 Task: Invoices tracker purple modern simple.
Action: Mouse moved to (393, 525)
Screenshot: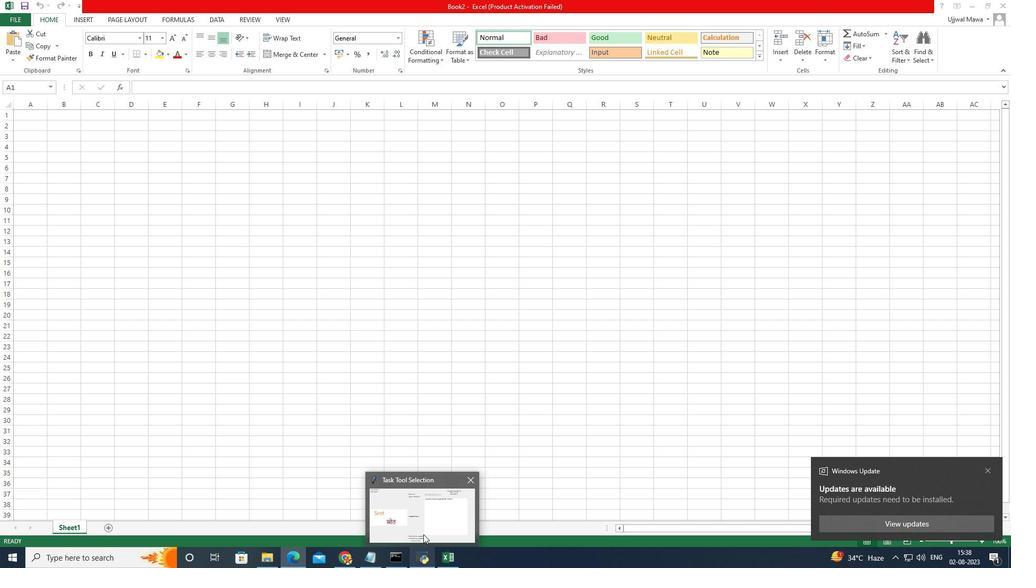 
Action: Mouse pressed left at (393, 525)
Screenshot: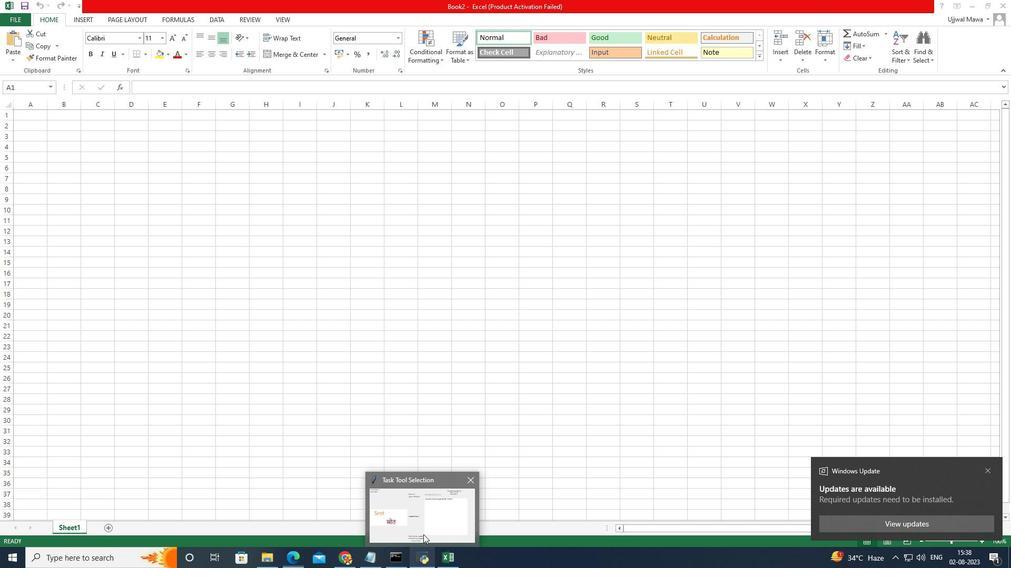 
Action: Mouse moved to (318, 545)
Screenshot: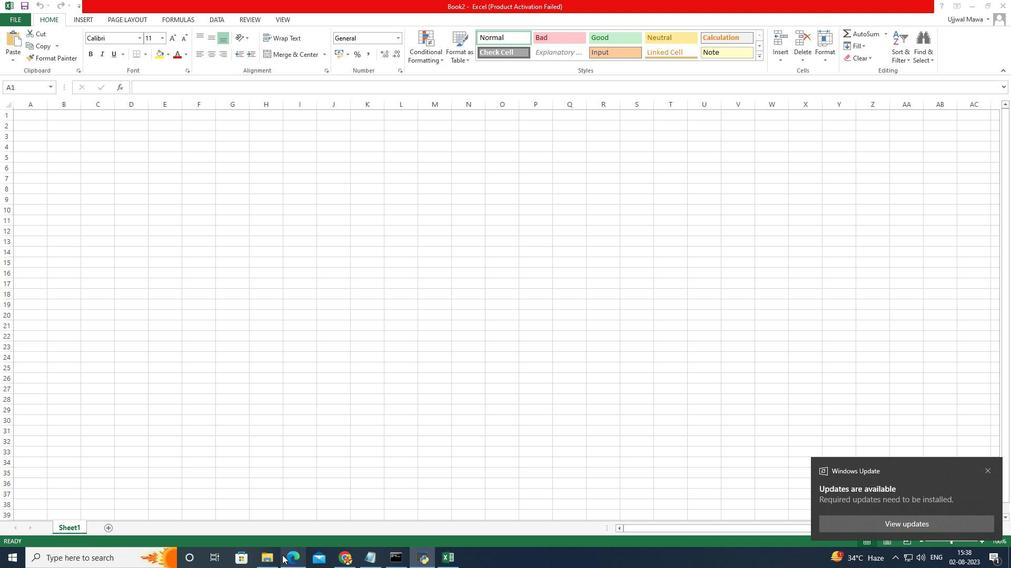 
Action: Mouse pressed left at (318, 545)
Screenshot: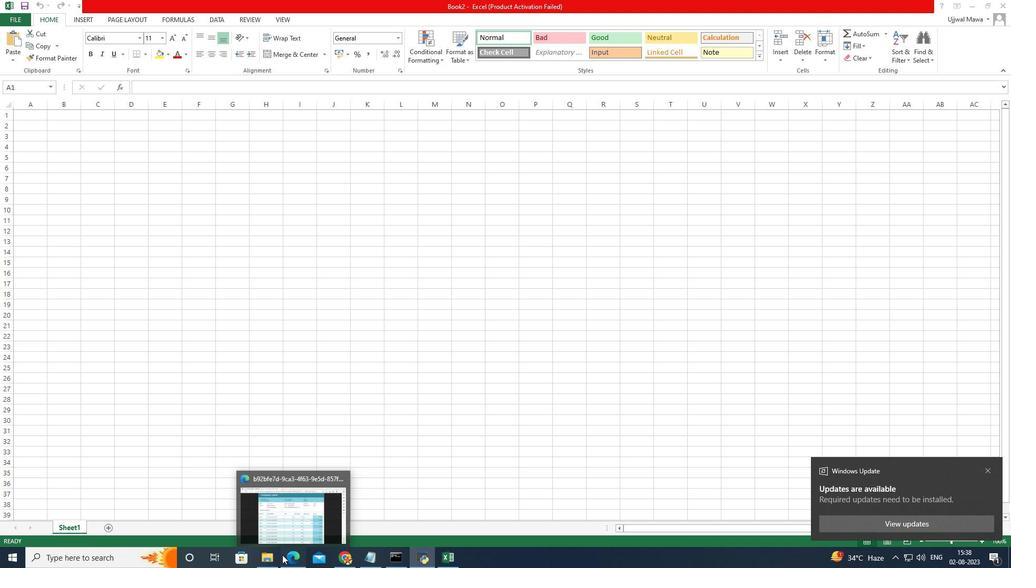 
Action: Mouse moved to (347, 364)
Screenshot: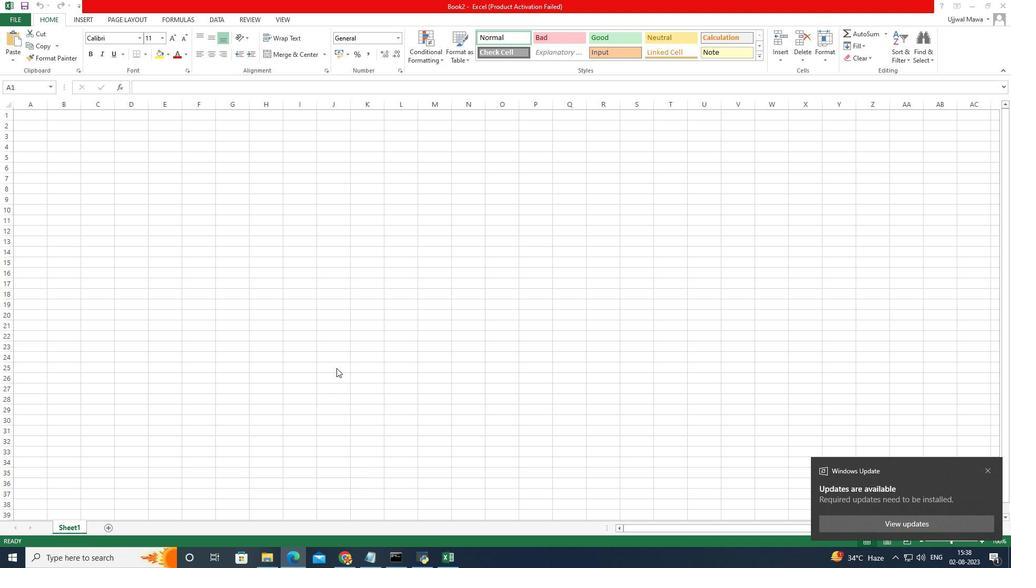 
Action: Mouse pressed left at (347, 364)
Screenshot: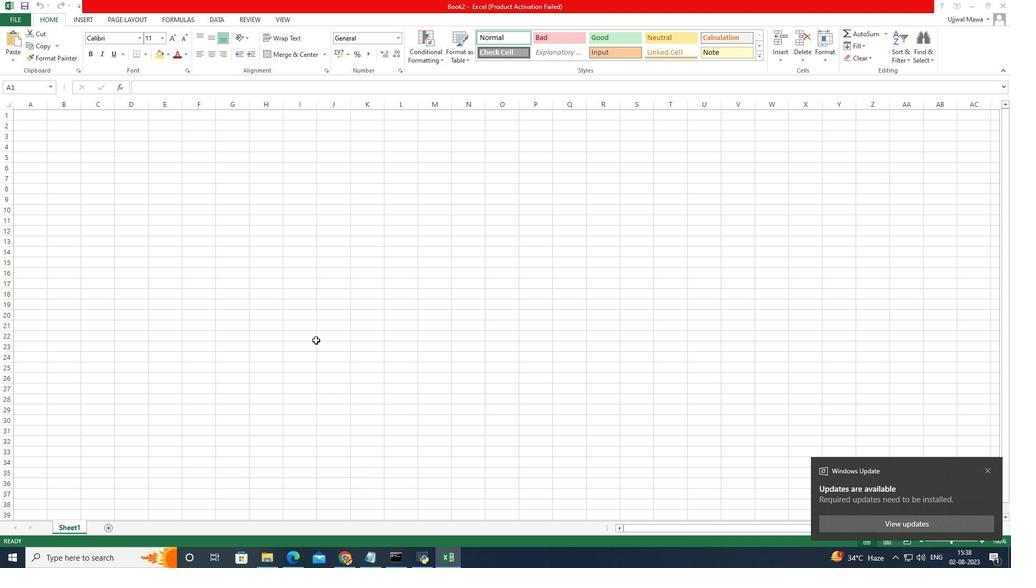 
Action: Mouse moved to (236, 136)
Screenshot: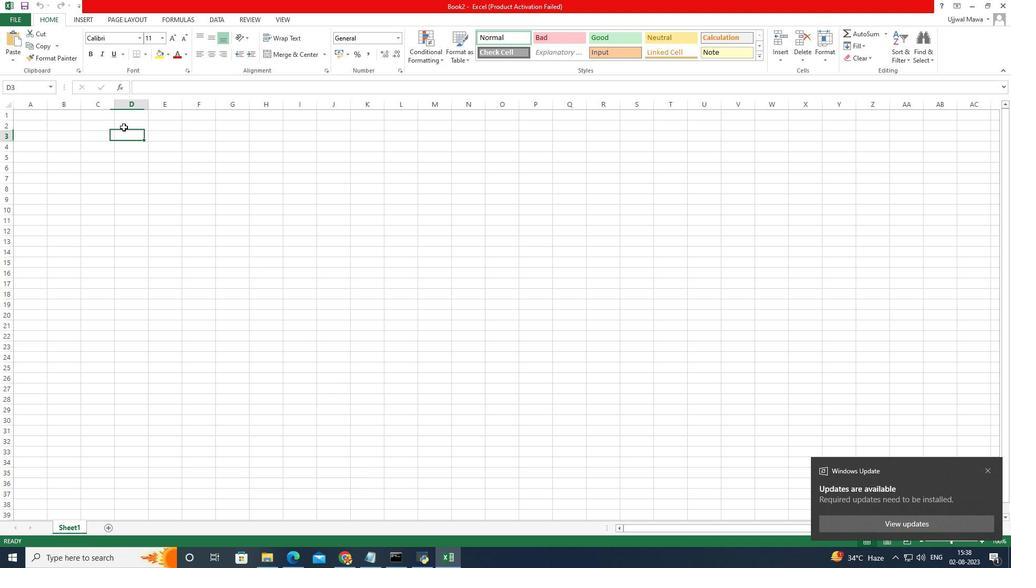 
Action: Mouse pressed left at (236, 136)
Screenshot: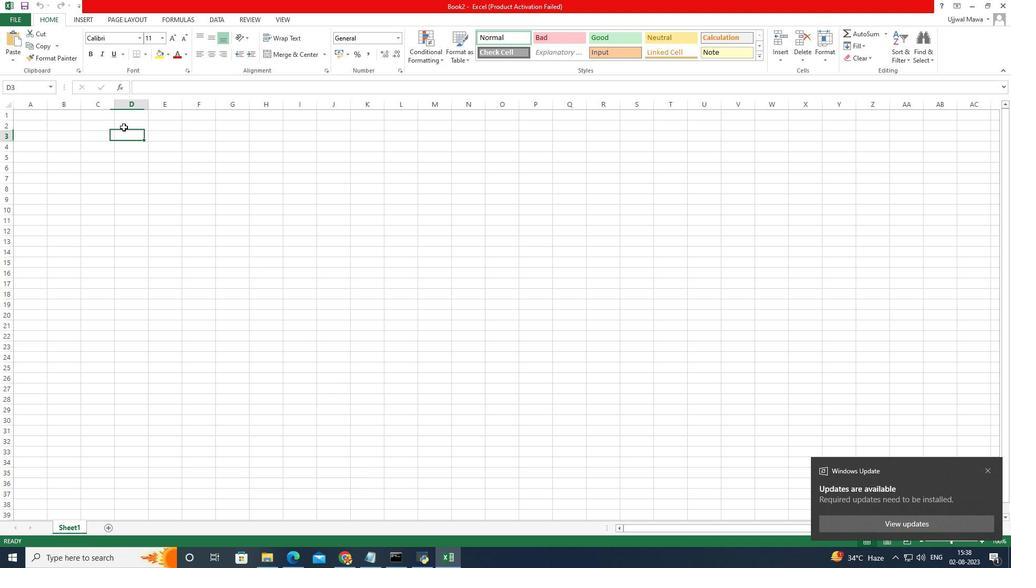 
Action: Mouse moved to (218, 123)
Screenshot: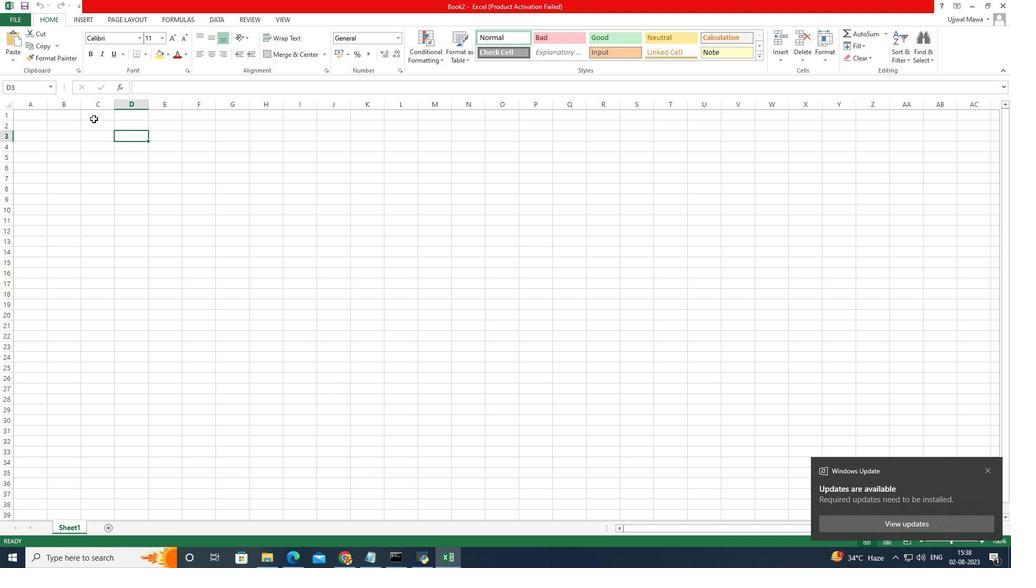
Action: Mouse pressed left at (218, 123)
Screenshot: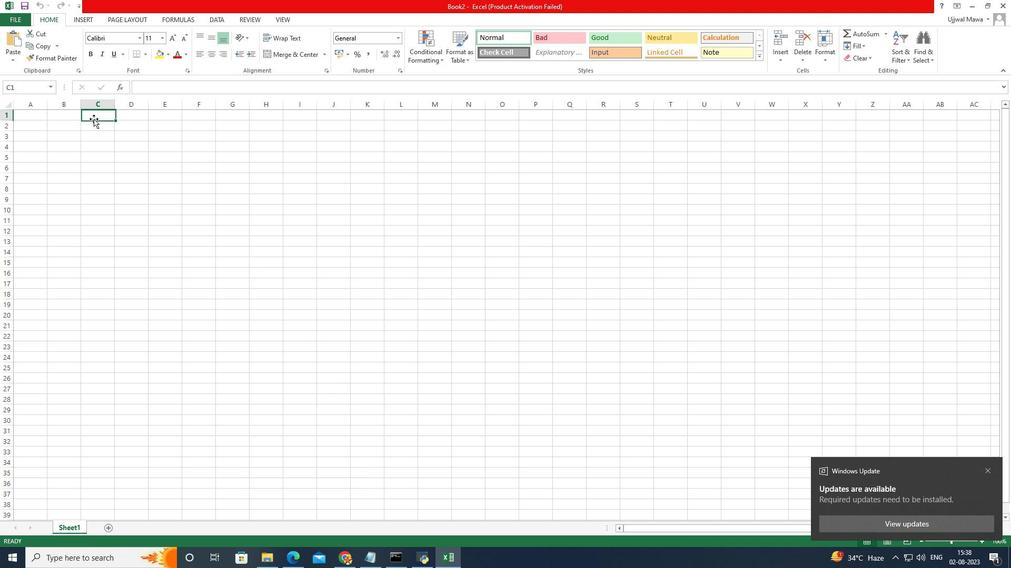 
Action: Mouse pressed left at (218, 123)
Screenshot: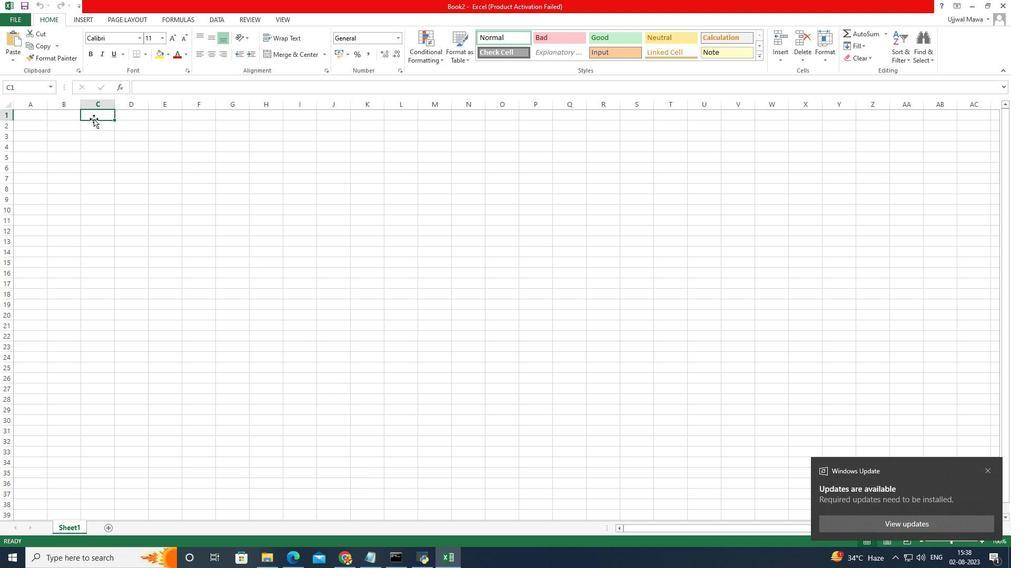 
Action: Mouse moved to (217, 133)
Screenshot: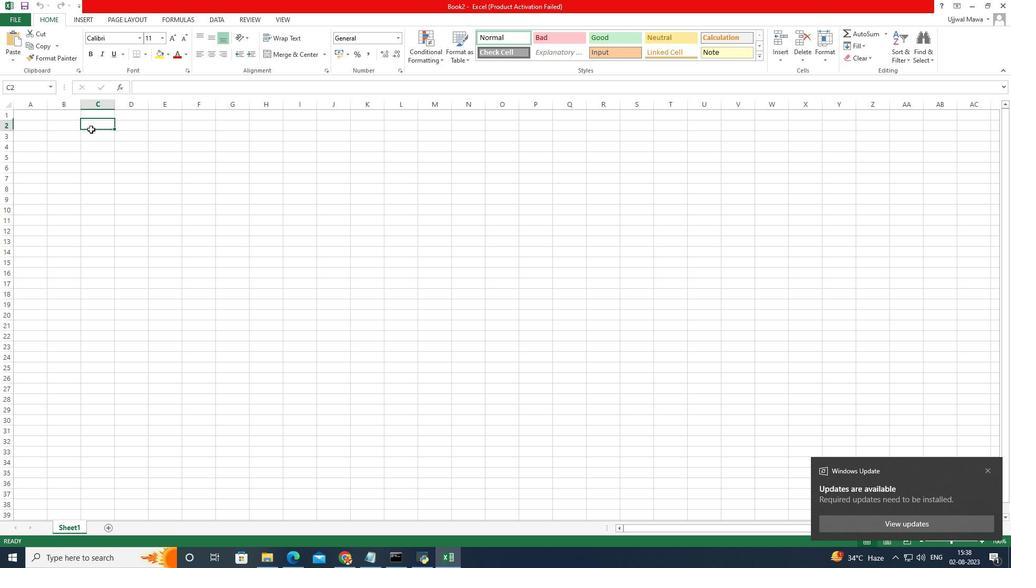 
Action: Mouse pressed left at (217, 133)
Screenshot: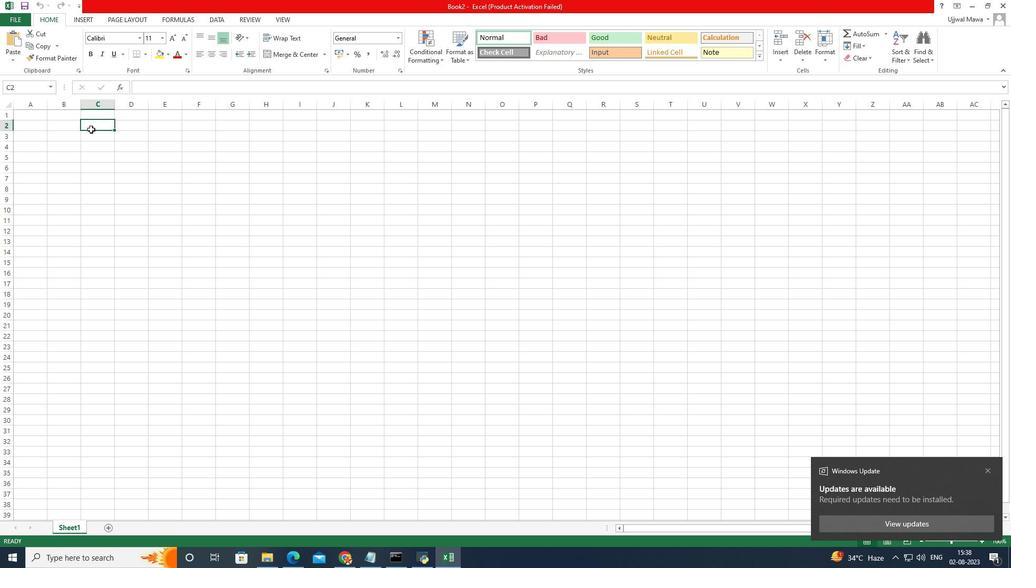 
Action: Mouse pressed left at (217, 133)
Screenshot: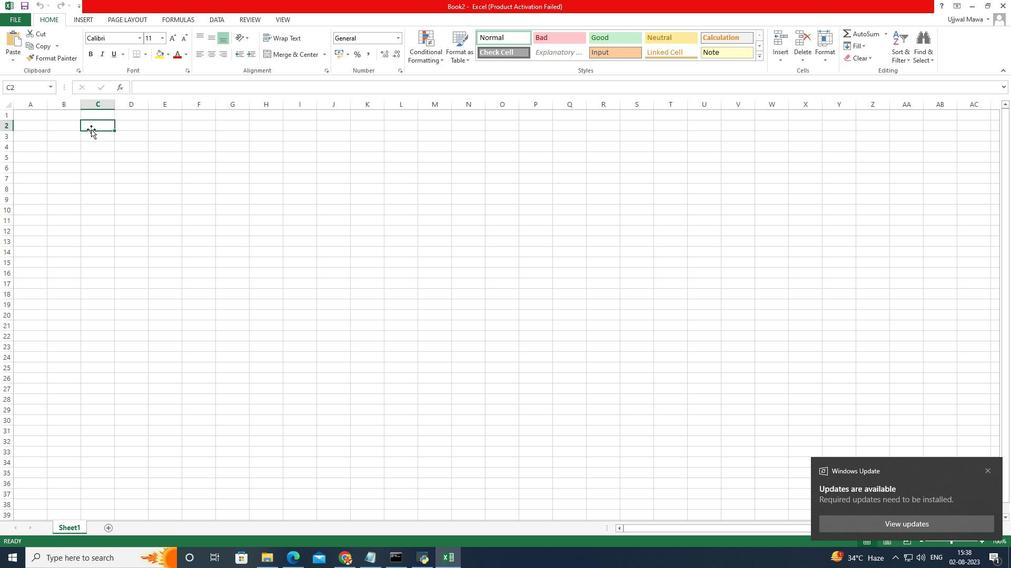 
Action: Mouse moved to (224, 127)
Screenshot: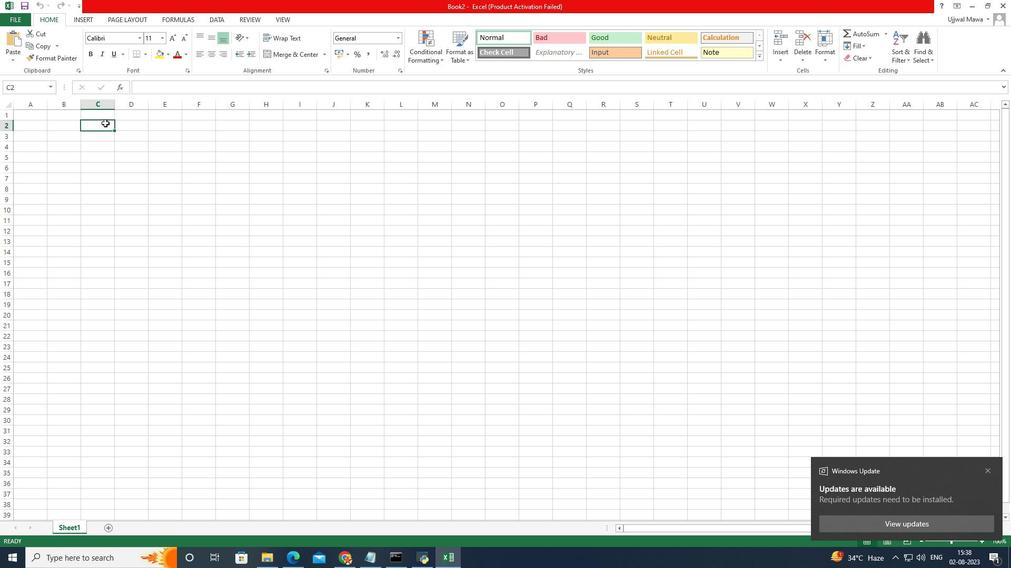 
Action: Mouse pressed left at (224, 127)
Screenshot: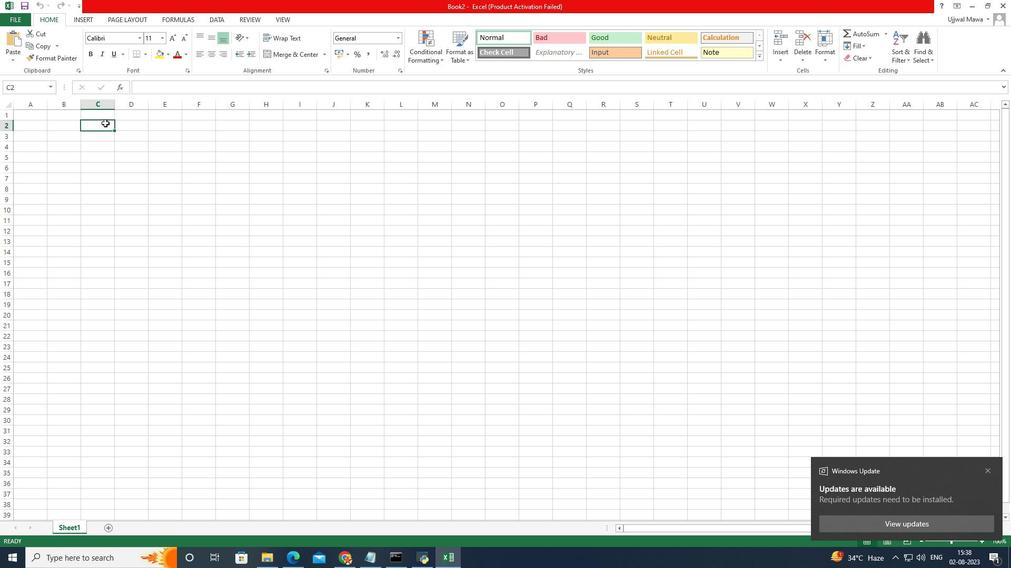 
Action: Mouse moved to (205, 131)
Screenshot: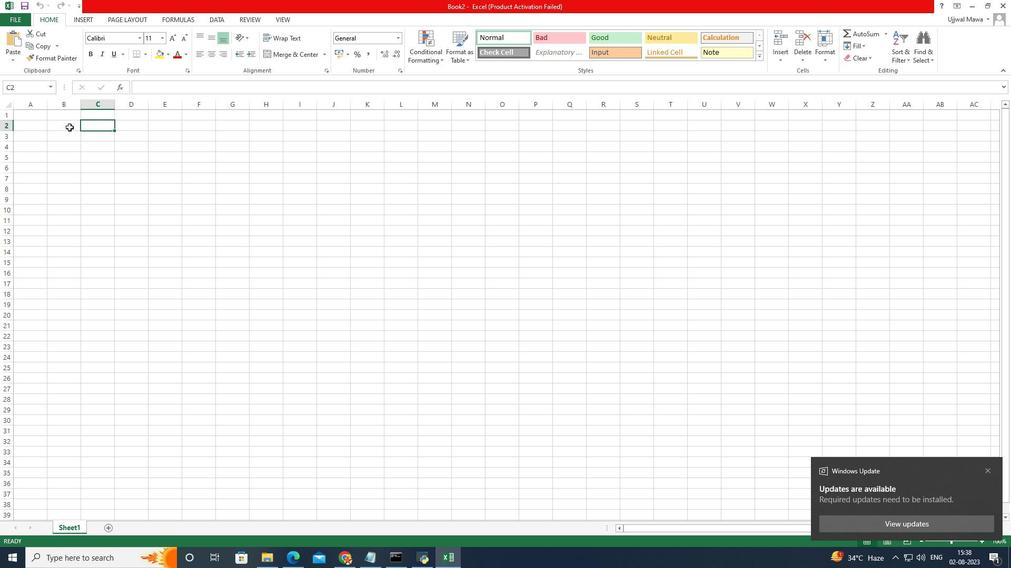 
Action: Mouse pressed left at (205, 131)
Screenshot: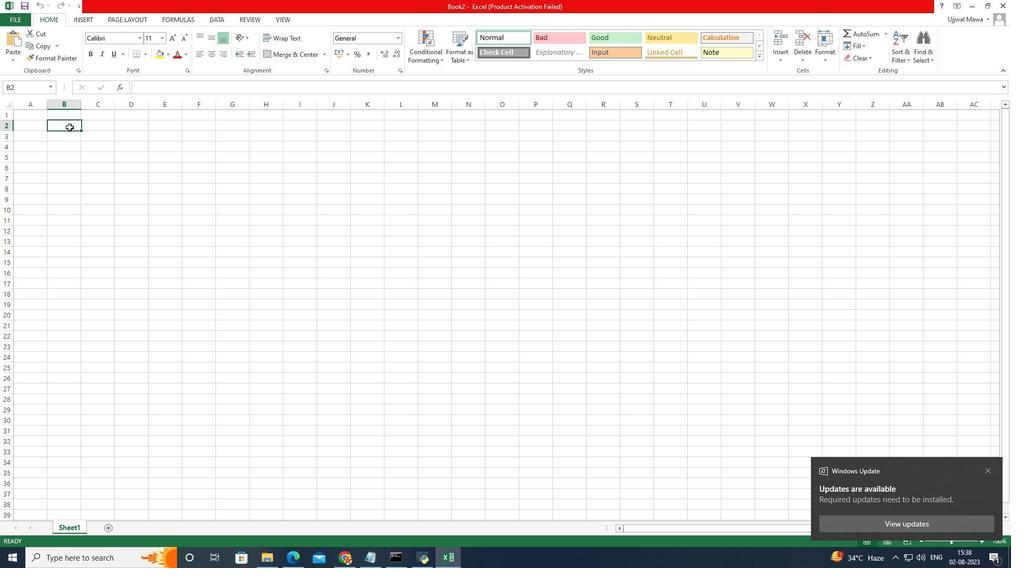 
Action: Mouse pressed left at (205, 131)
Screenshot: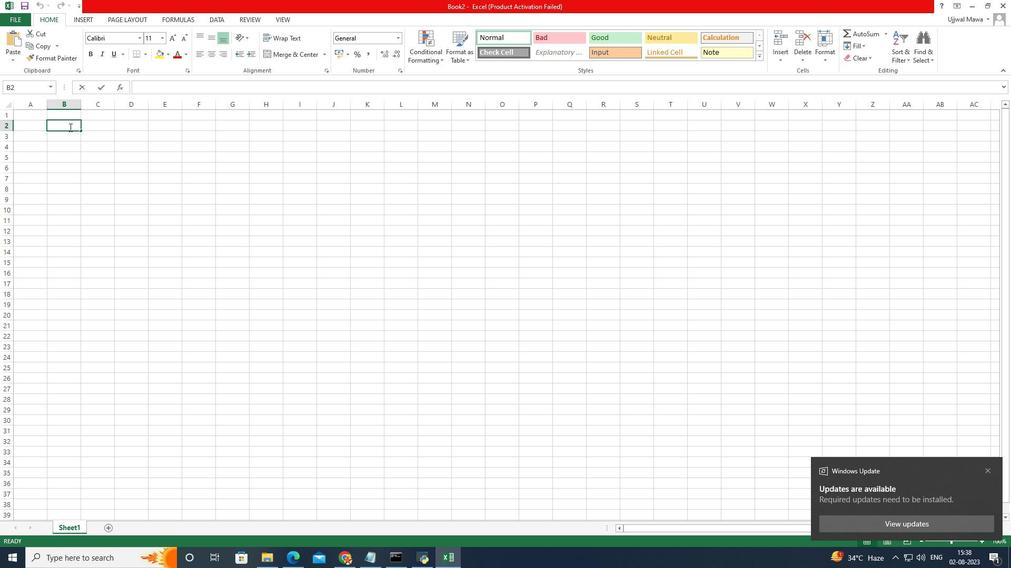 
Action: Mouse moved to (205, 127)
Screenshot: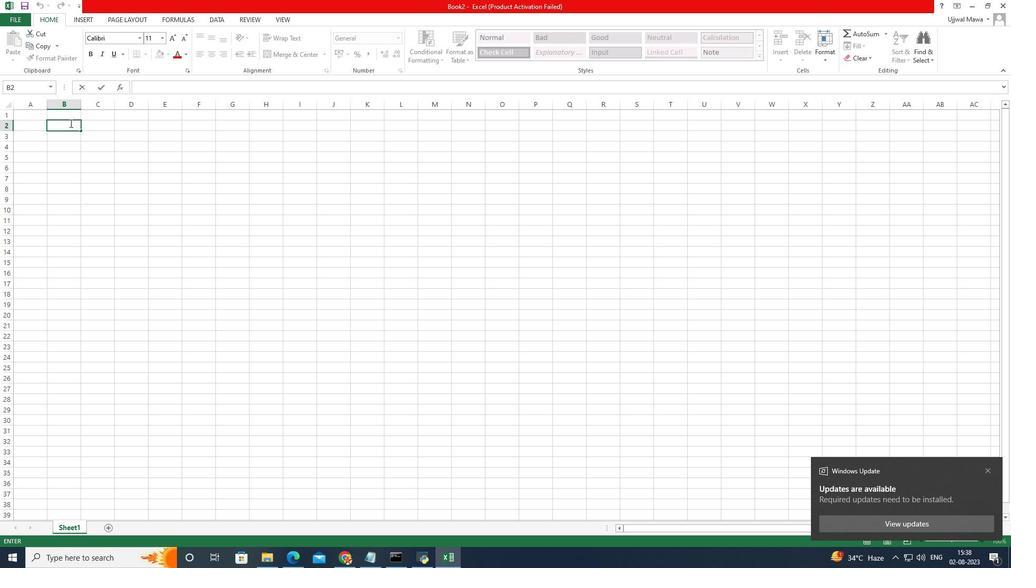 
Action: Key pressed <Key.caps_lock><Key.caps_lock>street<Key.space>address
Screenshot: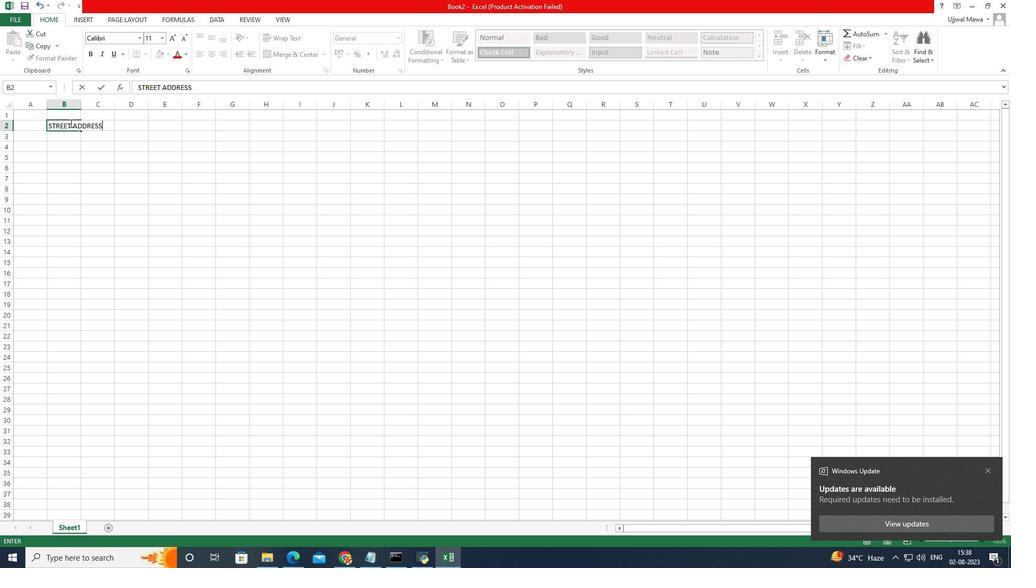 
Action: Mouse moved to (242, 250)
Screenshot: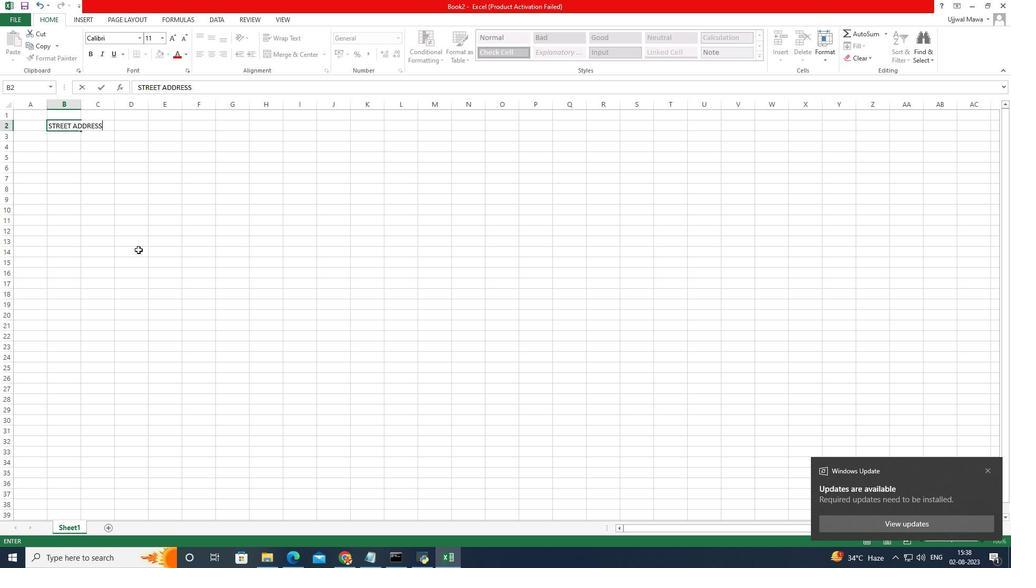 
Action: Mouse pressed left at (242, 250)
Screenshot: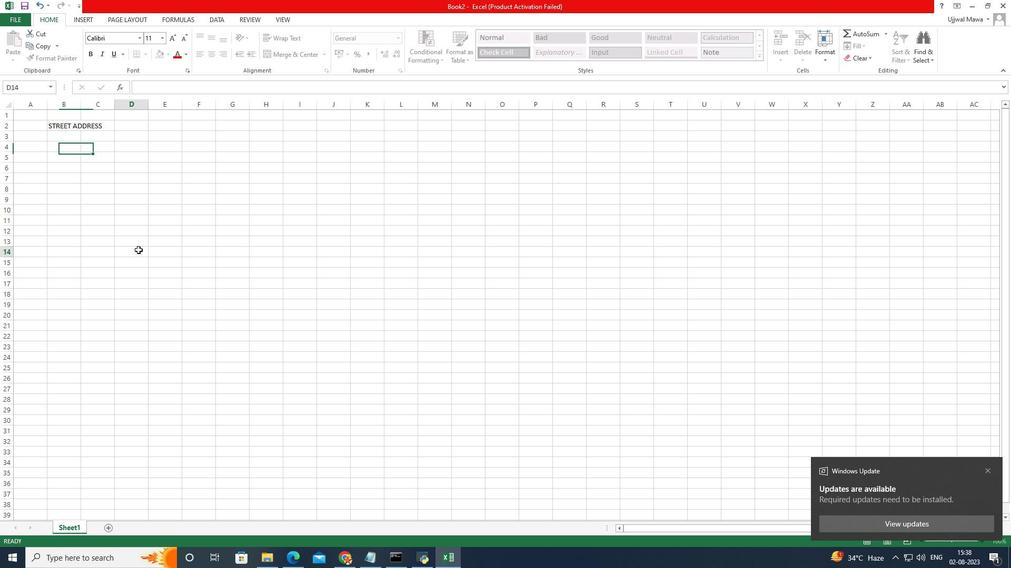 
Action: Mouse moved to (204, 140)
Screenshot: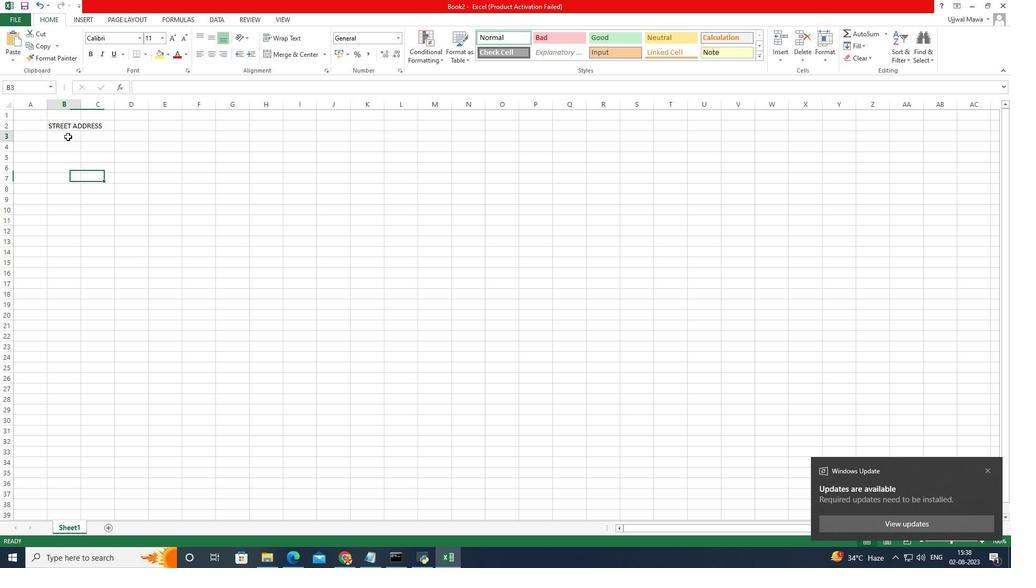 
Action: Mouse pressed left at (204, 140)
Screenshot: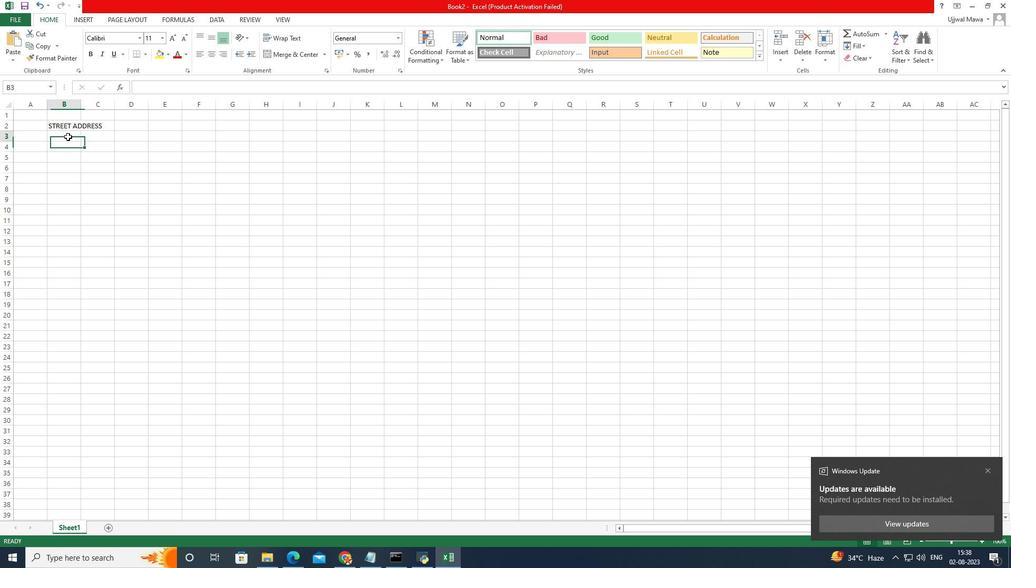 
Action: Mouse pressed left at (204, 140)
Screenshot: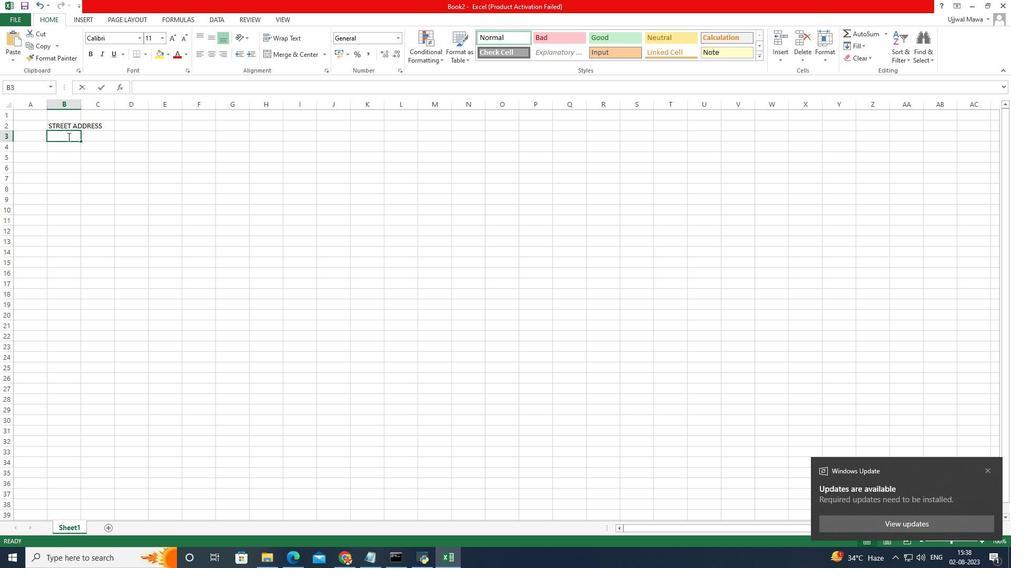 
Action: Mouse moved to (210, 137)
Screenshot: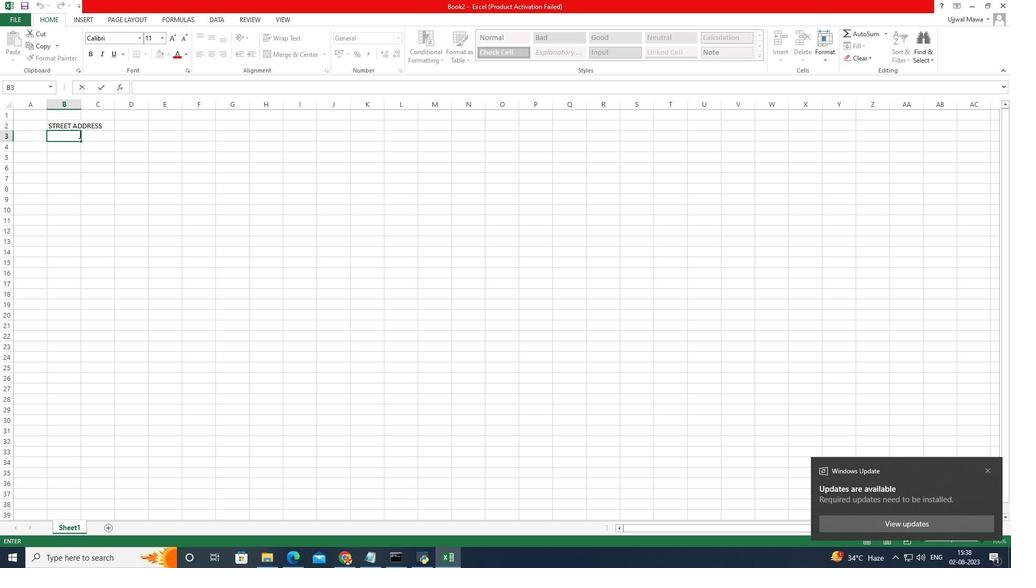
Action: Key pressed city,<Key.space>state<Key.space>zi
Screenshot: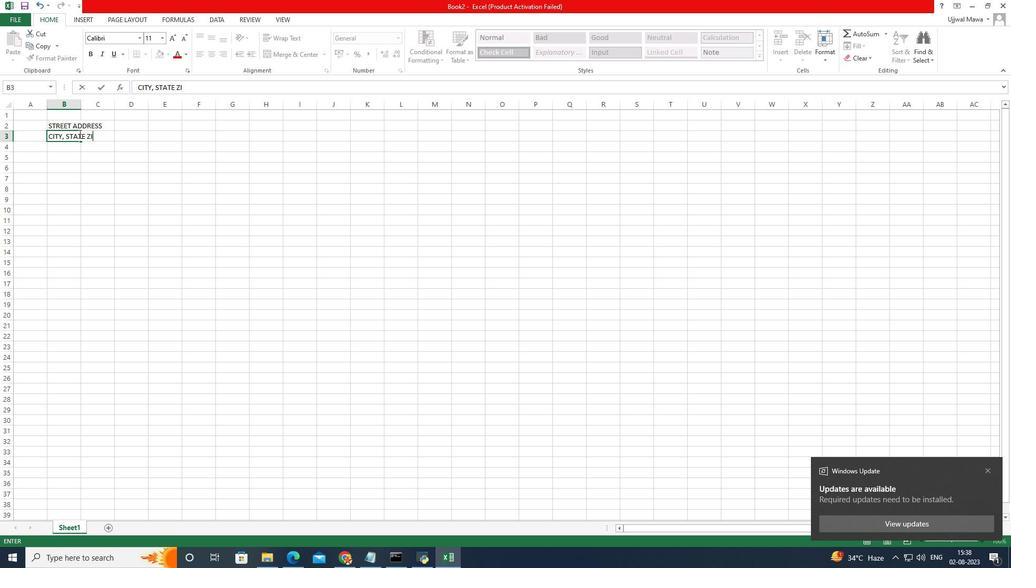
Action: Mouse moved to (695, 459)
Screenshot: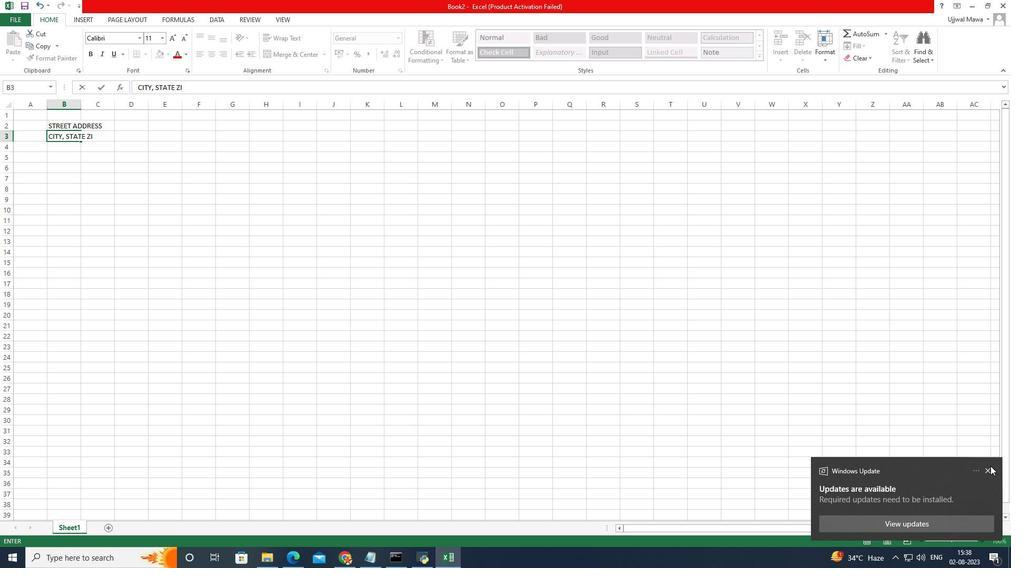 
Action: Mouse pressed left at (695, 459)
Screenshot: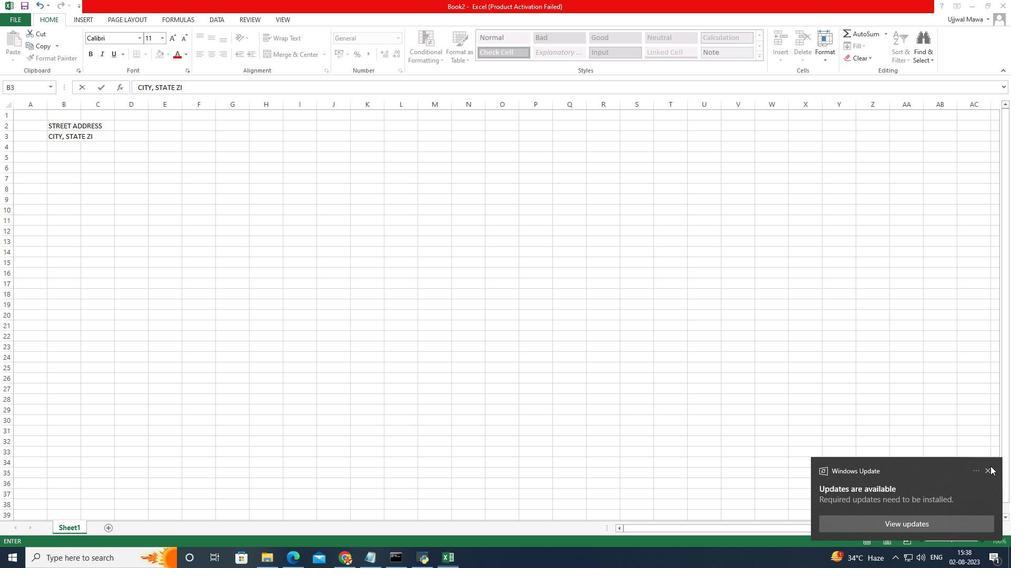 
Action: Mouse moved to (201, 184)
Screenshot: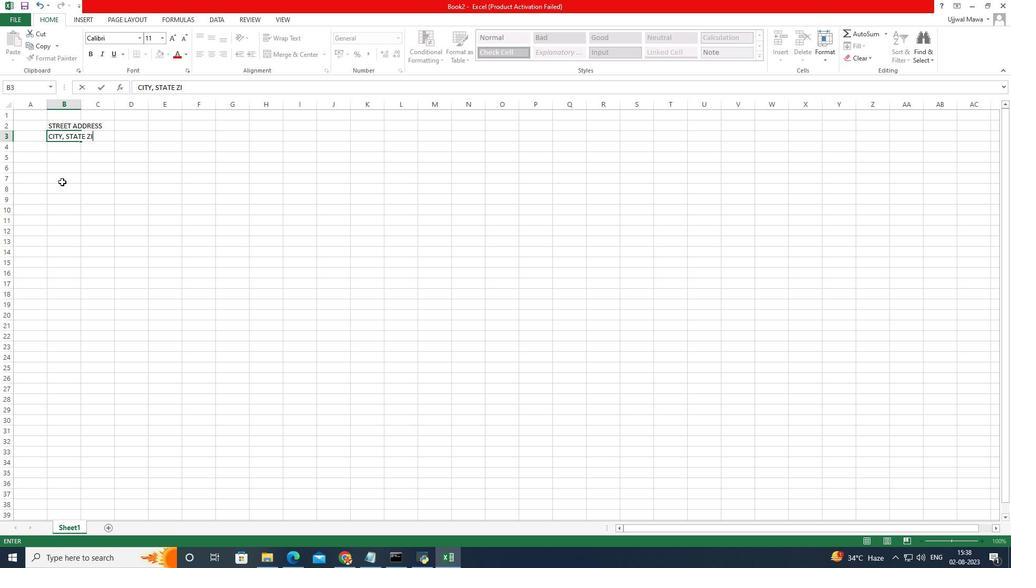 
Action: Key pressed p
Screenshot: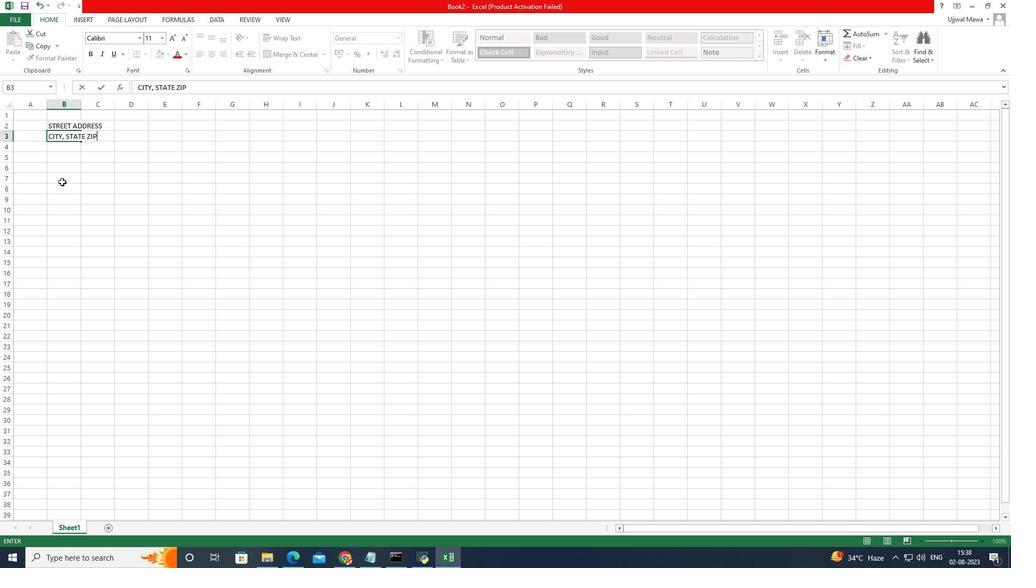 
Action: Mouse moved to (196, 198)
Screenshot: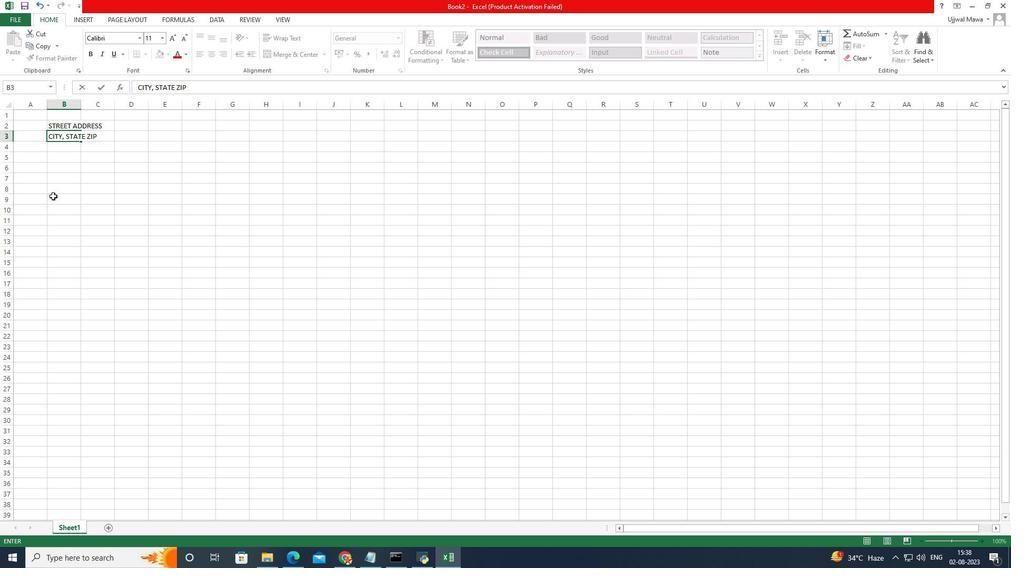 
Action: Mouse pressed left at (196, 198)
Screenshot: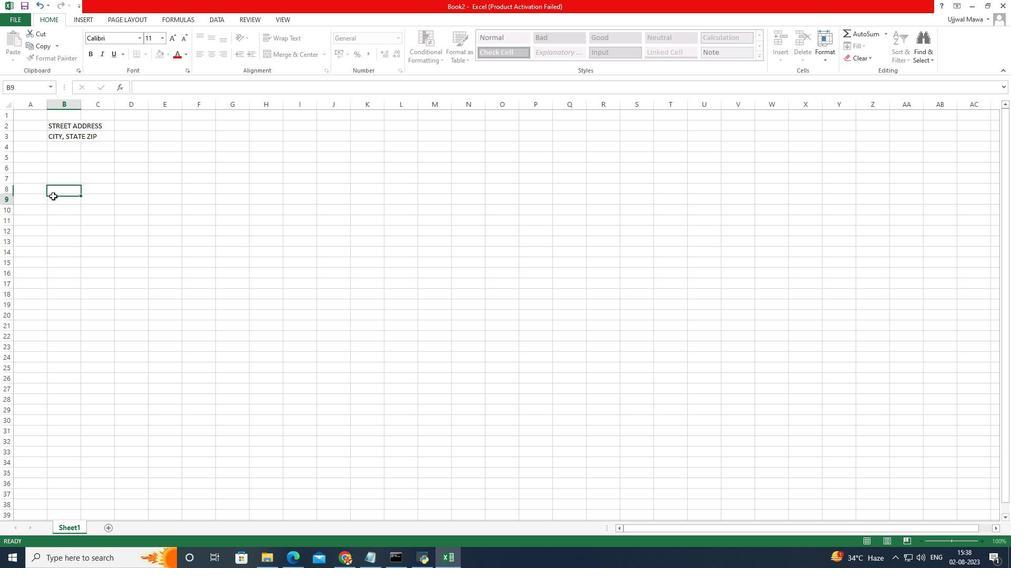 
Action: Mouse moved to (254, 132)
Screenshot: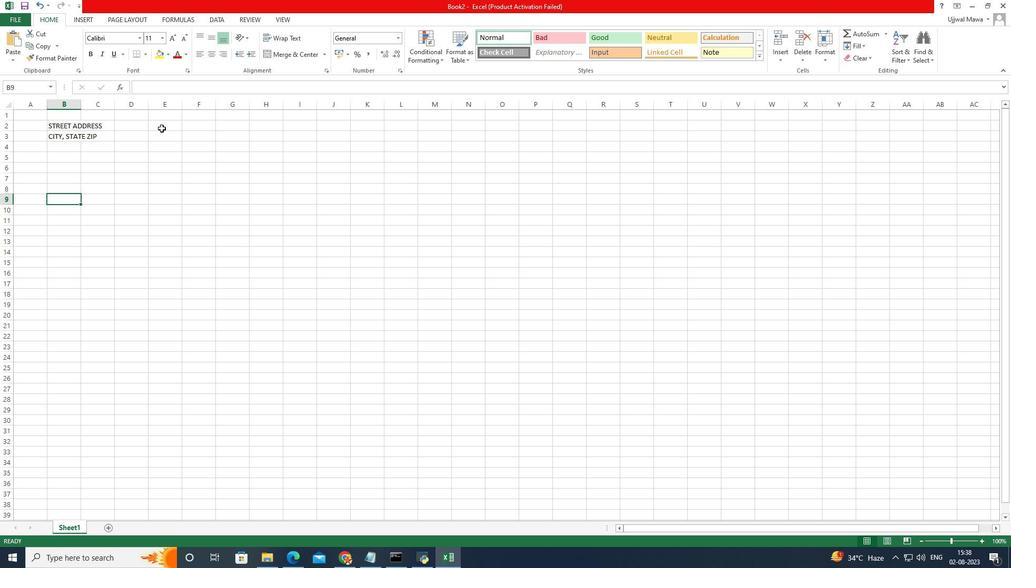 
Action: Mouse pressed left at (254, 132)
Screenshot: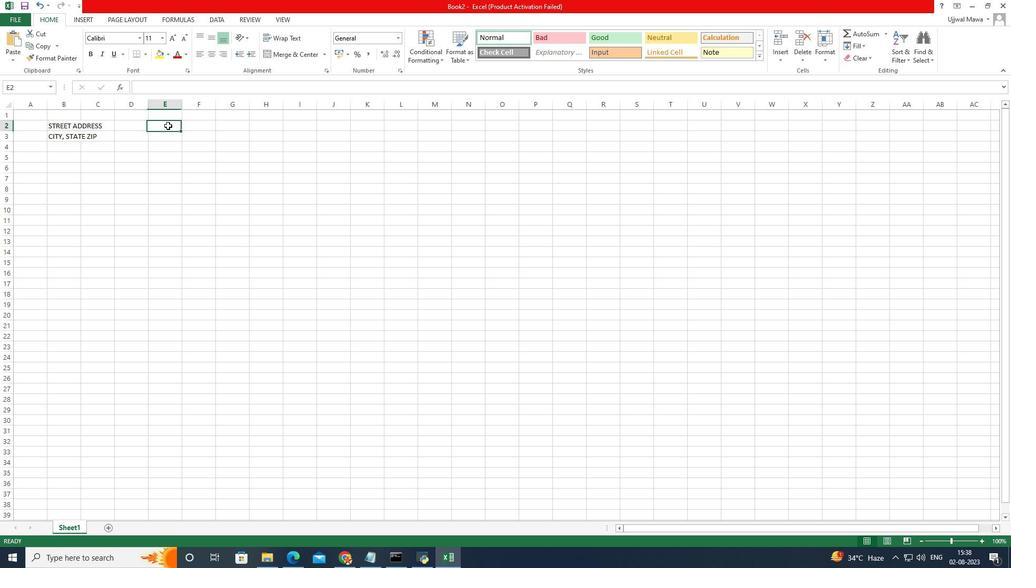 
Action: Mouse moved to (261, 127)
Screenshot: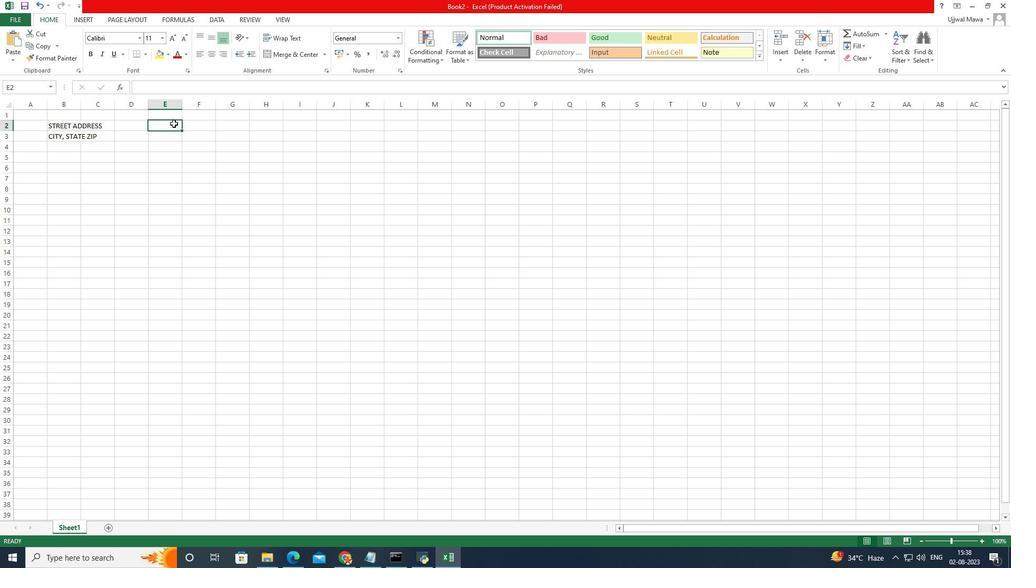 
Action: Mouse pressed left at (261, 127)
Screenshot: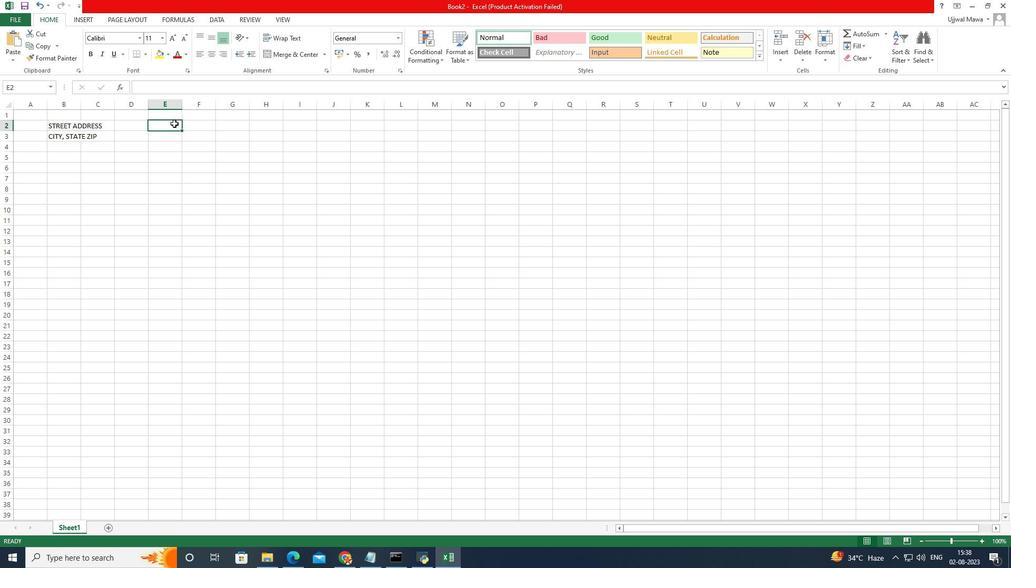 
Action: Mouse pressed left at (261, 127)
Screenshot: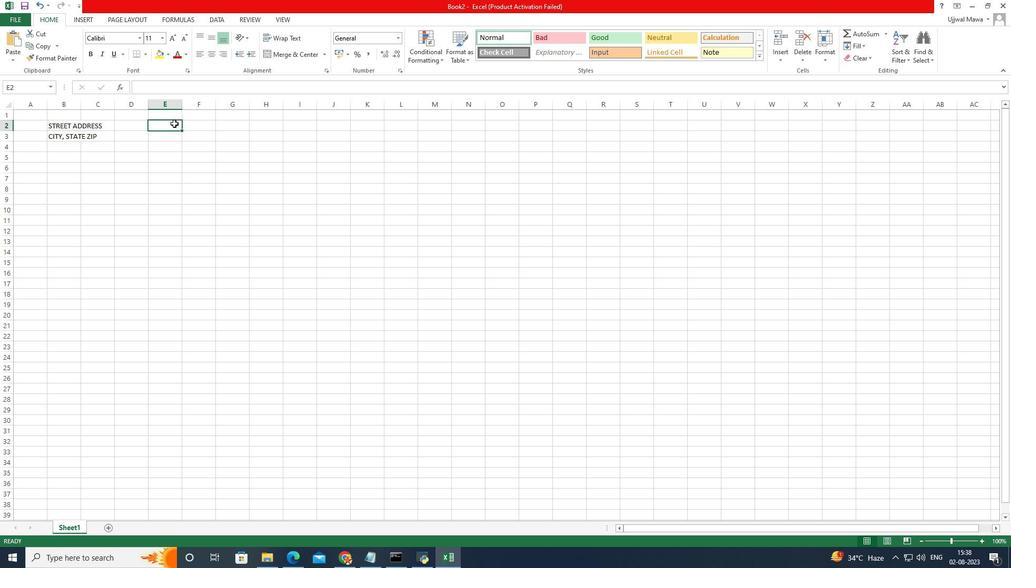 
Action: Mouse pressed left at (261, 127)
Screenshot: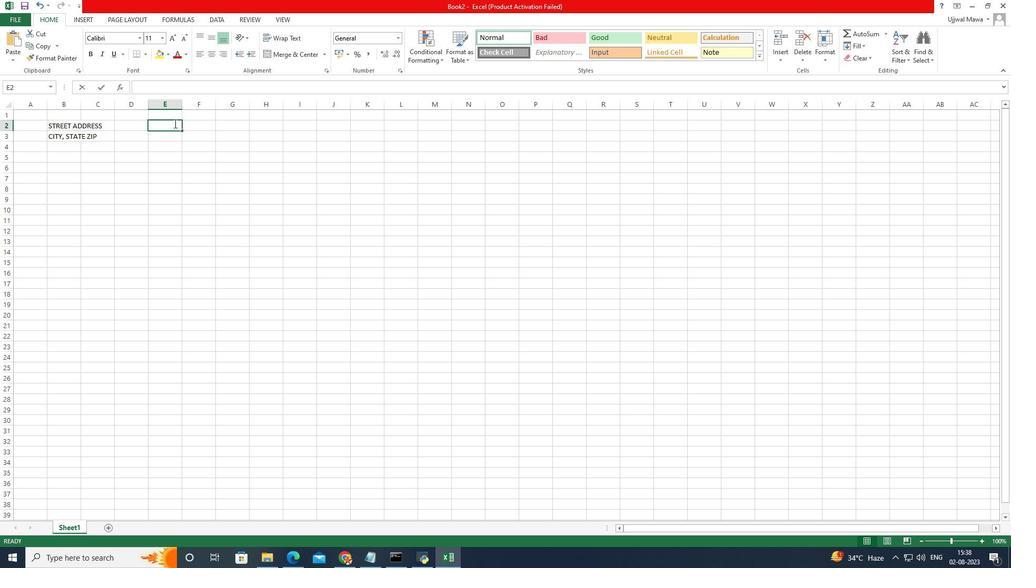 
Action: Mouse moved to (261, 128)
Screenshot: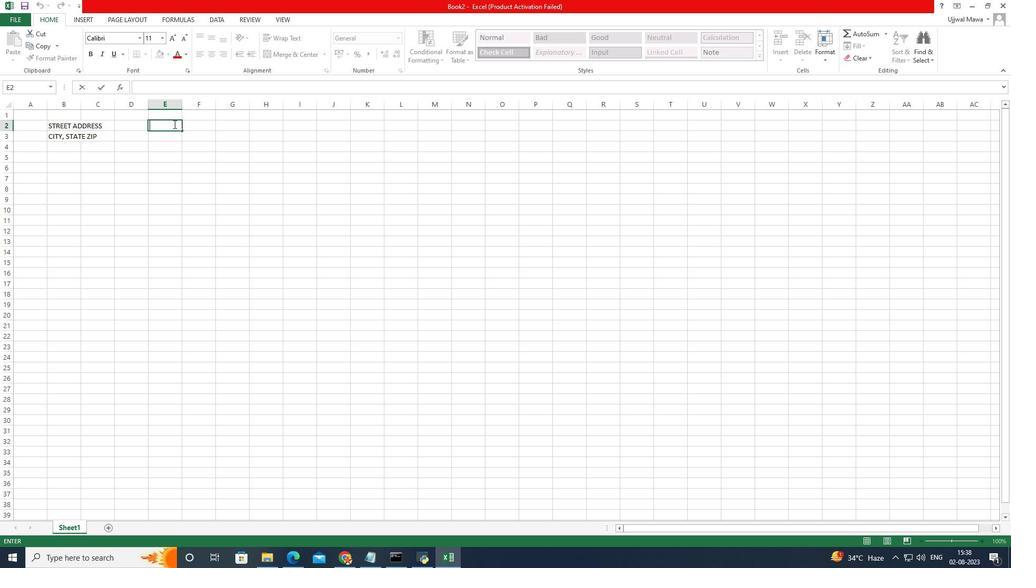 
Action: Key pressed phone
Screenshot: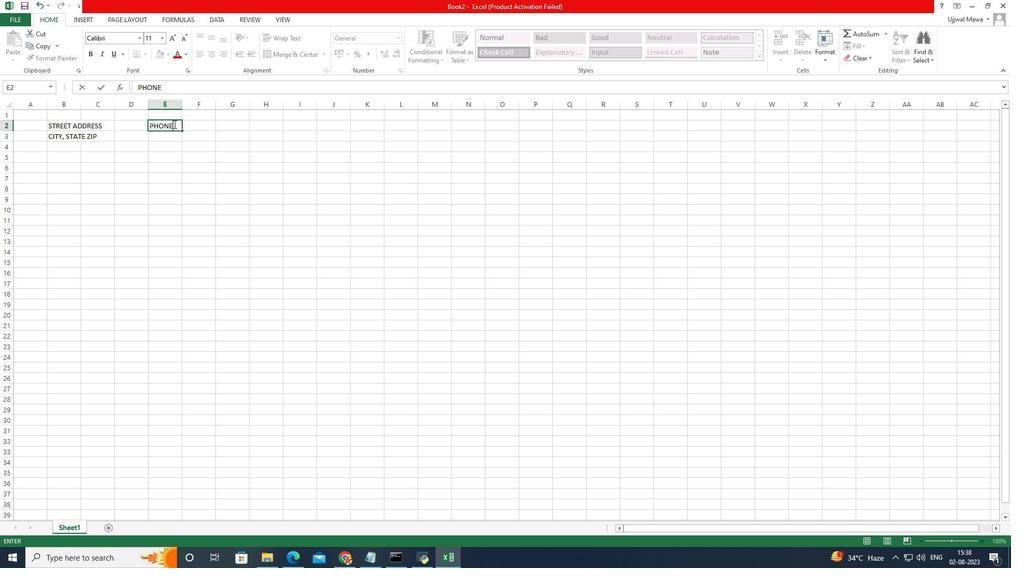 
Action: Mouse moved to (263, 141)
Screenshot: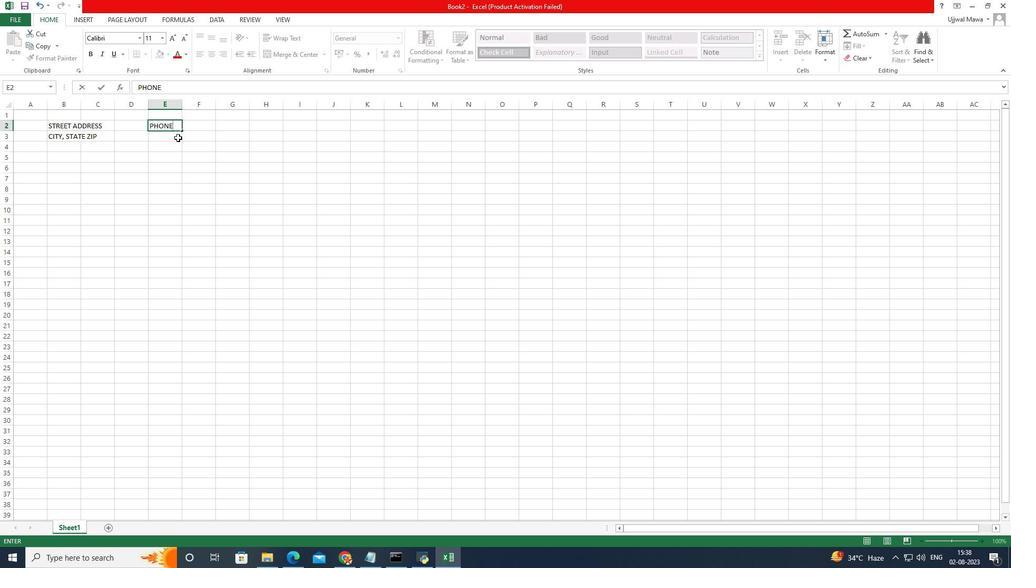 
Action: Mouse pressed left at (263, 141)
Screenshot: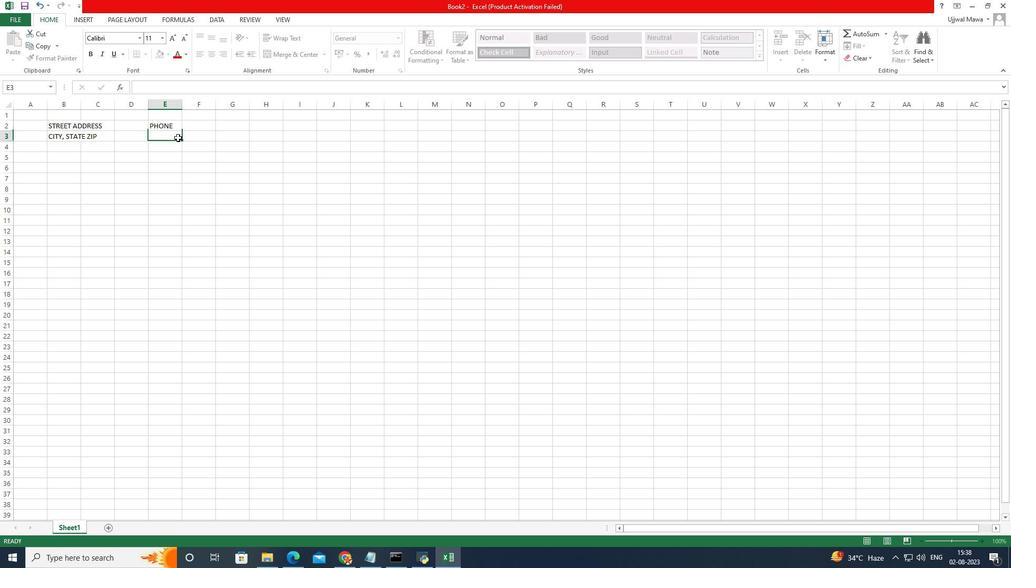 
Action: Mouse moved to (263, 141)
Screenshot: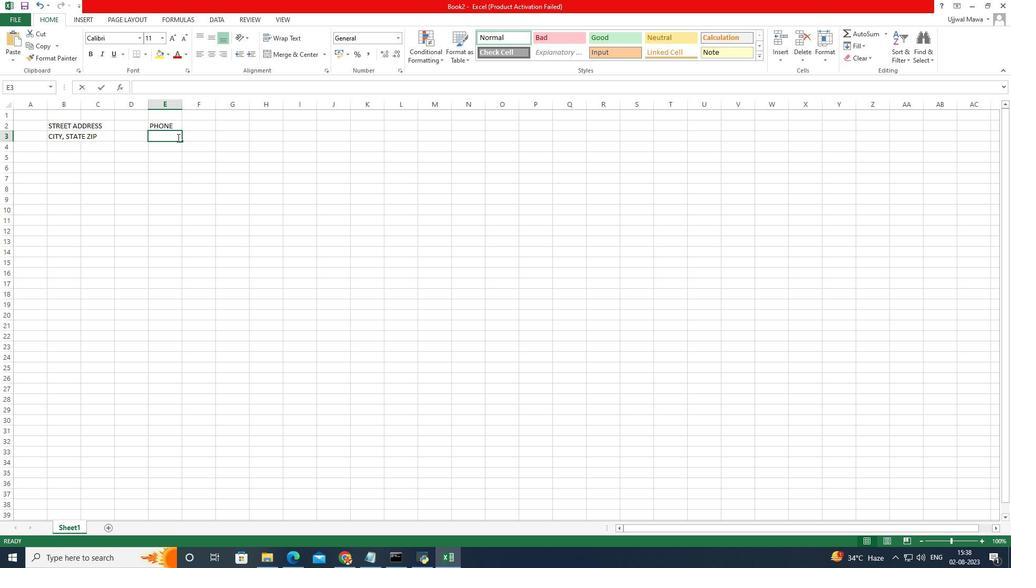 
Action: Mouse pressed left at (263, 141)
Screenshot: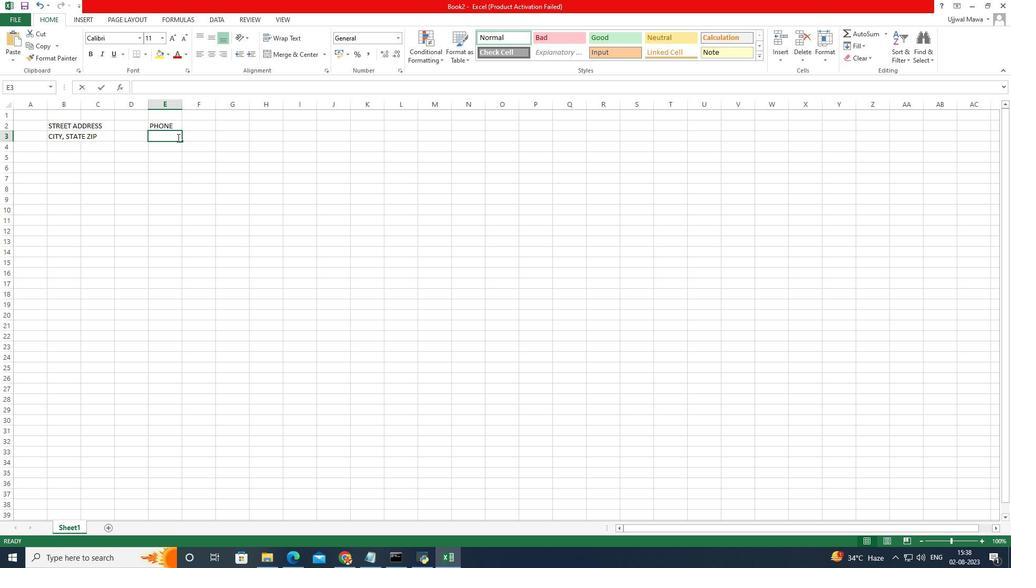 
Action: Mouse moved to (260, 121)
Screenshot: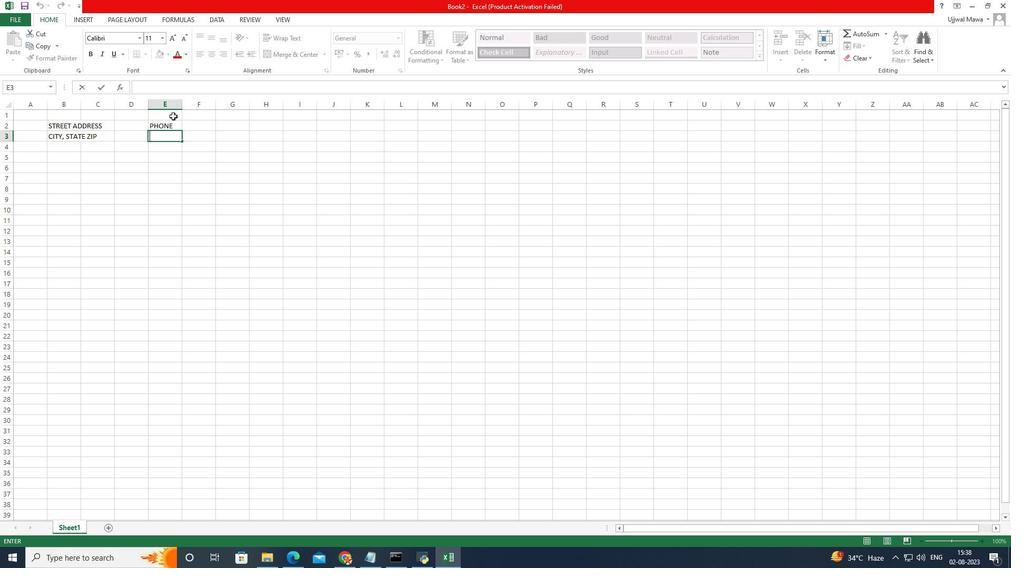 
Action: Key pressed fax
Screenshot: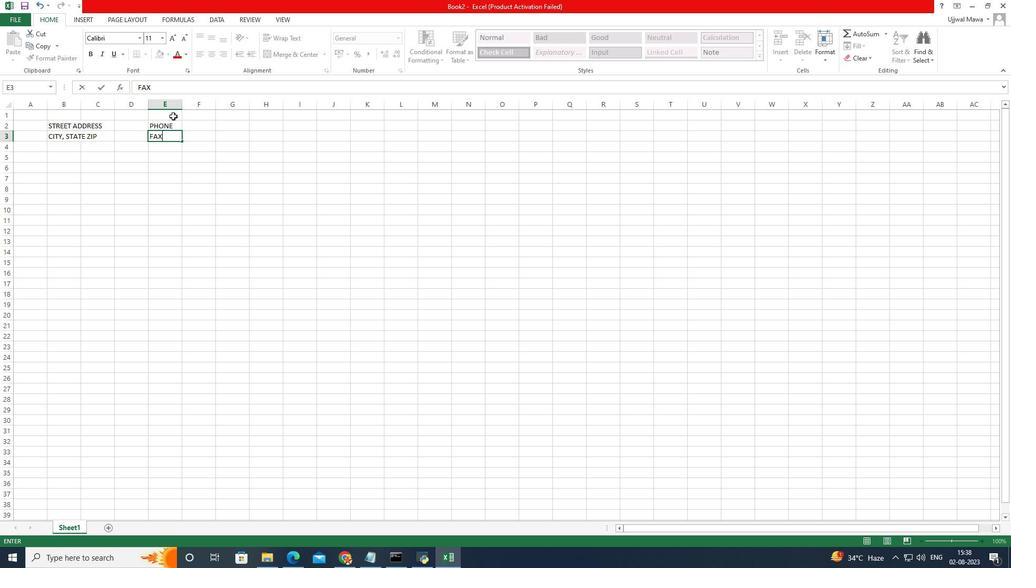 
Action: Mouse moved to (313, 131)
Screenshot: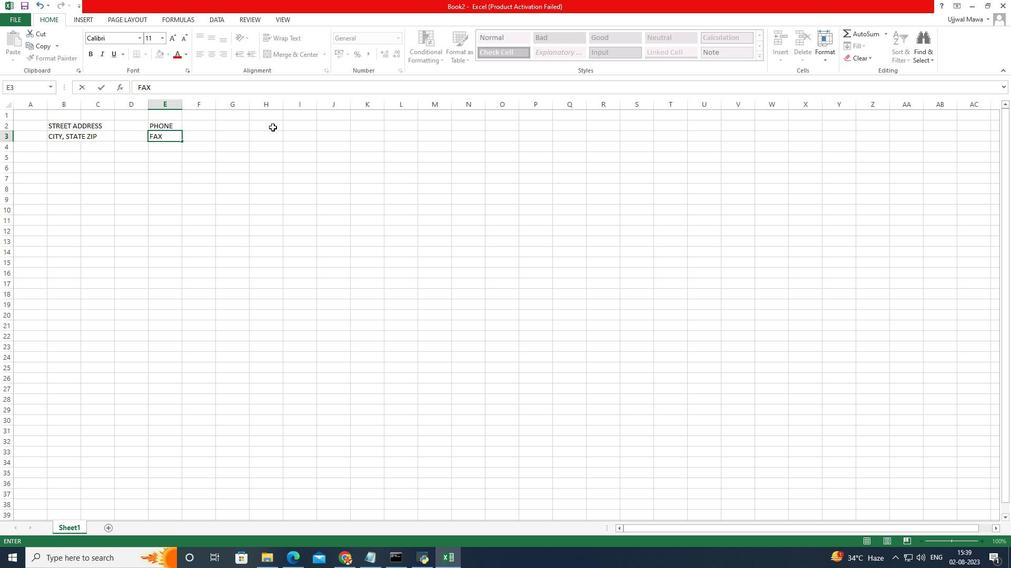 
Action: Mouse pressed left at (313, 131)
Screenshot: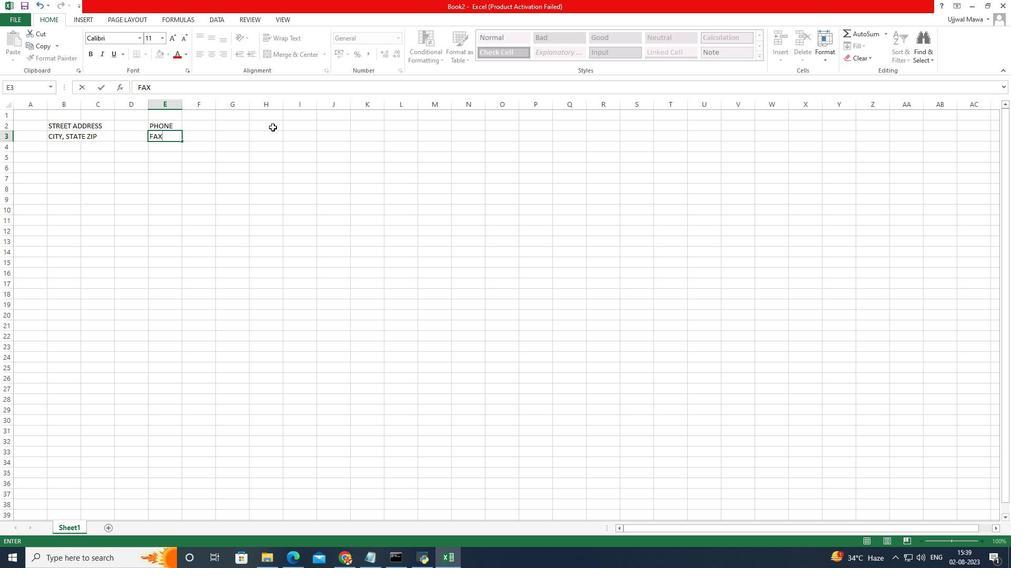 
Action: Mouse moved to (310, 130)
Screenshot: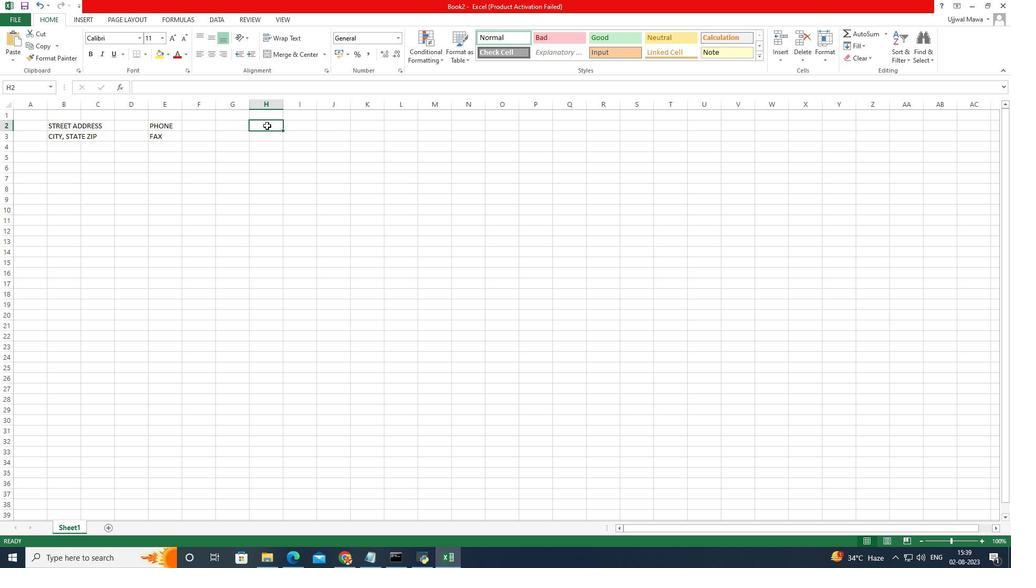 
Action: Mouse pressed left at (310, 130)
Screenshot: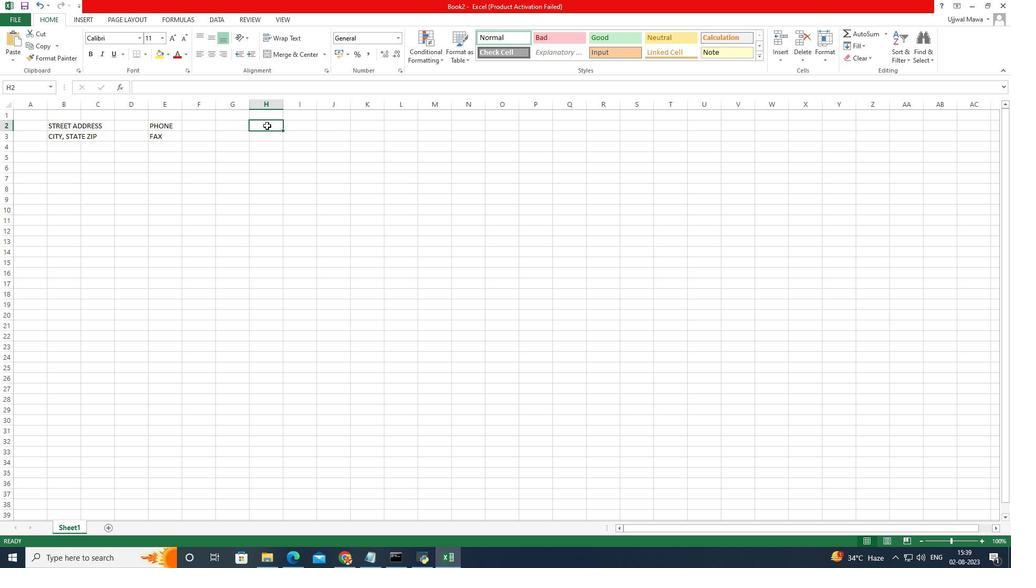 
Action: Mouse pressed left at (310, 130)
Screenshot: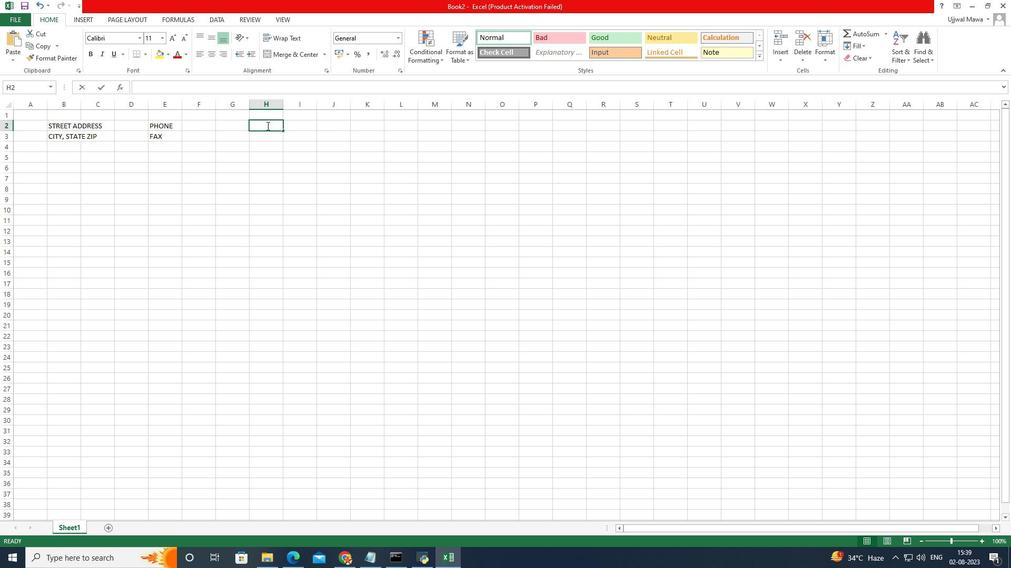 
Action: Key pressed e
Screenshot: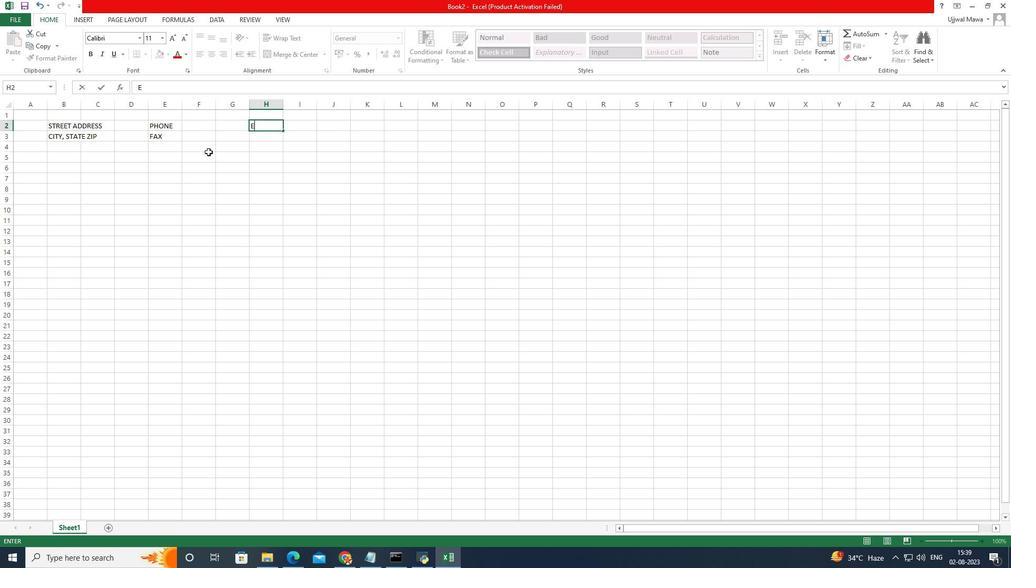 
Action: Mouse moved to (264, 167)
Screenshot: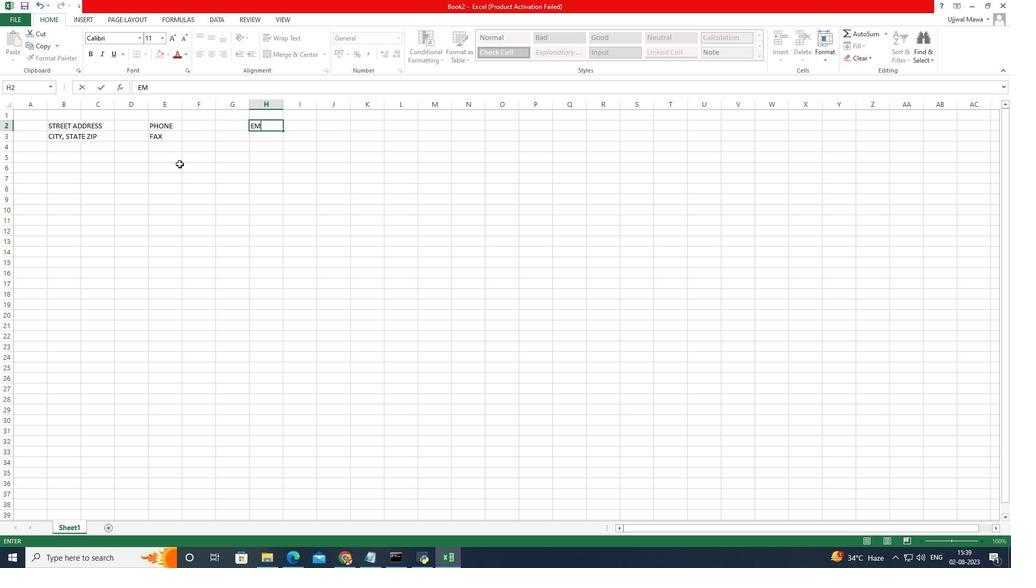 
Action: Key pressed mail<Key.space>
Screenshot: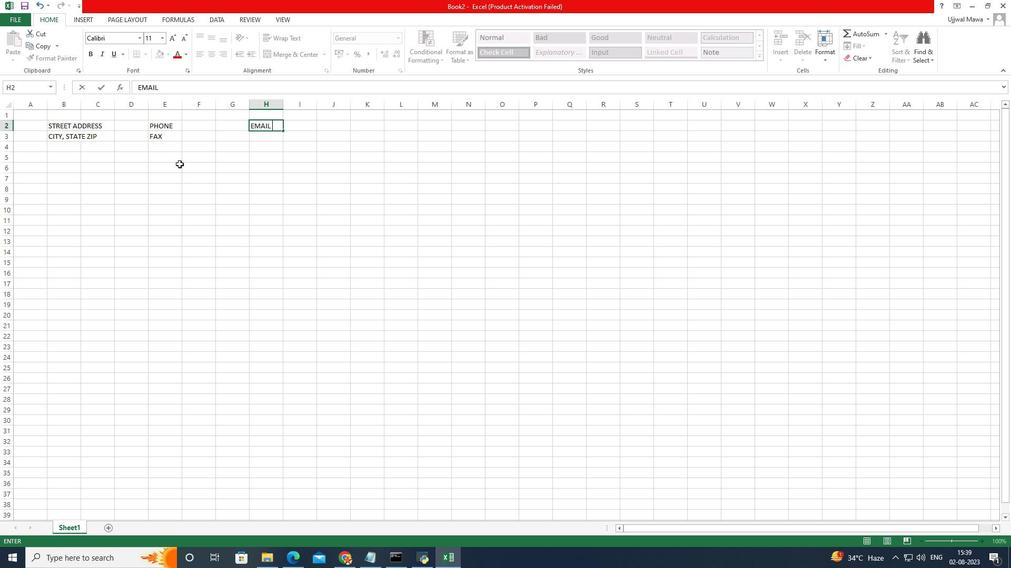 
Action: Mouse moved to (310, 141)
Screenshot: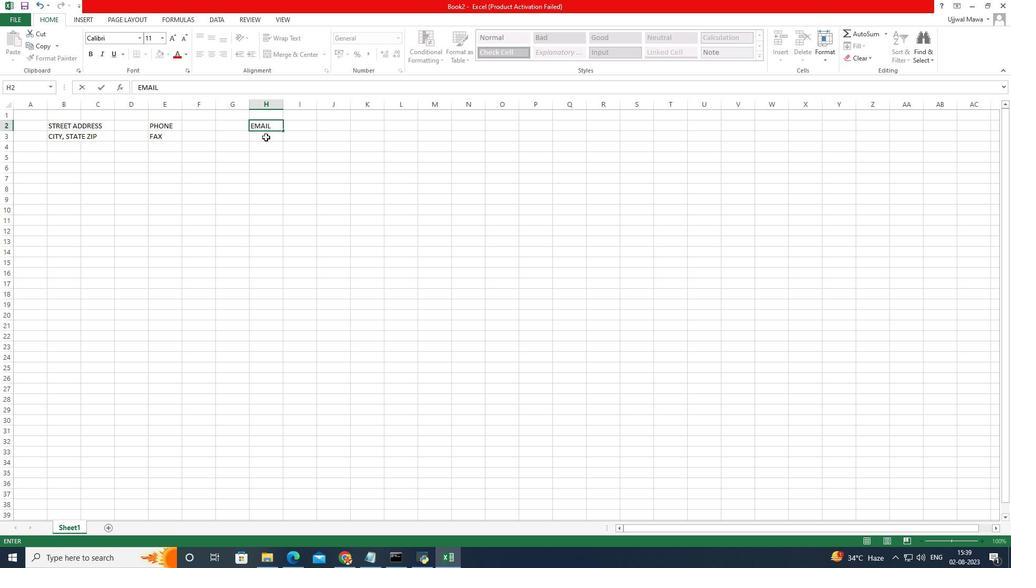 
Action: Mouse pressed left at (310, 141)
Screenshot: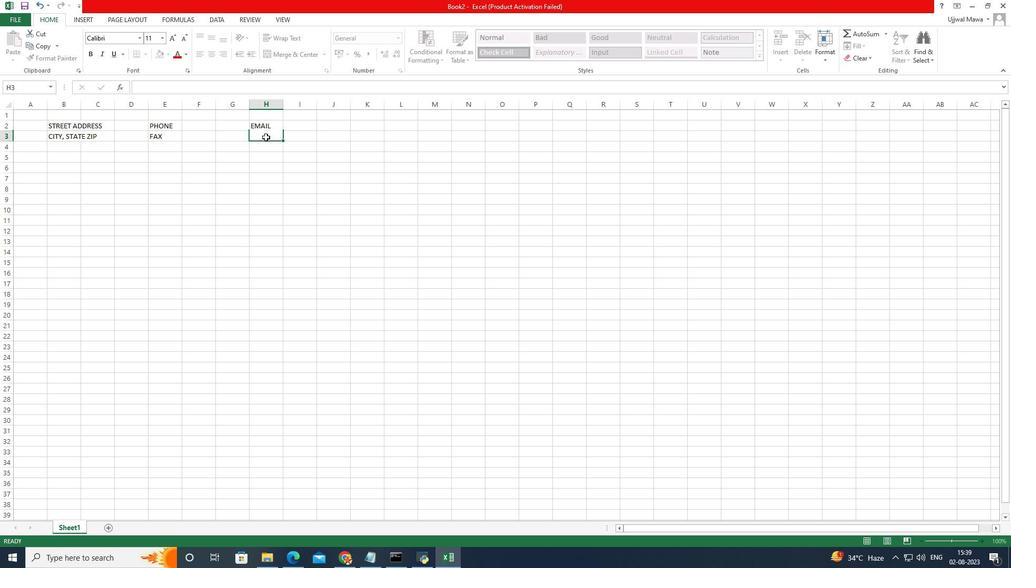 
Action: Key pressed w
Screenshot: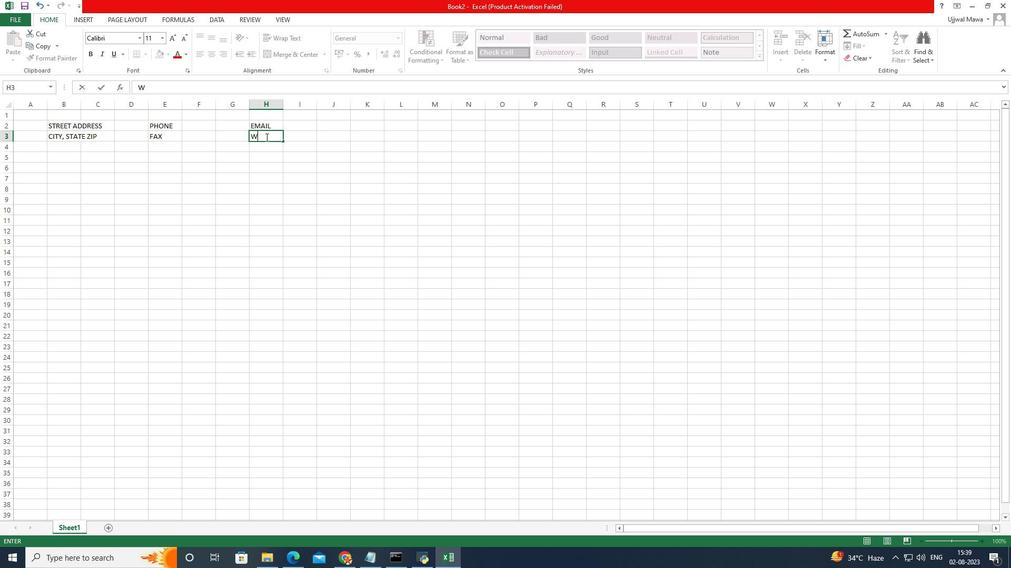 
Action: Mouse moved to (309, 142)
Screenshot: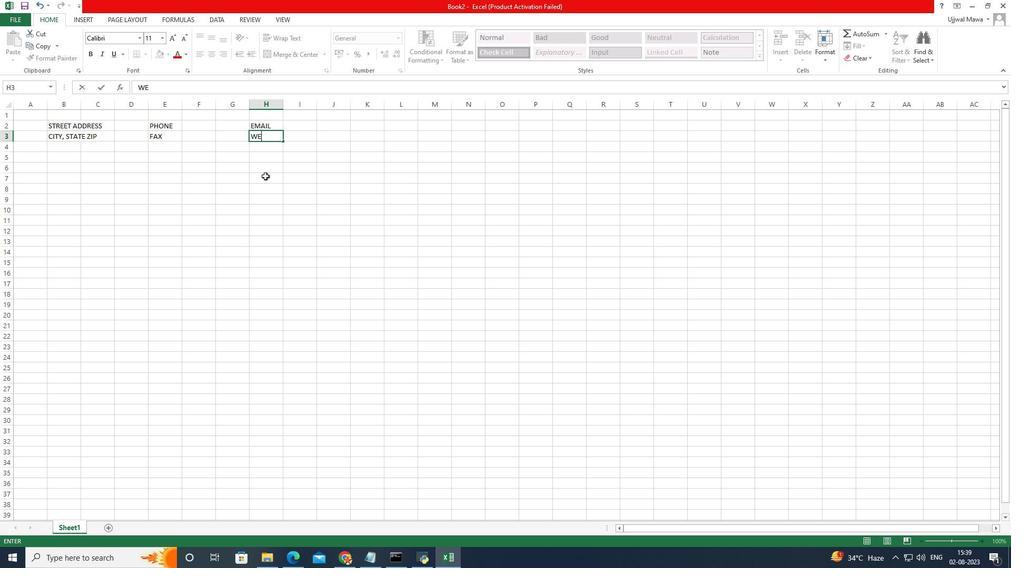 
Action: Key pressed e 504, 267)
Screenshot: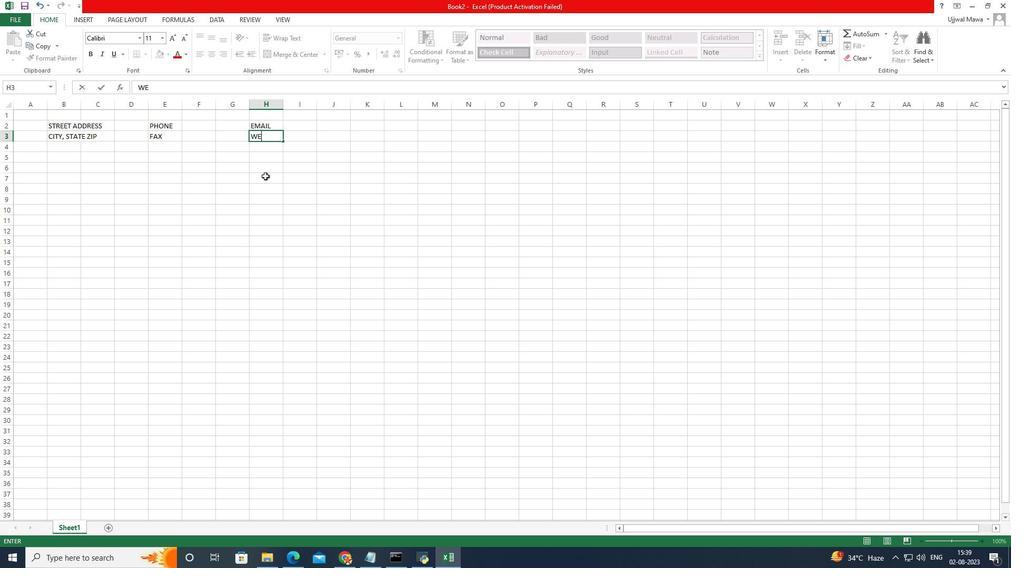 
Action: Mouse moved to (309, 179)
Screenshot: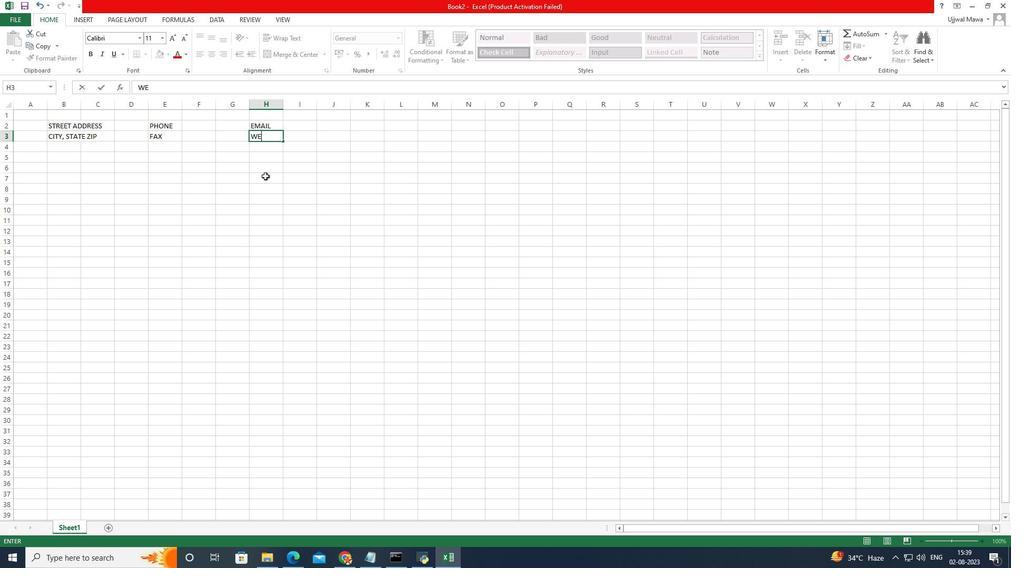 
Action: Key pressed bsit
Screenshot: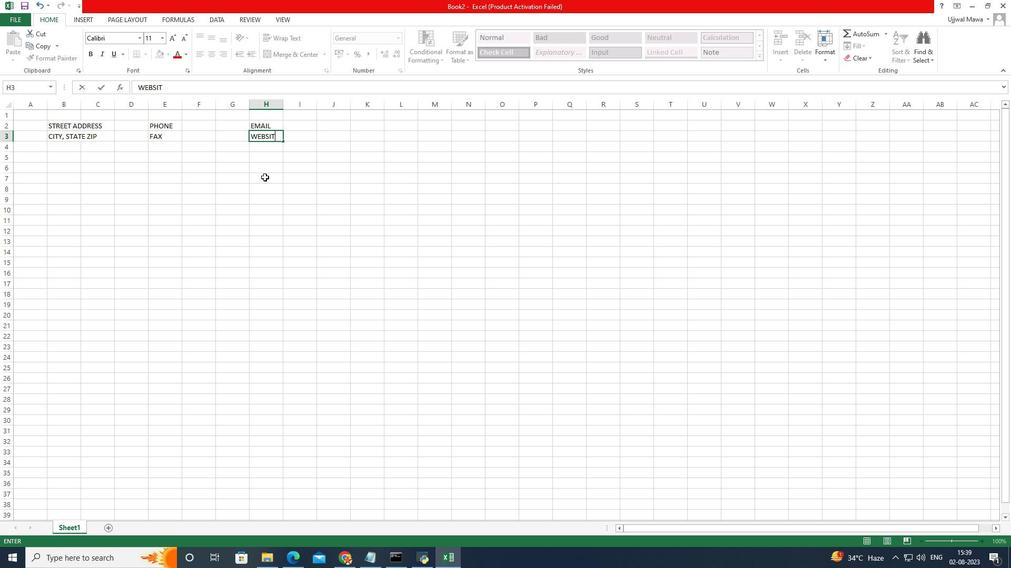 
Action: Mouse moved to (309, 180)
Screenshot: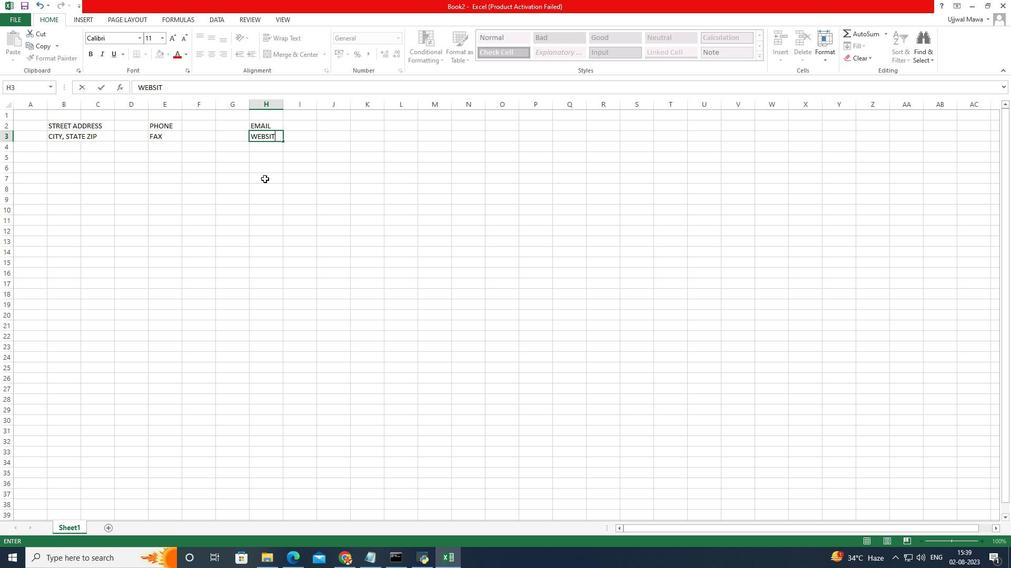 
Action: Key pressed e
Screenshot: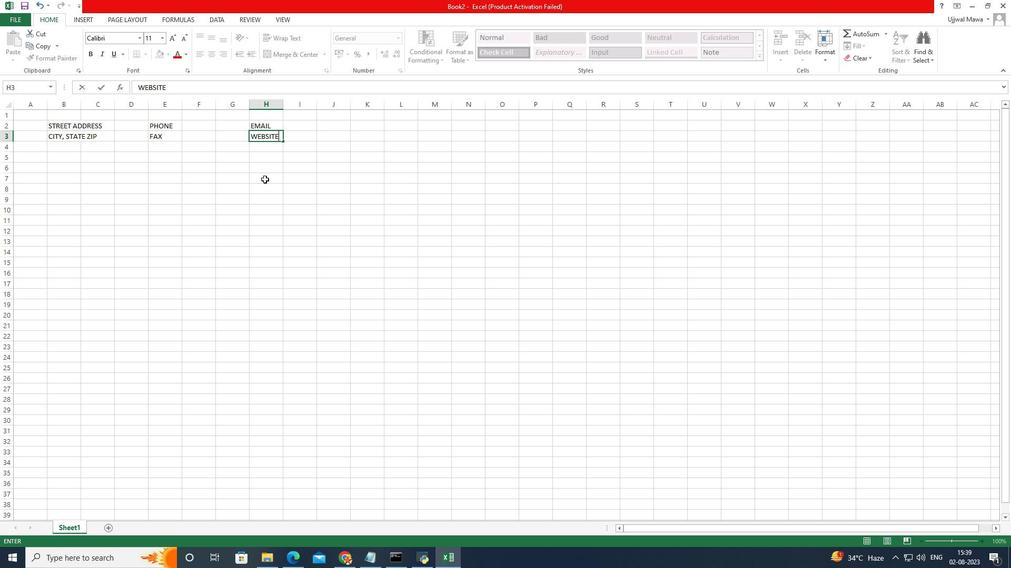 
Action: Mouse moved to (316, 218)
Screenshot: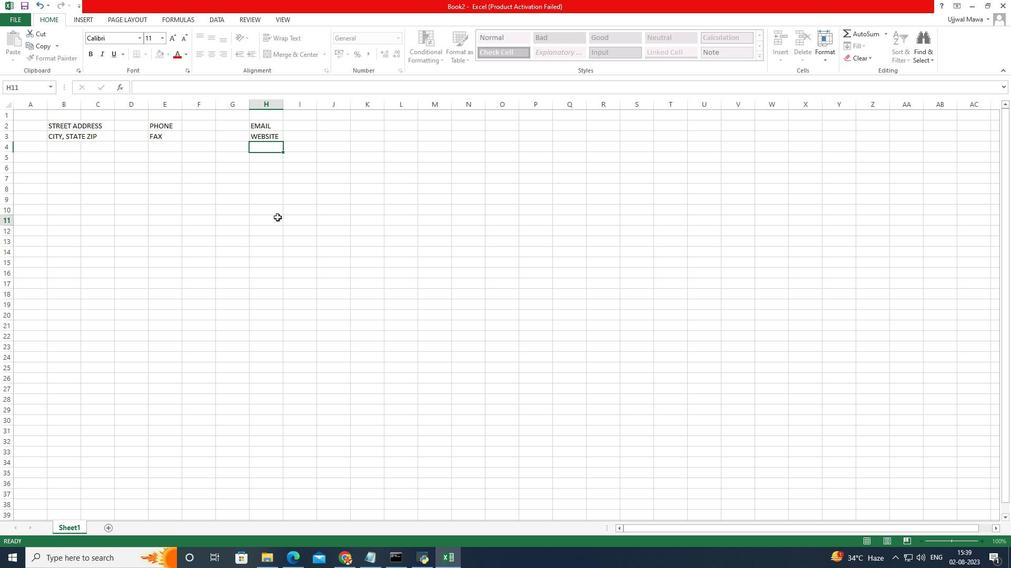 
Action: Mouse pressed left at (316, 218)
Screenshot: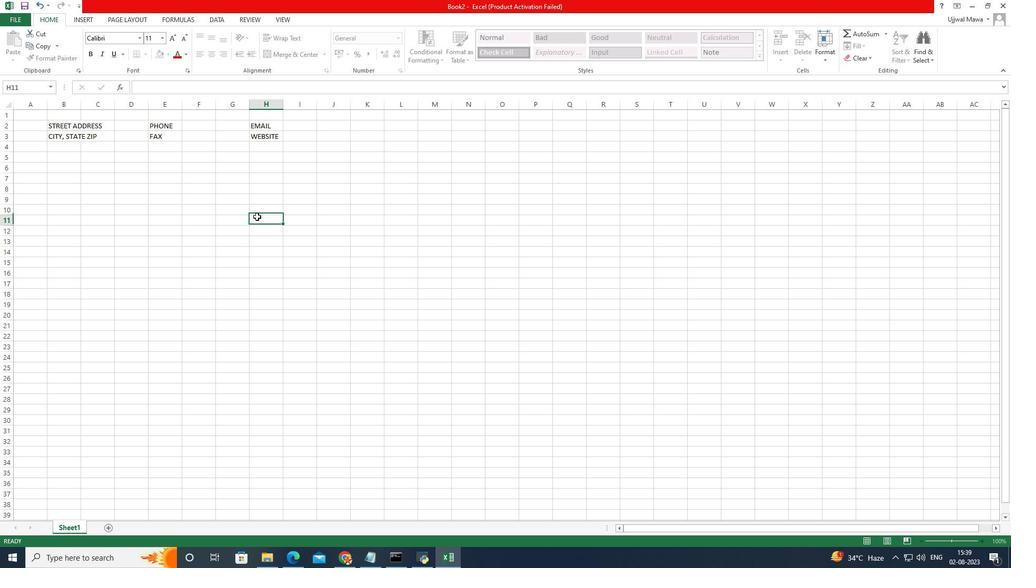 
Action: Mouse moved to (212, 111)
Screenshot: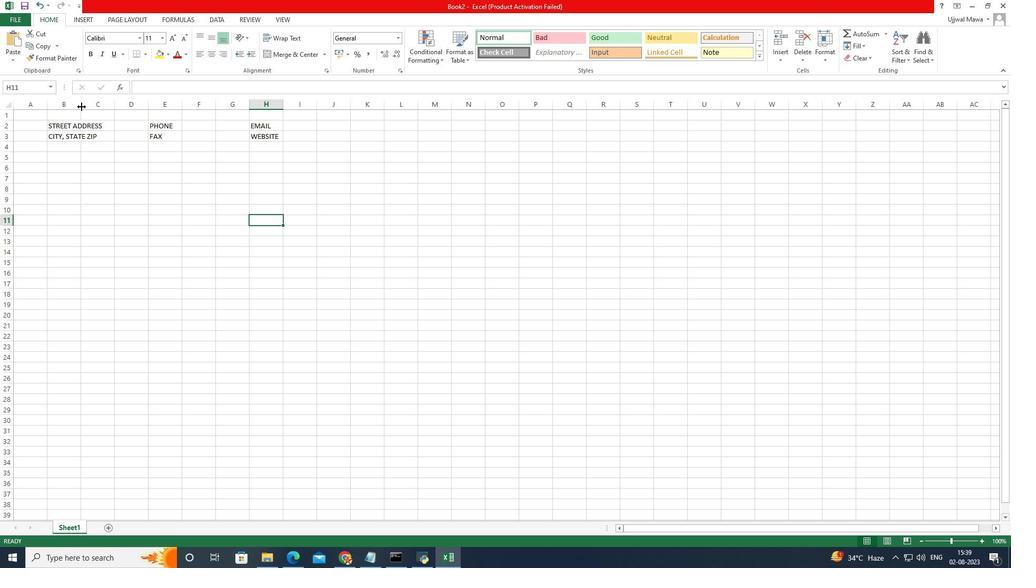 
Action: Mouse pressed left at (212, 111)
Screenshot: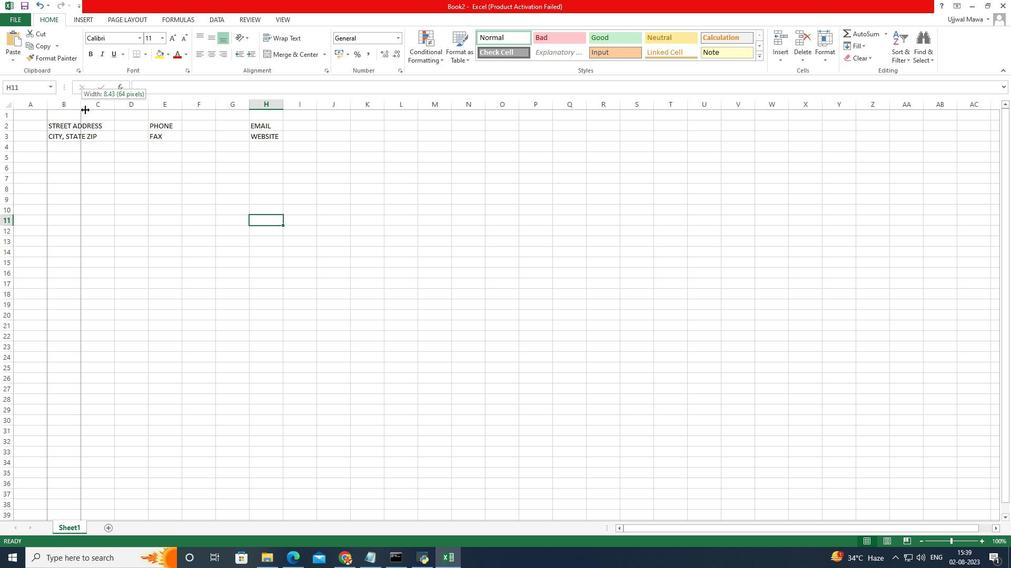 
Action: Mouse moved to (290, 143)
Screenshot: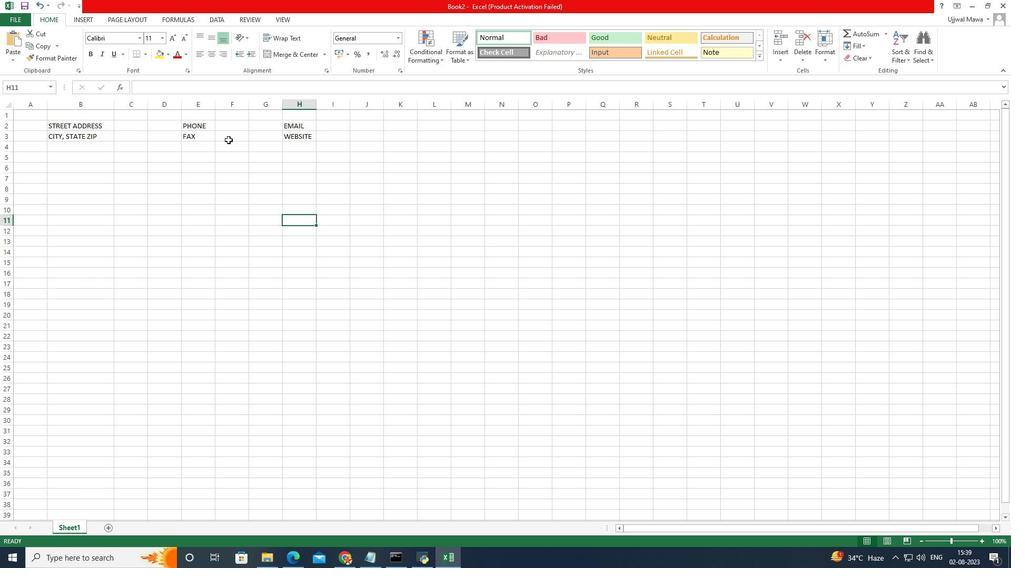 
Action: Mouse pressed left at (290, 143)
Screenshot: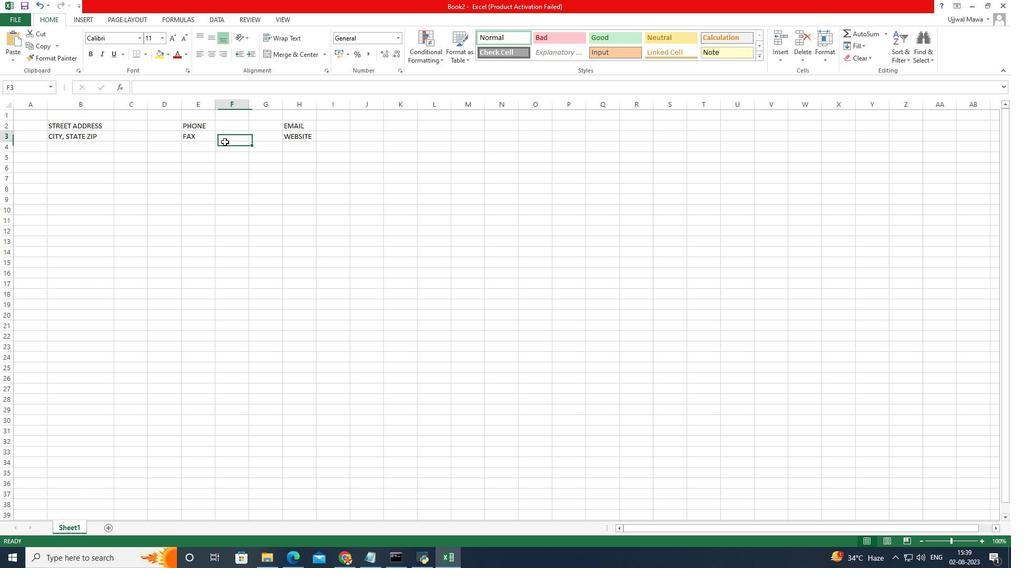
Action: Mouse moved to (201, 164)
Screenshot: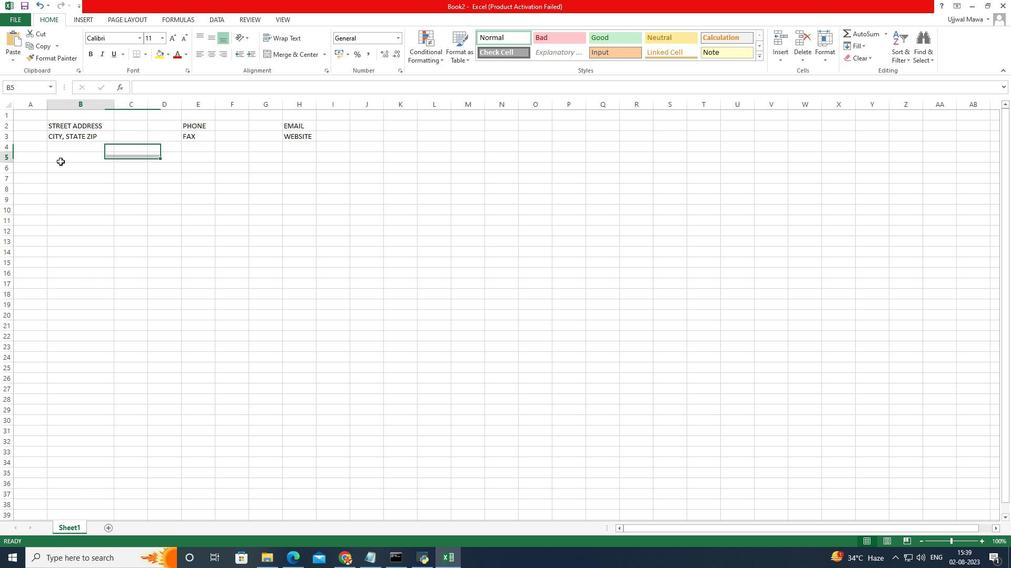 
Action: Mouse pressed left at (201, 164)
Screenshot: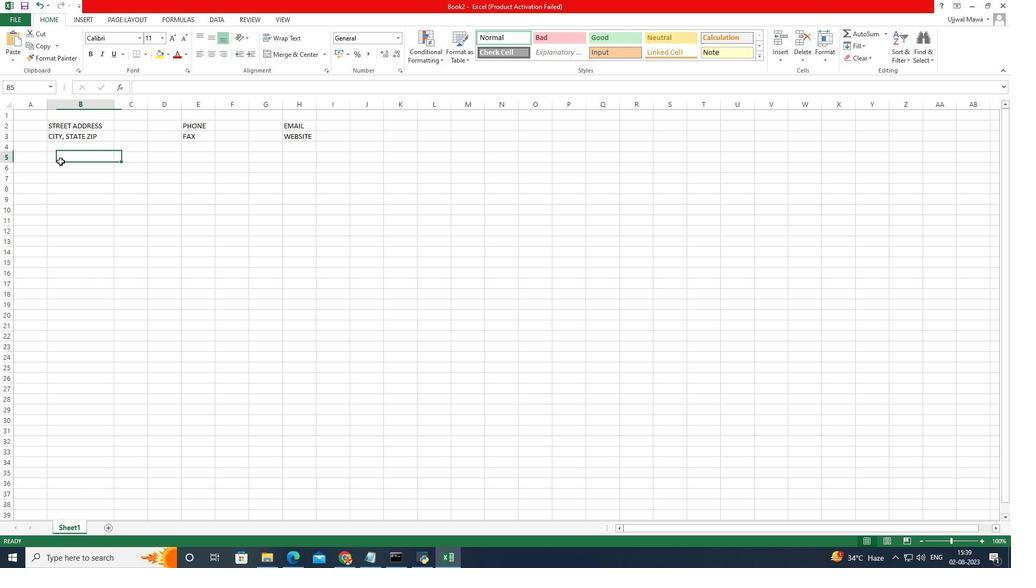 
Action: Mouse moved to (226, 190)
Screenshot: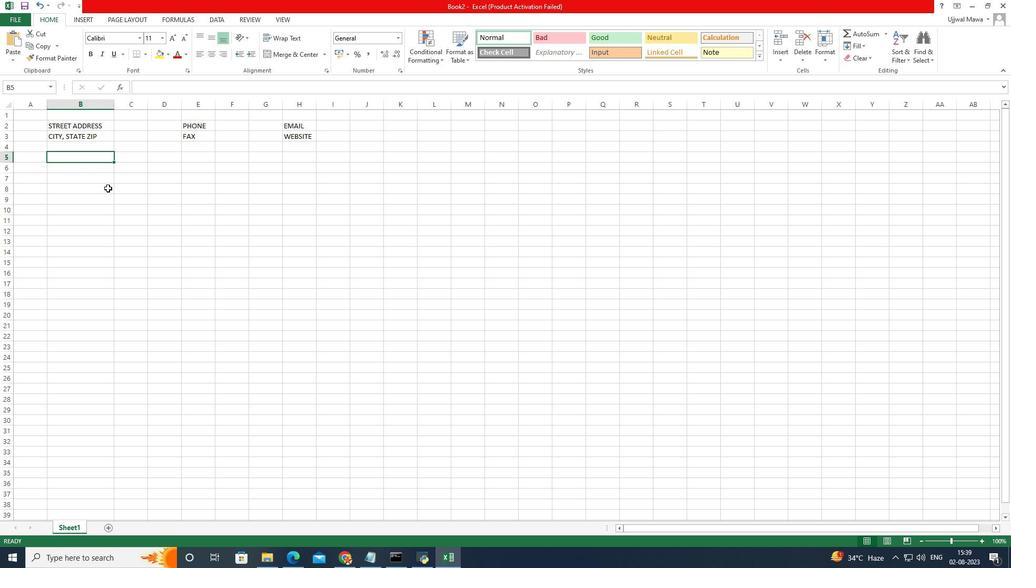 
Action: Key pressed bill<Key.space>to
Screenshot: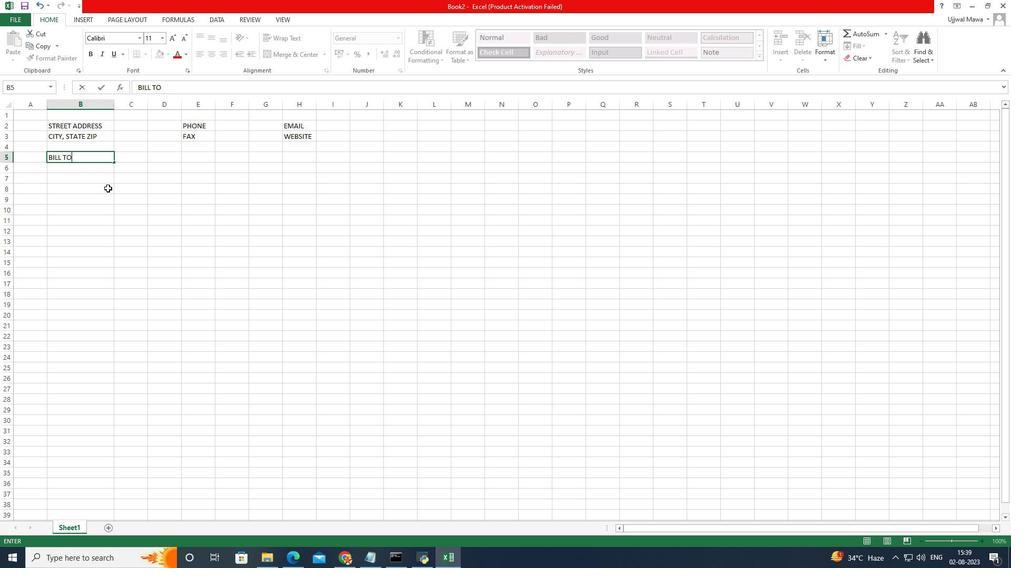 
Action: Mouse moved to (240, 158)
Screenshot: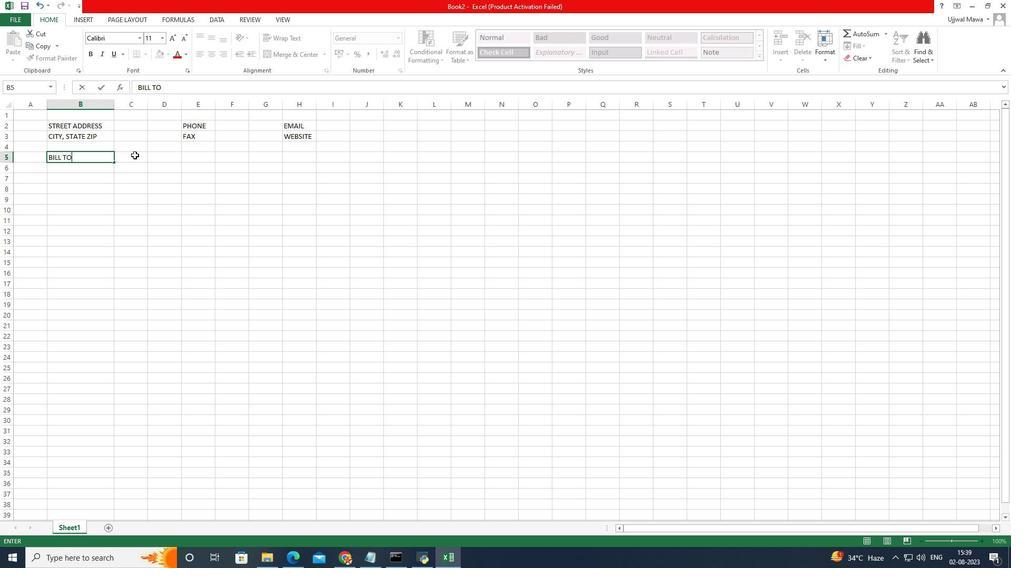 
Action: Mouse pressed left at (240, 158)
Screenshot: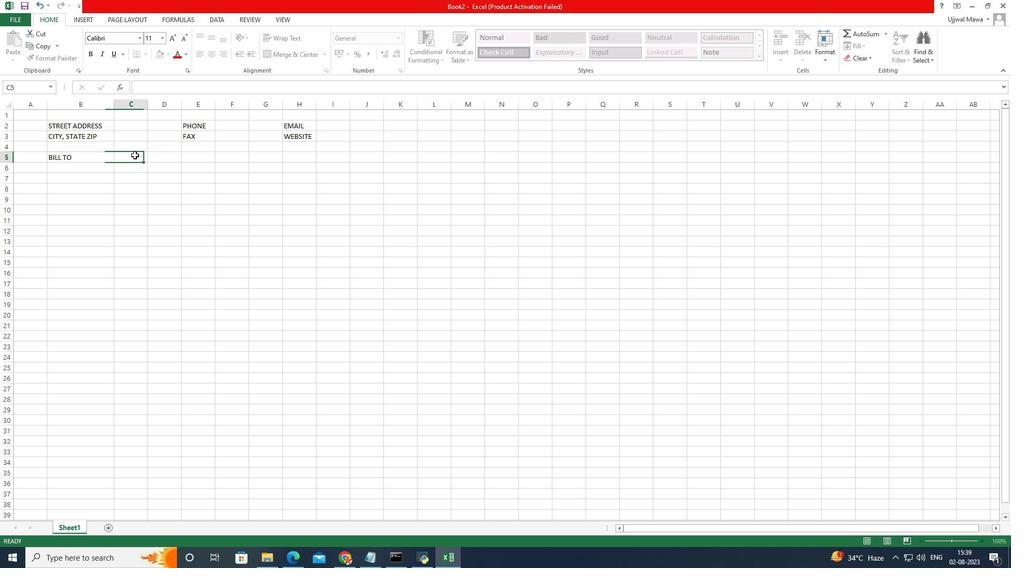 
Action: Mouse pressed left at (240, 158)
Screenshot: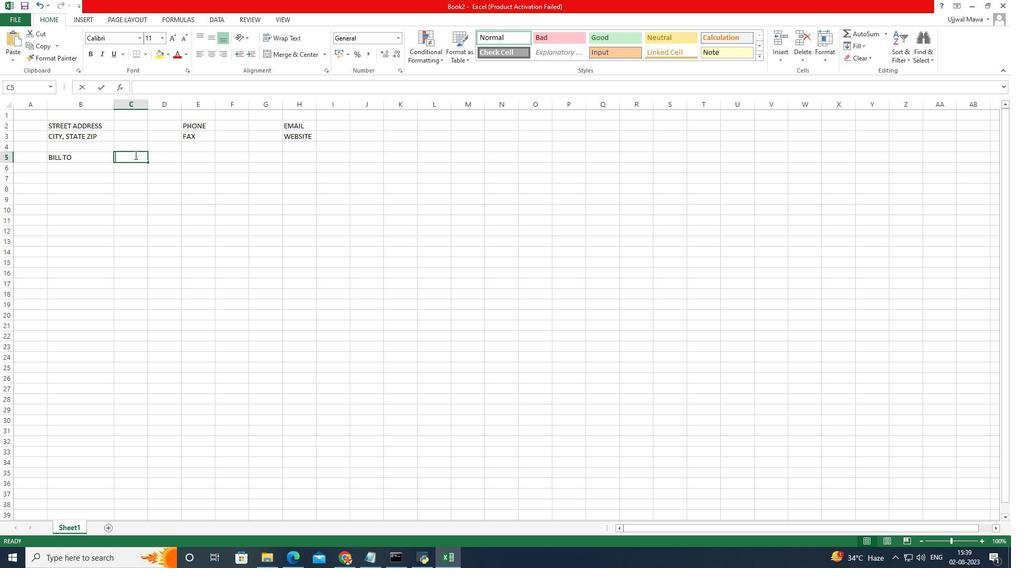 
Action: Key pressed com<Key.backspace>ntoso<Key.space>ltd.
Screenshot: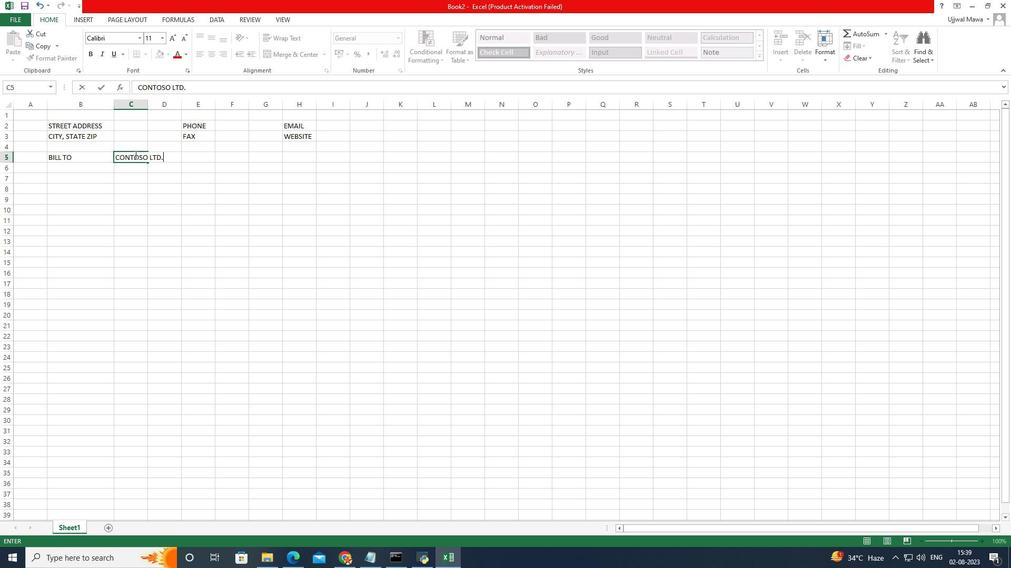 
Action: Mouse moved to (226, 181)
Screenshot: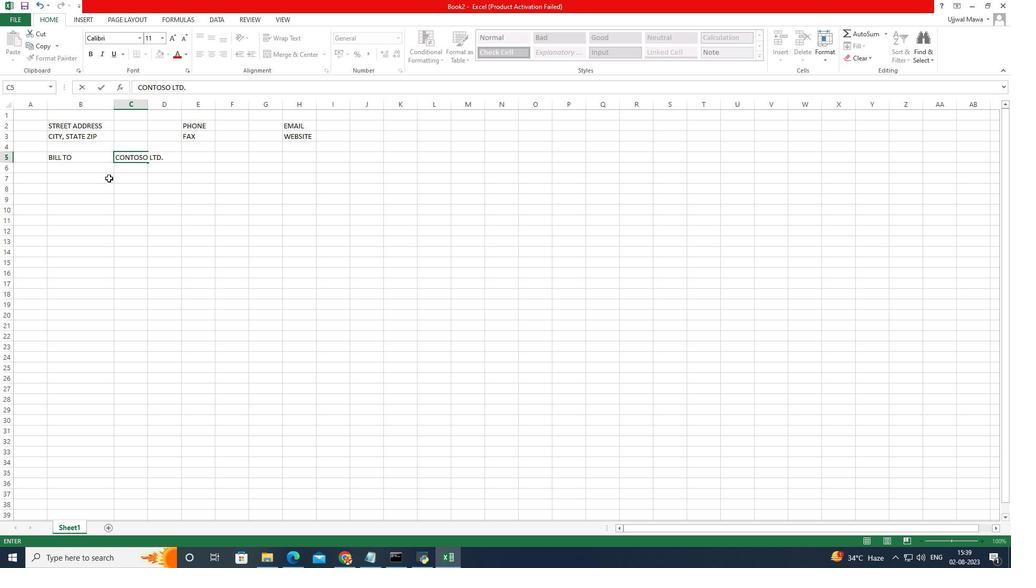 
Action: Mouse pressed left at (226, 181)
Screenshot: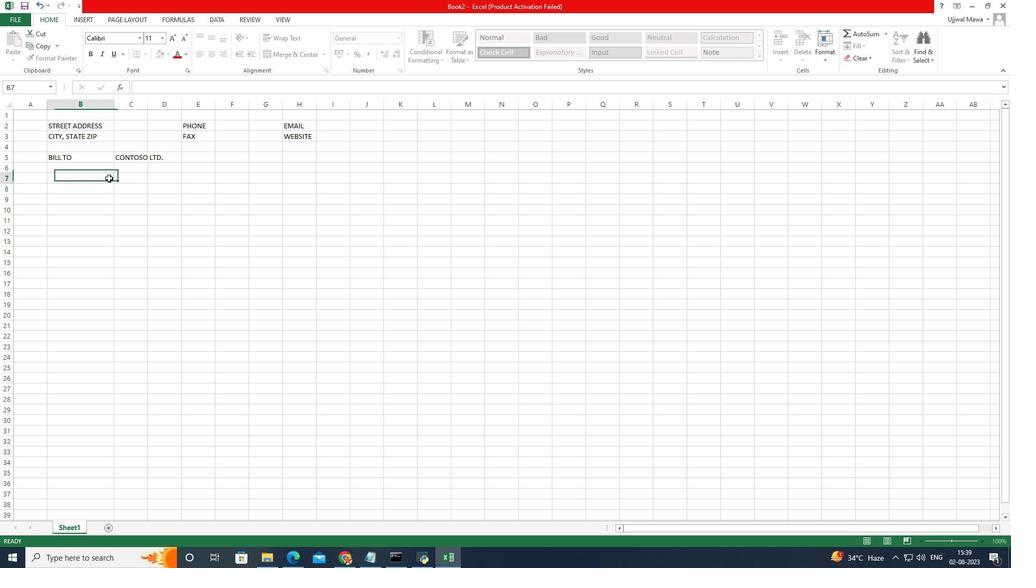 
Action: Mouse moved to (209, 169)
Screenshot: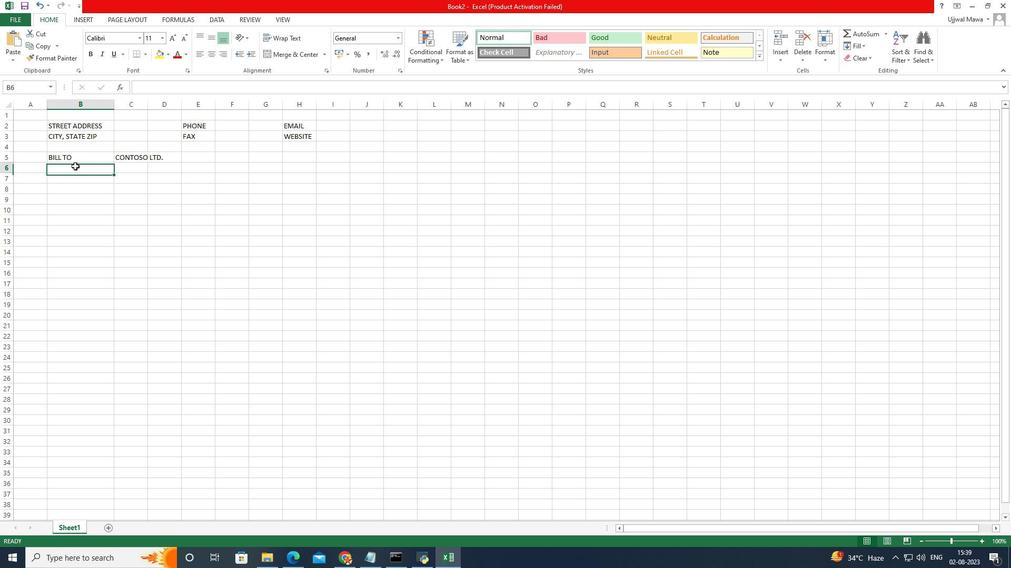 
Action: Mouse pressed left at (209, 169)
Screenshot: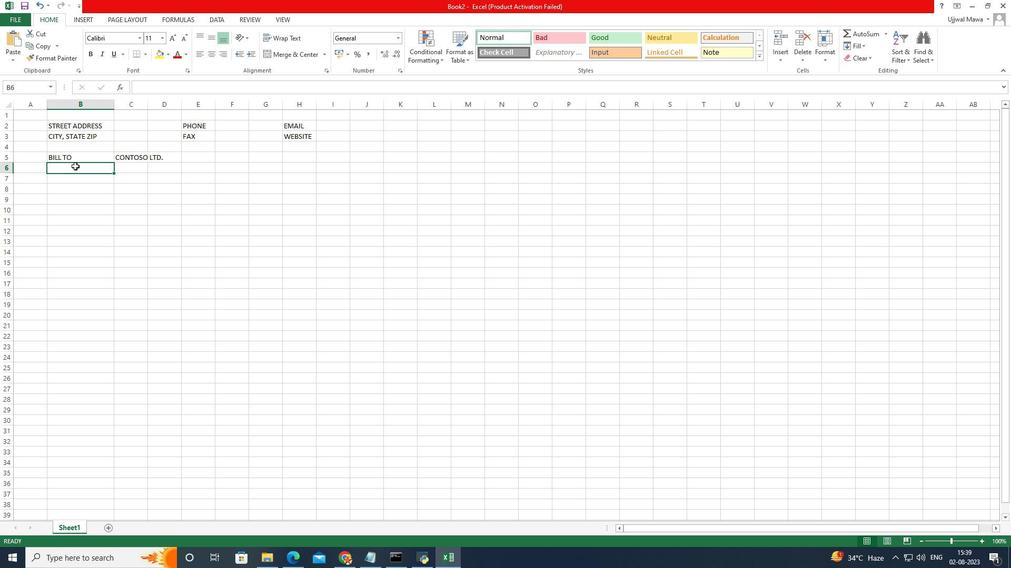 
Action: Mouse moved to (208, 169)
Screenshot: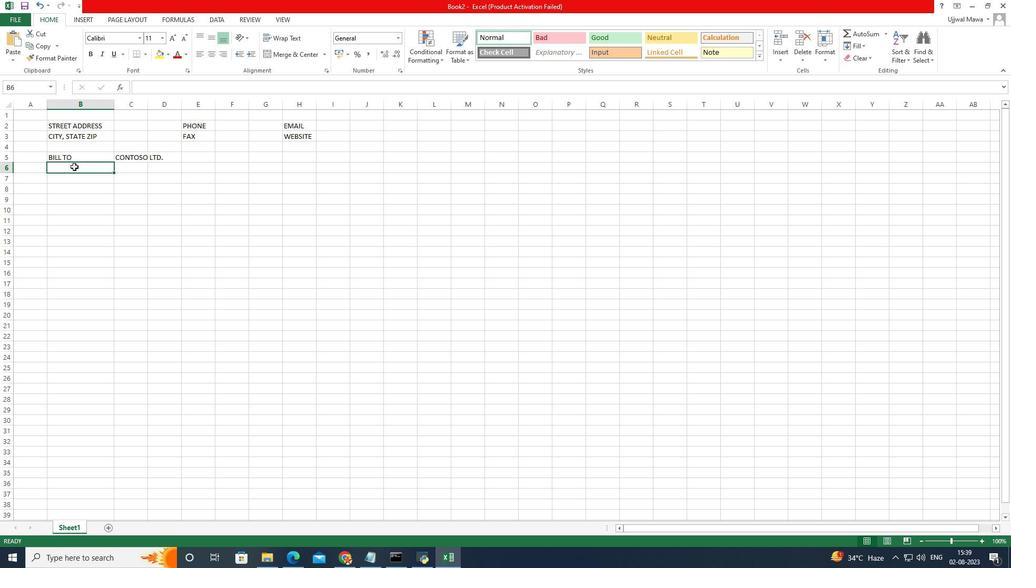 
Action: Key pressed address
Screenshot: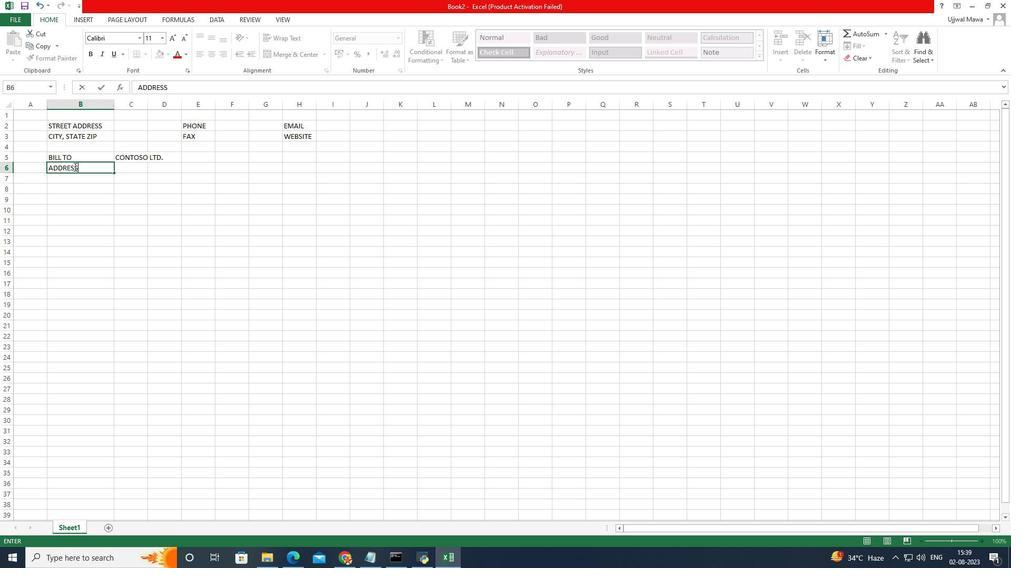 
Action: Mouse moved to (243, 173)
Screenshot: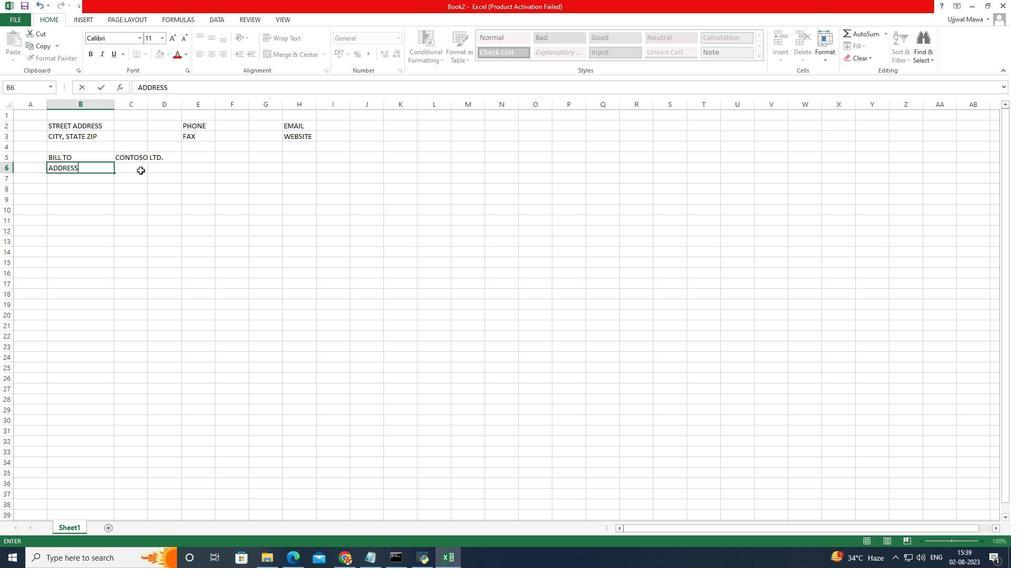 
Action: Mouse pressed left at (243, 173)
Screenshot: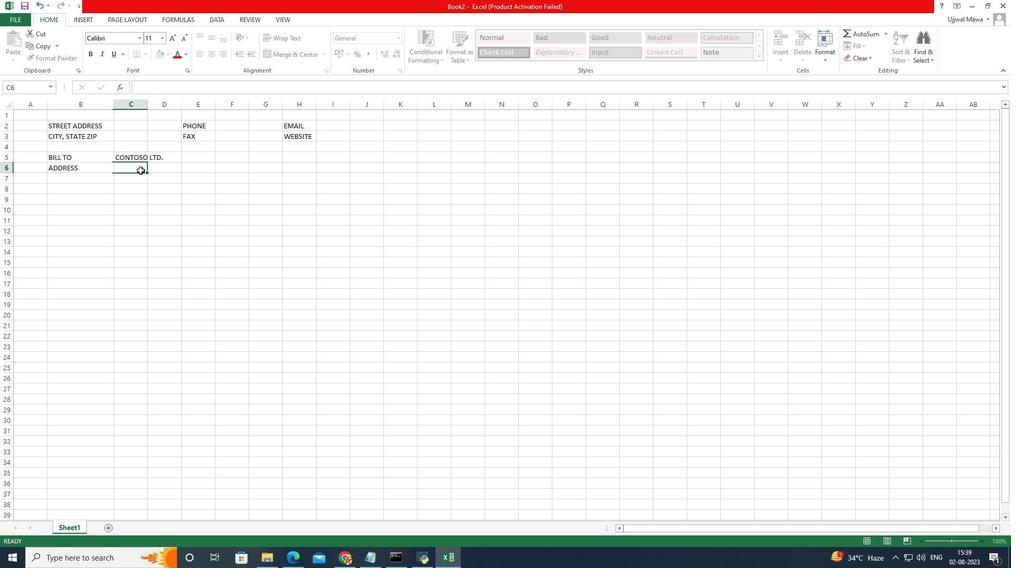 
Action: Mouse moved to (249, 167)
Screenshot: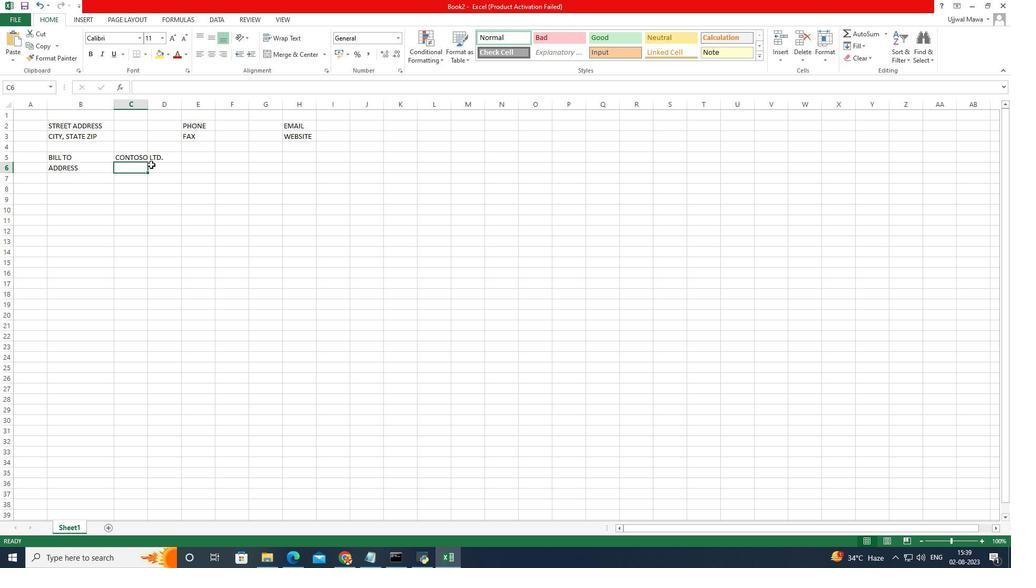 
Action: Key pressed 567<Key.space>walnut<Key.space>lane<Key.enter>molln<Key.space>,mo<Key.space>098765
Screenshot: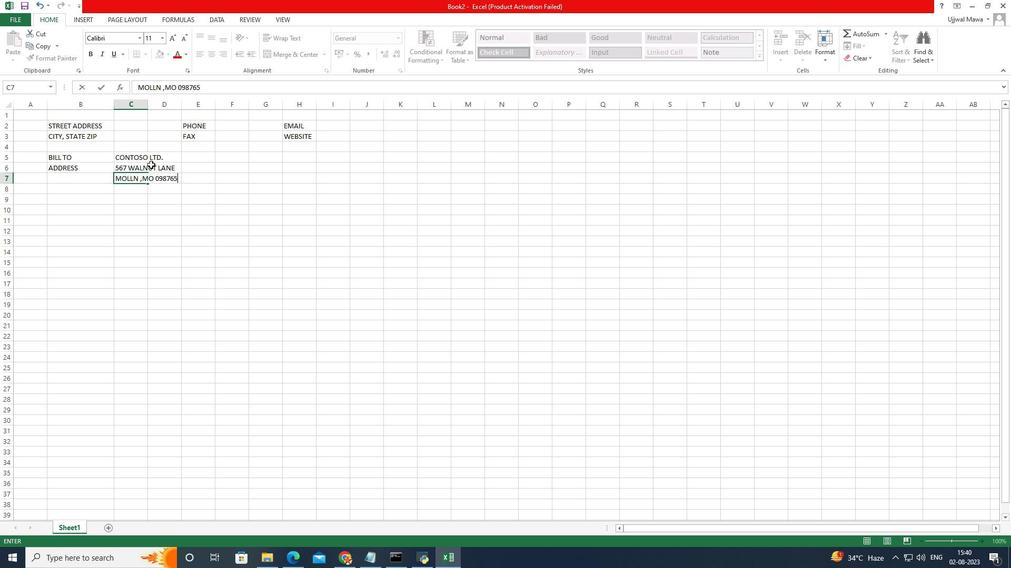 
Action: Mouse moved to (360, 265)
Screenshot: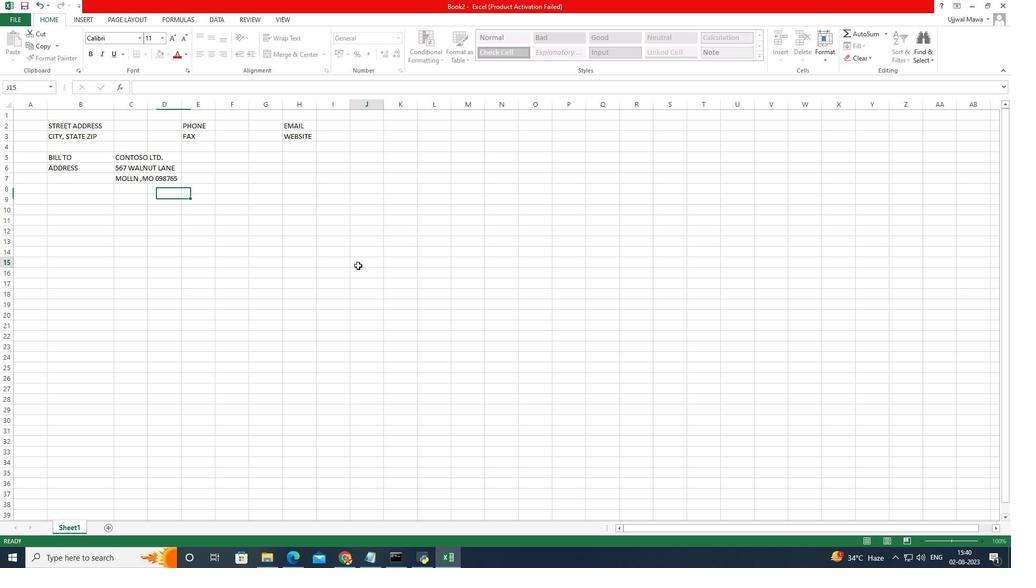 
Action: Mouse pressed left at (360, 265)
Screenshot: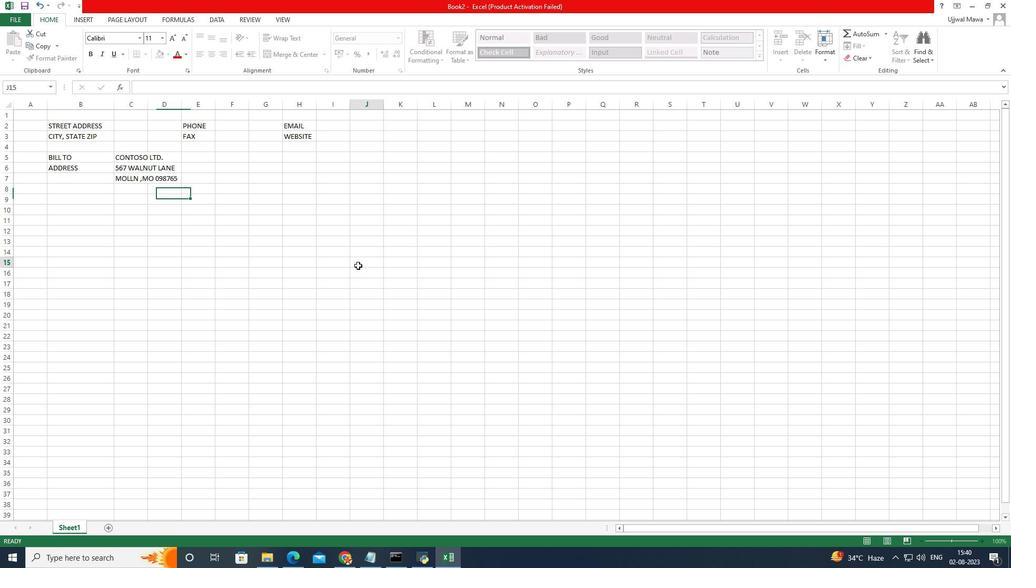 
Action: Mouse moved to (275, 156)
Screenshot: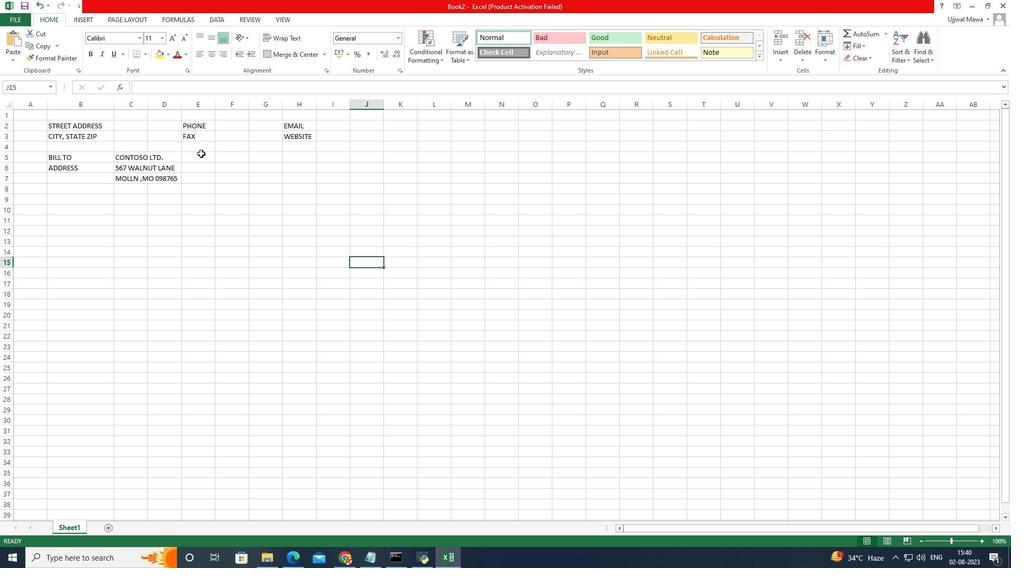 
Action: Mouse pressed left at (275, 156)
Screenshot: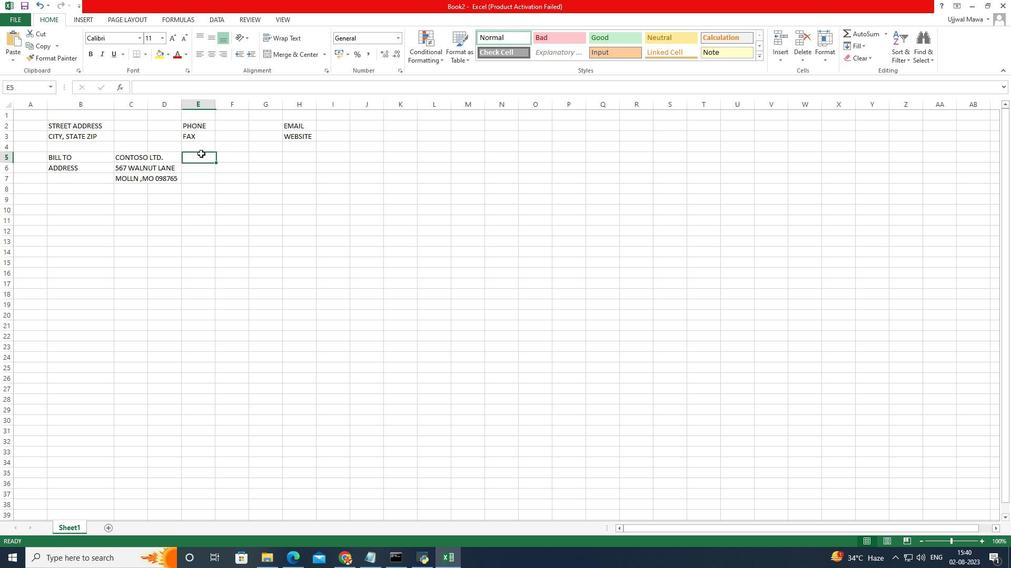 
Action: Mouse pressed left at (275, 156)
Screenshot: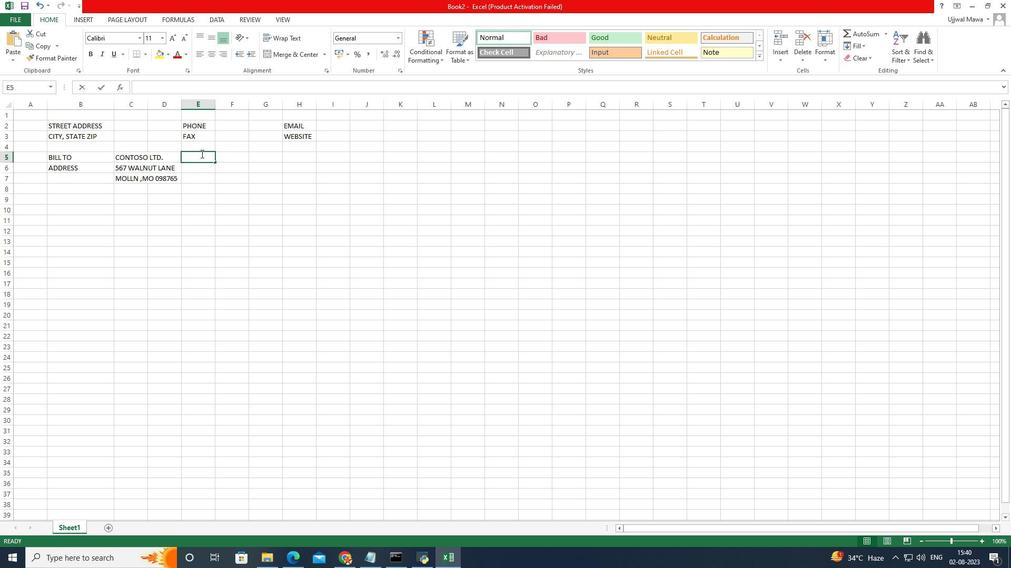 
Action: Mouse moved to (274, 157)
Screenshot: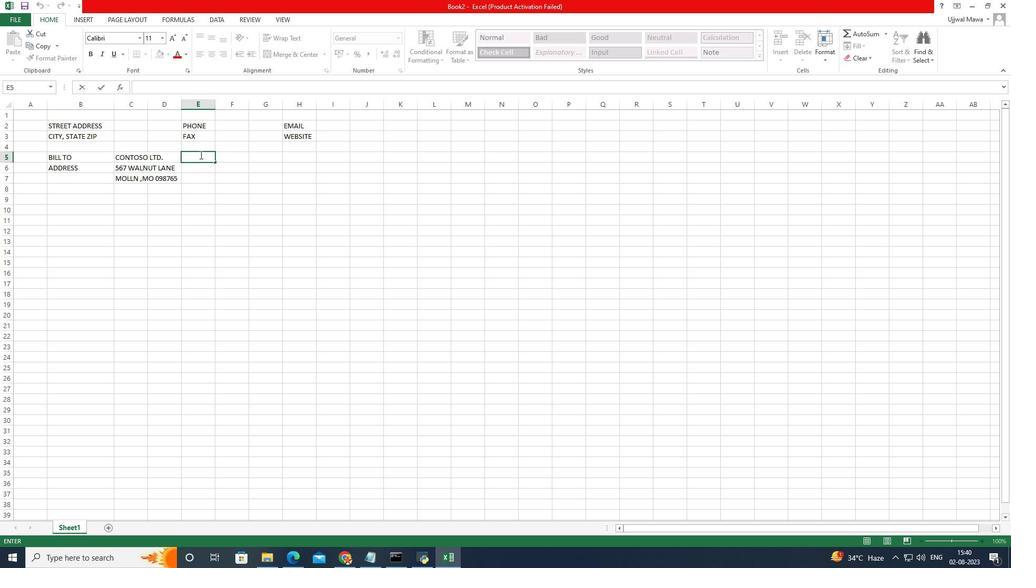 
Action: Key pressed pj<Key.backspace>h<Key.shift_r>
Screenshot: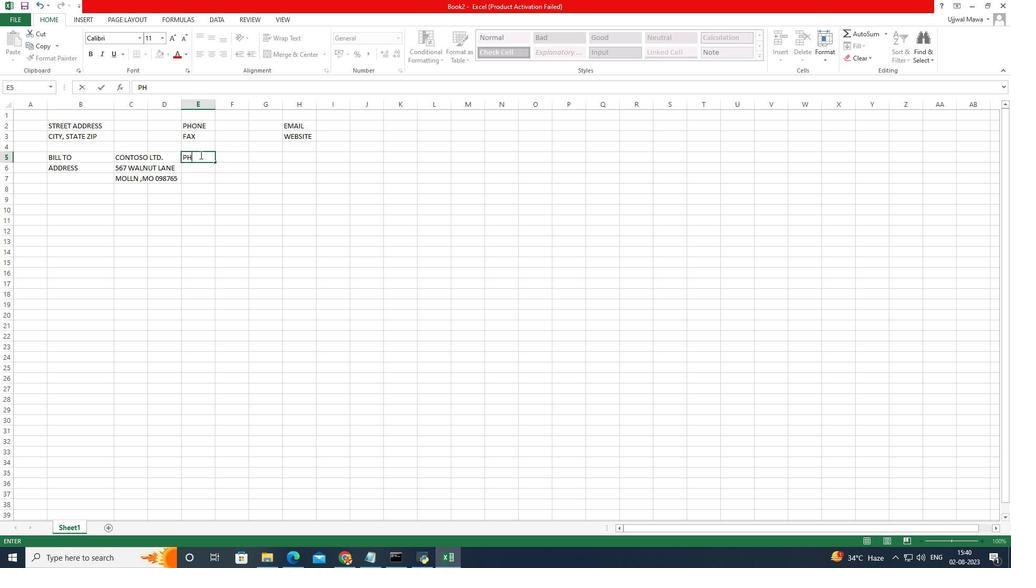 
Action: Mouse moved to (271, 160)
Screenshot: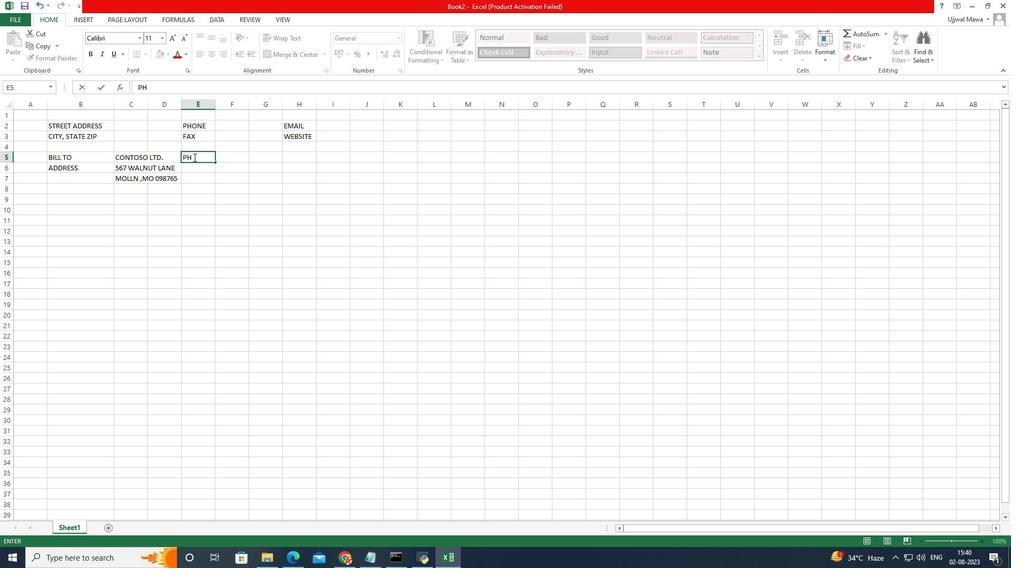 
Action: Key pressed <Key.space>
Screenshot: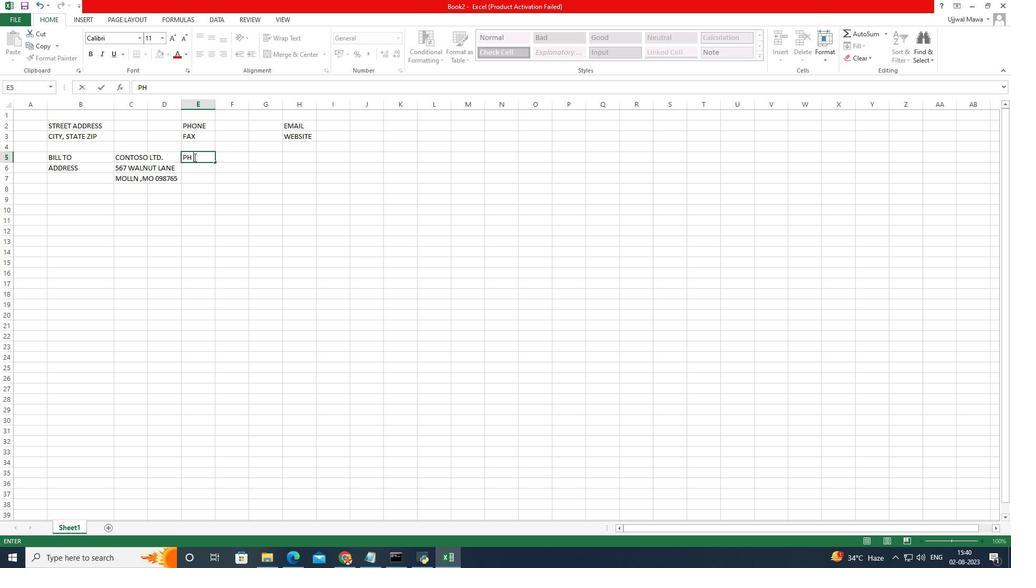 
Action: Mouse moved to (280, 182)
Screenshot: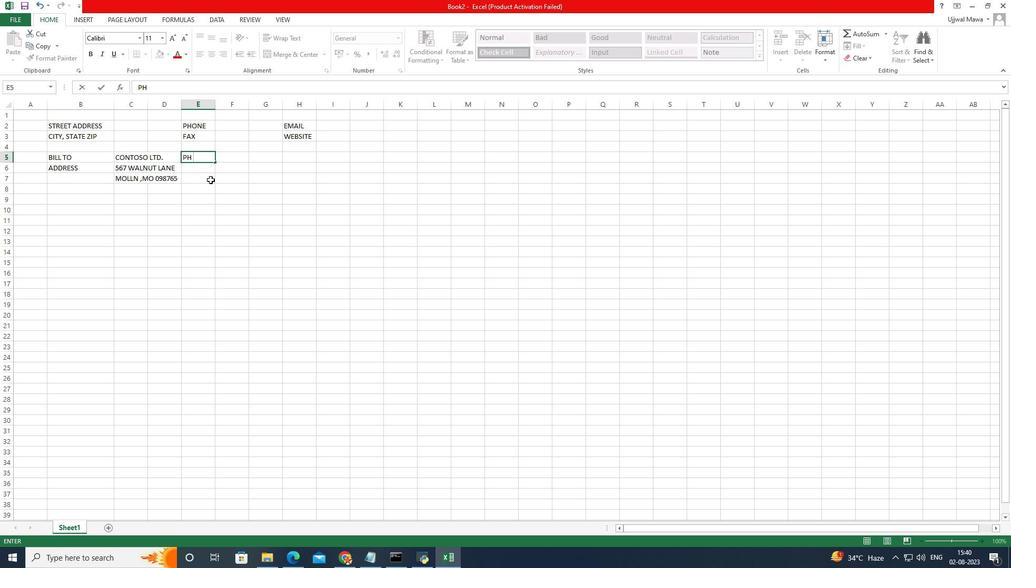 
Action: Mouse pressed left at (280, 182)
Screenshot: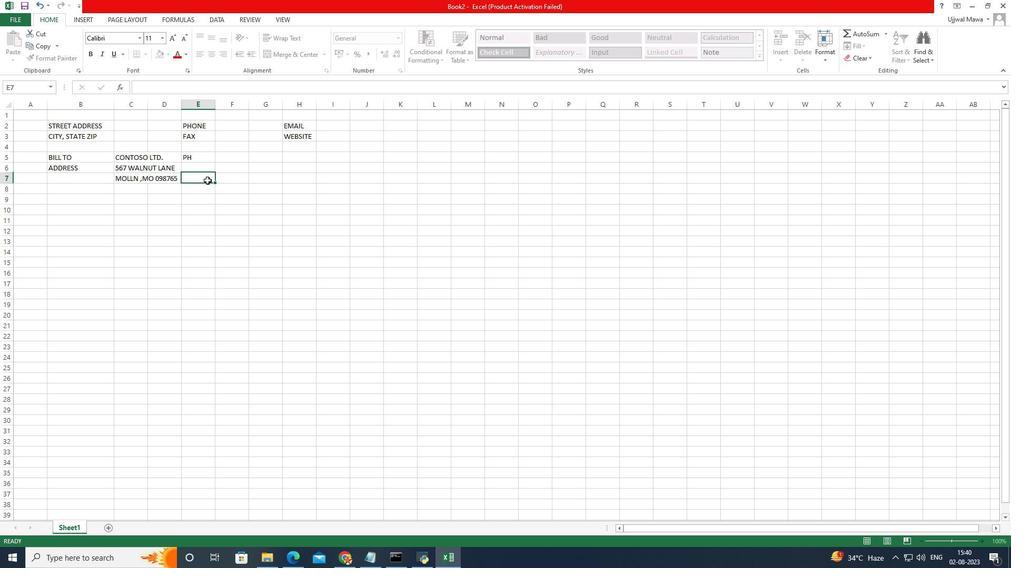 
Action: Mouse moved to (288, 161)
Screenshot: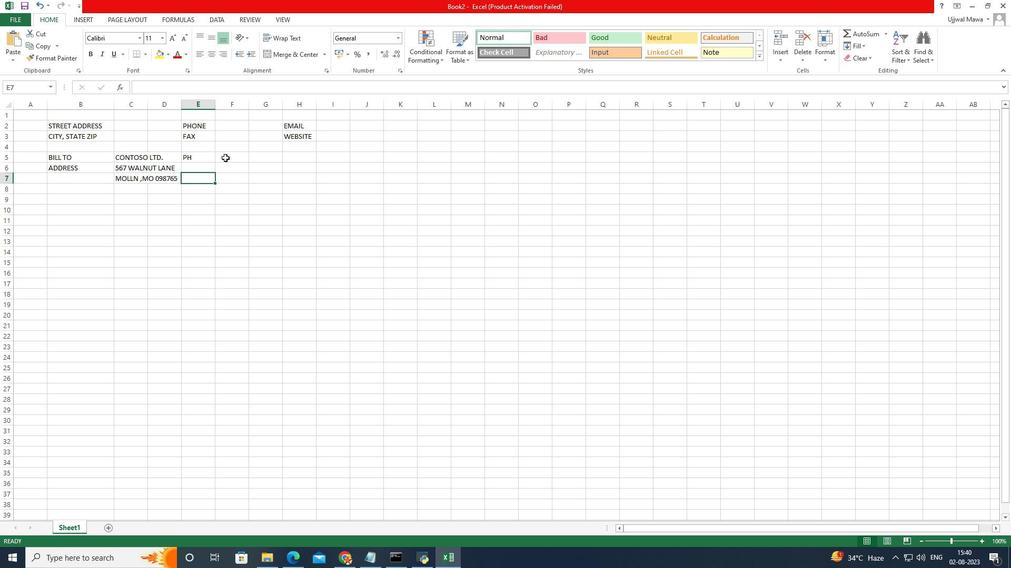 
Action: Mouse pressed left at (288, 161)
Screenshot: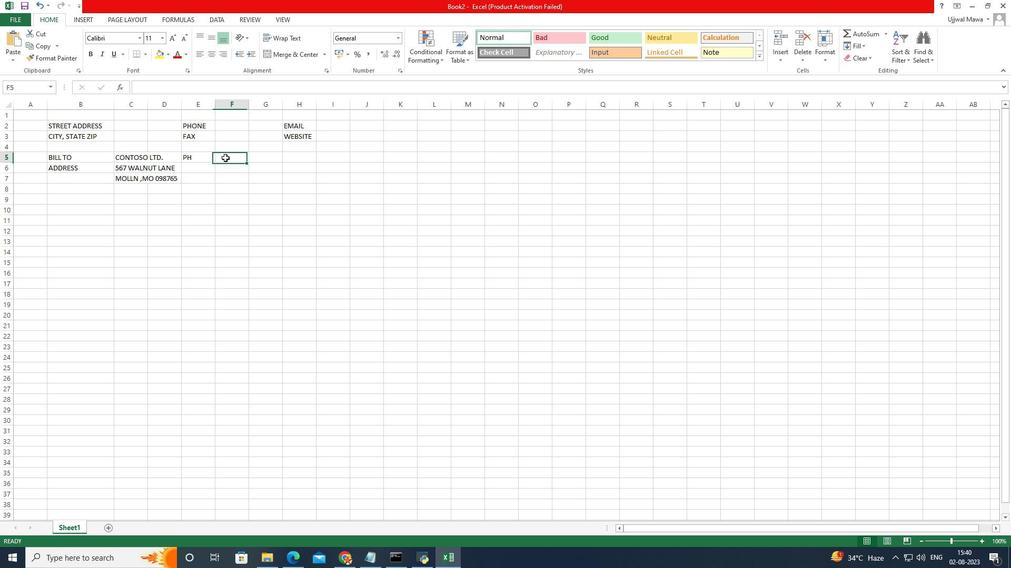
Action: Mouse pressed left at (288, 161)
Screenshot: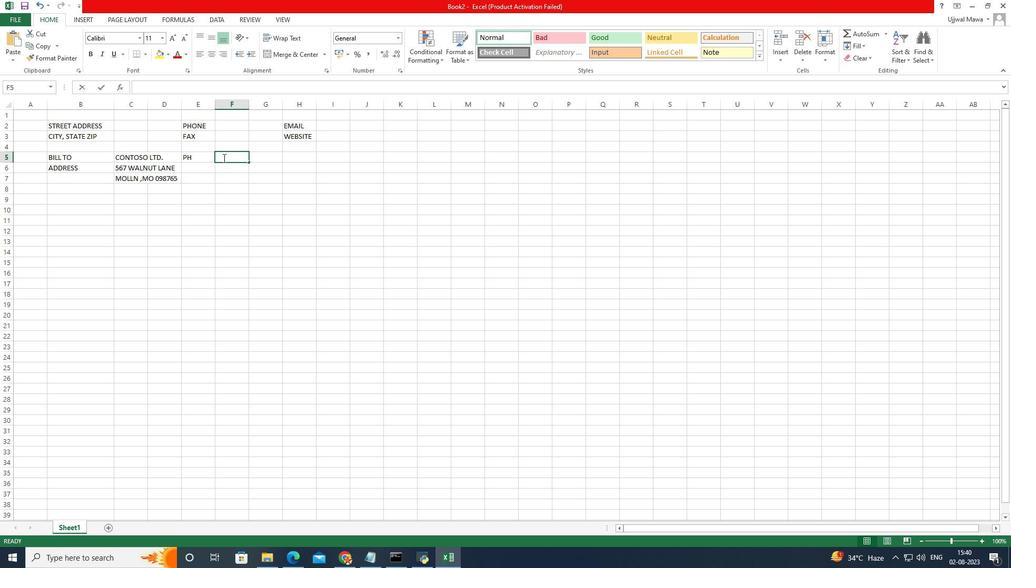 
Action: Mouse moved to (293, 152)
Screenshot: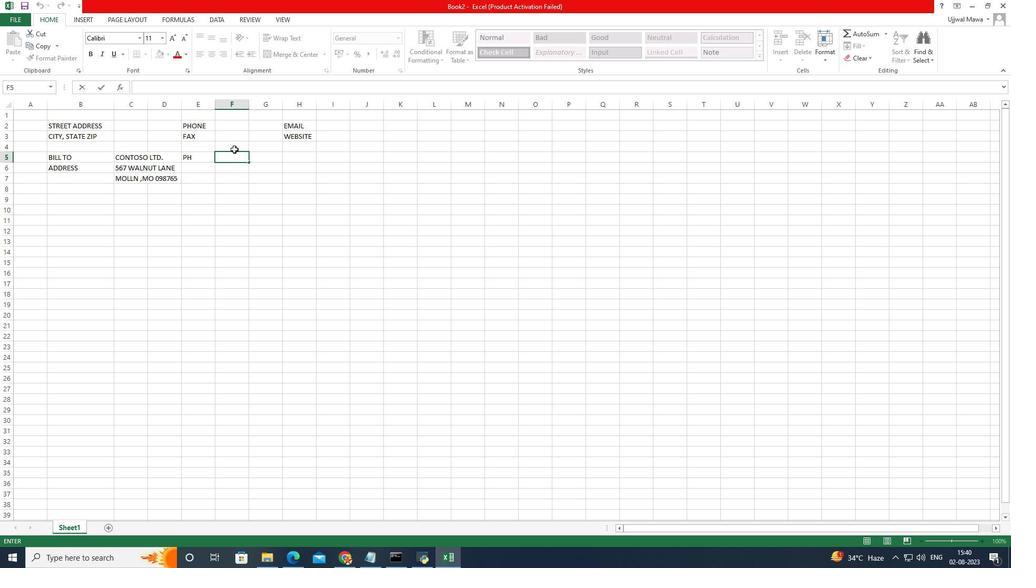 
Action: Key pressed 432-
Screenshot: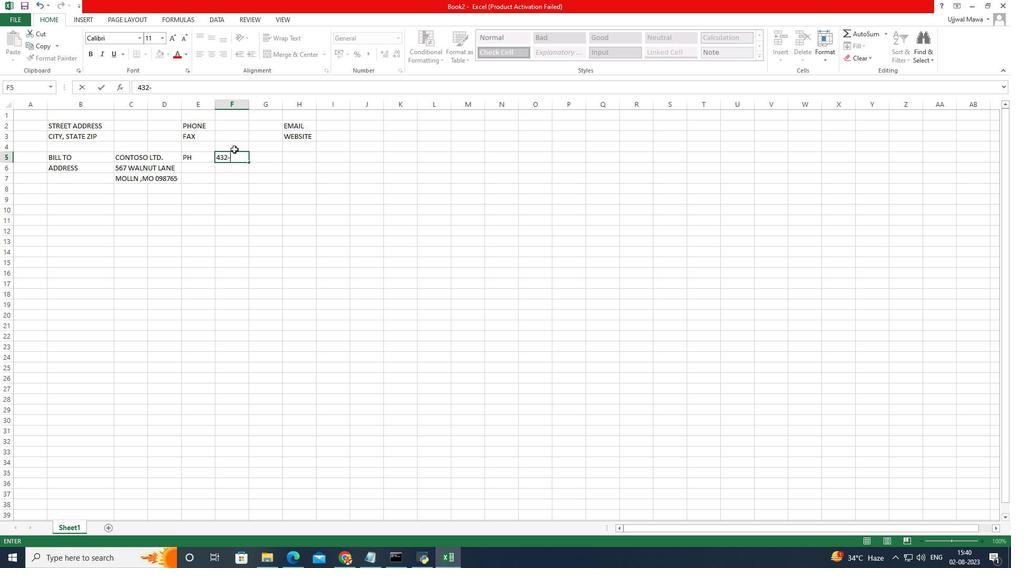 
Action: Mouse moved to (293, 193)
Screenshot: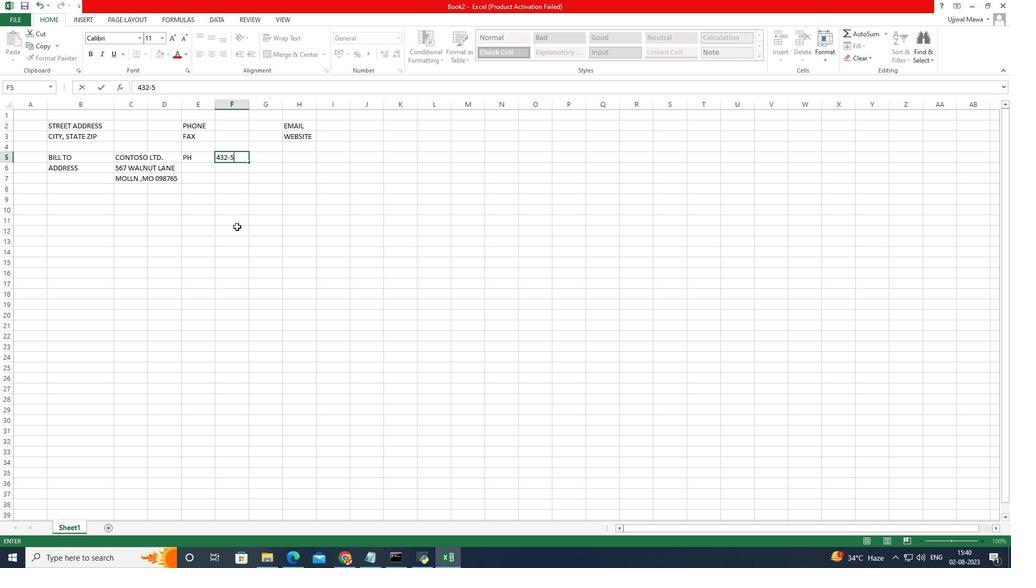 
Action: Key pressed 5
Screenshot: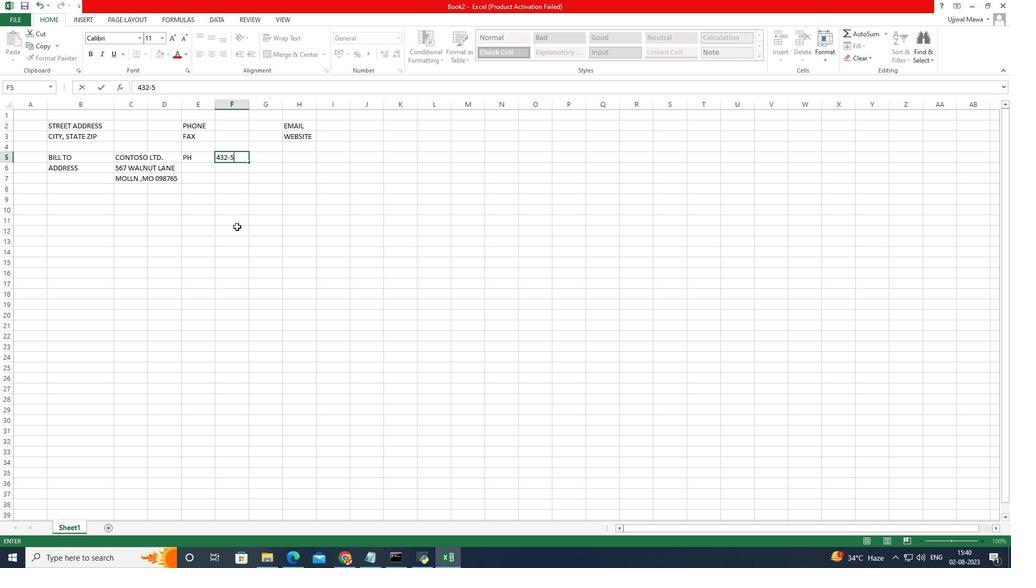 
Action: Mouse moved to (294, 227)
Screenshot: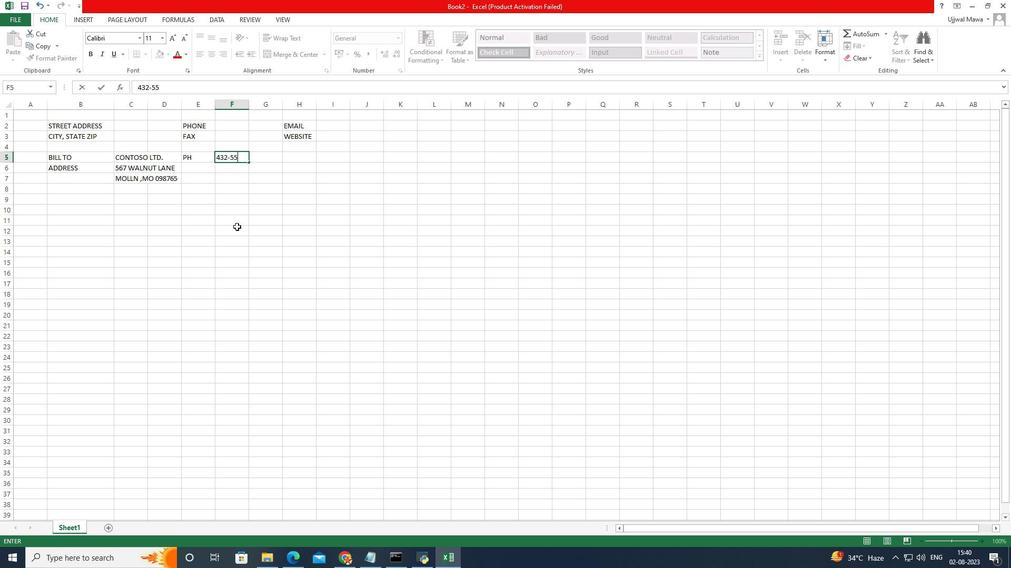 
Action: Key pressed 55-0189
Screenshot: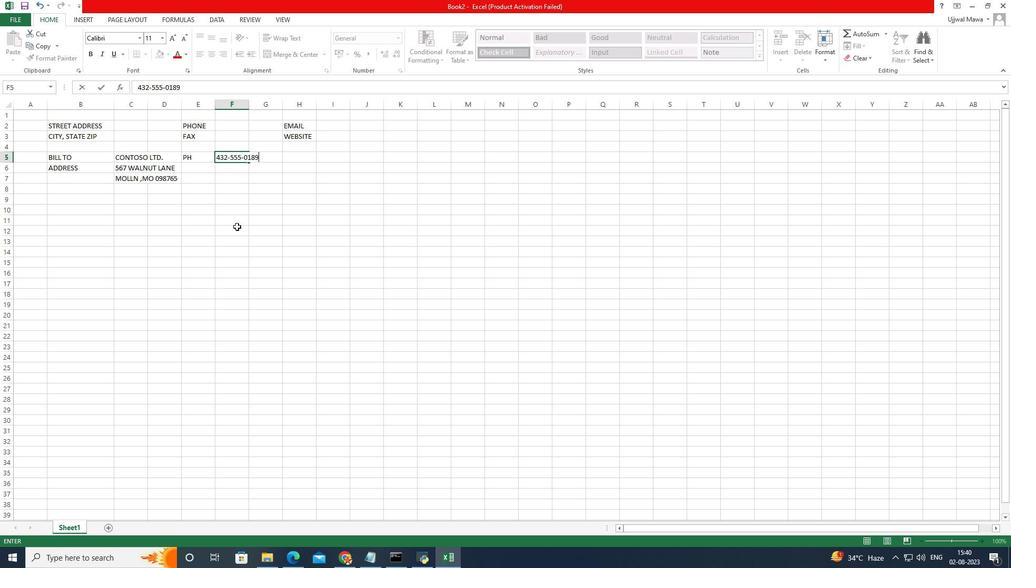 
Action: Mouse moved to (312, 187)
Screenshot: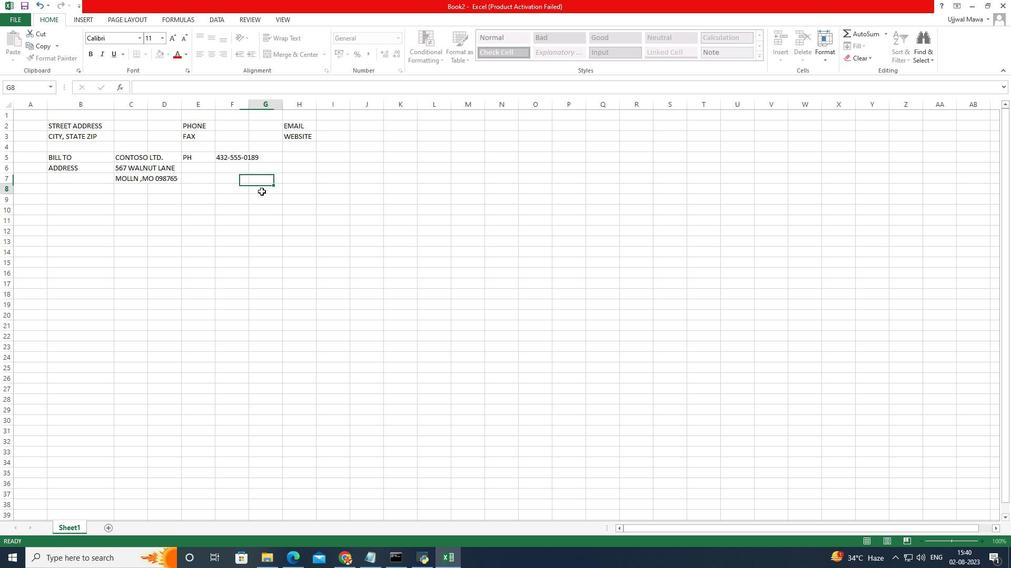 
Action: Mouse pressed left at (312, 187)
Screenshot: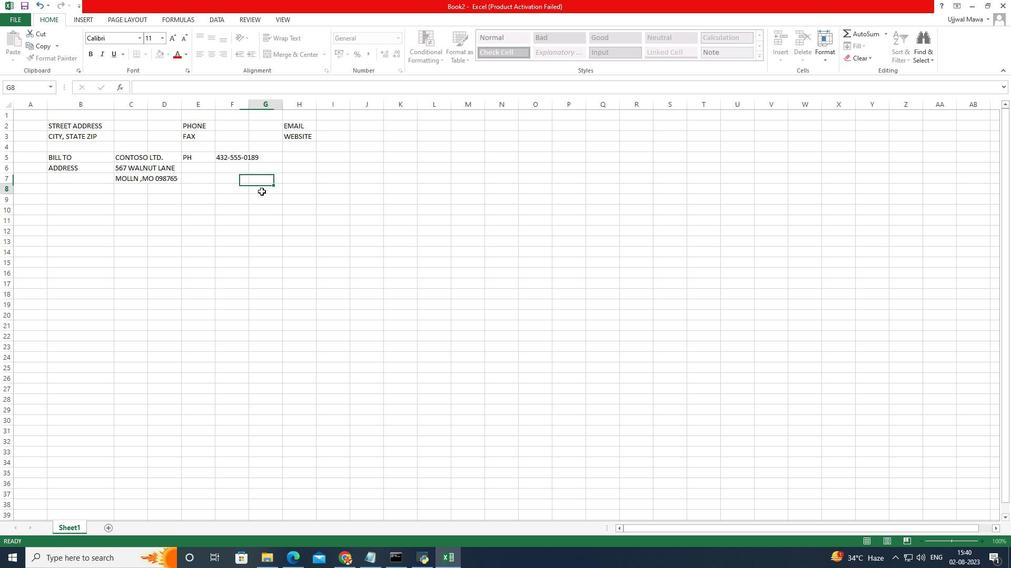 
Action: Mouse moved to (274, 167)
Screenshot: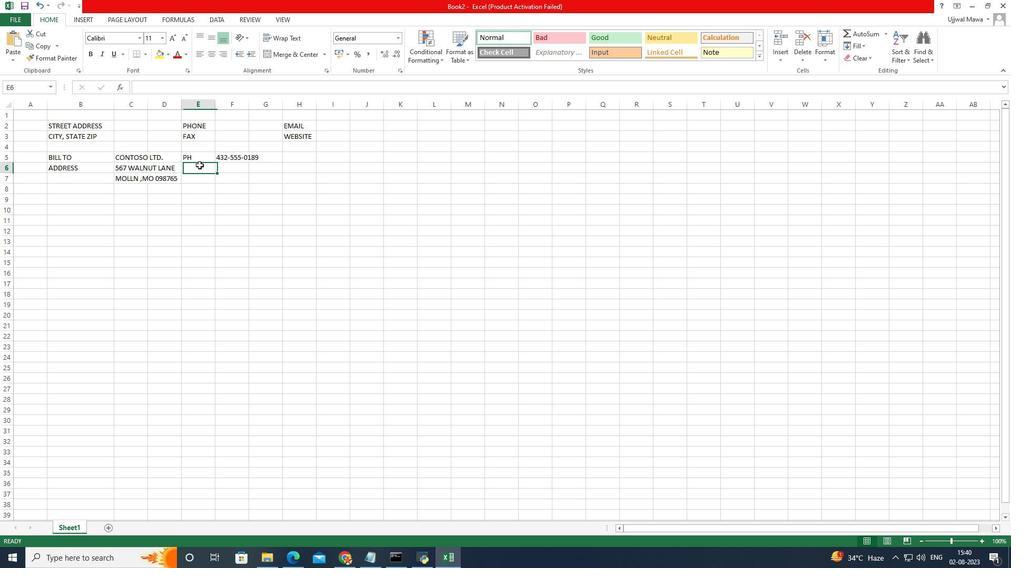 
Action: Mouse pressed left at (274, 167)
Screenshot: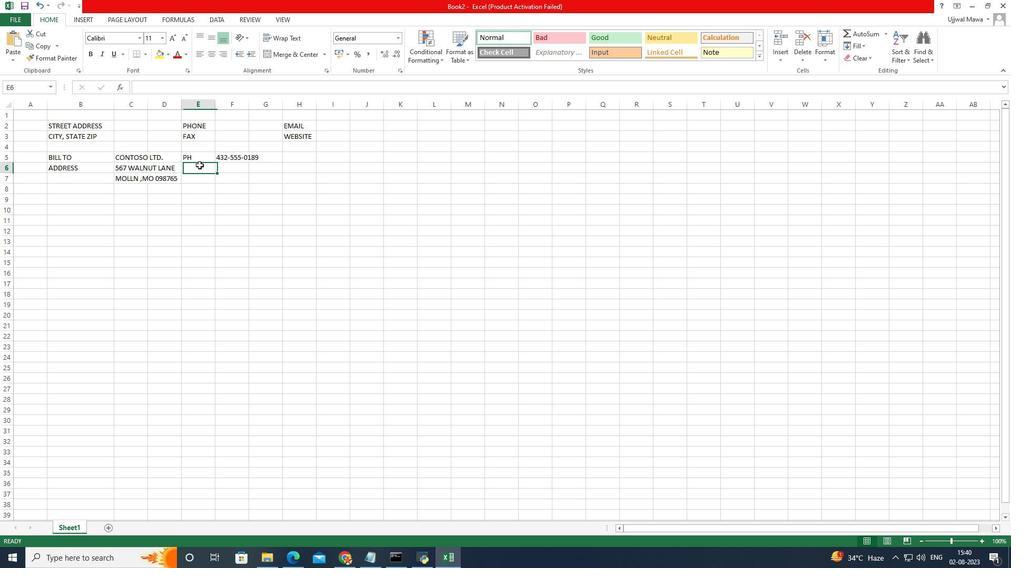 
Action: Mouse pressed left at (274, 167)
Screenshot: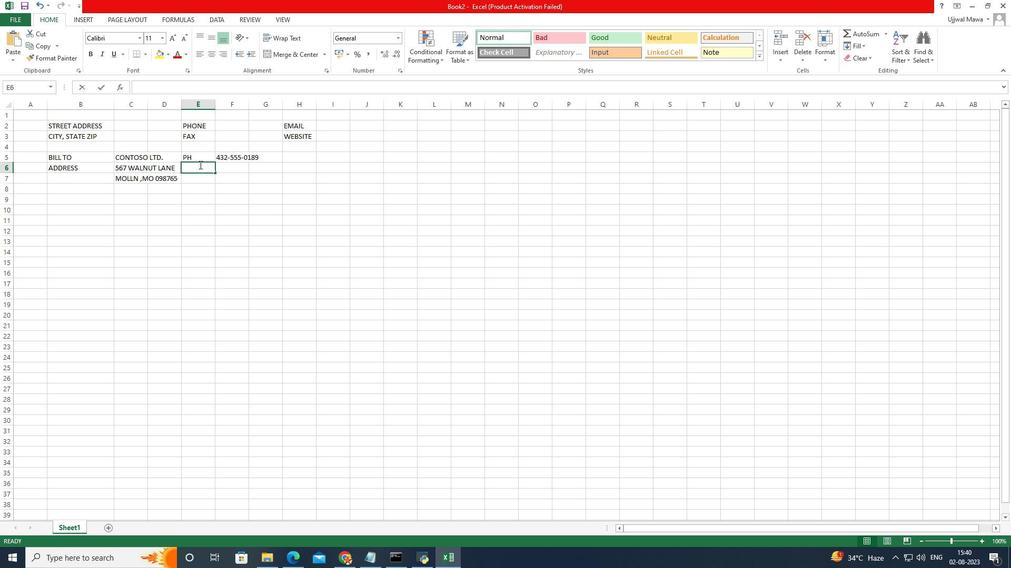 
Action: Mouse moved to (273, 171)
Screenshot: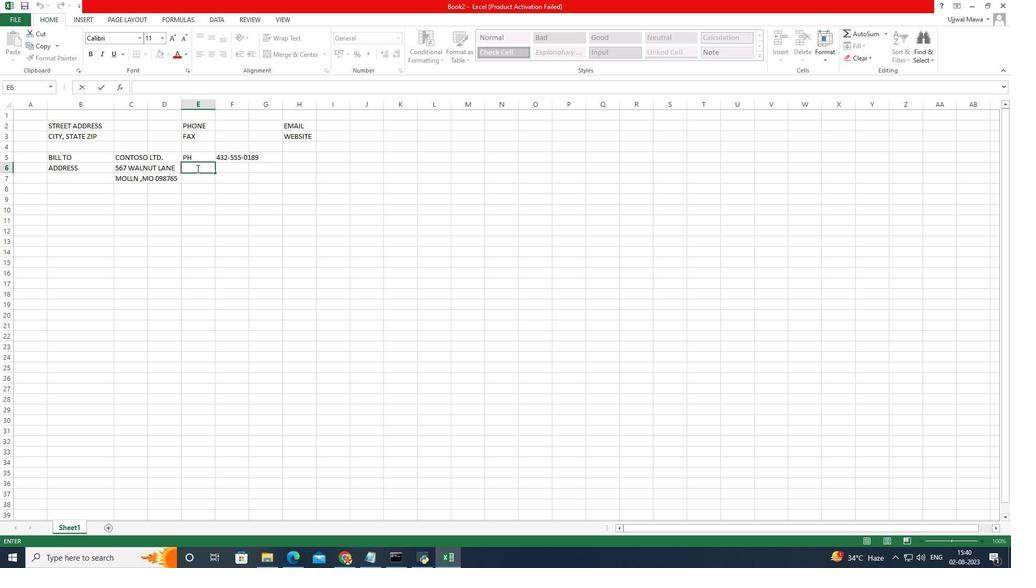 
Action: Key pressed fax
Screenshot: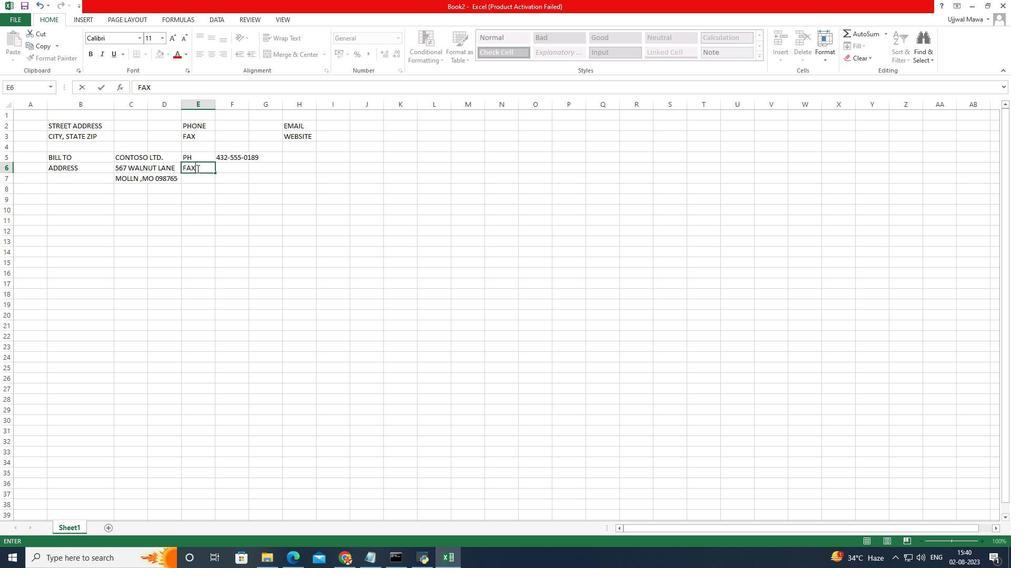 
Action: Mouse moved to (297, 171)
Screenshot: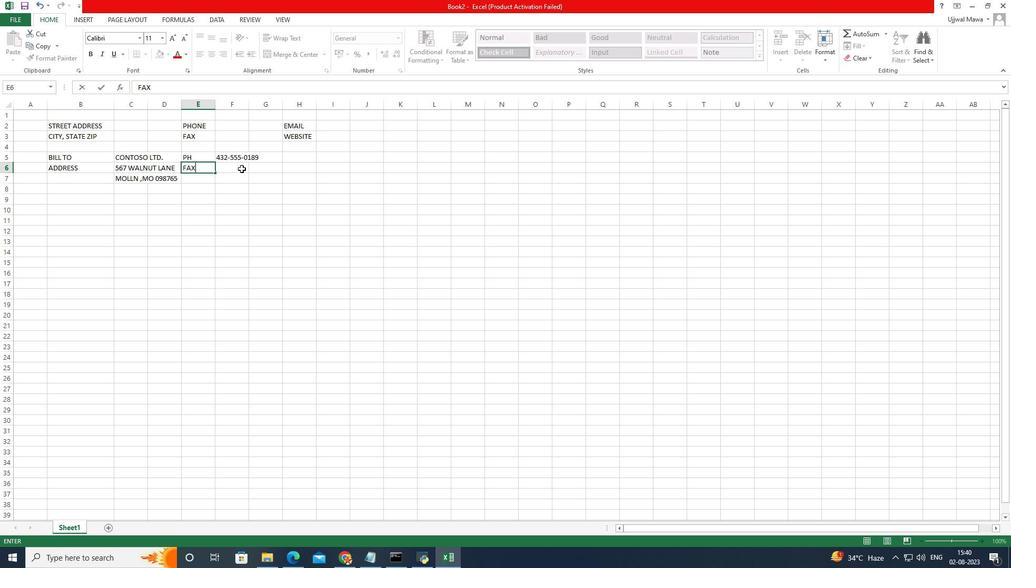 
Action: Mouse pressed left at (297, 171)
Screenshot: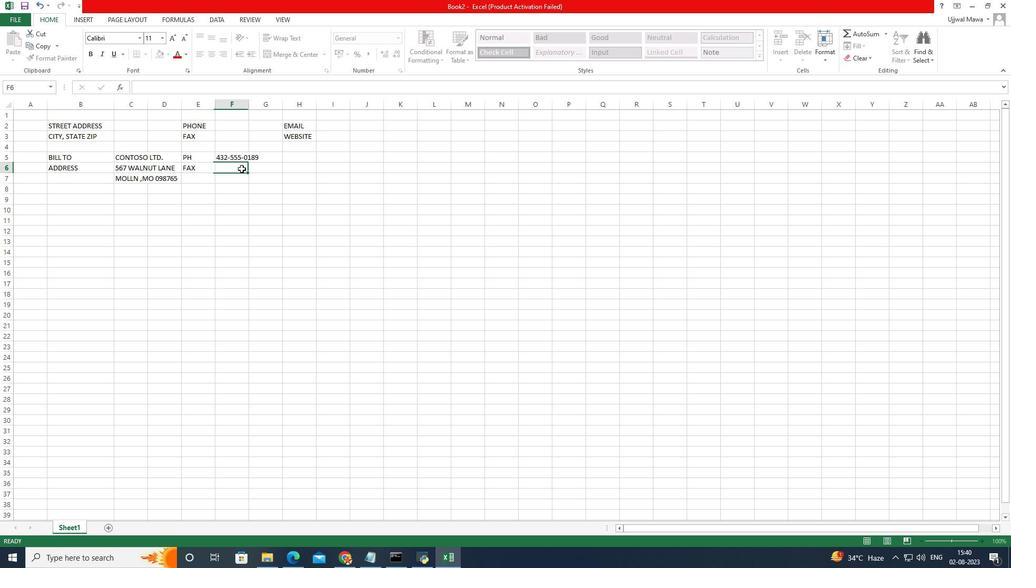 
Action: Mouse pressed left at (297, 171)
Screenshot: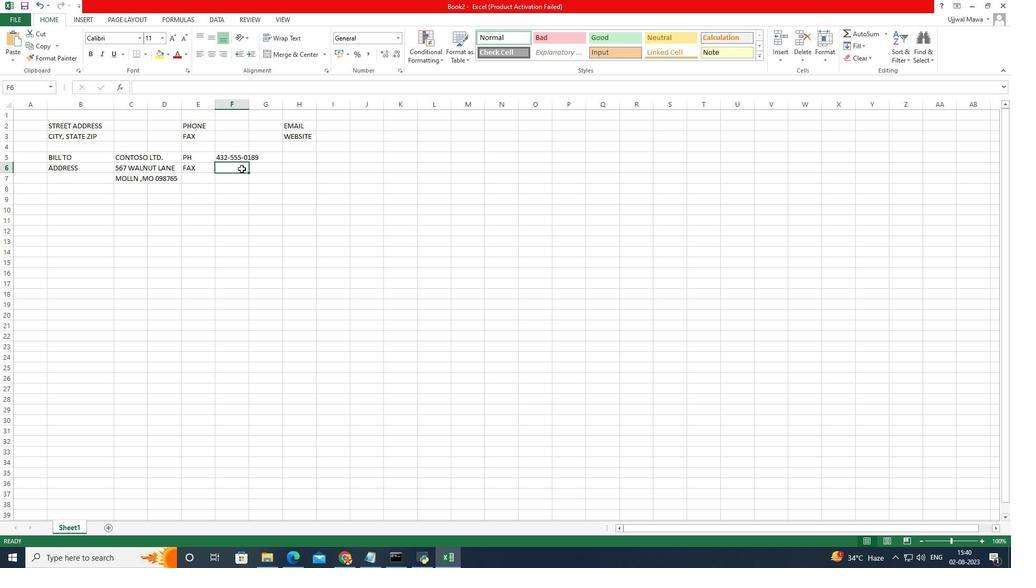 
Action: Mouse moved to (297, 171)
Screenshot: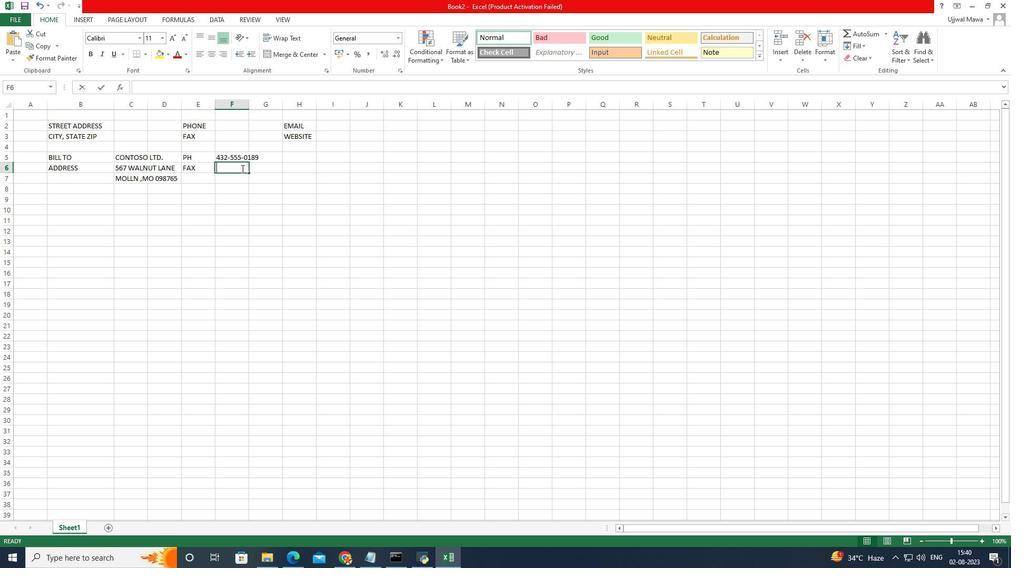 
Action: Mouse pressed left at (297, 171)
Screenshot: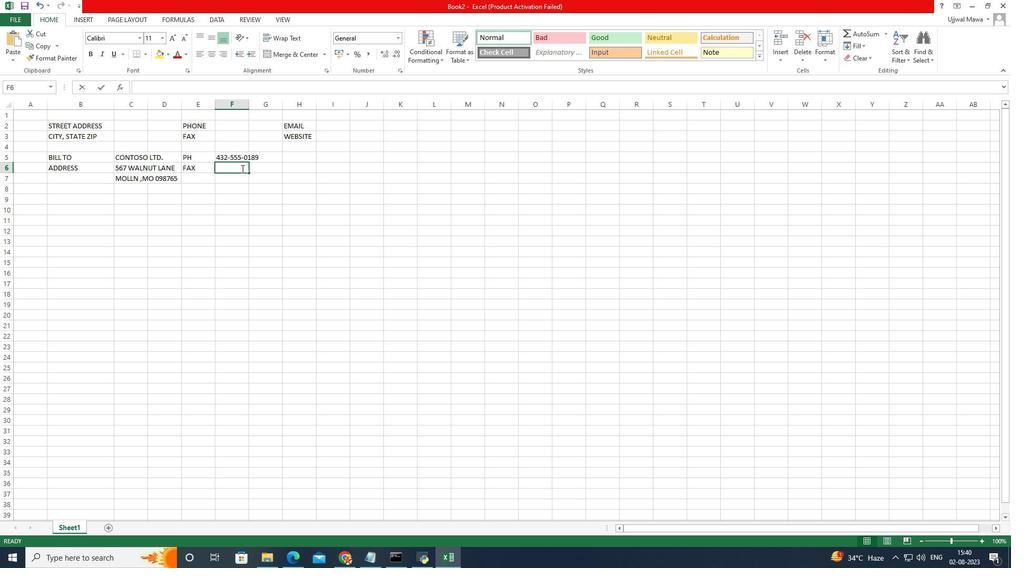 
Action: Mouse moved to (296, 156)
Screenshot: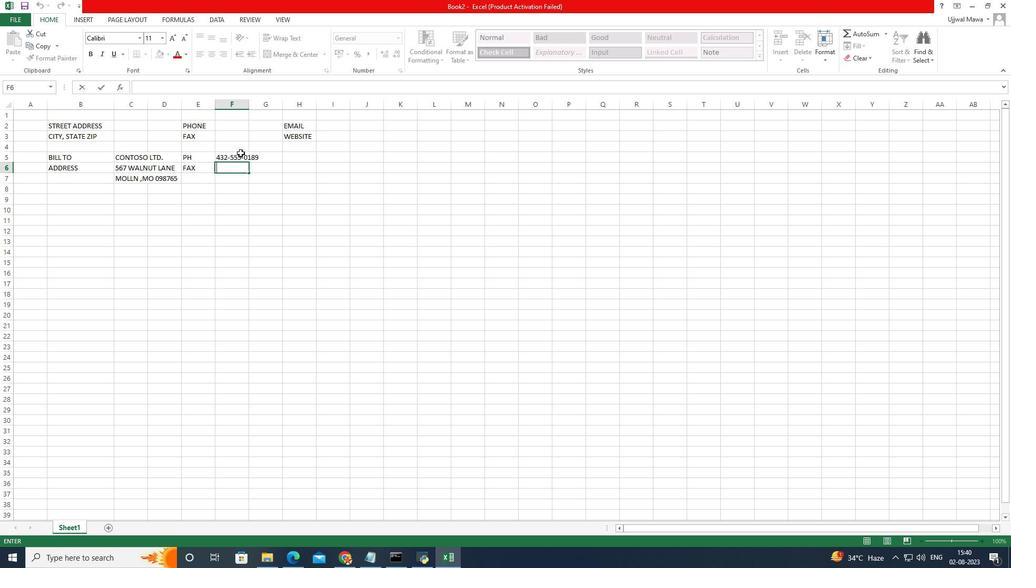 
Action: Mouse pressed left at (296, 156)
Screenshot: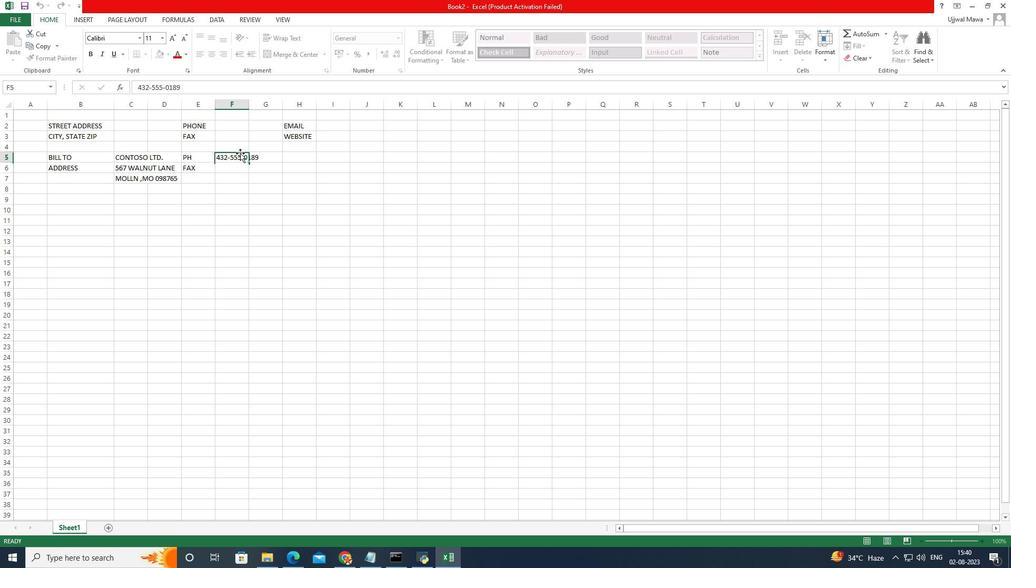 
Action: Mouse moved to (295, 172)
Screenshot: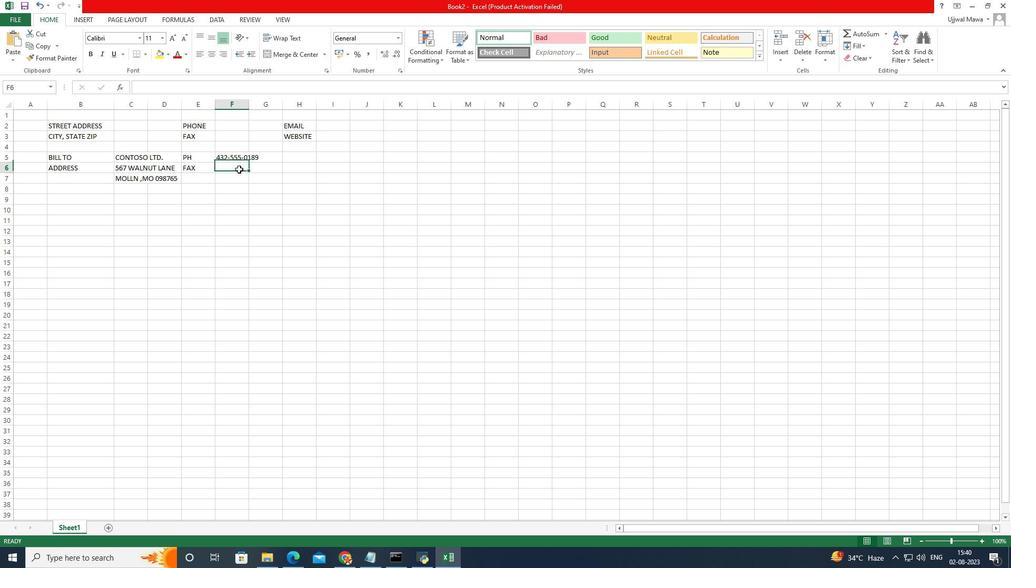 
Action: Mouse pressed left at (295, 172)
Screenshot: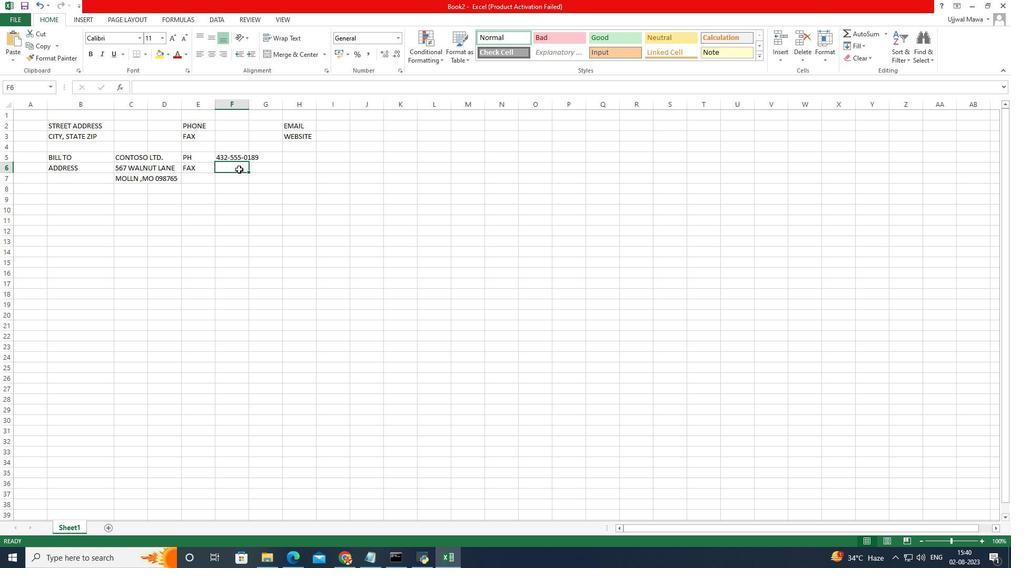 
Action: Mouse moved to (295, 172)
Screenshot: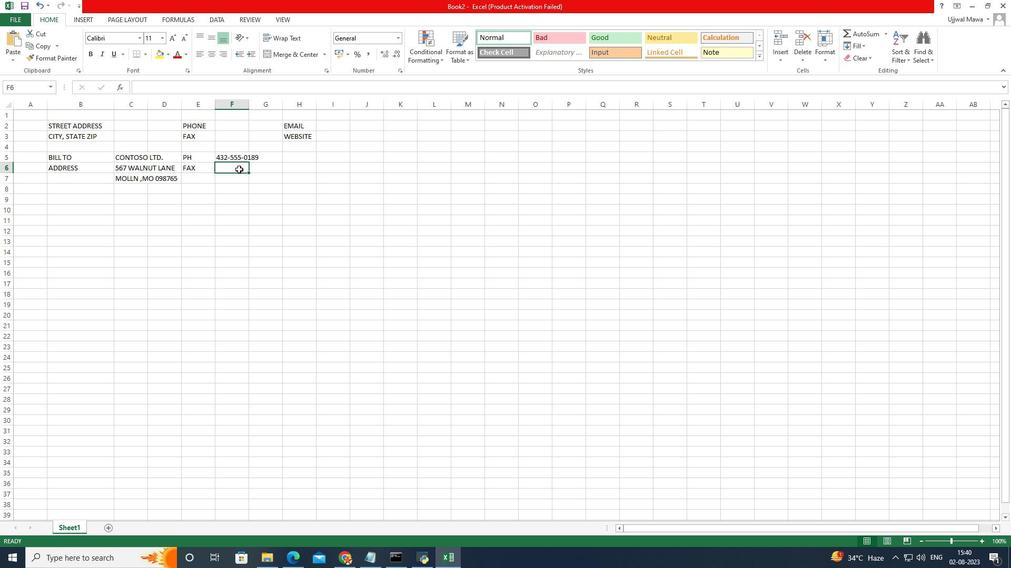 
Action: Mouse pressed left at (295, 172)
Screenshot: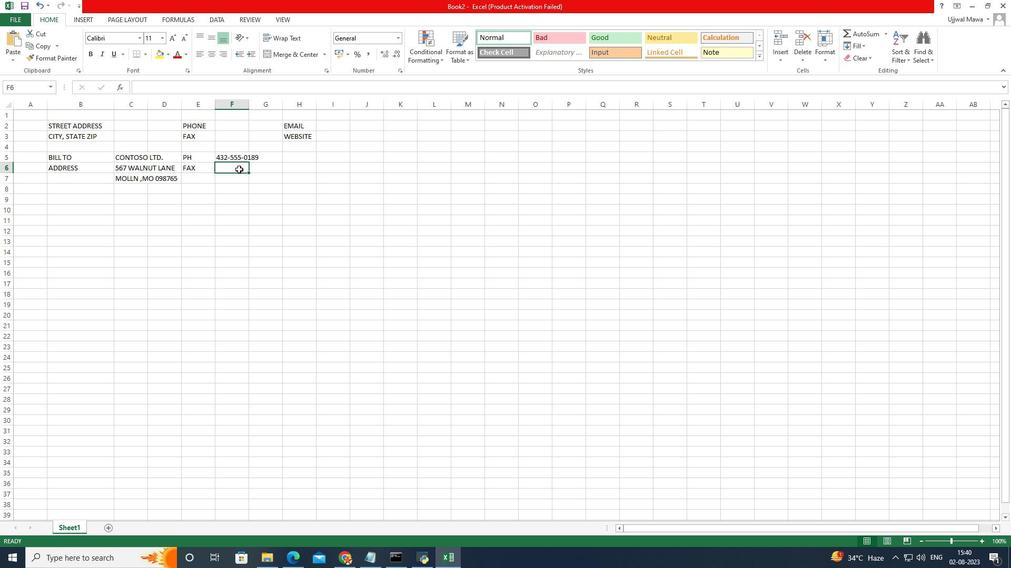
Action: Mouse pressed left at (295, 172)
Screenshot: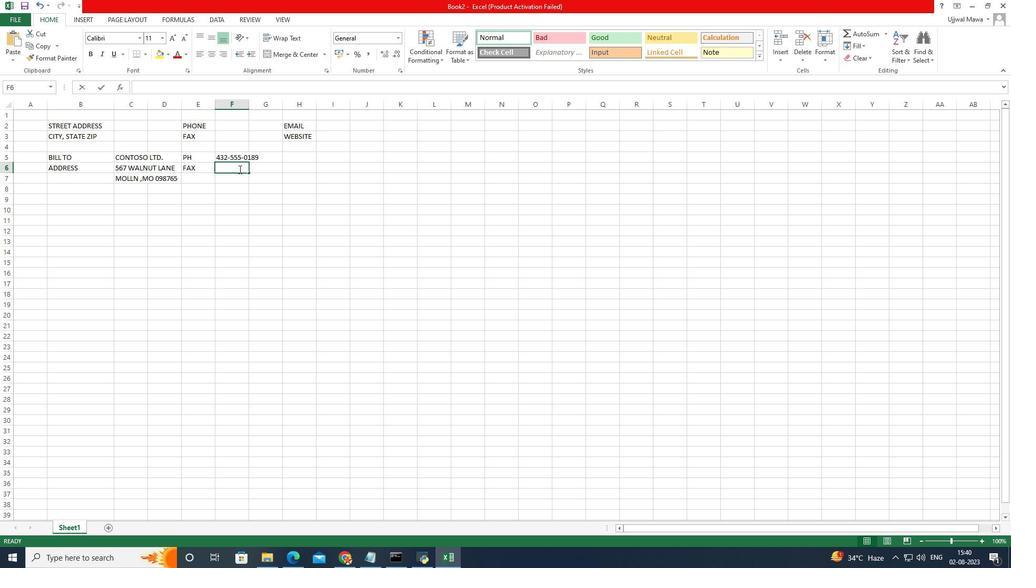 
Action: Mouse moved to (295, 172)
Screenshot: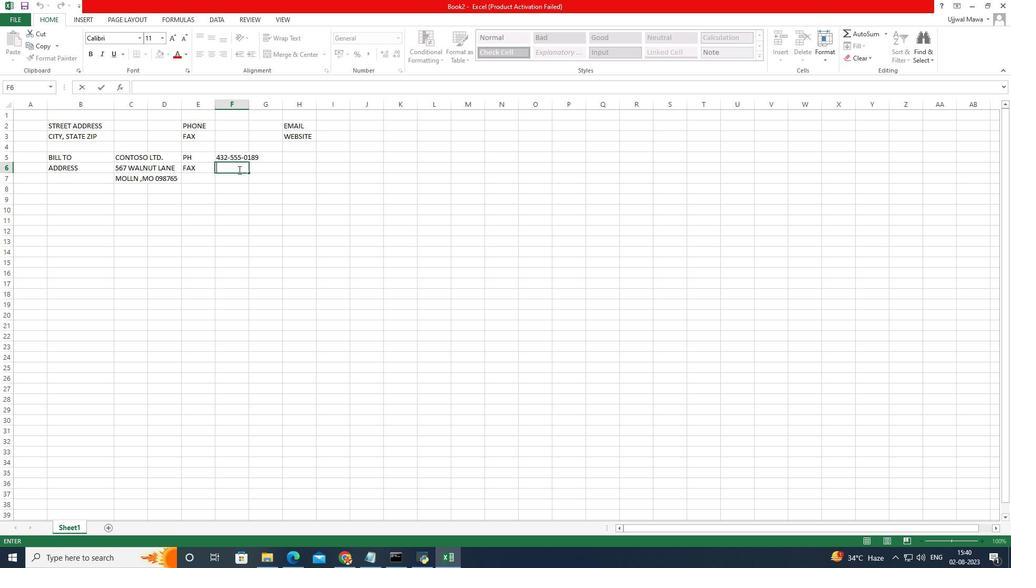 
Action: Key pressed 432-555-123
Screenshot: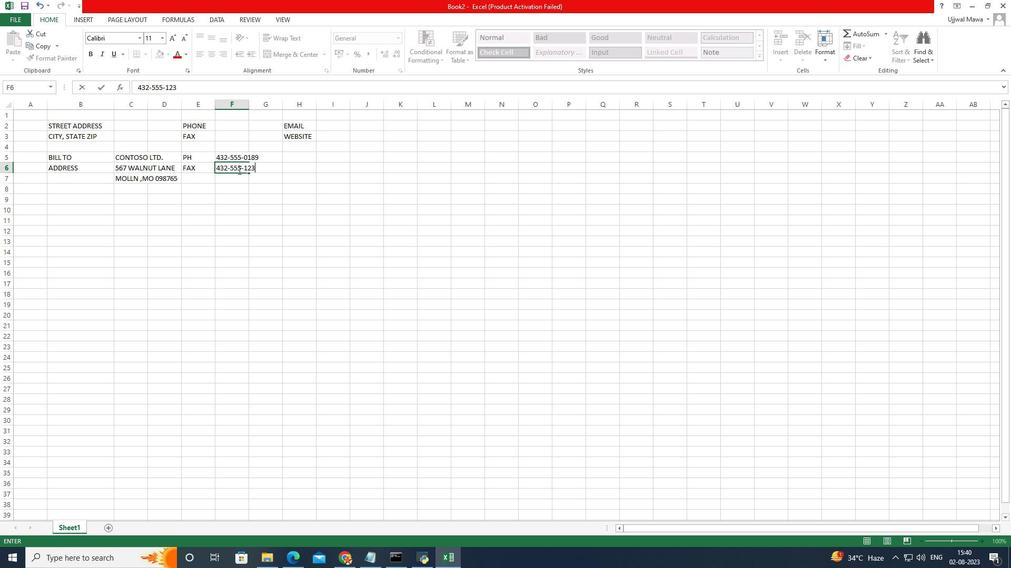 
Action: Mouse moved to (294, 174)
Screenshot: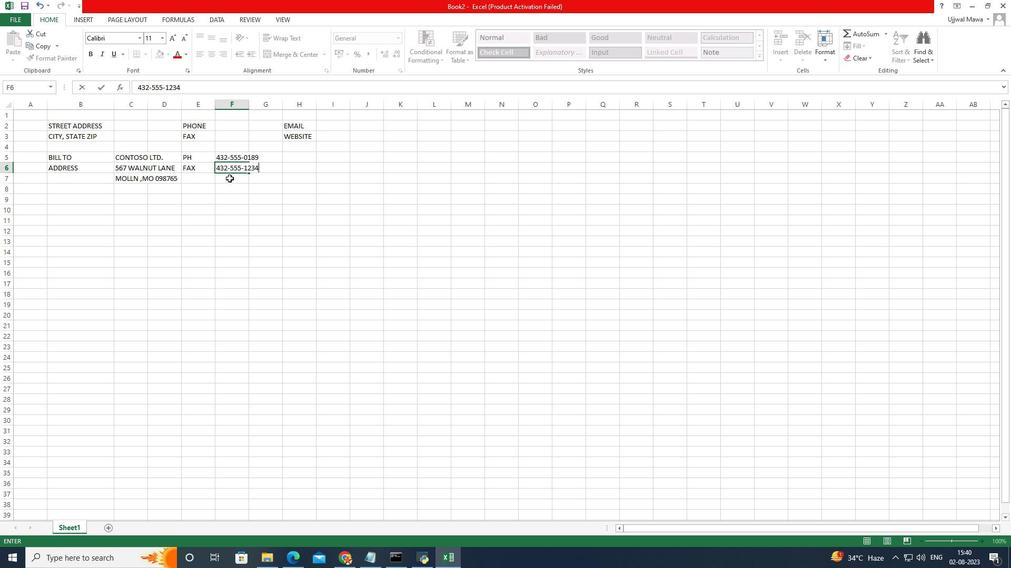 
Action: Key pressed 4
Screenshot: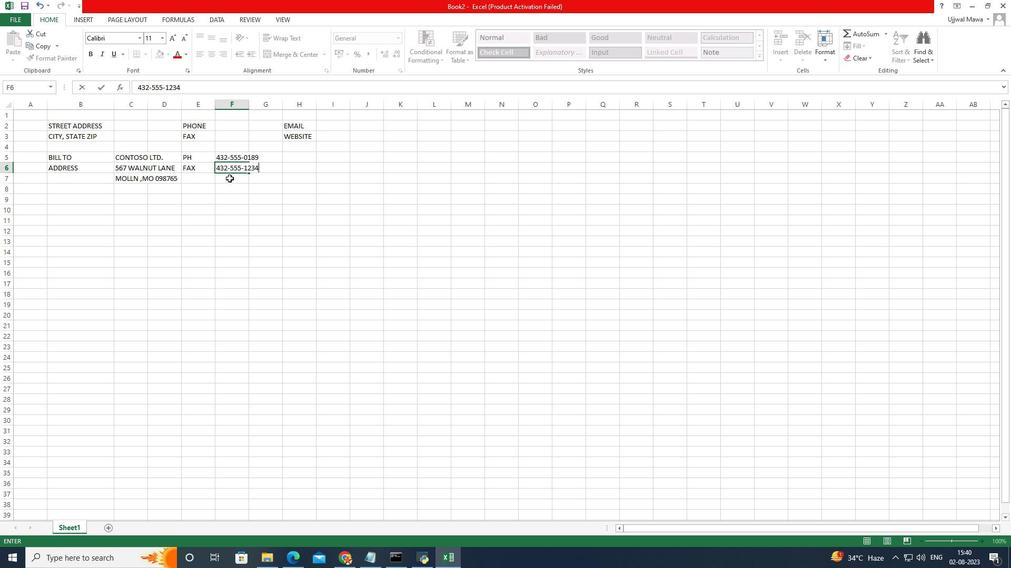 
Action: Mouse moved to (371, 262)
Screenshot: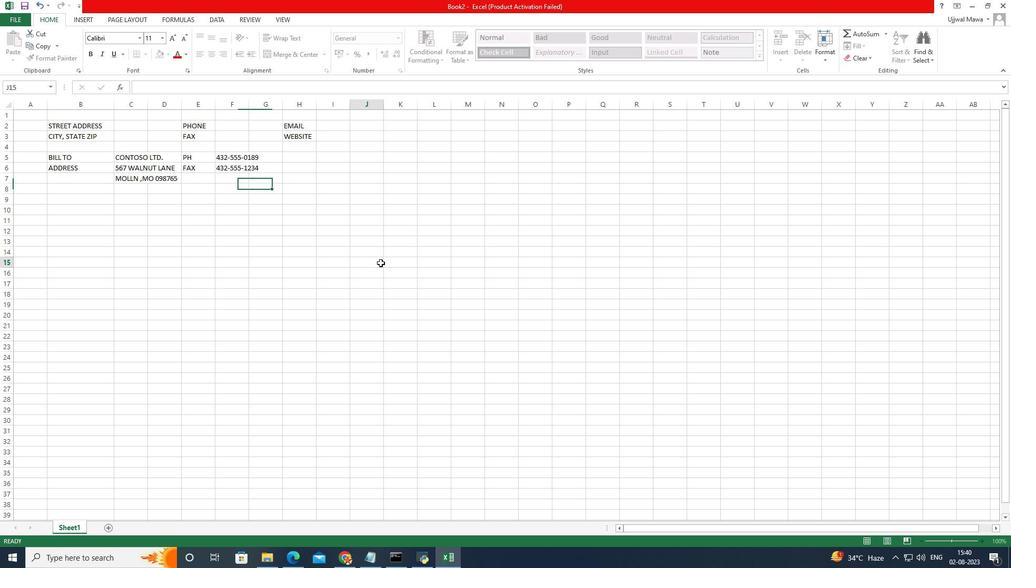 
Action: Mouse pressed left at (371, 262)
Screenshot: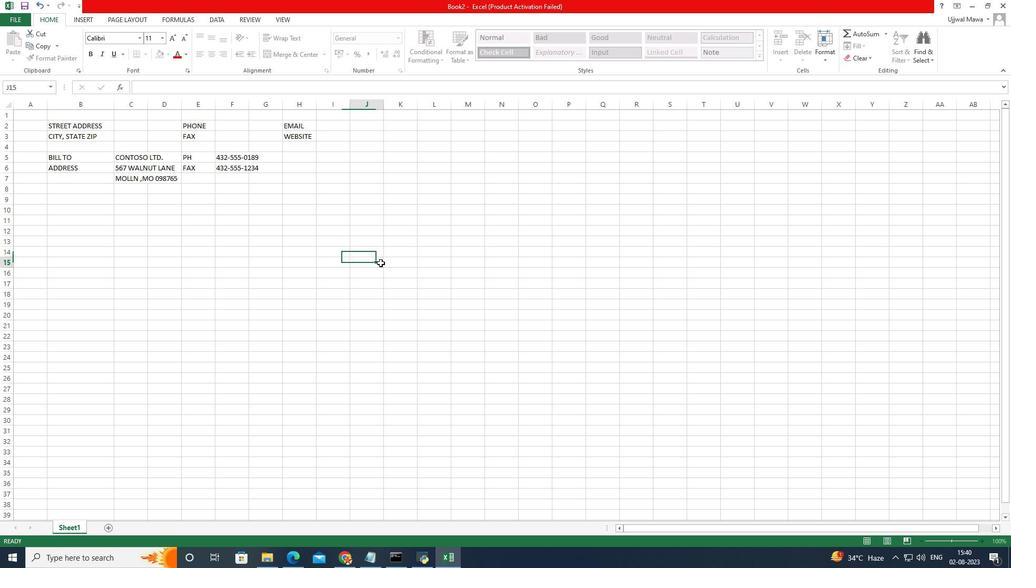 
Action: Mouse moved to (326, 159)
Screenshot: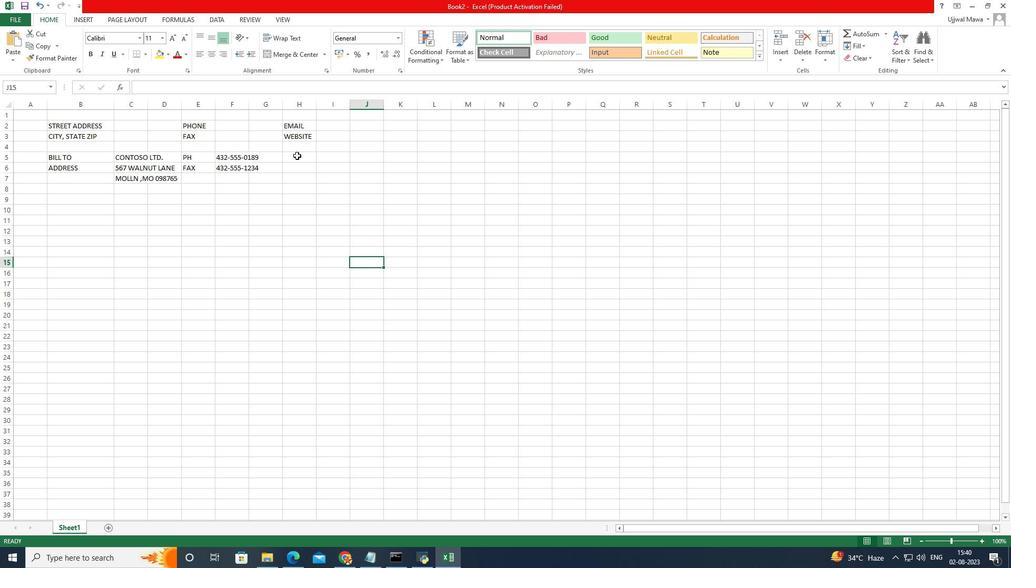 
Action: Mouse pressed left at (326, 159)
Screenshot: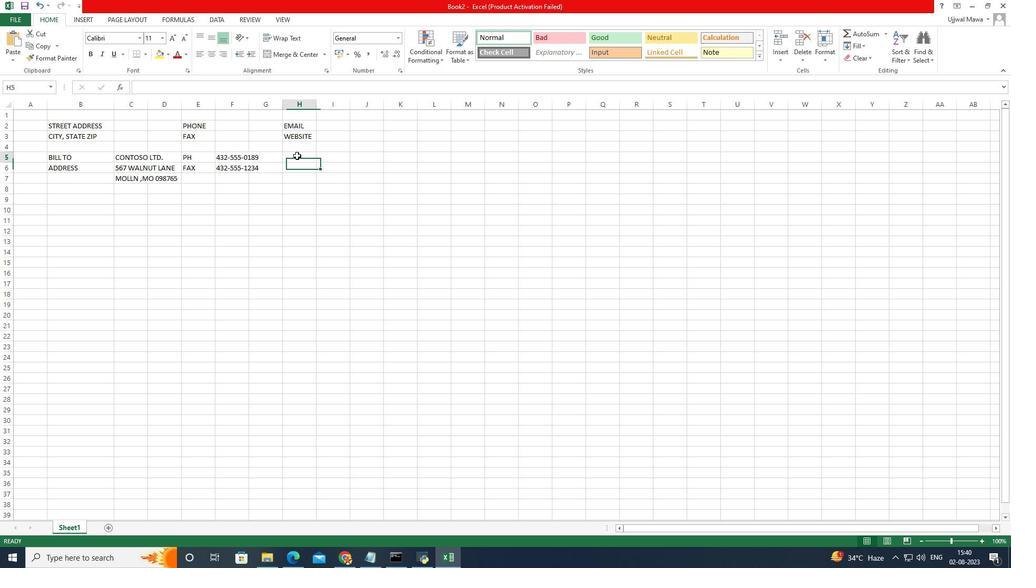 
Action: Mouse pressed left at (326, 159)
Screenshot: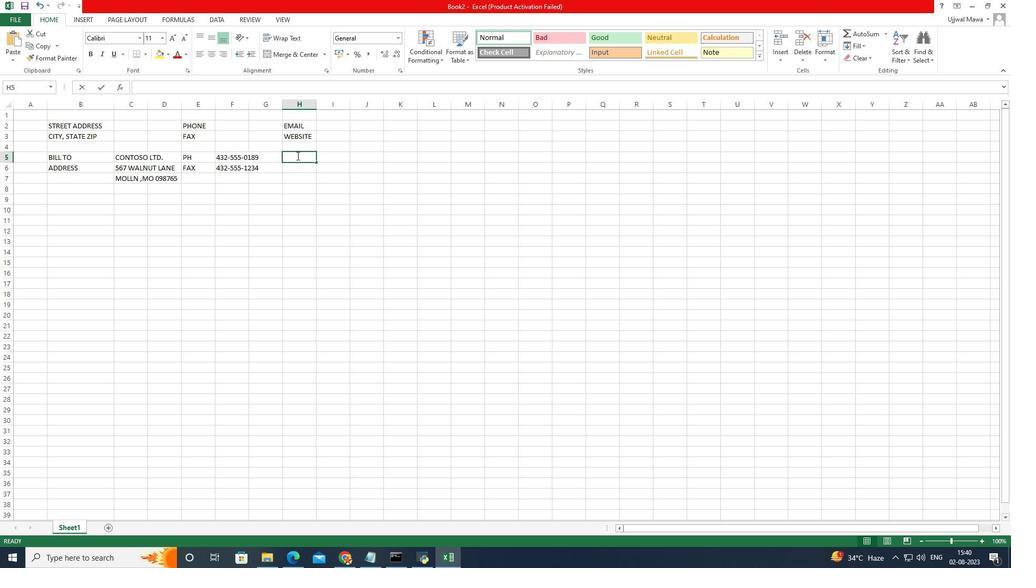
Action: Mouse moved to (270, 182)
Screenshot: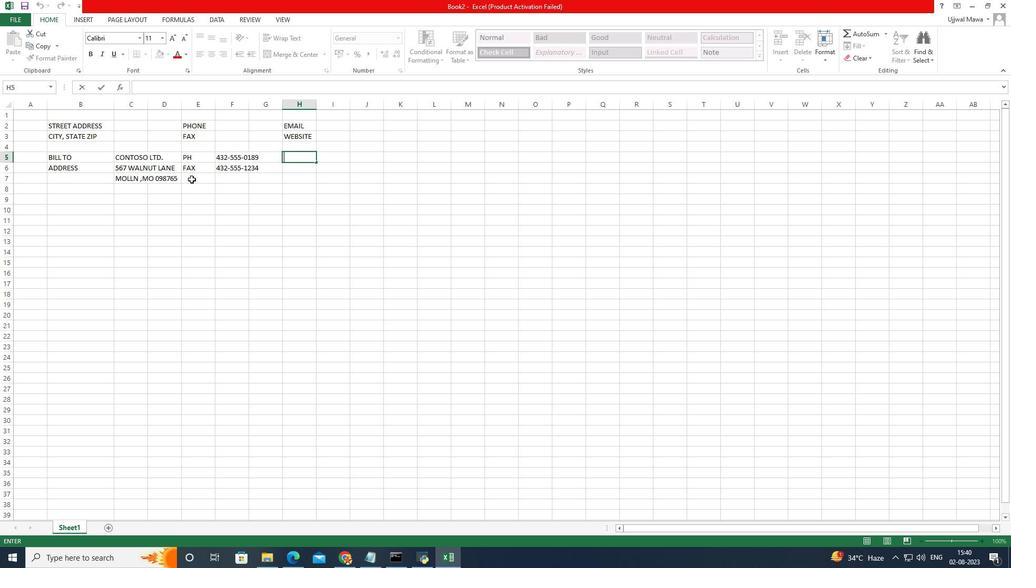 
Action: Mouse pressed left at (270, 182)
Screenshot: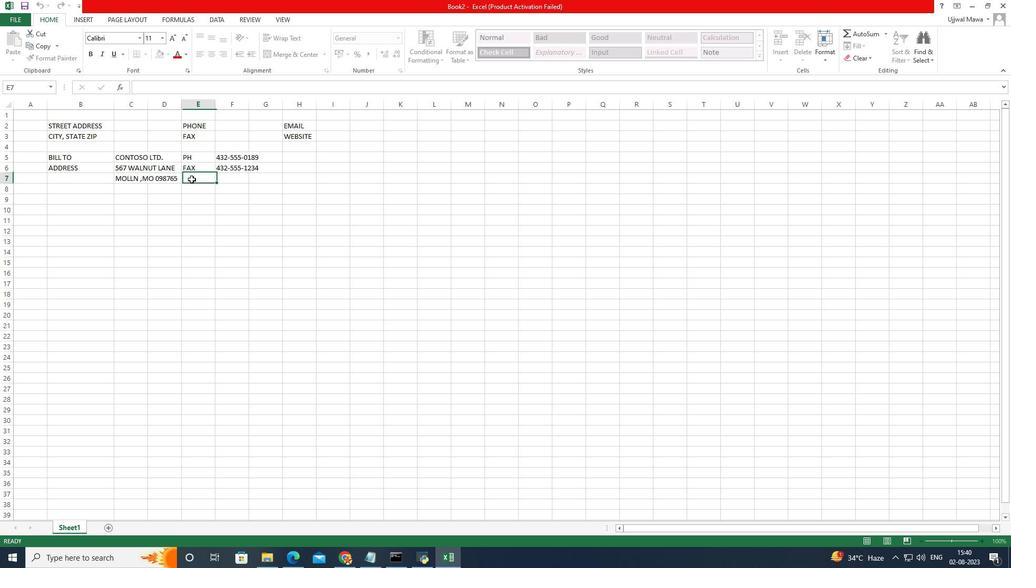
Action: Mouse pressed left at (270, 182)
Screenshot: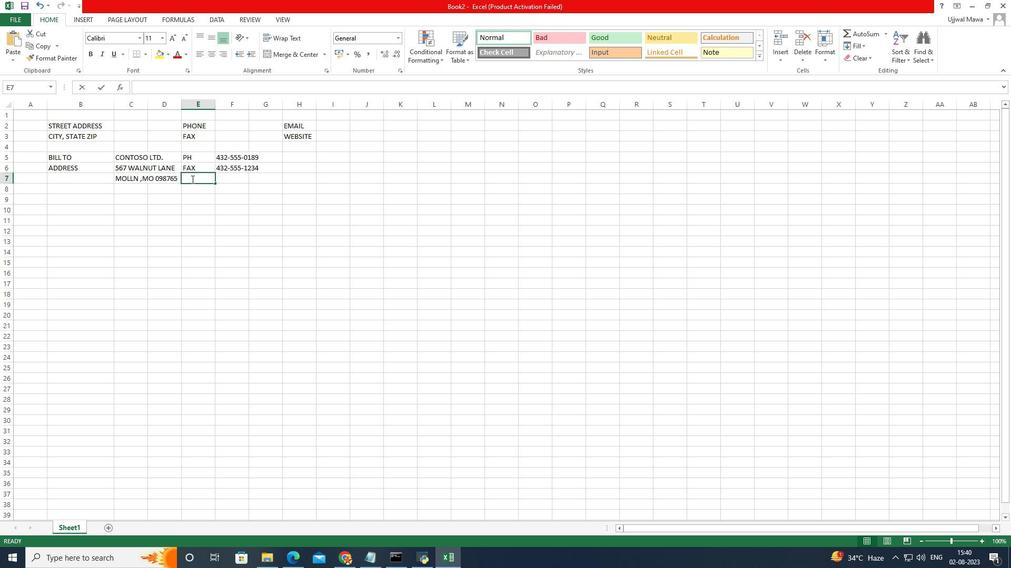 
Action: Mouse moved to (284, 188)
Screenshot: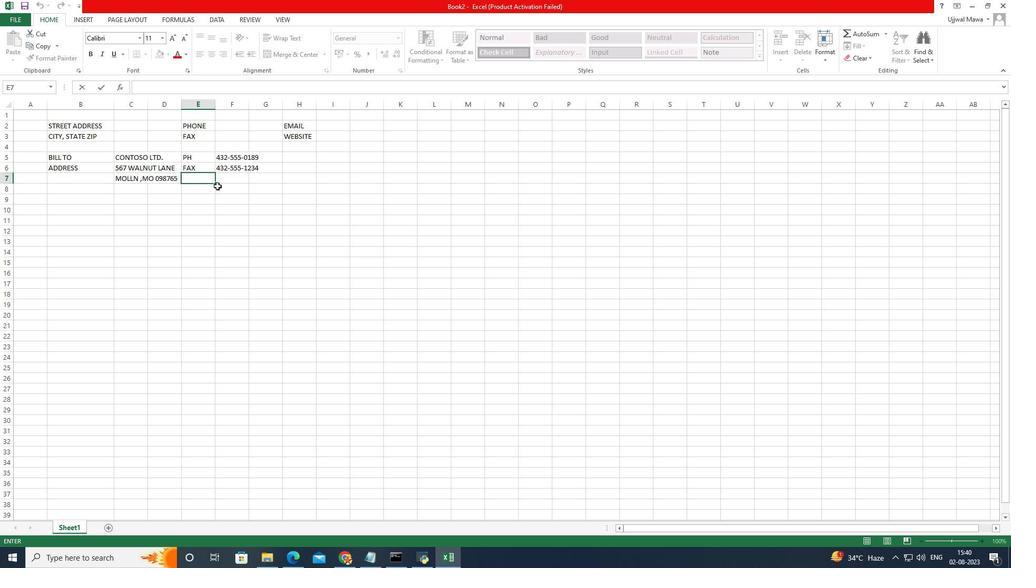 
Action: Key pressed e<Key.caps_lock>MAI
Screenshot: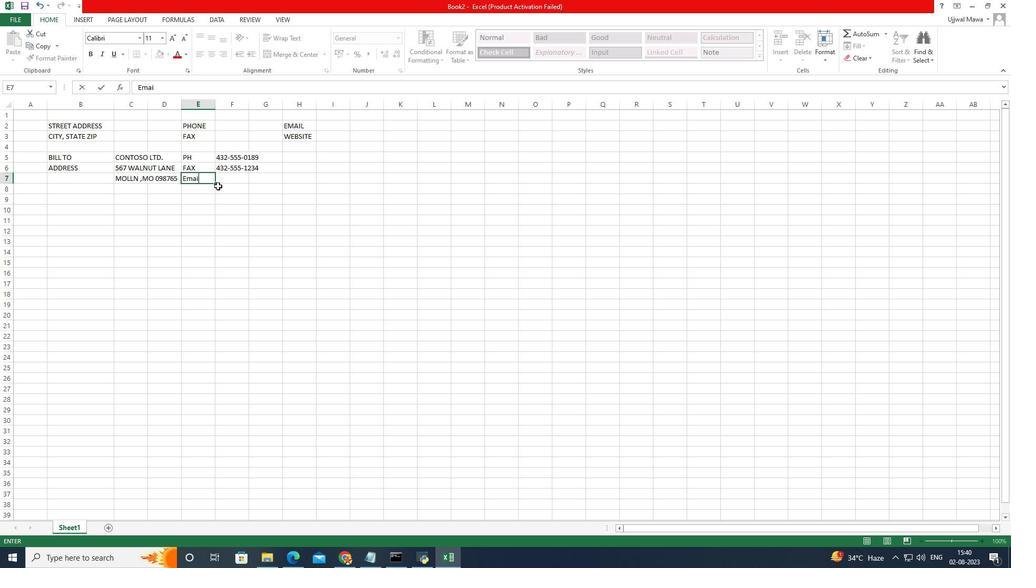 
Action: Mouse moved to (284, 188)
Screenshot: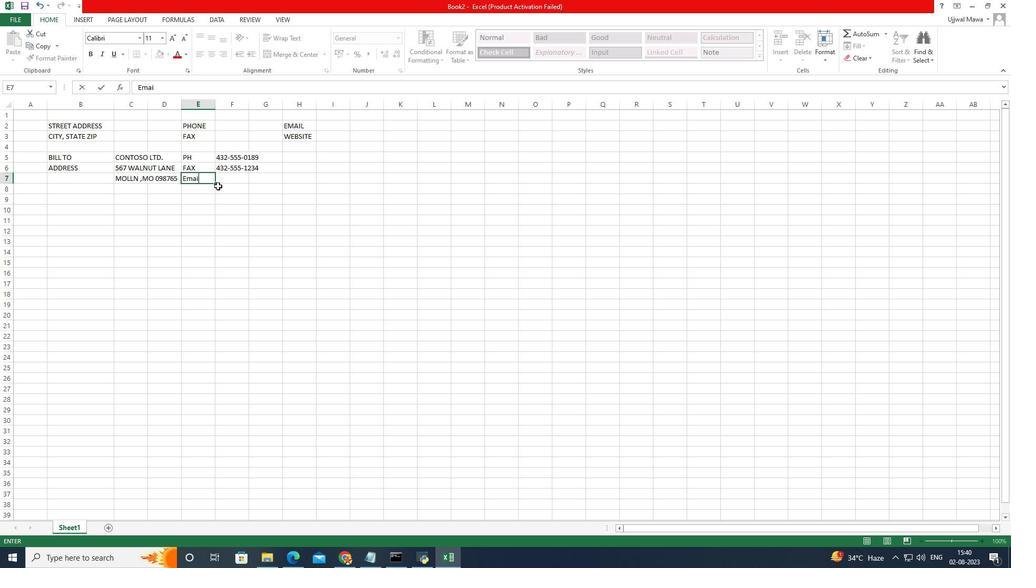 
Action: Key pressed L
Screenshot: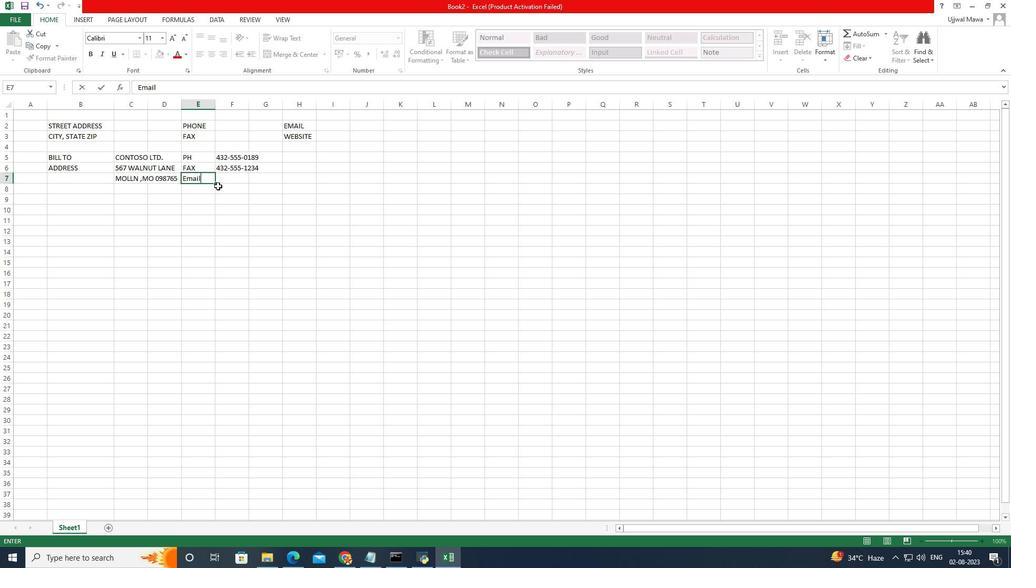 
Action: Mouse moved to (291, 179)
Screenshot: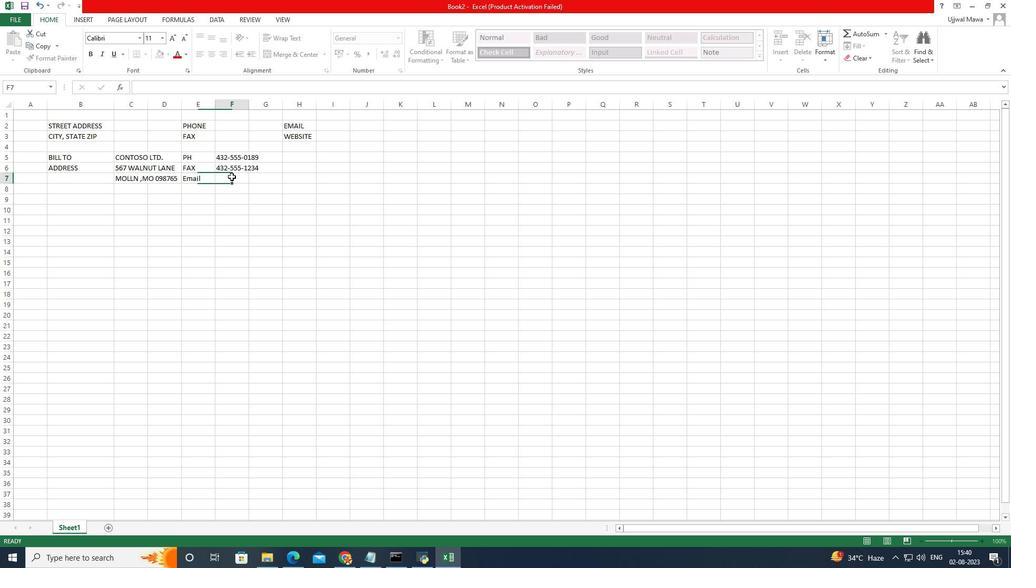 
Action: Mouse pressed left at (291, 179)
Screenshot: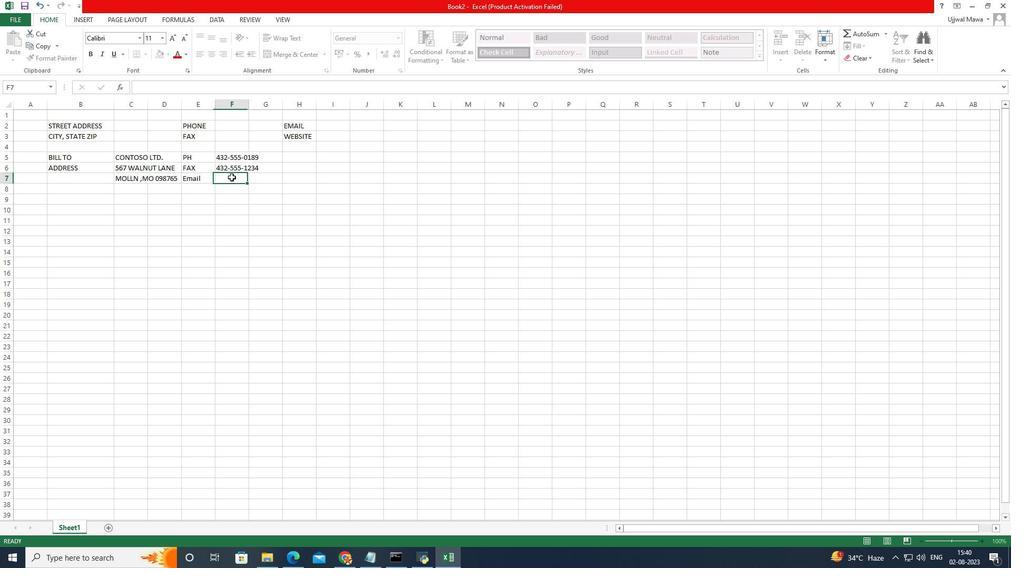 
Action: Mouse moved to (291, 180)
Screenshot: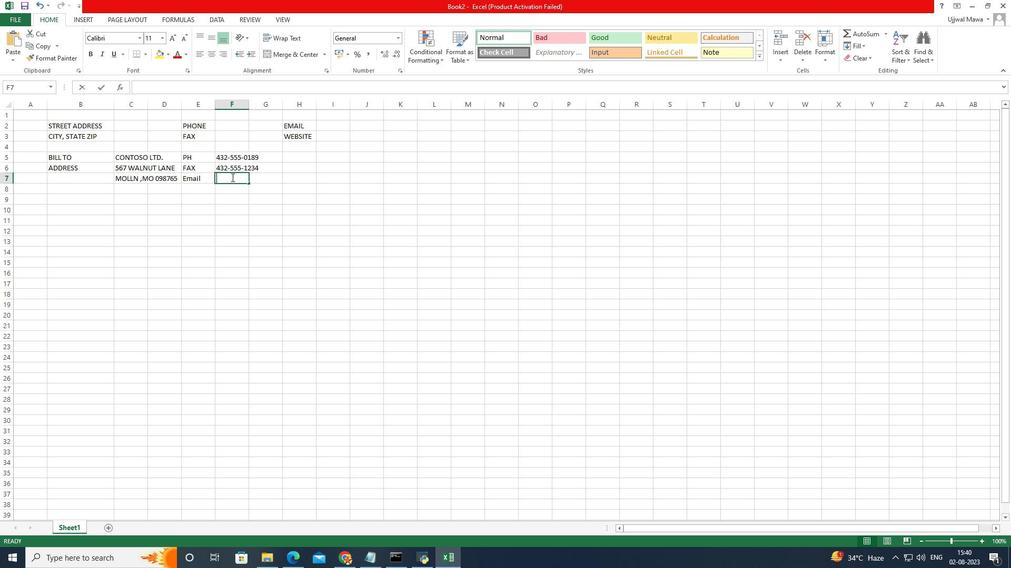 
Action: Mouse pressed left at (291, 180)
Screenshot: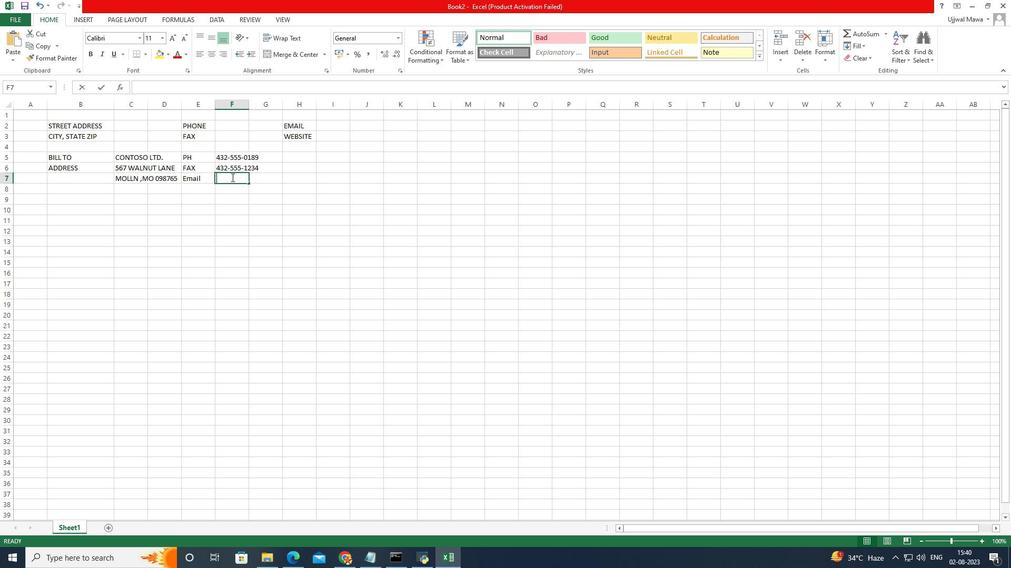 
Action: Mouse moved to (291, 180)
Screenshot: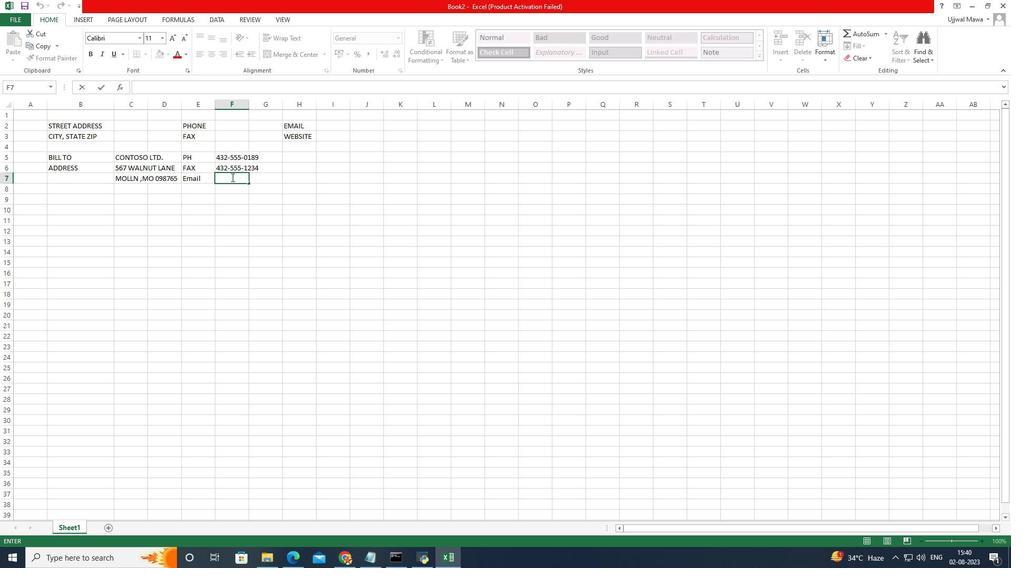 
Action: Key pressed SOMEONE<Key.shift_r><Key.shift_r><Key.shift_r><Key.shift_r><Key.shift_r><Key.shift_r>@EC<Key.backspace>XAMPLE.COM
Screenshot: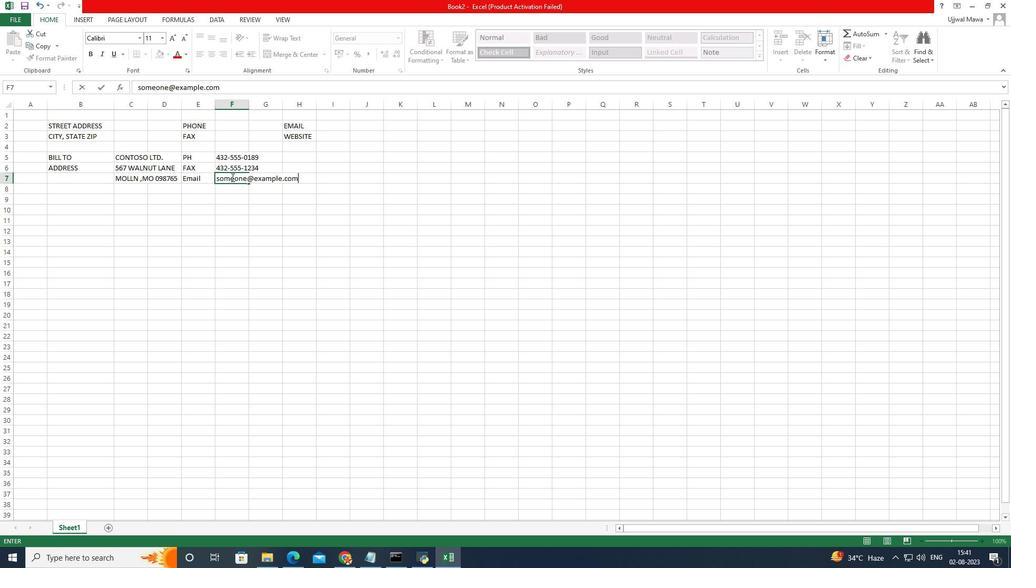 
Action: Mouse moved to (325, 218)
Screenshot: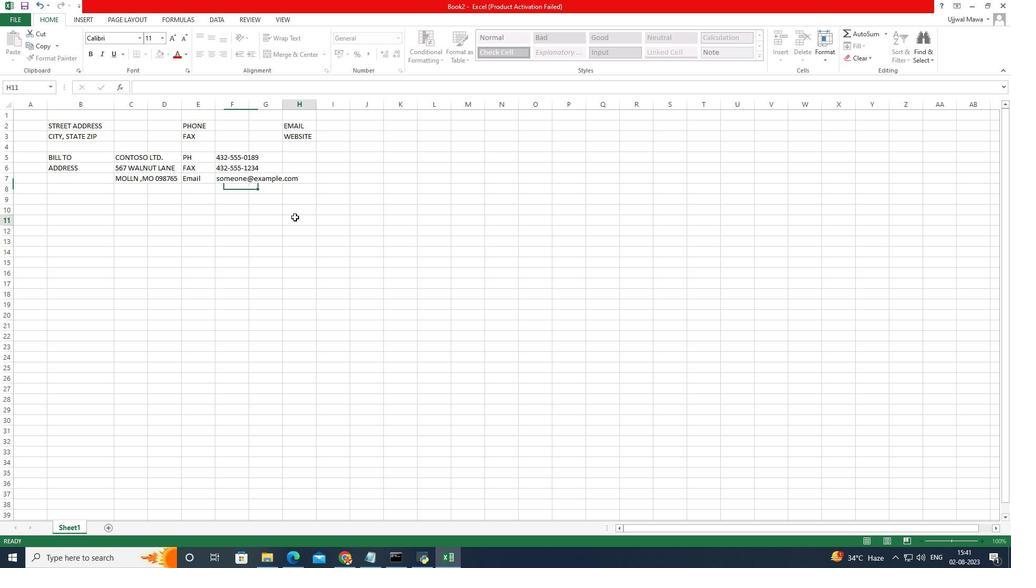 
Action: Mouse pressed left at (325, 218)
Screenshot: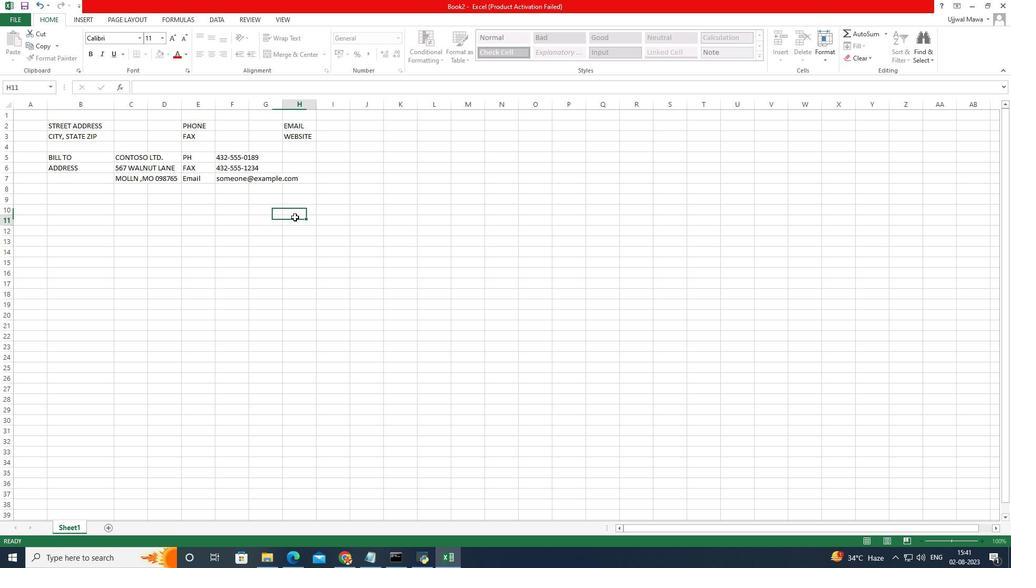 
Action: Mouse moved to (299, 183)
Screenshot: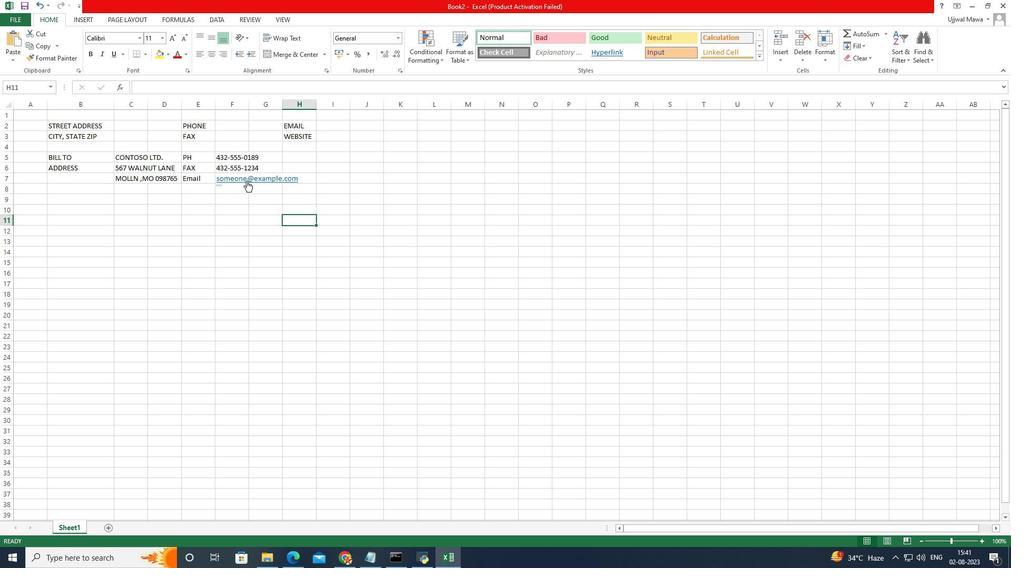 
Action: Mouse pressed left at (299, 183)
Screenshot: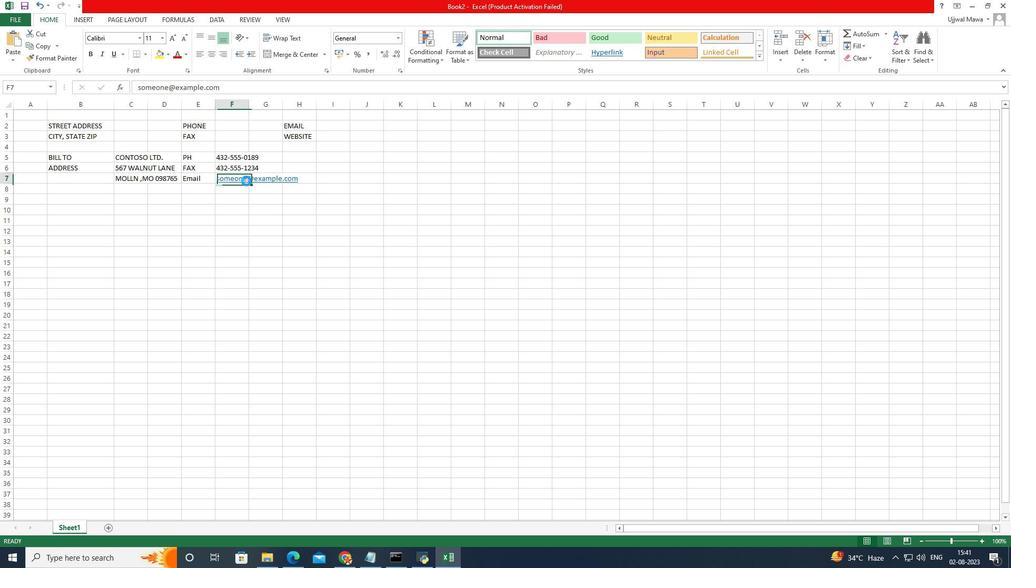 
Action: Mouse moved to (300, 182)
Screenshot: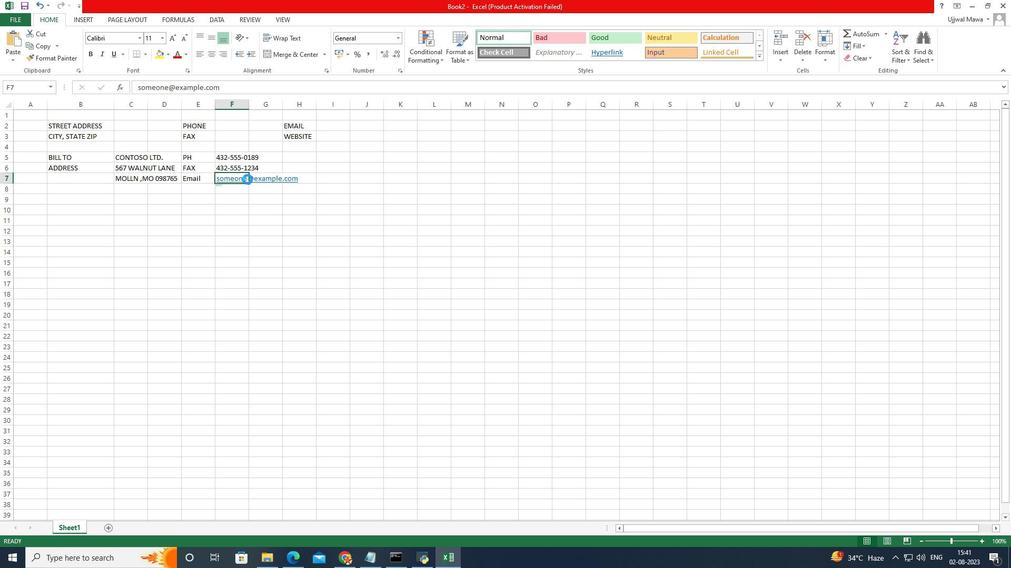 
Action: Mouse pressed right at (300, 182)
Screenshot: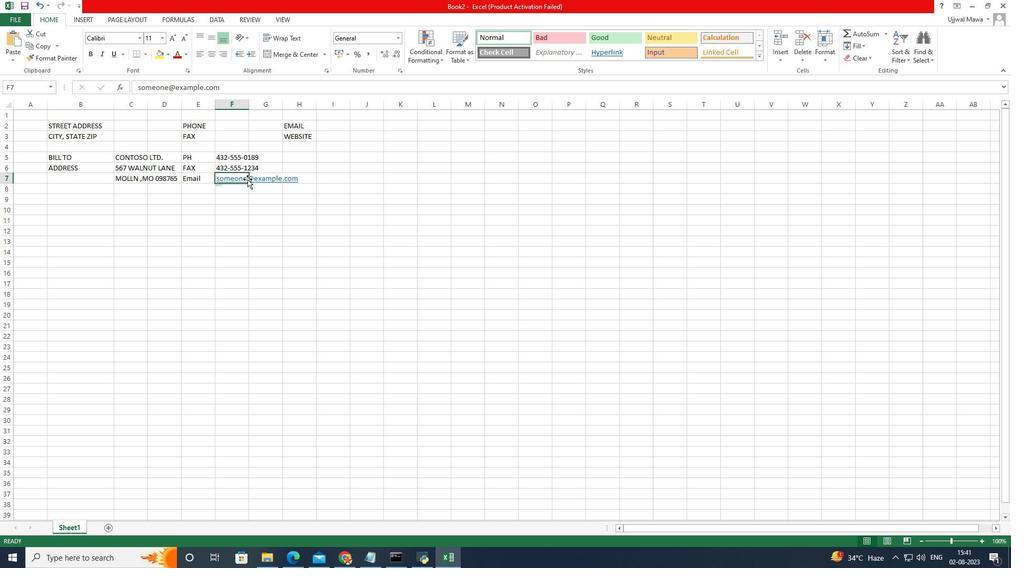 
Action: Mouse pressed right at (300, 182)
Screenshot: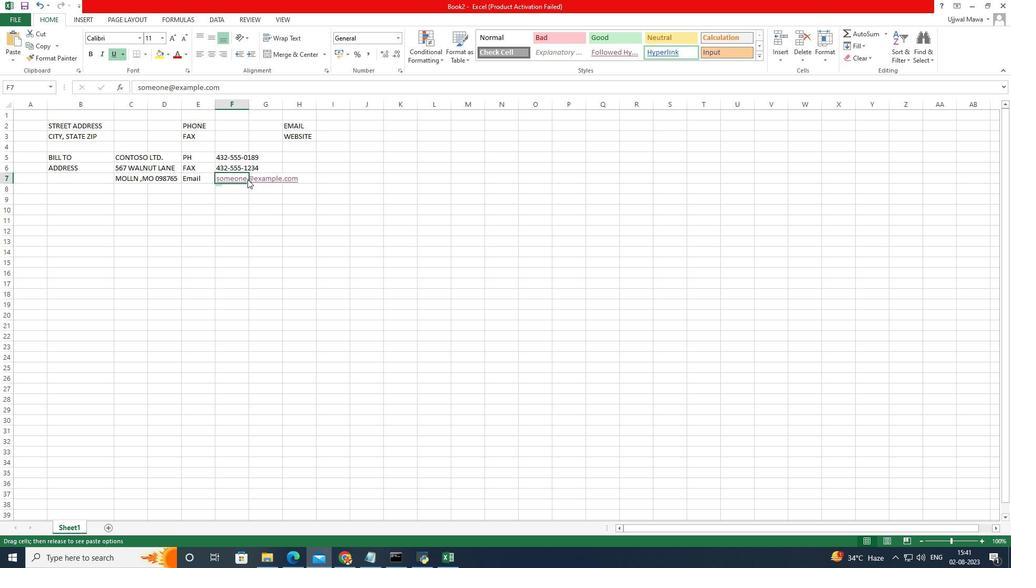 
Action: Mouse moved to (308, 184)
Screenshot: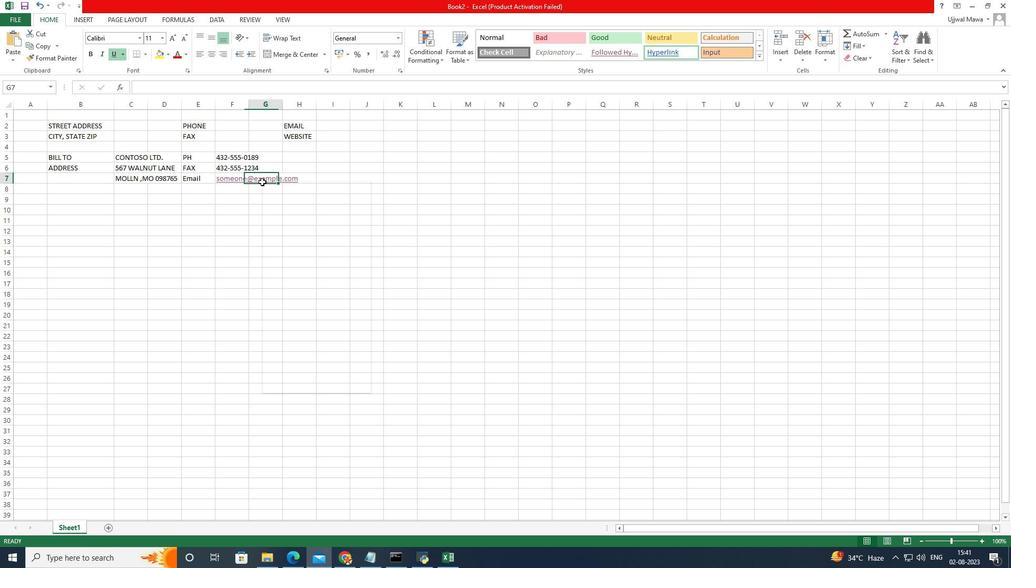 
Action: Mouse pressed right at (308, 184)
Screenshot: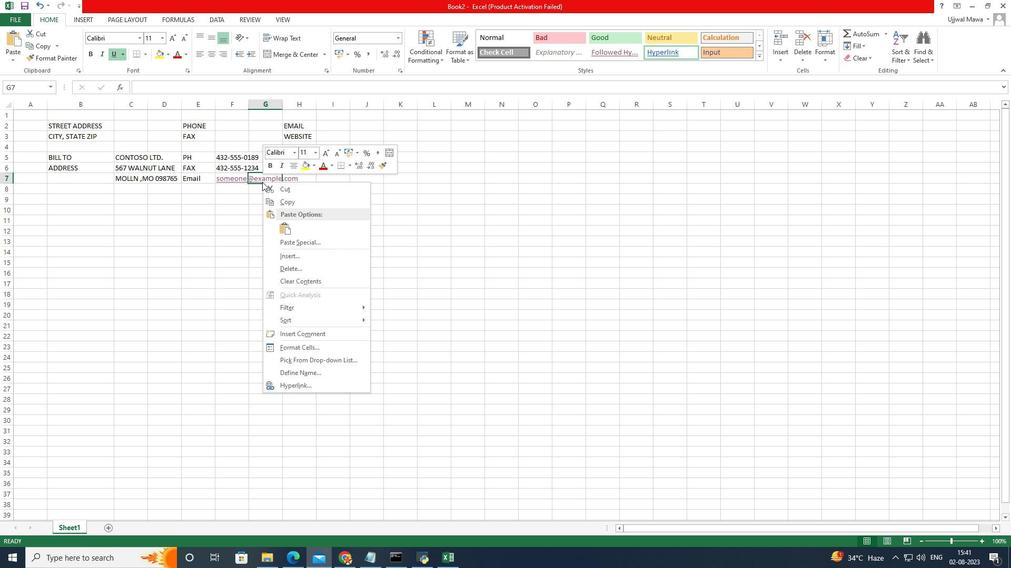
Action: Mouse moved to (286, 294)
Screenshot: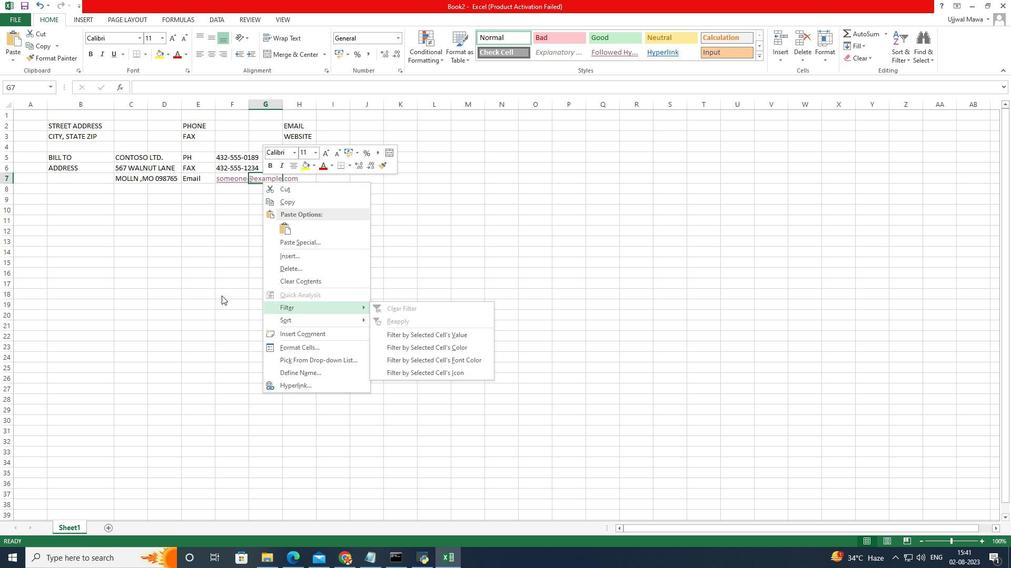 
Action: Mouse pressed left at (286, 294)
Screenshot: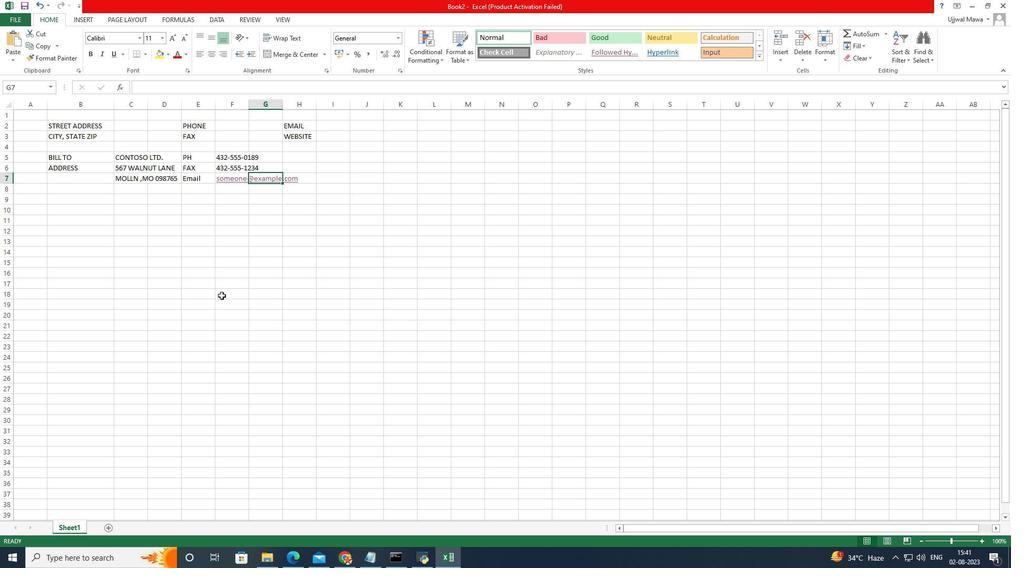 
Action: Mouse moved to (292, 181)
Screenshot: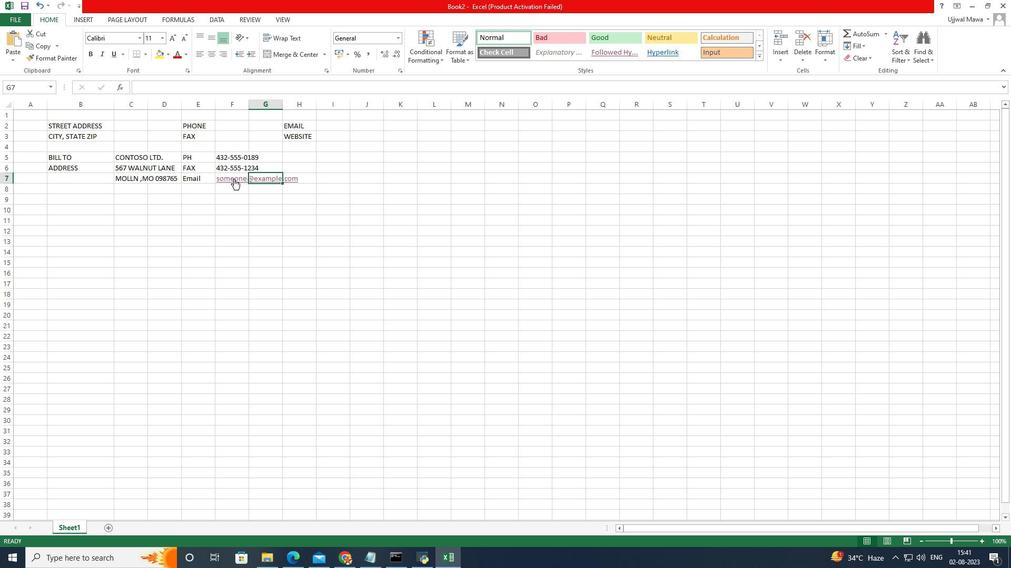 
Action: Mouse pressed left at (292, 181)
Screenshot: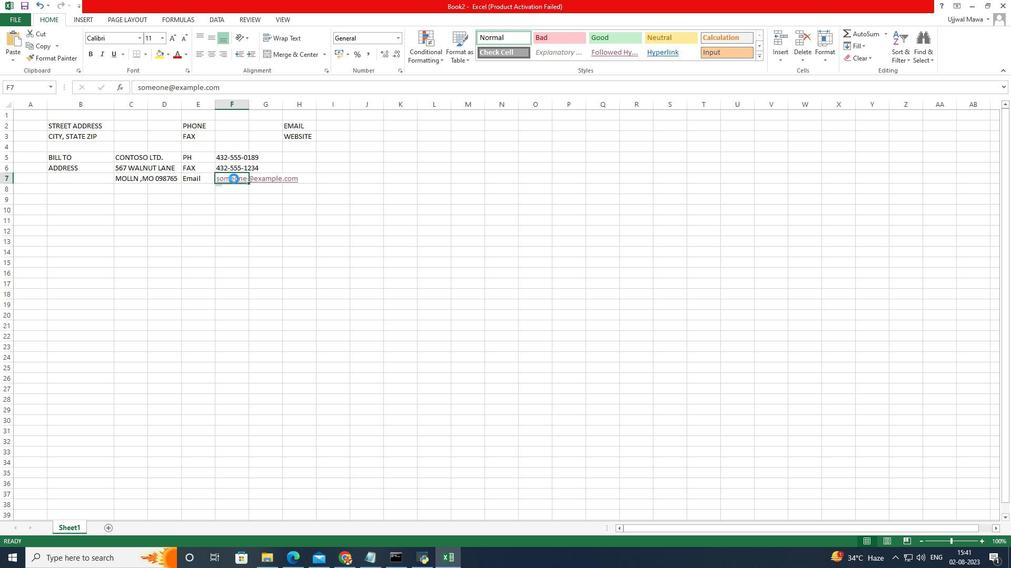 
Action: Mouse moved to (508, 31)
Screenshot: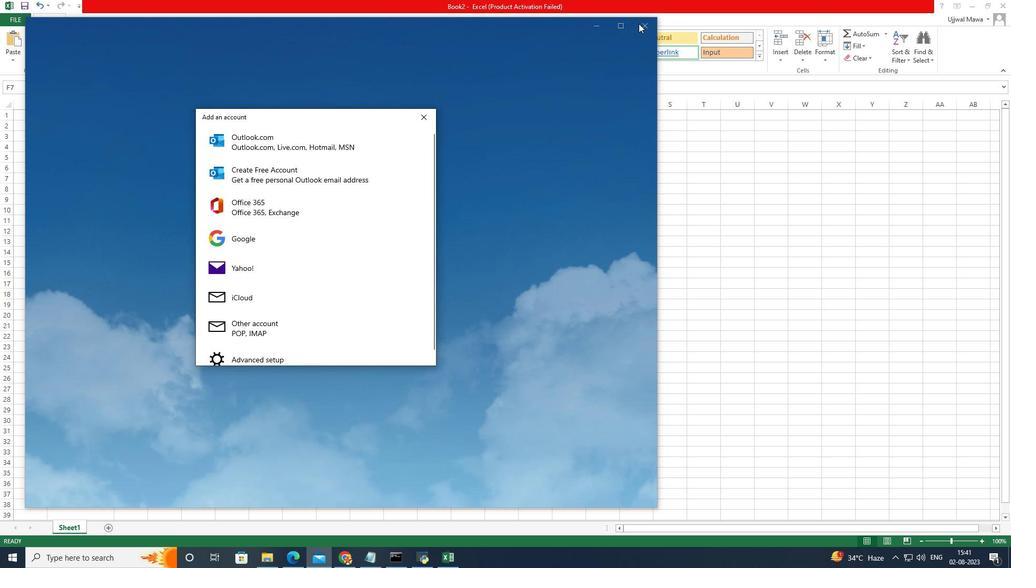 
Action: Mouse pressed left at (508, 31)
Screenshot: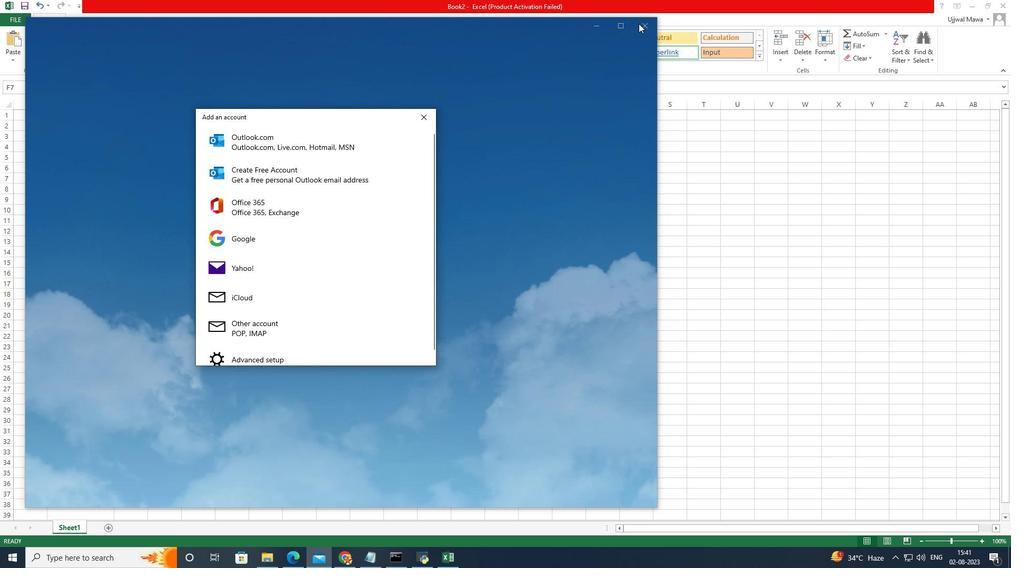 
Action: Mouse moved to (398, 119)
Screenshot: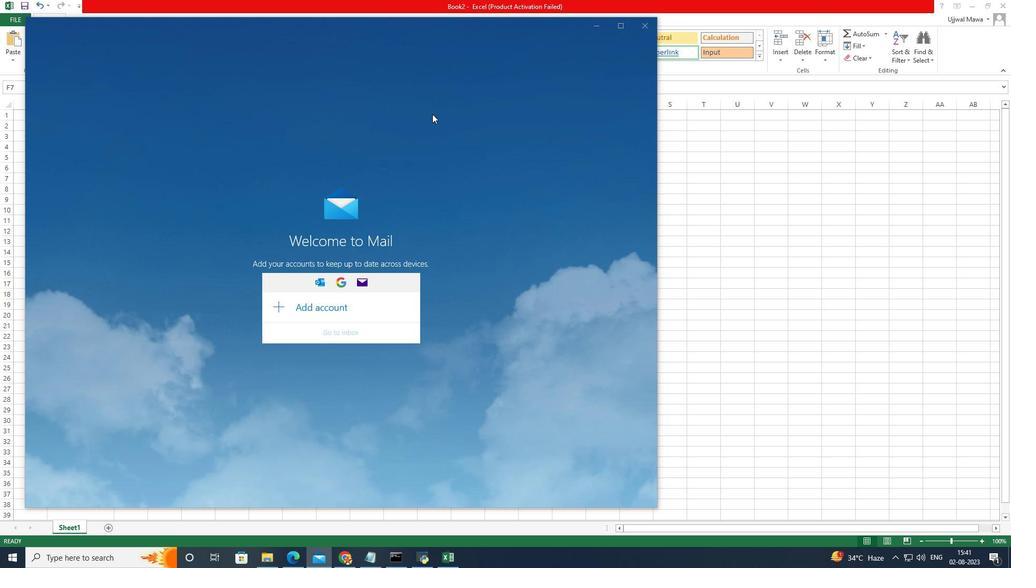 
Action: Mouse pressed left at (398, 119)
Screenshot: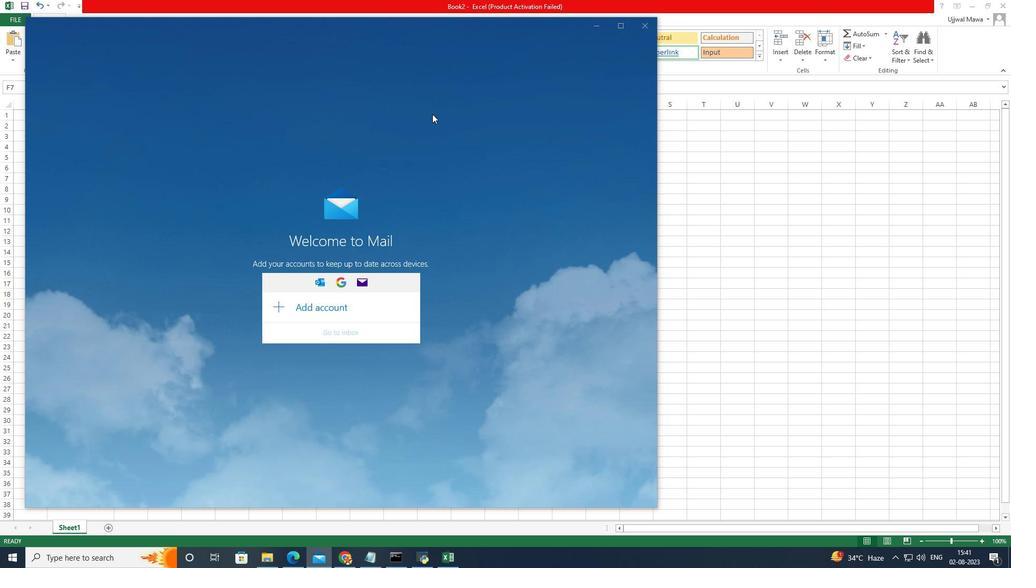 
Action: Mouse moved to (506, 40)
Screenshot: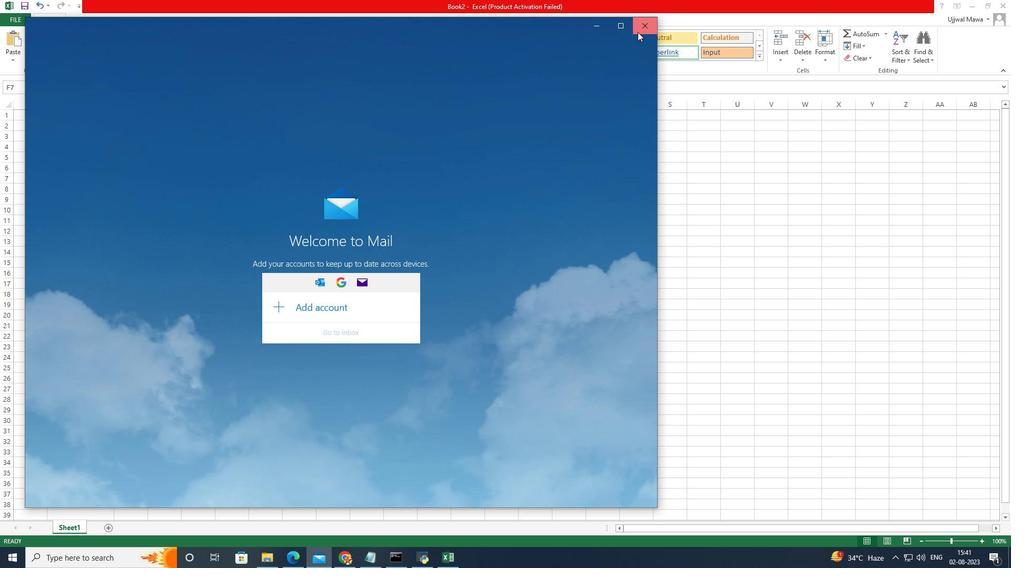 
Action: Mouse pressed left at (506, 40)
Screenshot: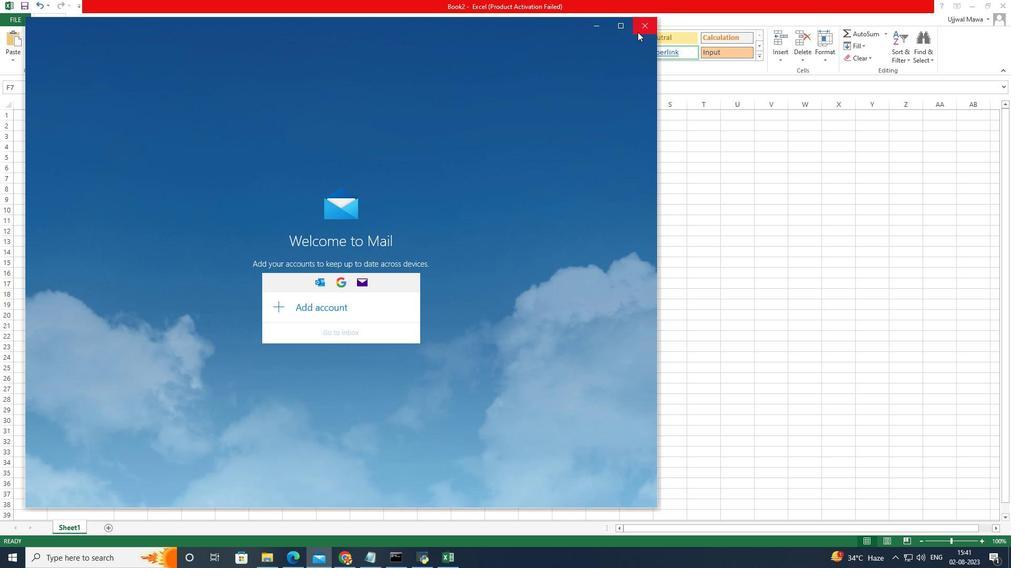 
Action: Mouse moved to (291, 176)
Screenshot: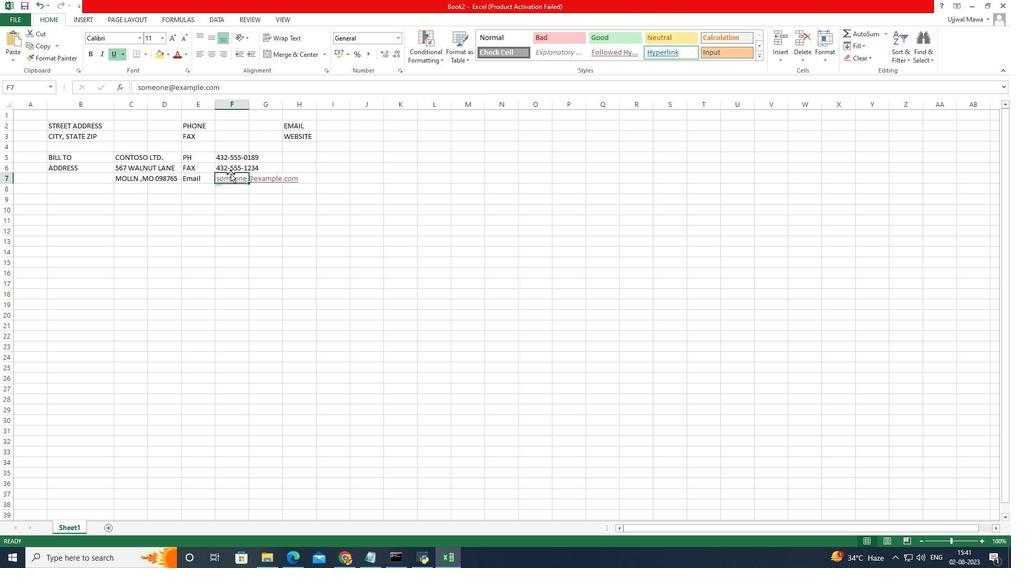 
Action: Mouse pressed right at (291, 176)
Screenshot: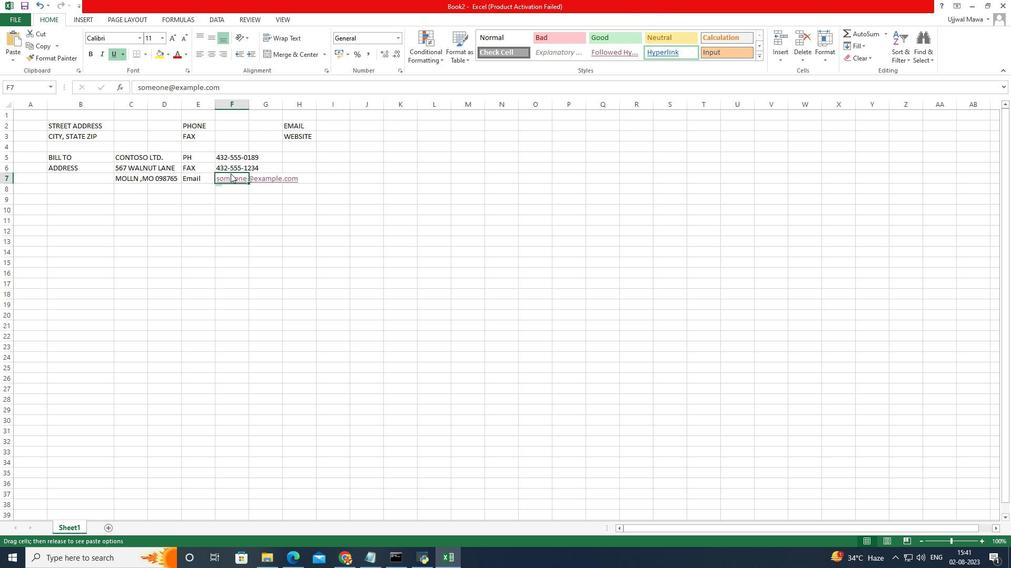 
Action: Mouse moved to (289, 203)
Screenshot: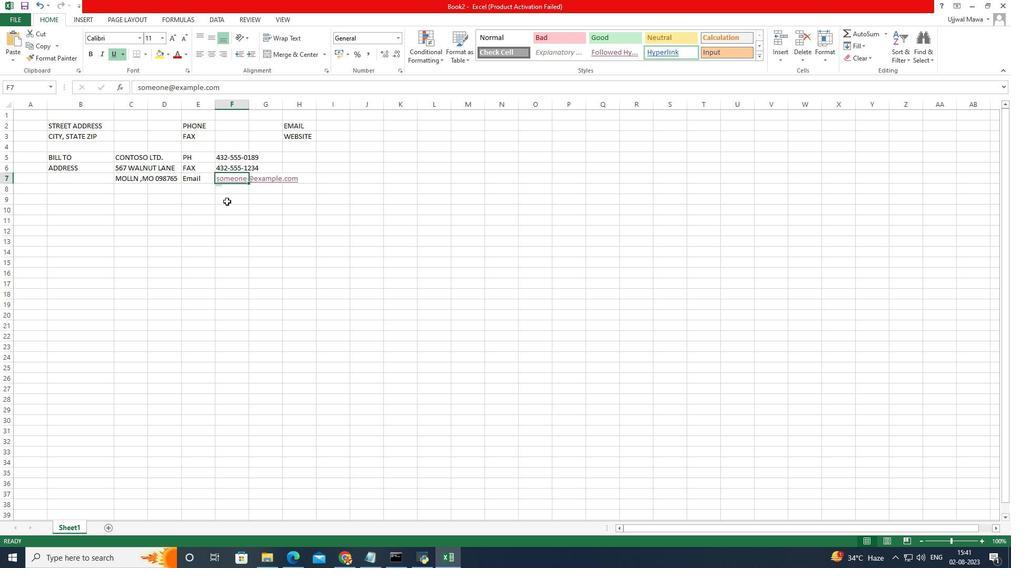 
Action: Mouse pressed left at (289, 203)
Screenshot: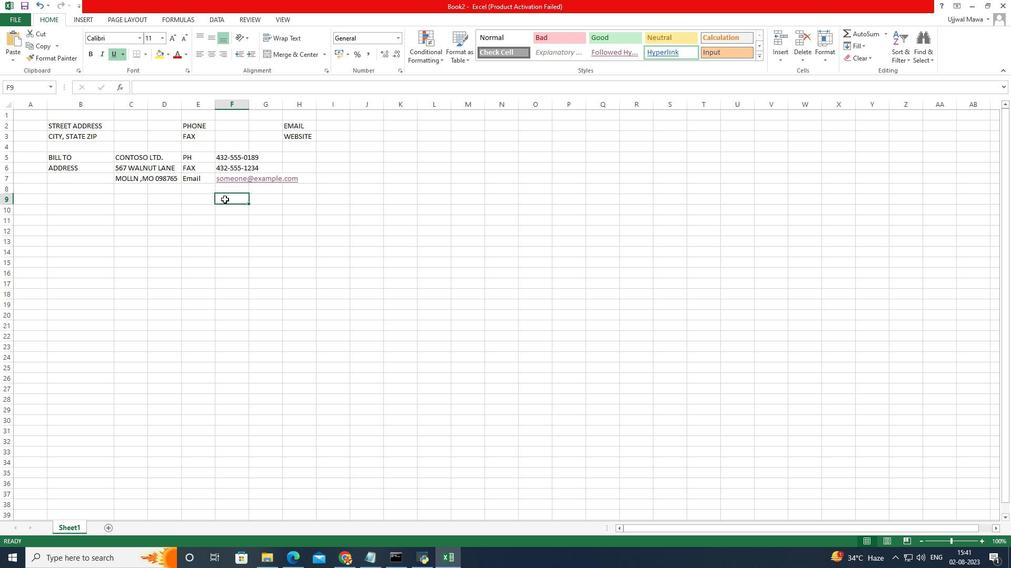
Action: Mouse moved to (283, 182)
Screenshot: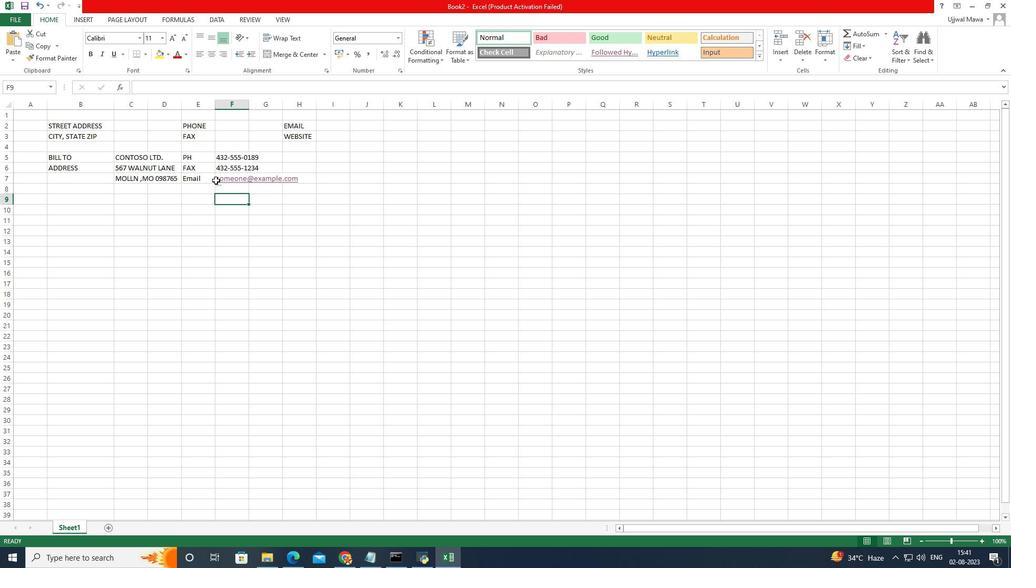 
Action: Mouse pressed left at (283, 182)
Screenshot: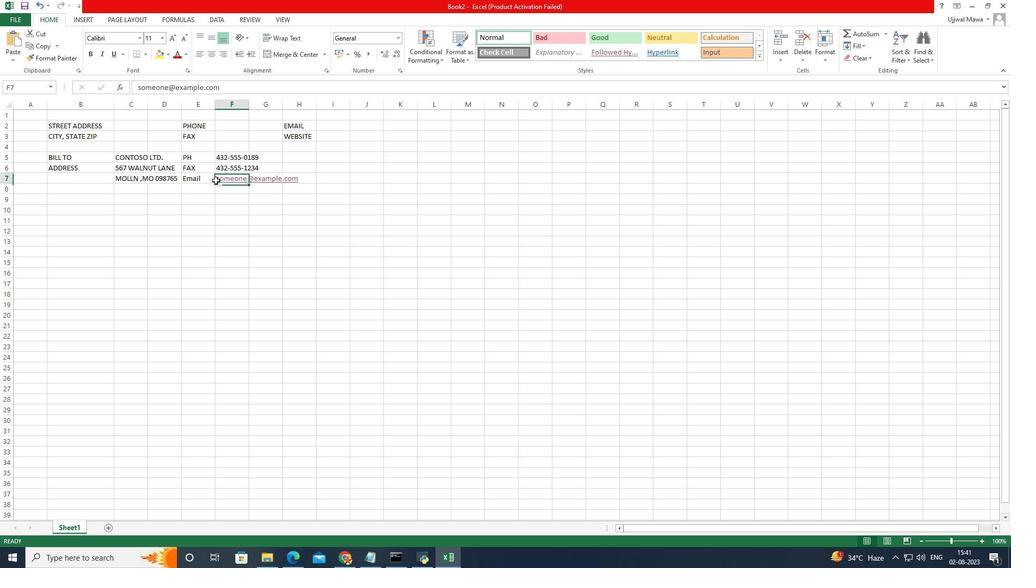 
Action: Mouse moved to (286, 182)
Screenshot: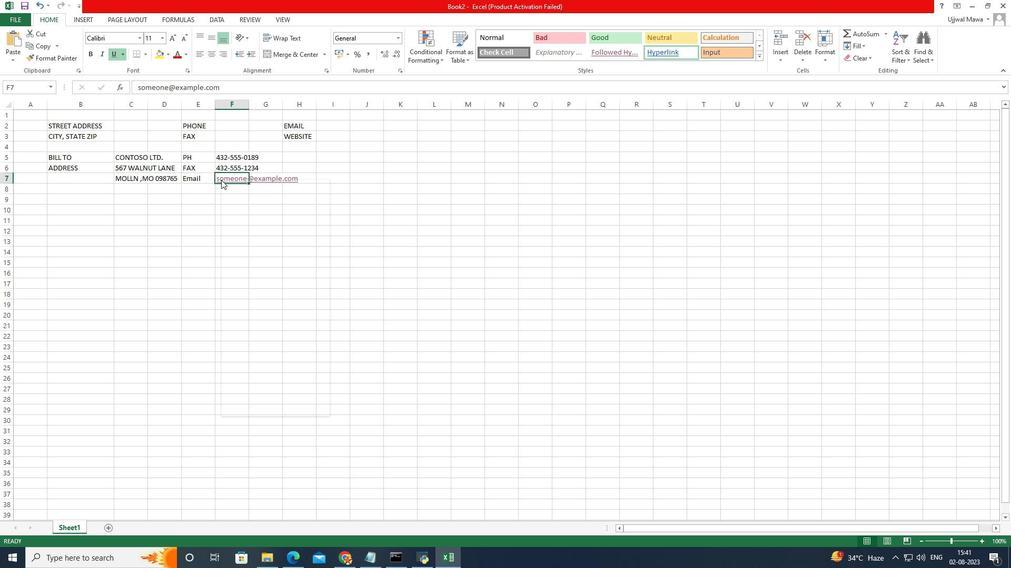 
Action: Mouse pressed right at (286, 182)
Screenshot: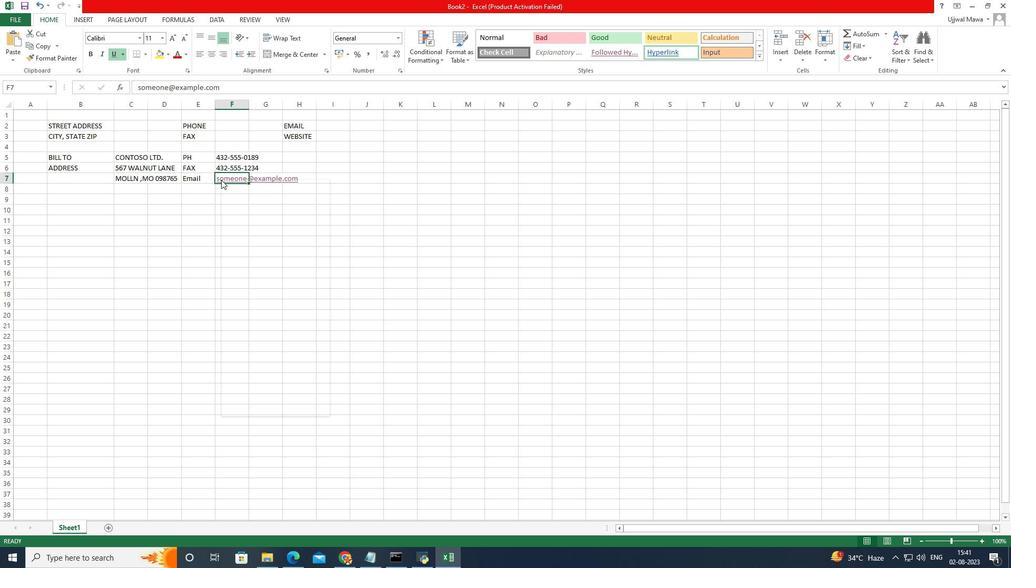 
Action: Mouse moved to (304, 405)
Screenshot: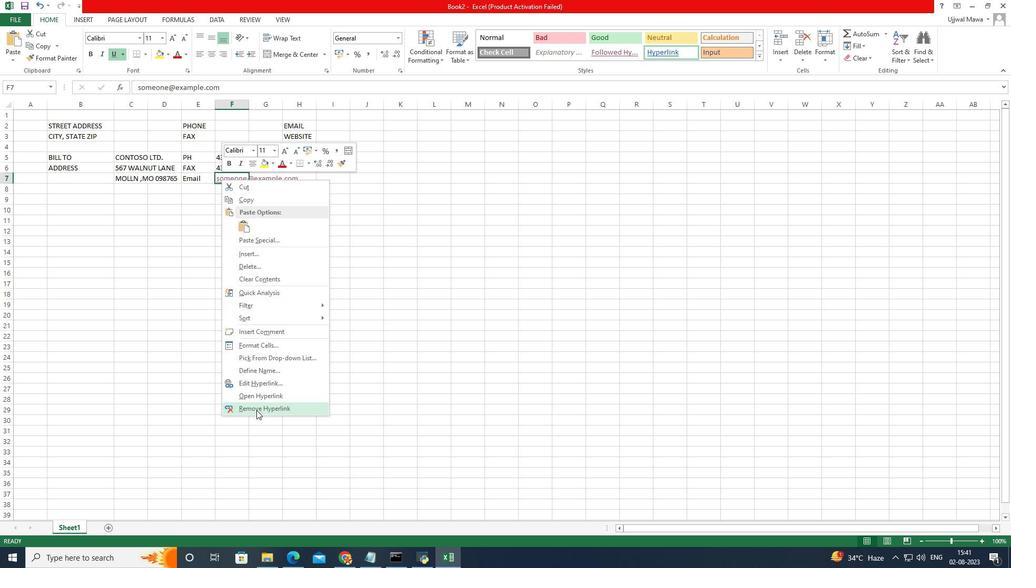 
Action: Mouse pressed left at (304, 405)
Screenshot: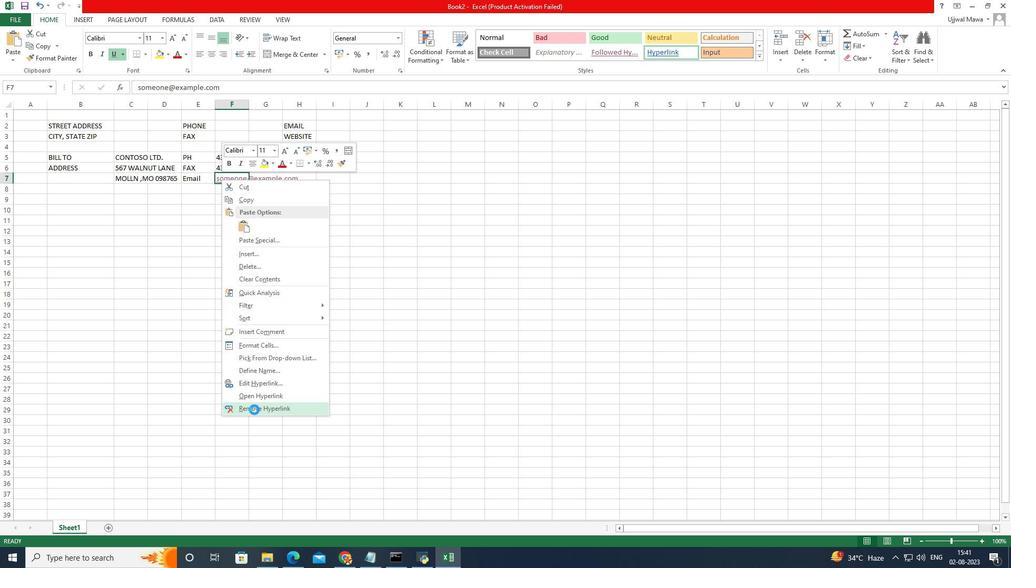 
Action: Mouse moved to (323, 294)
Screenshot: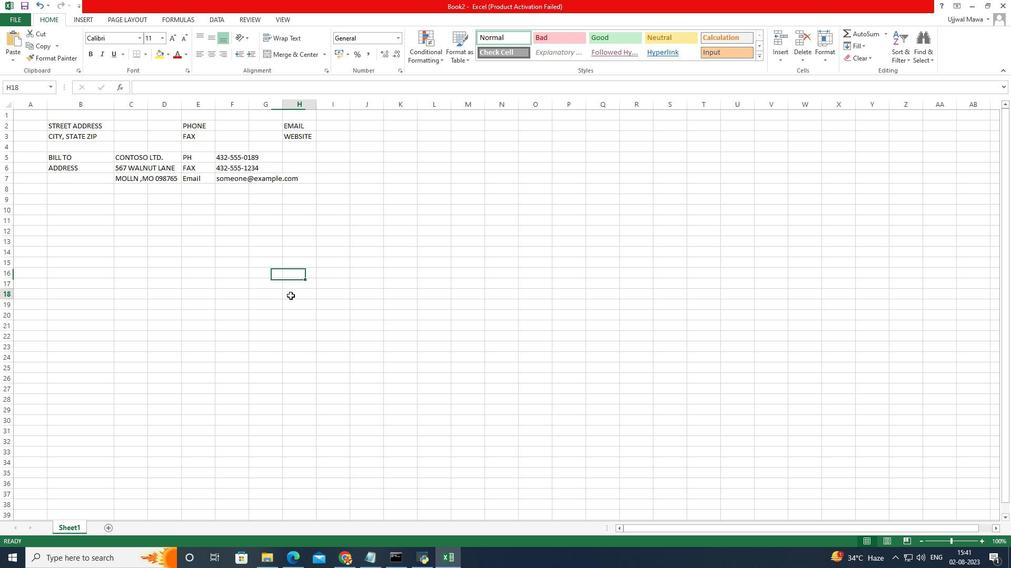 
Action: Mouse pressed left at (323, 294)
Screenshot: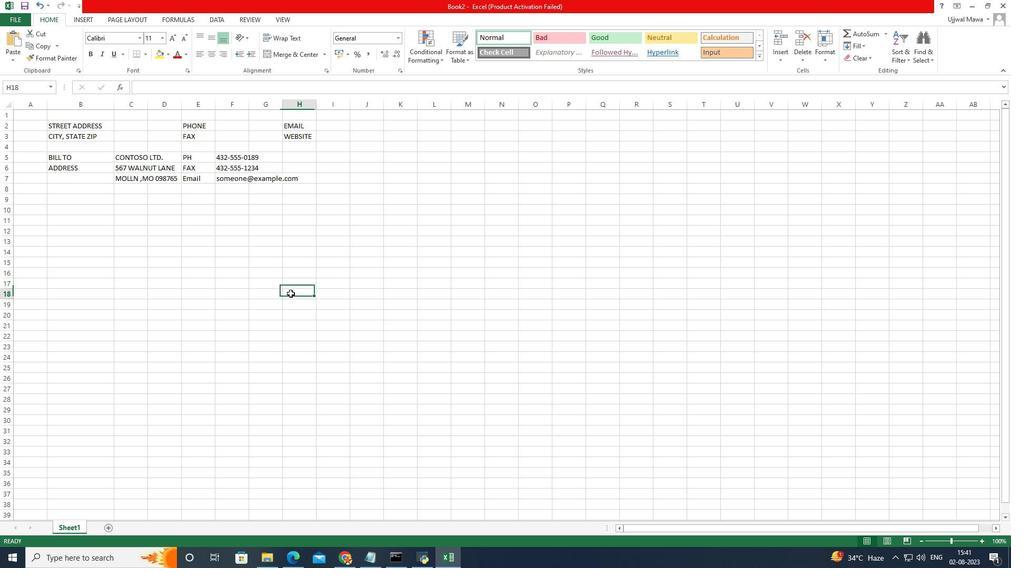 
Action: Mouse moved to (335, 160)
Screenshot: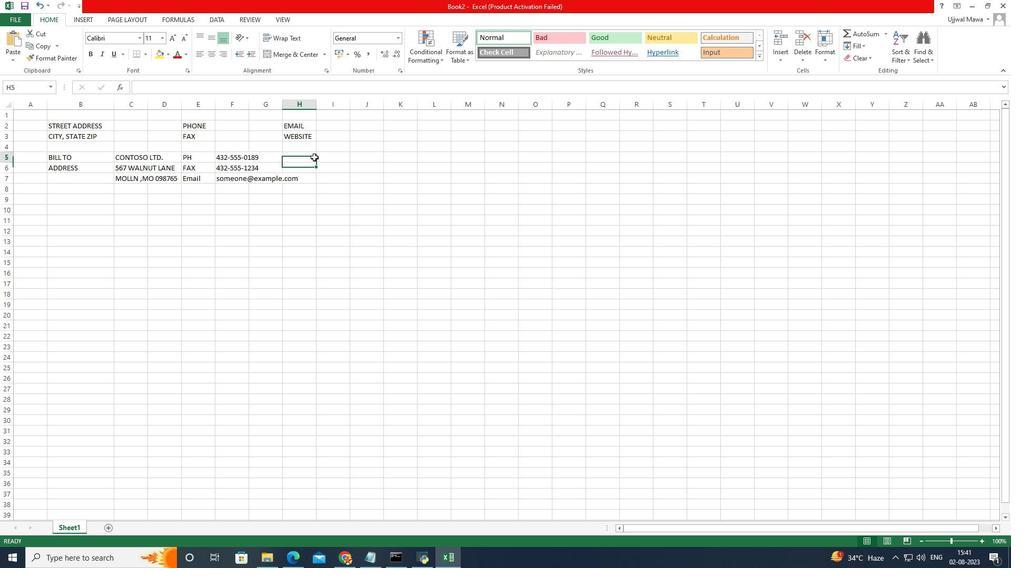 
Action: Mouse pressed left at (335, 160)
Screenshot: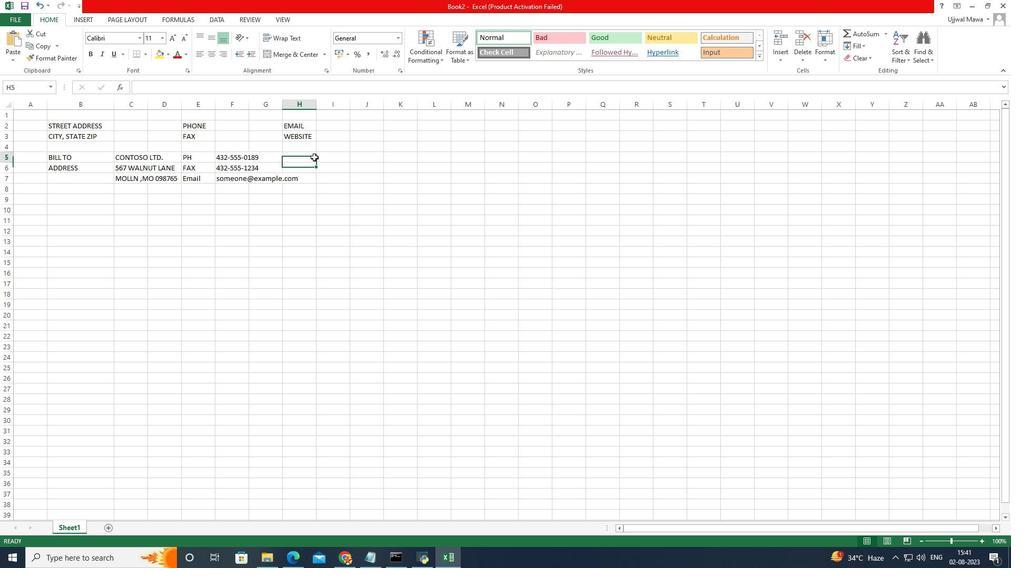 
Action: Mouse moved to (335, 160)
Screenshot: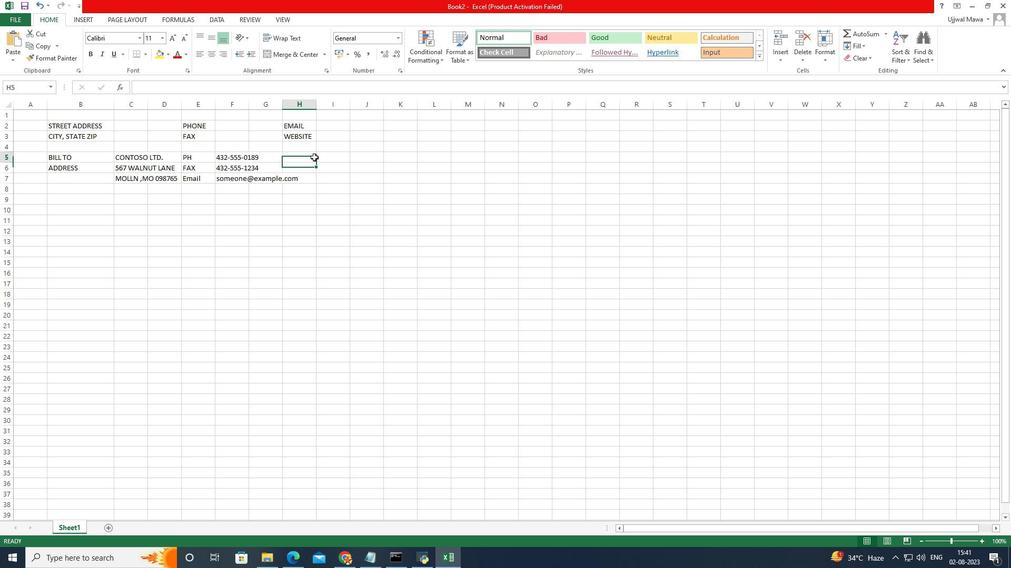 
Action: Mouse pressed left at (335, 160)
Screenshot: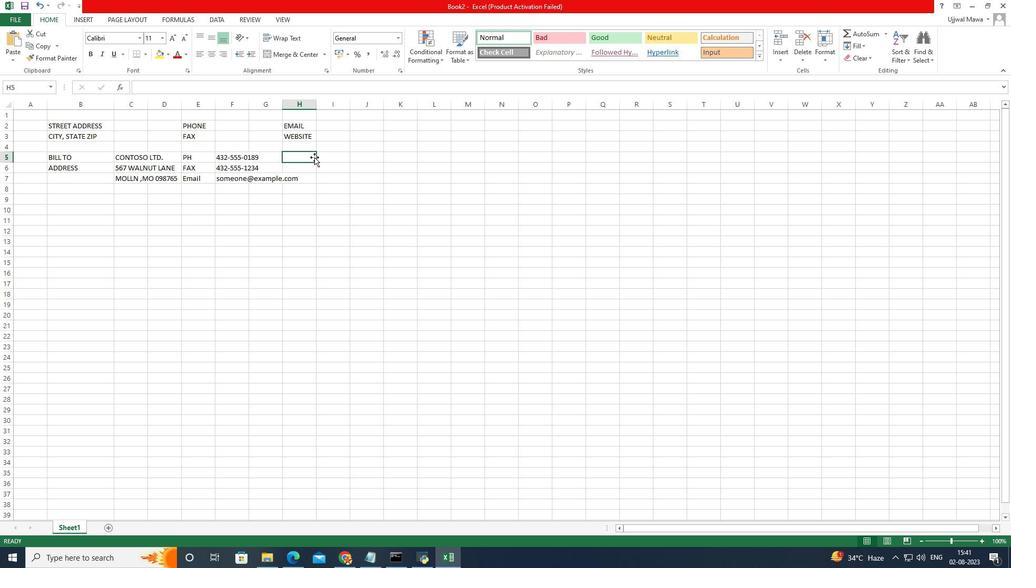
Action: Mouse moved to (344, 159)
Screenshot: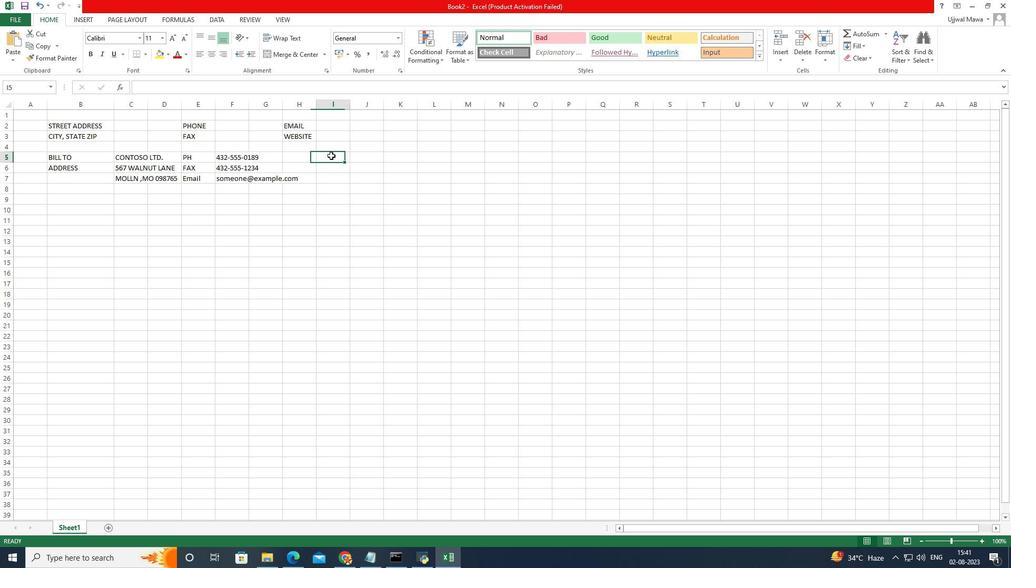 
Action: Mouse pressed left at (344, 159)
Screenshot: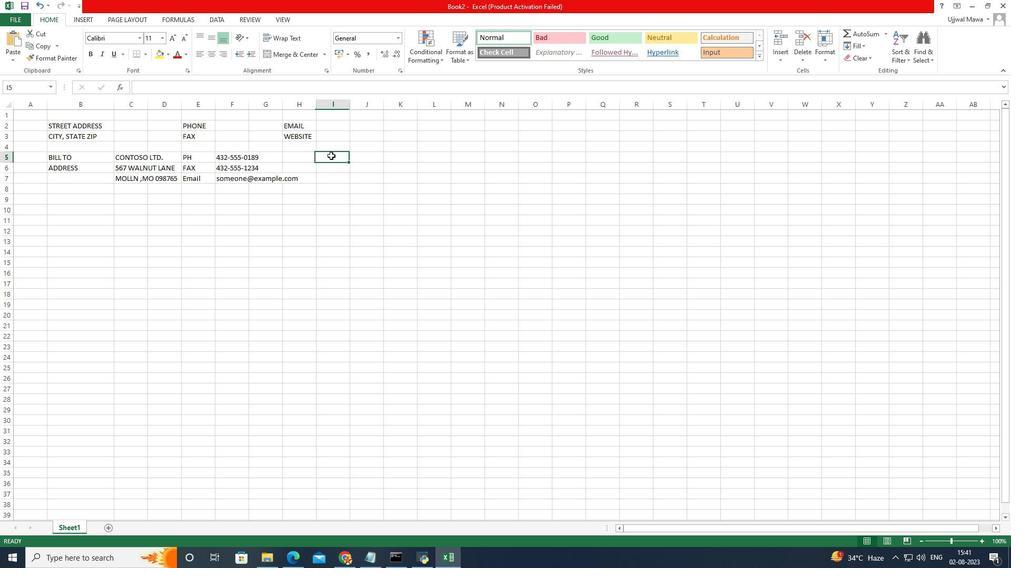 
Action: Mouse moved to (330, 130)
Screenshot: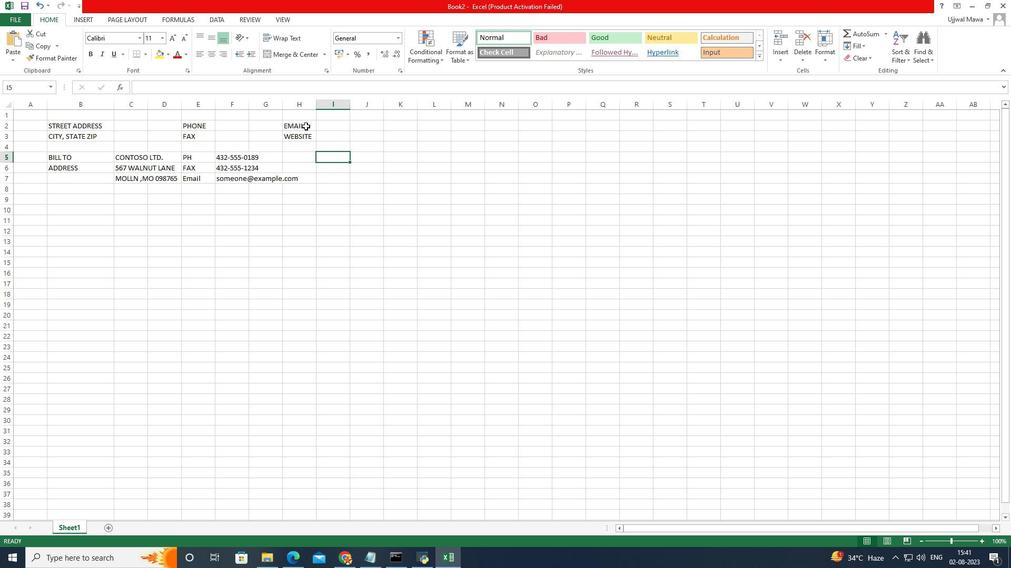 
Action: Mouse pressed left at (330, 130)
Screenshot: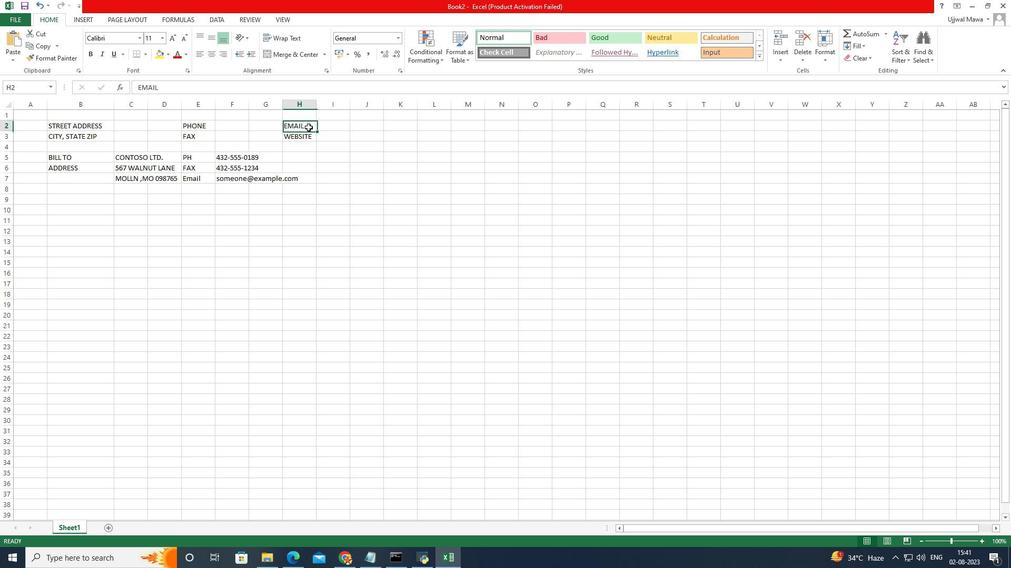 
Action: Mouse moved to (333, 139)
Screenshot: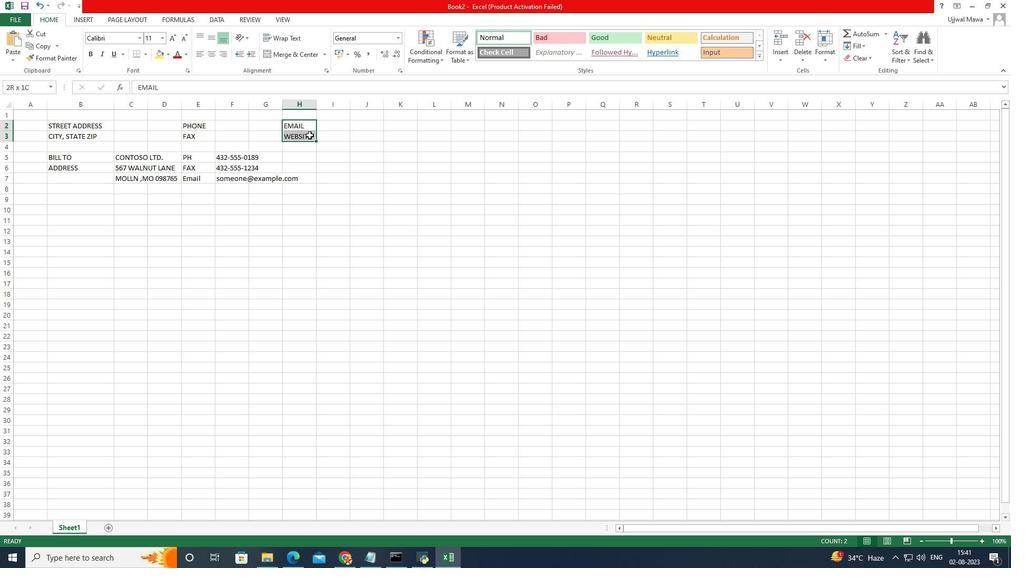 
Action: Mouse pressed right at (333, 139)
Screenshot: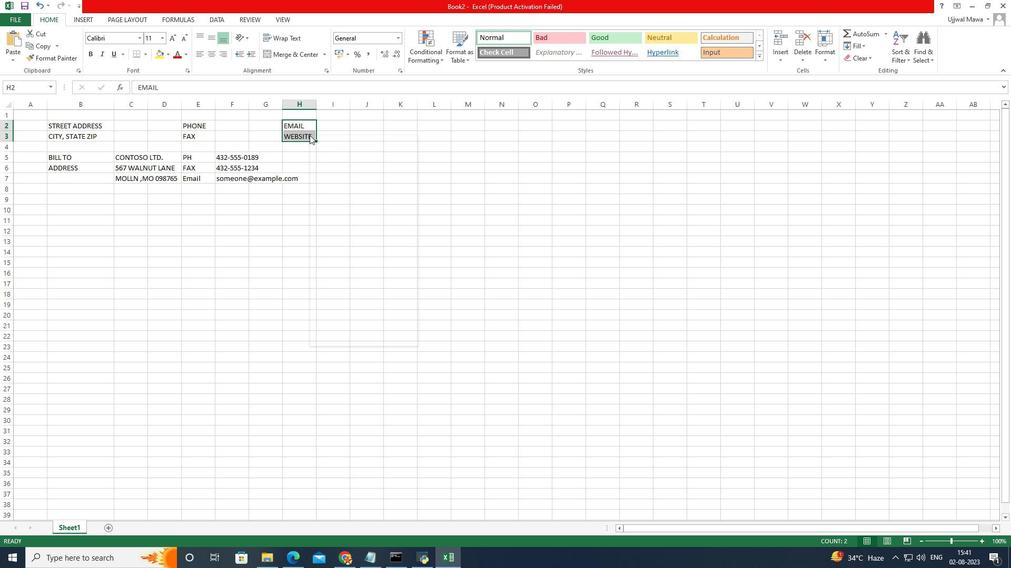 
Action: Mouse moved to (348, 146)
Screenshot: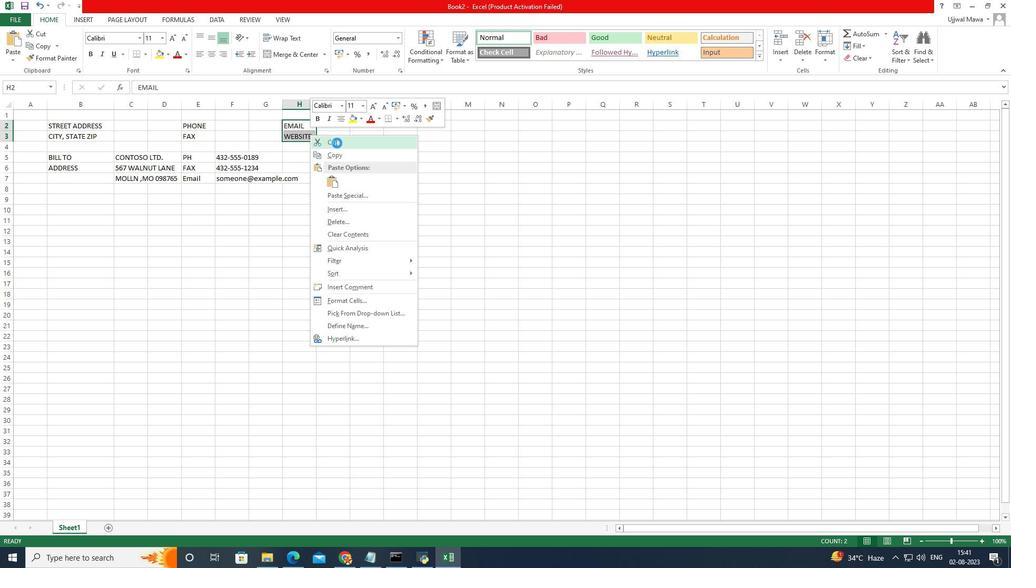 
Action: Mouse pressed left at (348, 146)
Screenshot: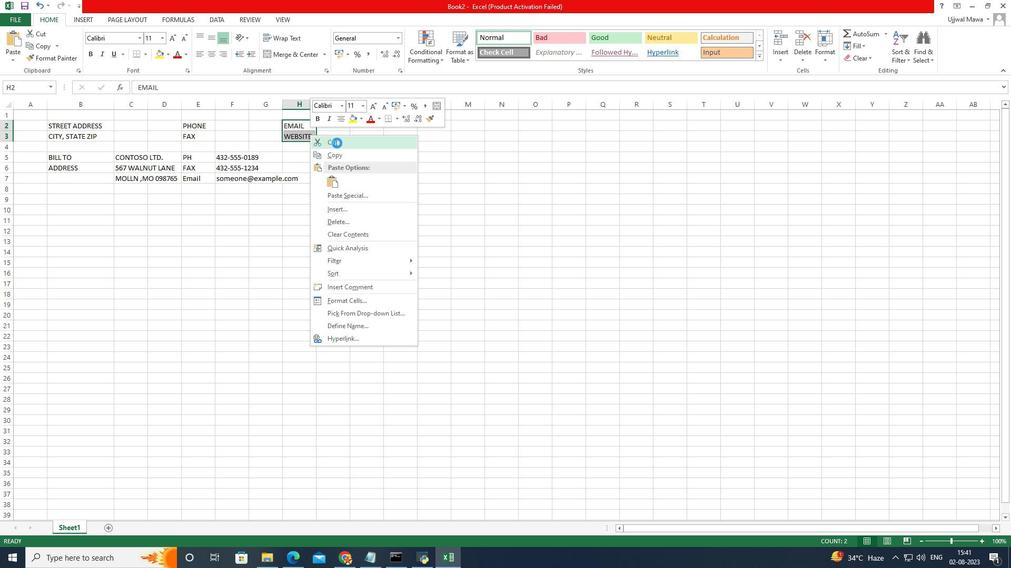 
Action: Mouse moved to (346, 130)
Screenshot: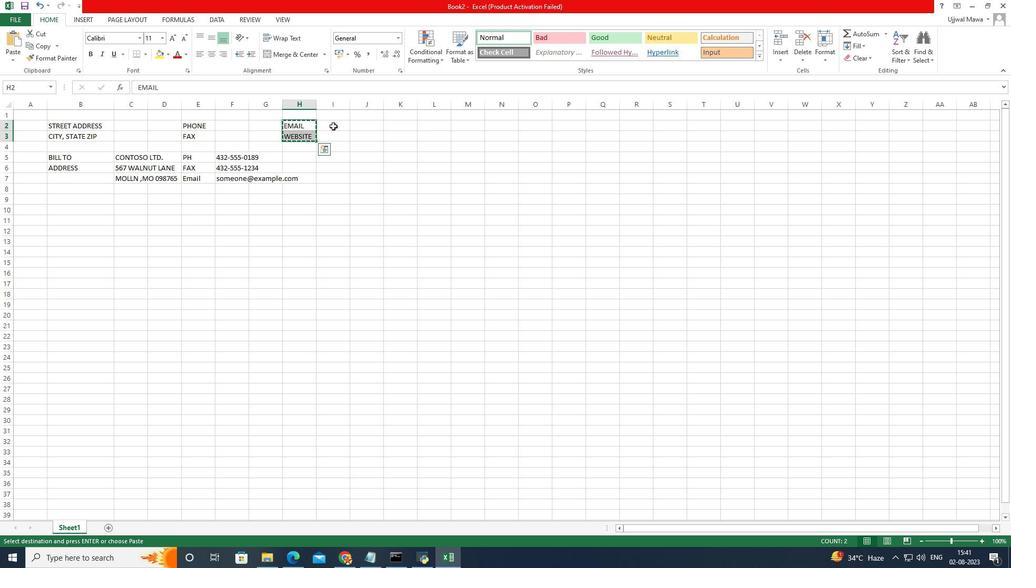 
Action: Mouse pressed left at (346, 130)
Screenshot: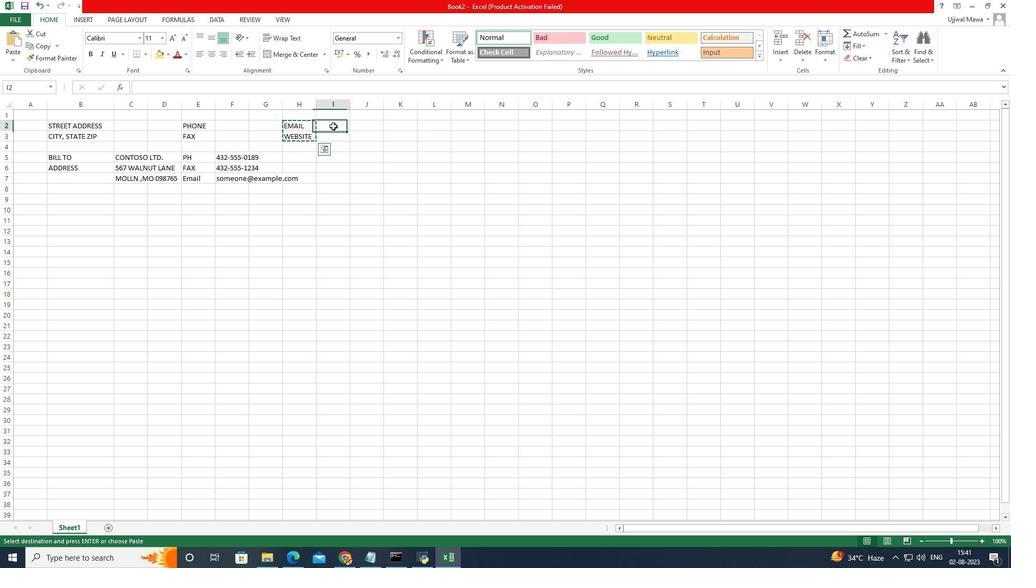 
Action: Key pressed ctrl+V
Screenshot: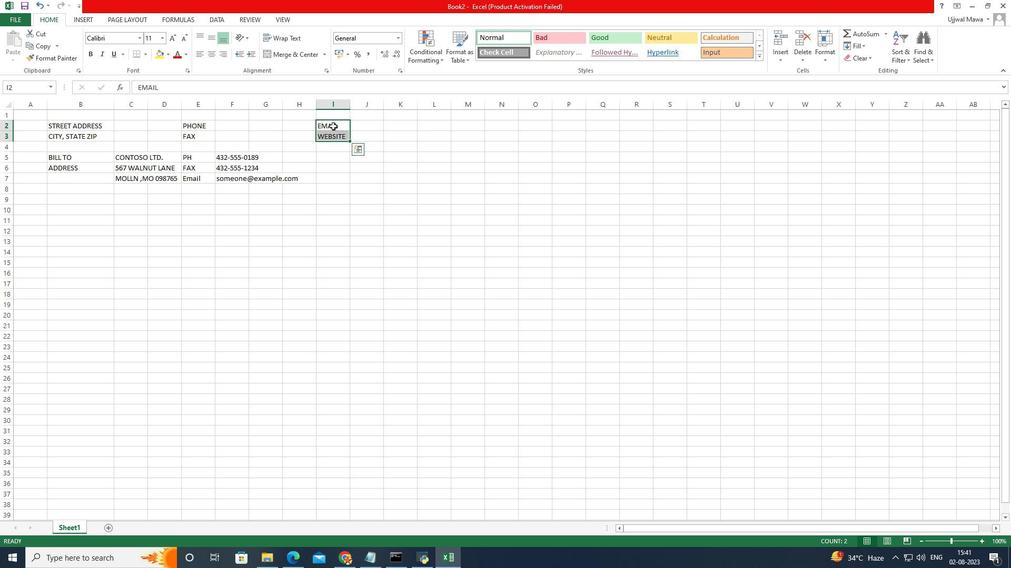 
Action: Mouse moved to (347, 159)
Screenshot: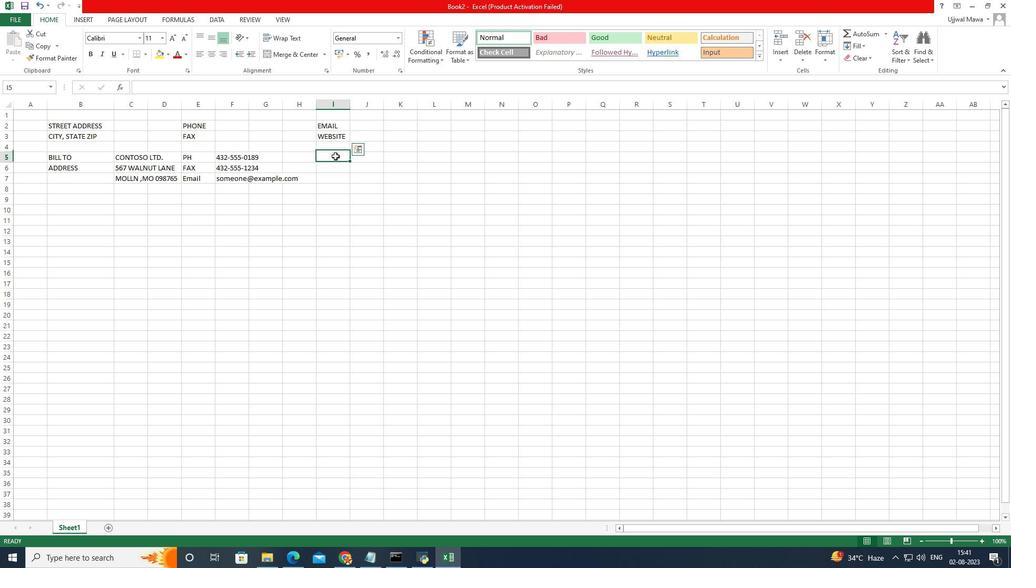 
Action: Mouse pressed left at (347, 159)
Screenshot: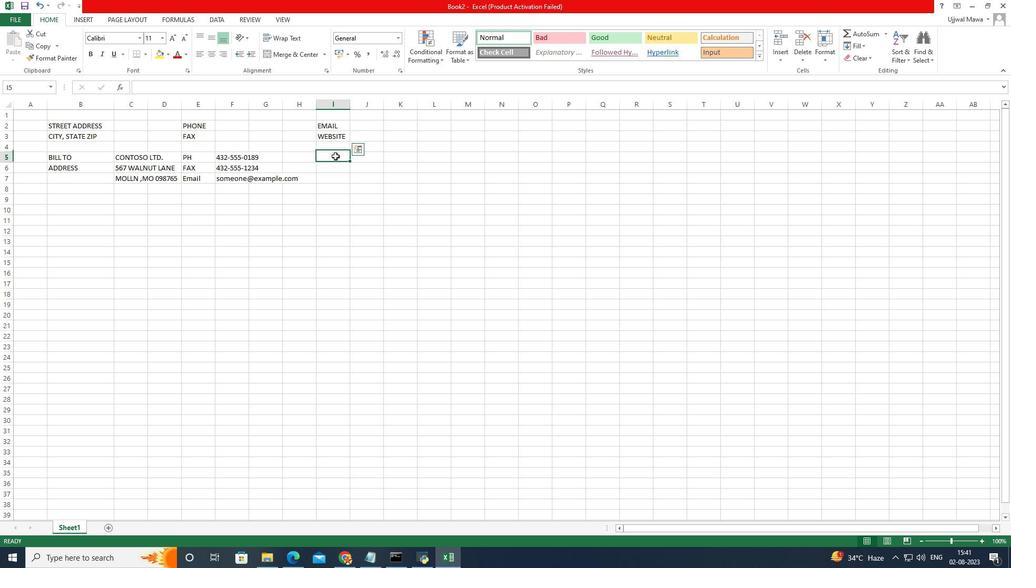 
Action: Mouse pressed left at (347, 159)
Screenshot: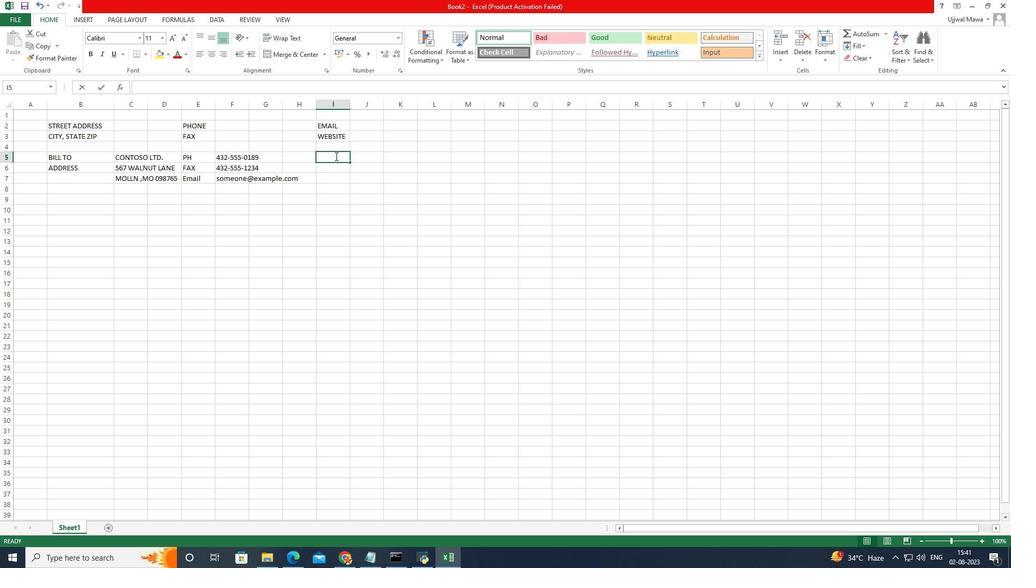 
Action: Mouse moved to (347, 160)
Screenshot: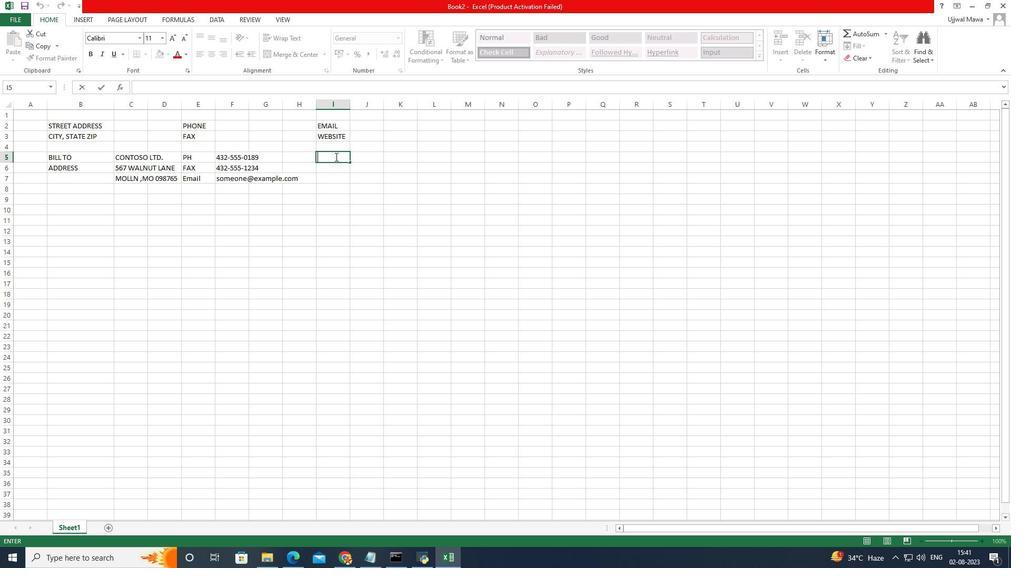 
Action: Key pressed <Key.caps_lock>i<Key.caps_lock>NVOIC
Screenshot: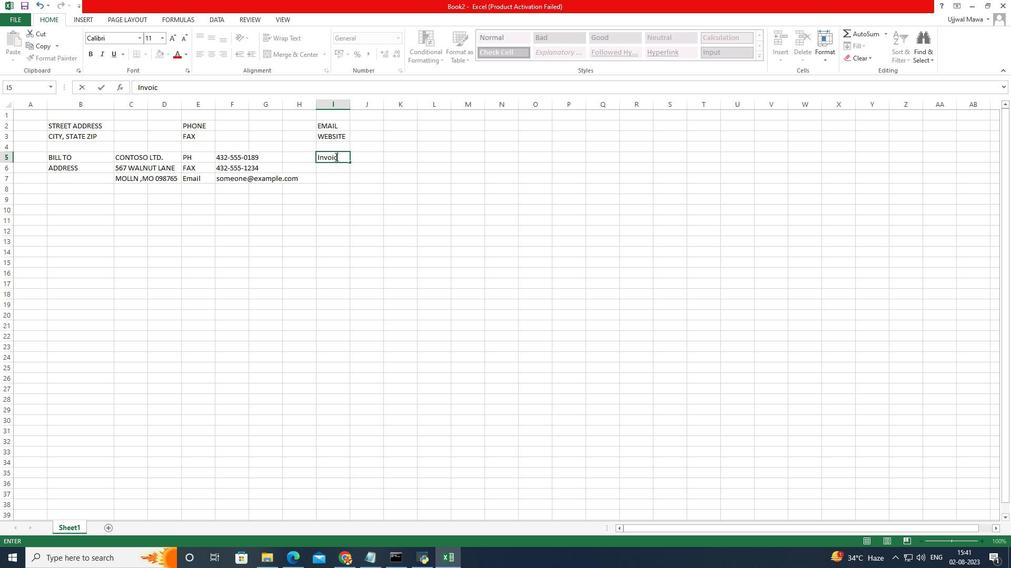 
Action: Mouse moved to (346, 163)
Screenshot: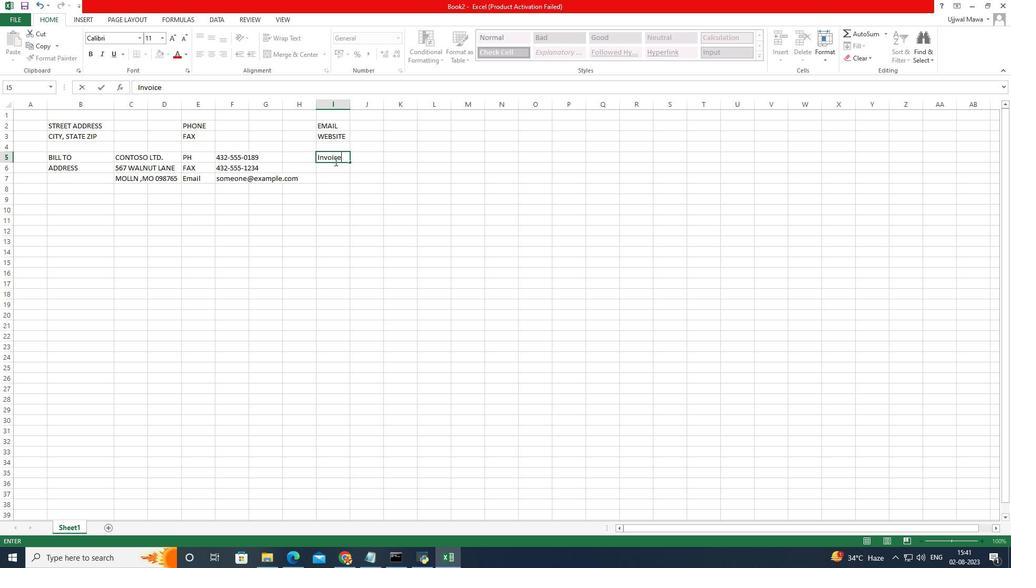 
Action: Key pressed E
Screenshot: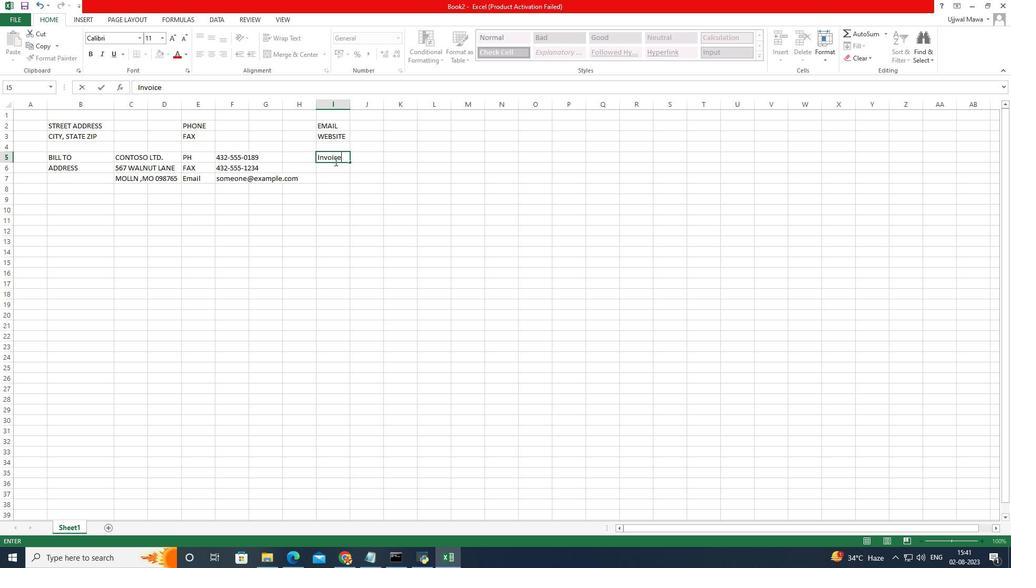 
Action: Mouse moved to (364, 160)
Screenshot: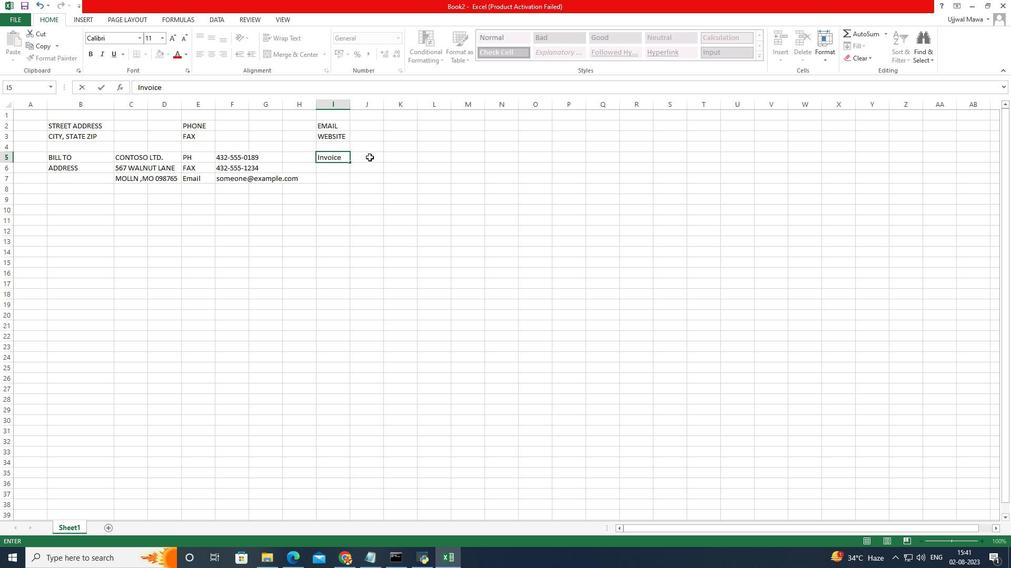 
Action: Mouse pressed left at (364, 160)
Screenshot: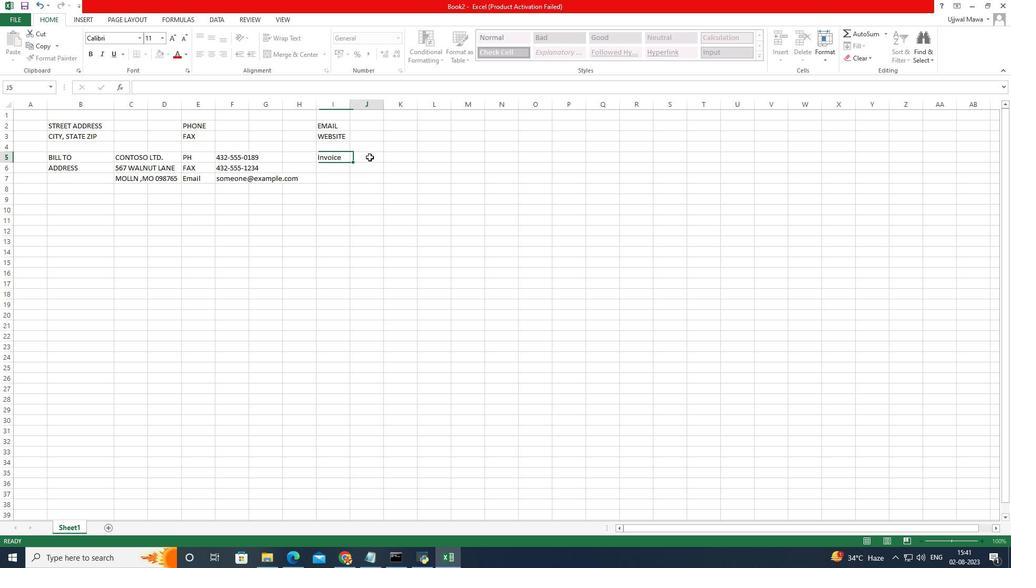 
Action: Mouse pressed left at (364, 160)
Screenshot: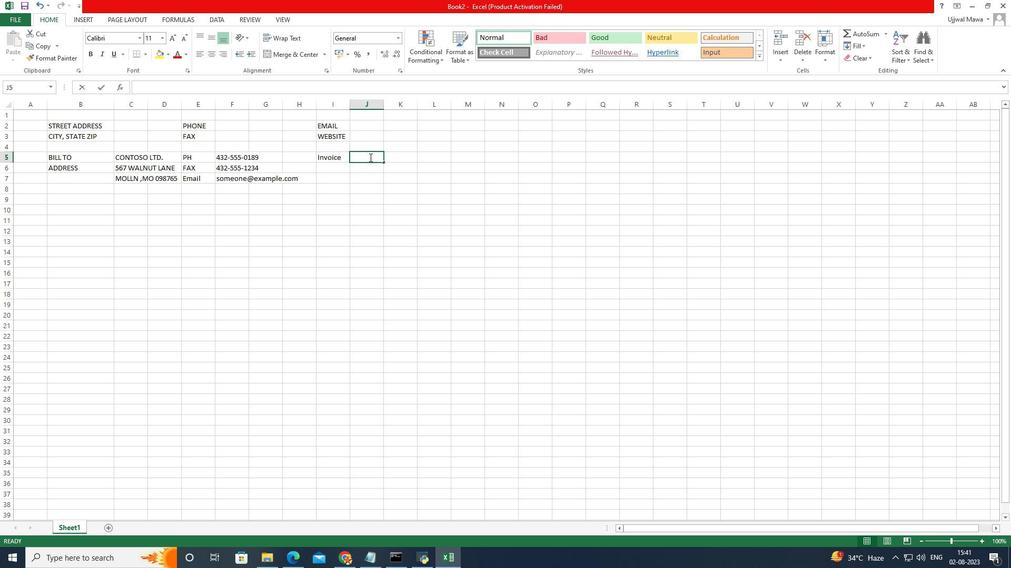 
Action: Key pressed <Key.shift_r><Key.shift_r><Key.shift_r><Key.shift_r>#34562
Screenshot: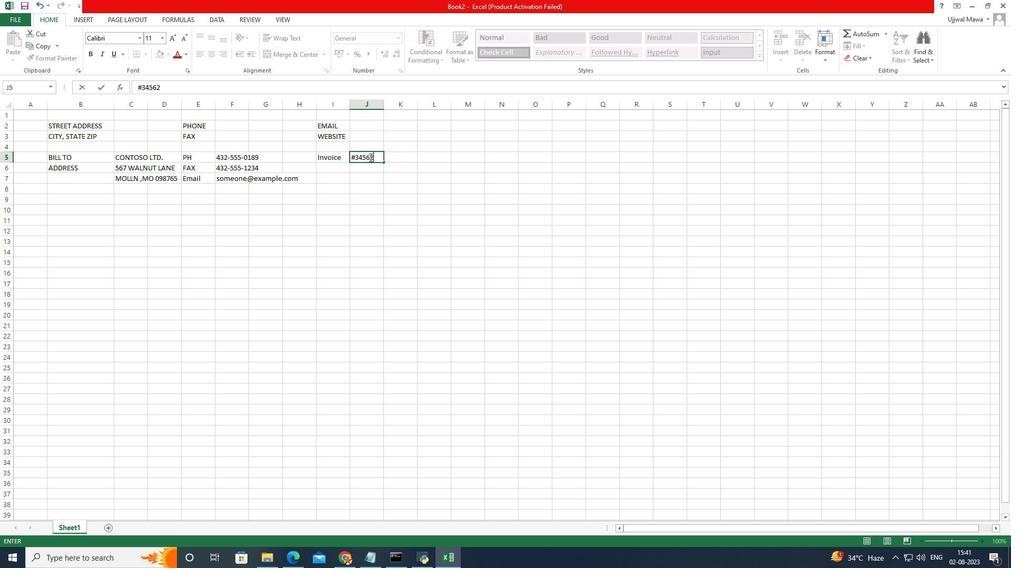 
Action: Mouse moved to (322, 224)
Screenshot: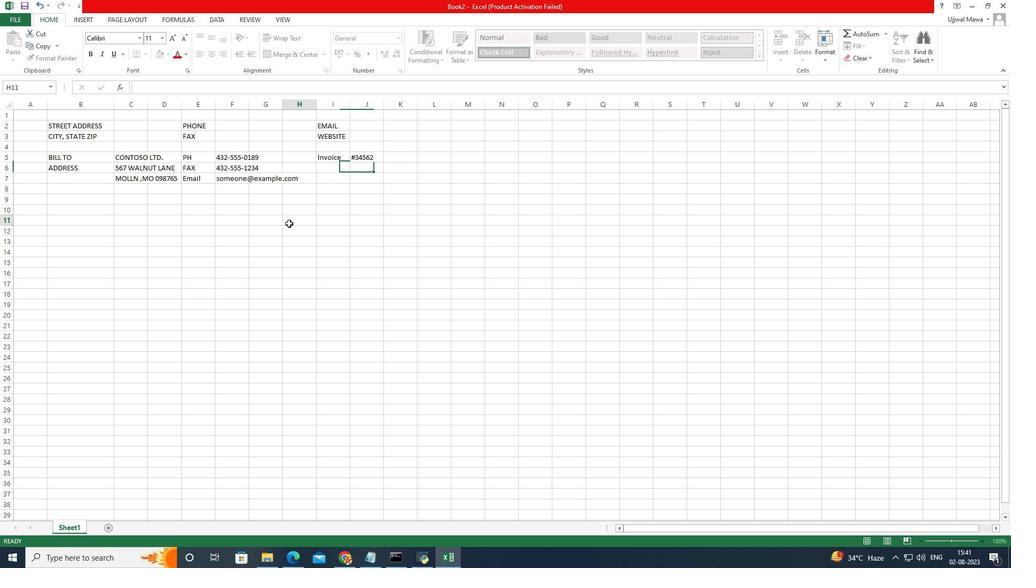 
Action: Mouse pressed left at (322, 224)
Screenshot: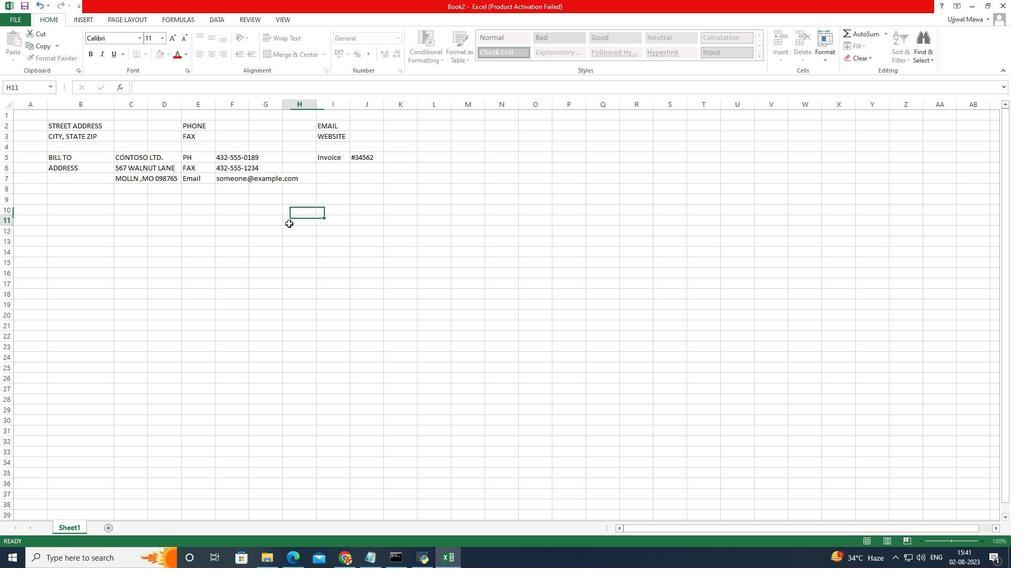 
Action: Mouse moved to (344, 173)
Screenshot: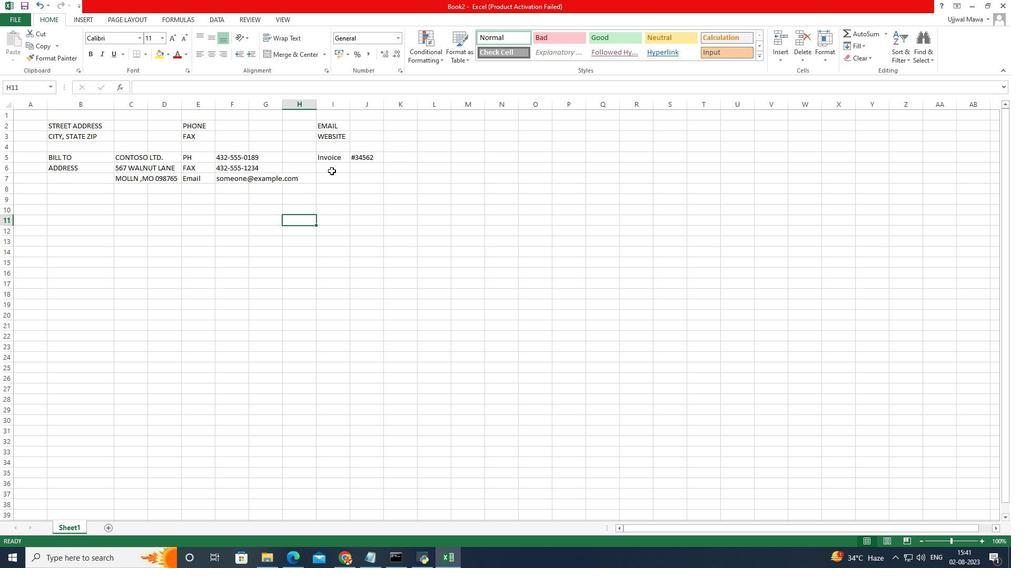 
Action: Mouse pressed left at (344, 173)
Screenshot: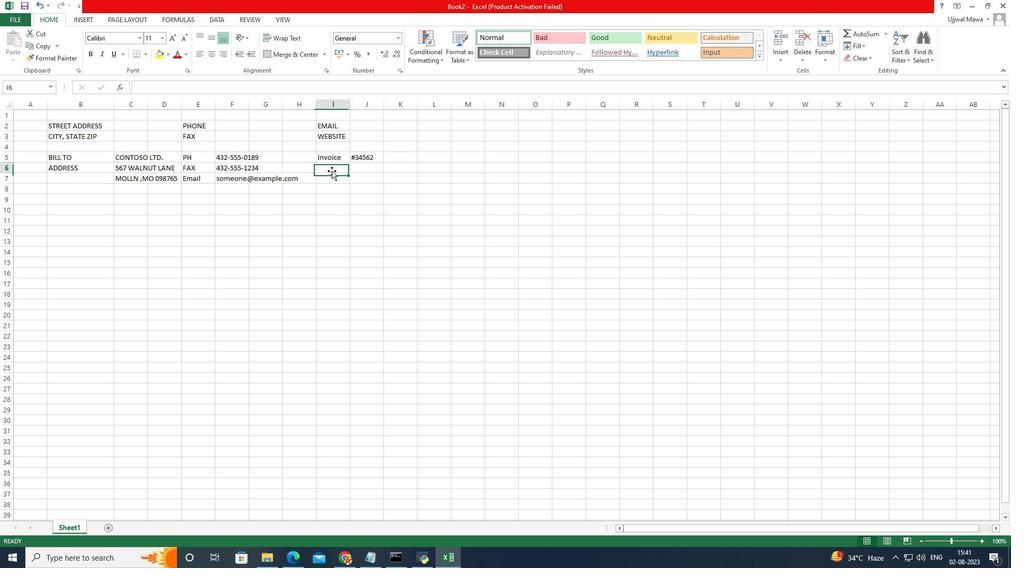 
Action: Mouse pressed left at (344, 173)
Screenshot: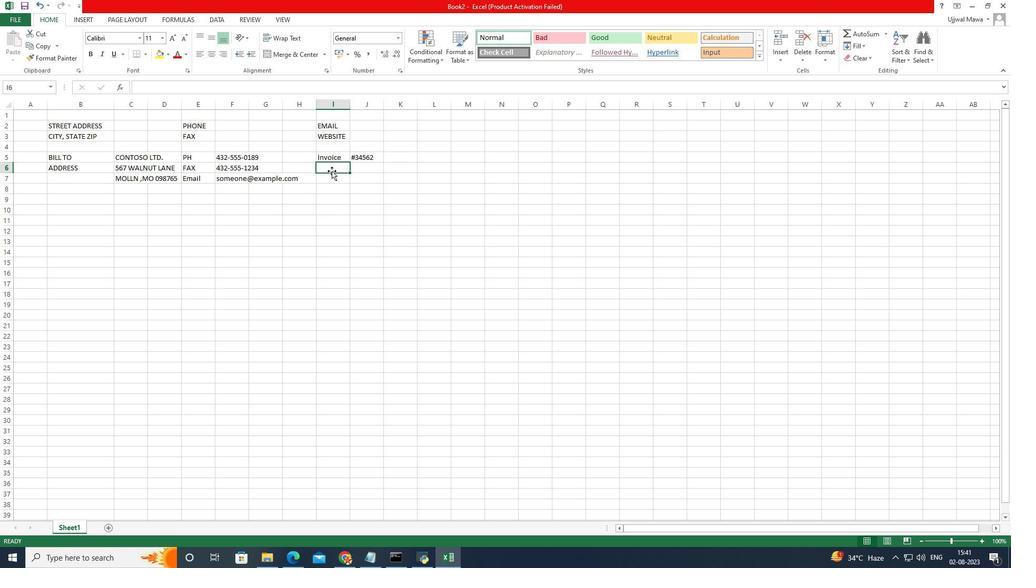 
Action: Mouse moved to (363, 163)
Screenshot: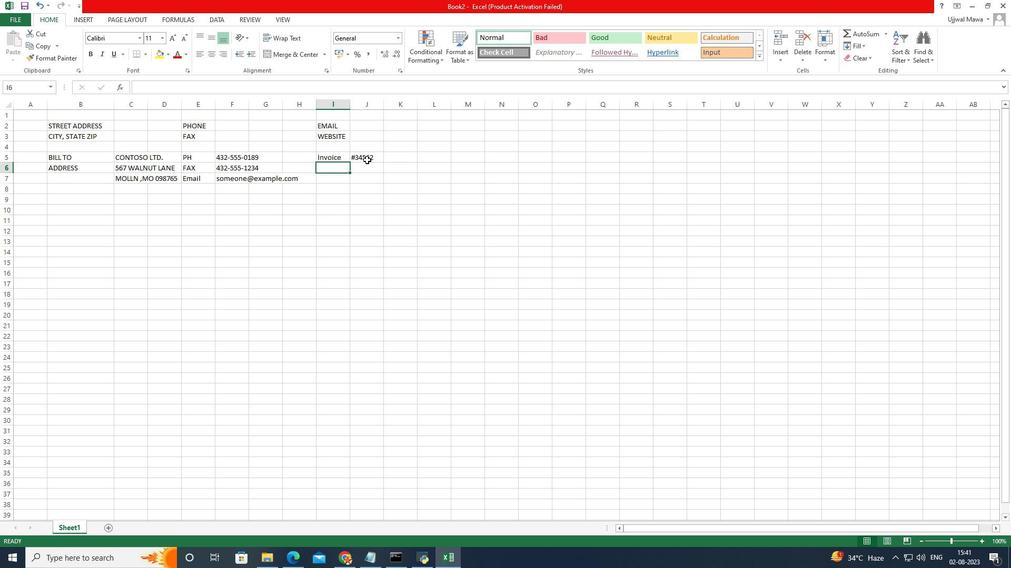 
Action: Key pressed DA<Key.backspace><Key.backspace><Key.caps_lock>date
Screenshot: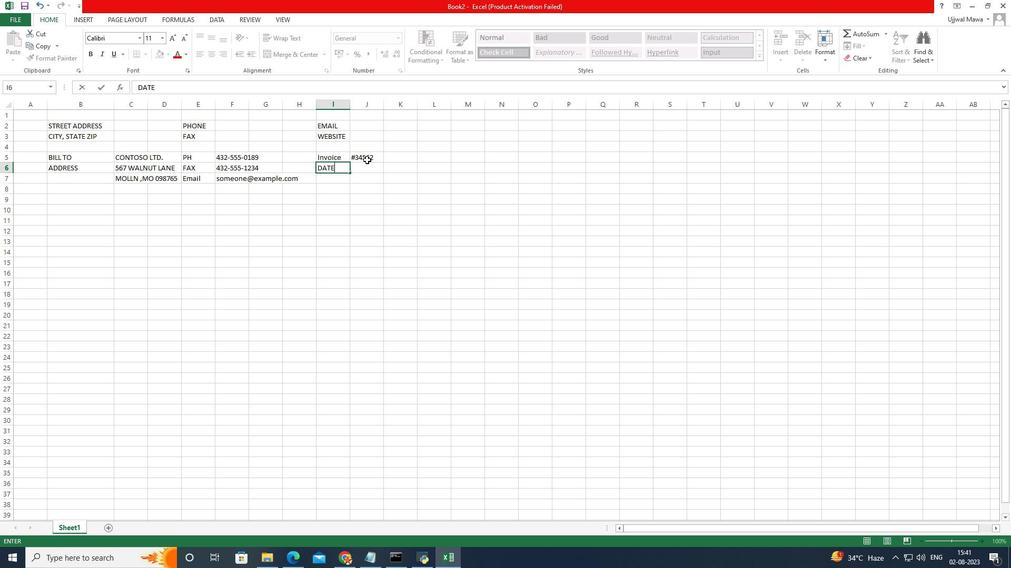 
Action: Mouse moved to (340, 246)
Screenshot: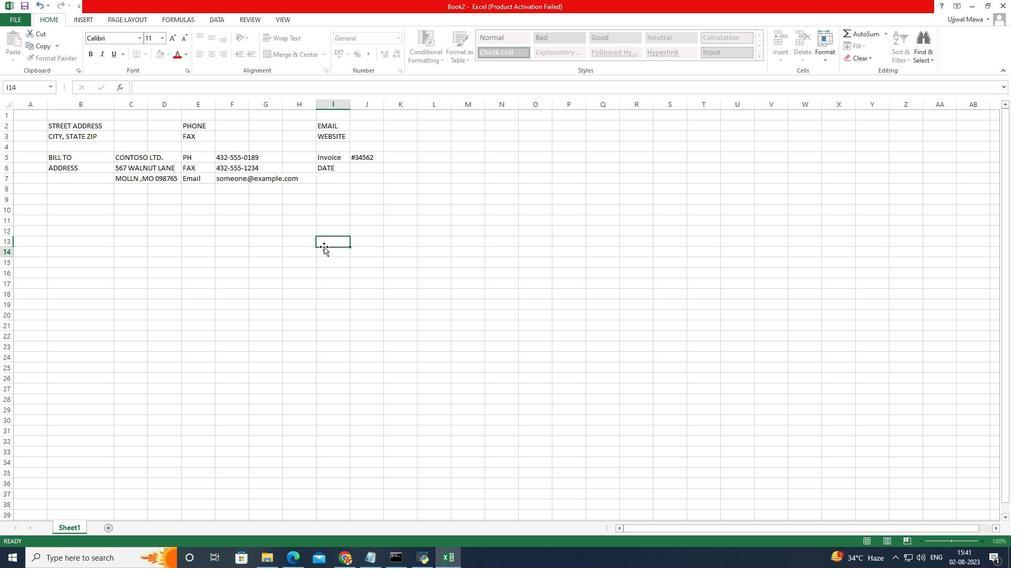 
Action: Mouse pressed left at (340, 246)
Screenshot: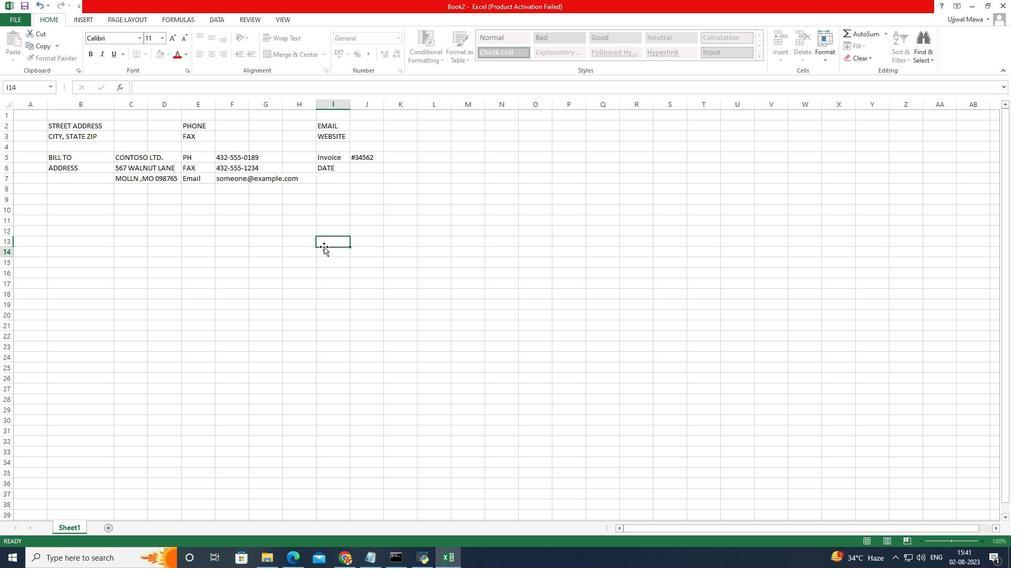 
Action: Mouse moved to (236, 238)
Screenshot: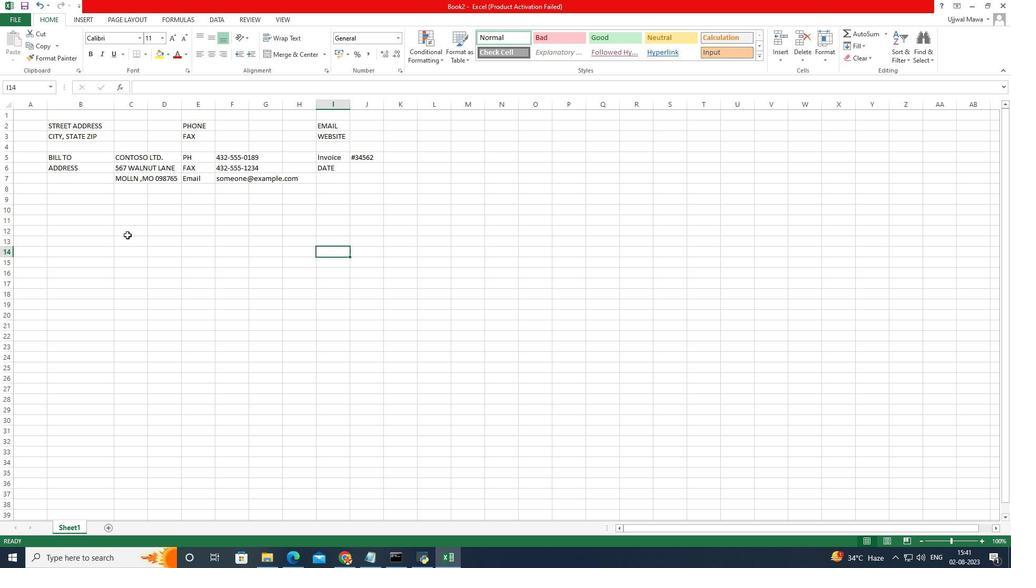 
Action: Mouse scrolled (236, 237) with delta (0, 0)
Screenshot: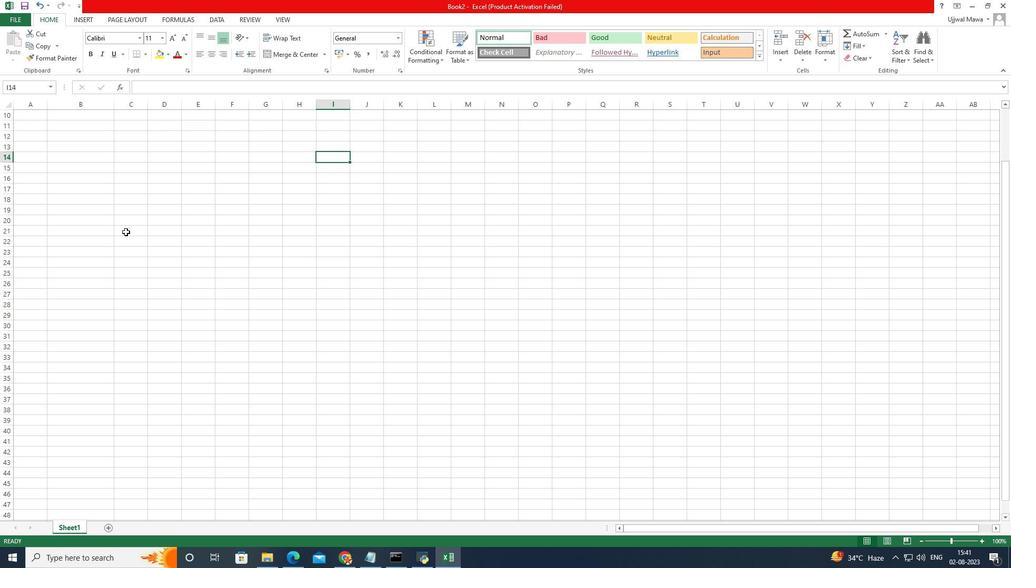 
Action: Mouse moved to (236, 235)
Screenshot: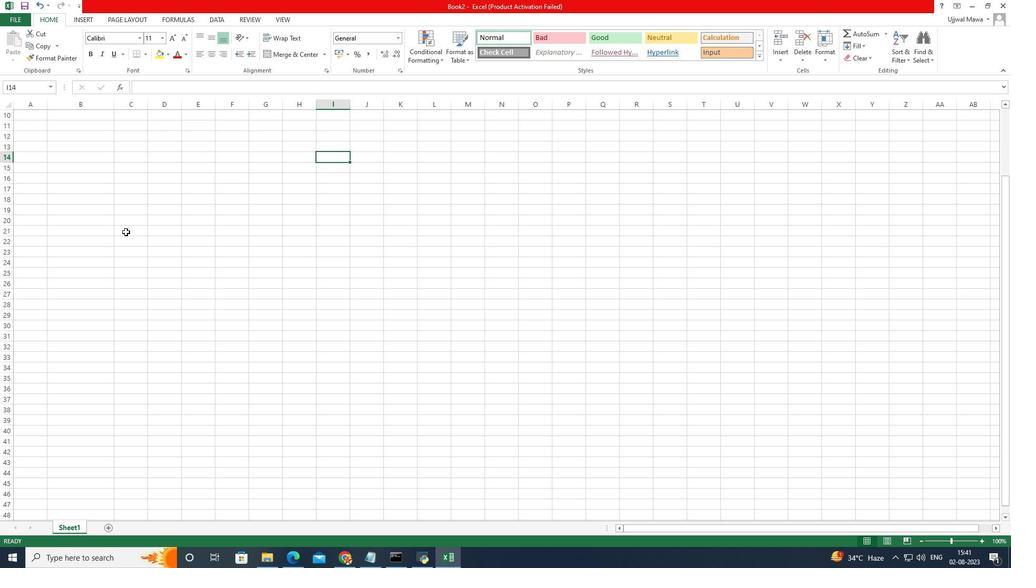 
Action: Mouse scrolled (236, 235) with delta (0, 0)
Screenshot: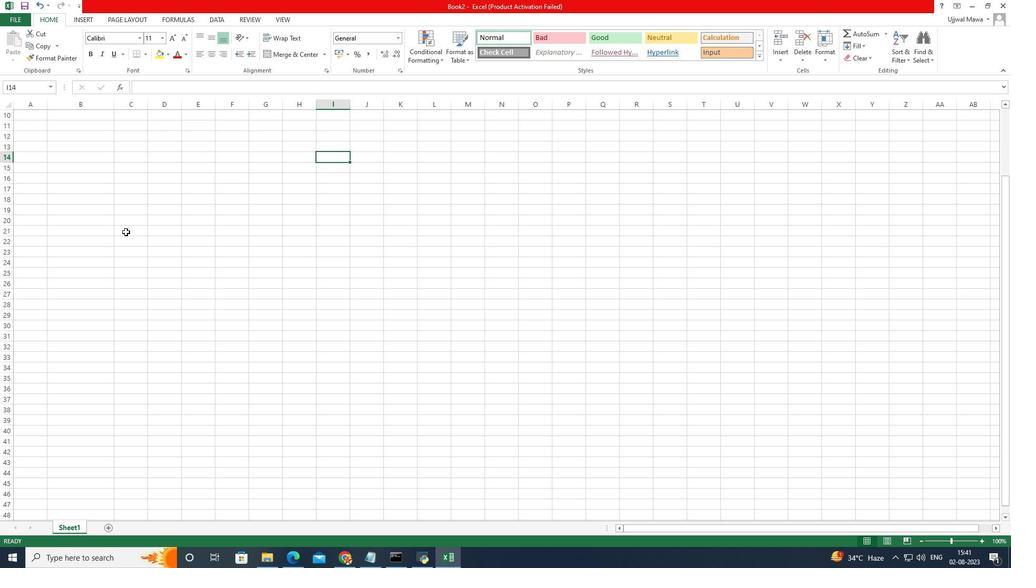 
Action: Mouse moved to (235, 233)
Screenshot: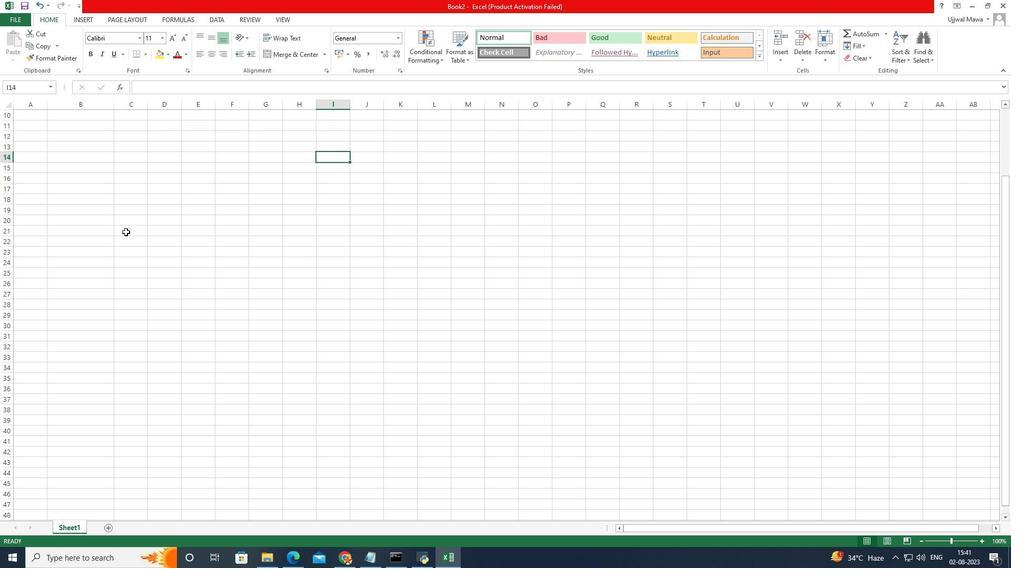 
Action: Mouse scrolled (235, 233) with delta (0, 0)
Screenshot: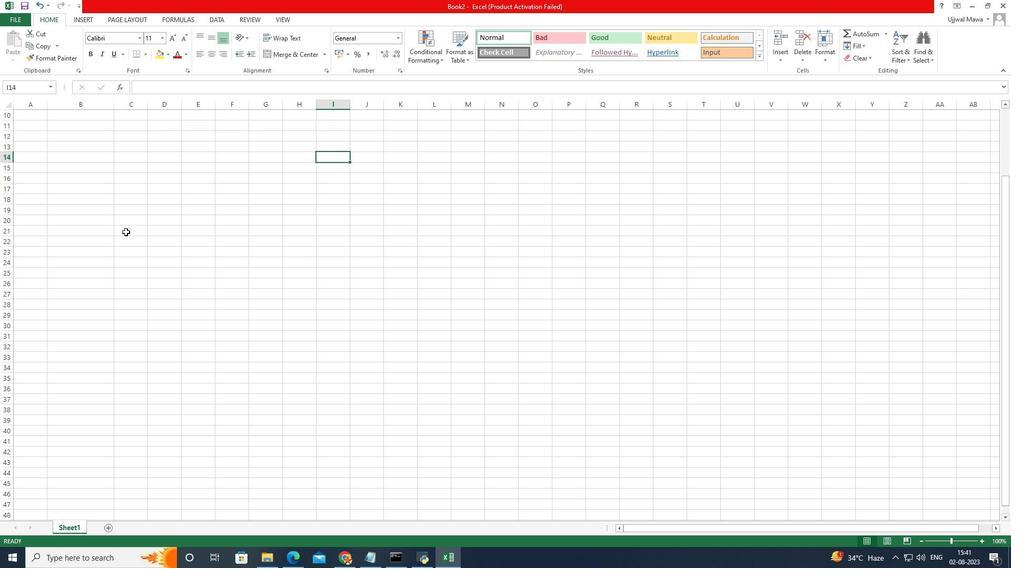 
Action: Mouse moved to (235, 232)
Screenshot: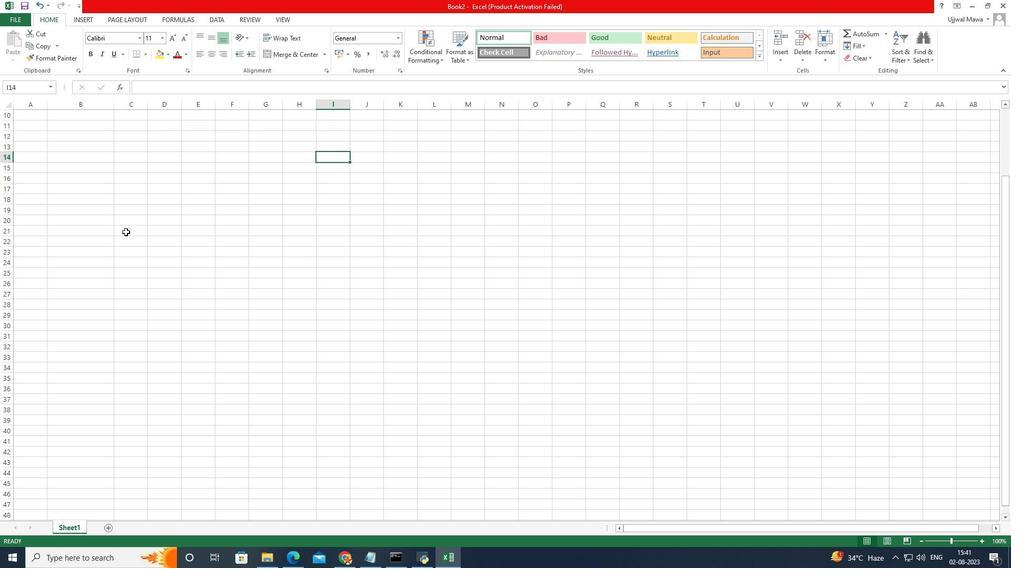 
Action: Mouse scrolled (235, 232) with delta (0, 0)
Screenshot: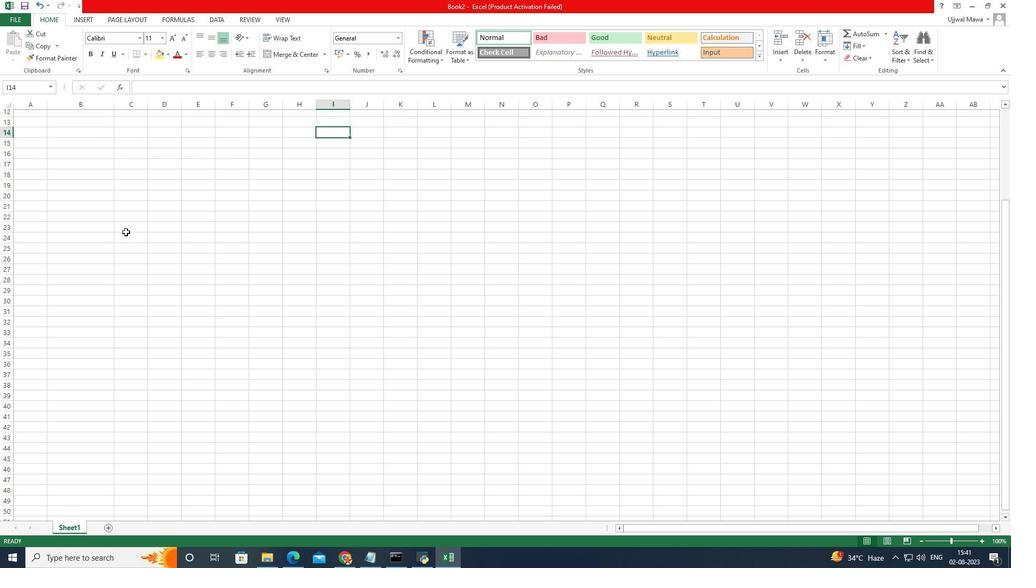 
Action: Mouse scrolled (235, 232) with delta (0, 0)
Screenshot: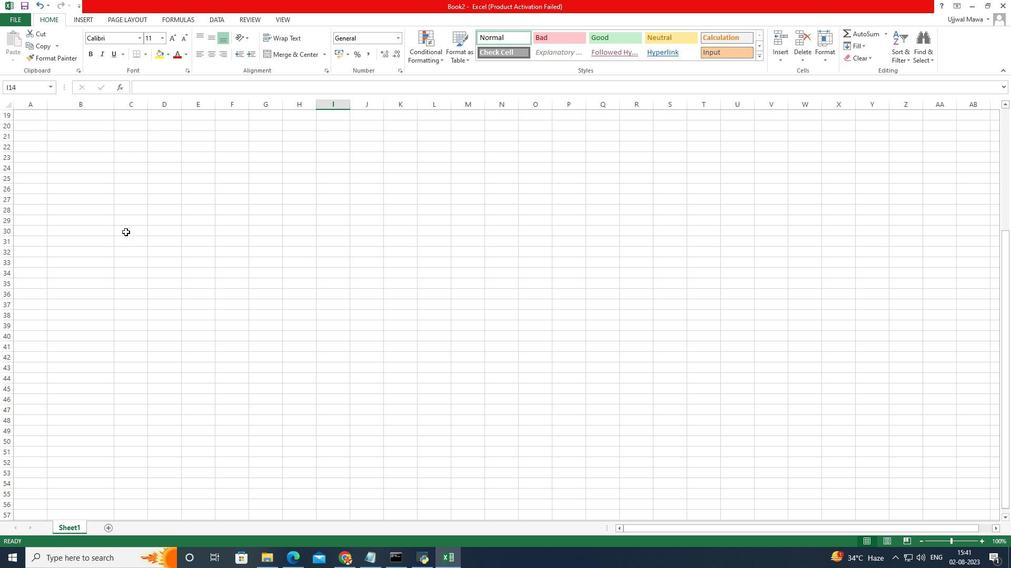 
Action: Mouse scrolled (235, 232) with delta (0, 0)
Screenshot: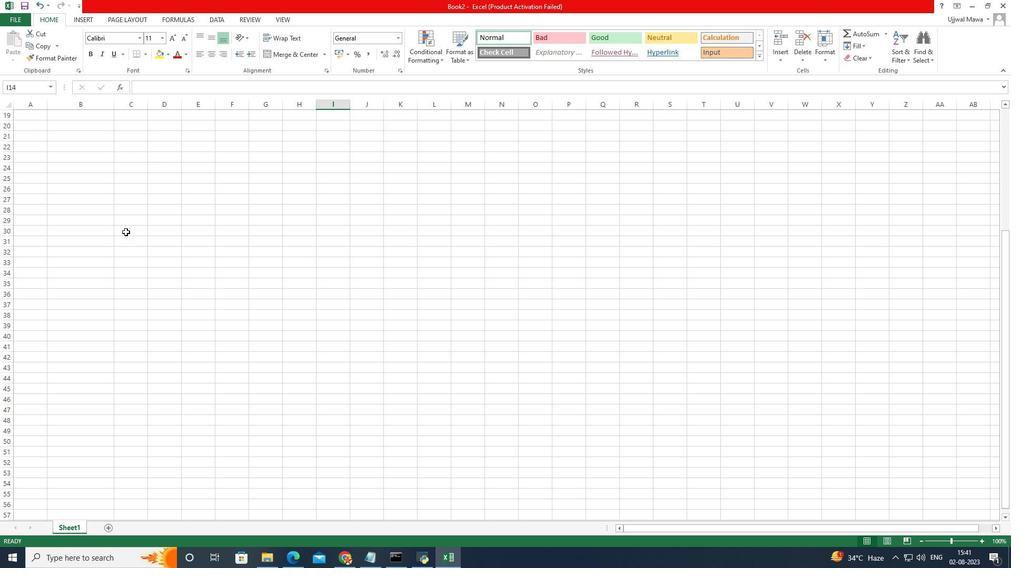 
Action: Mouse scrolled (235, 233) with delta (0, 0)
Screenshot: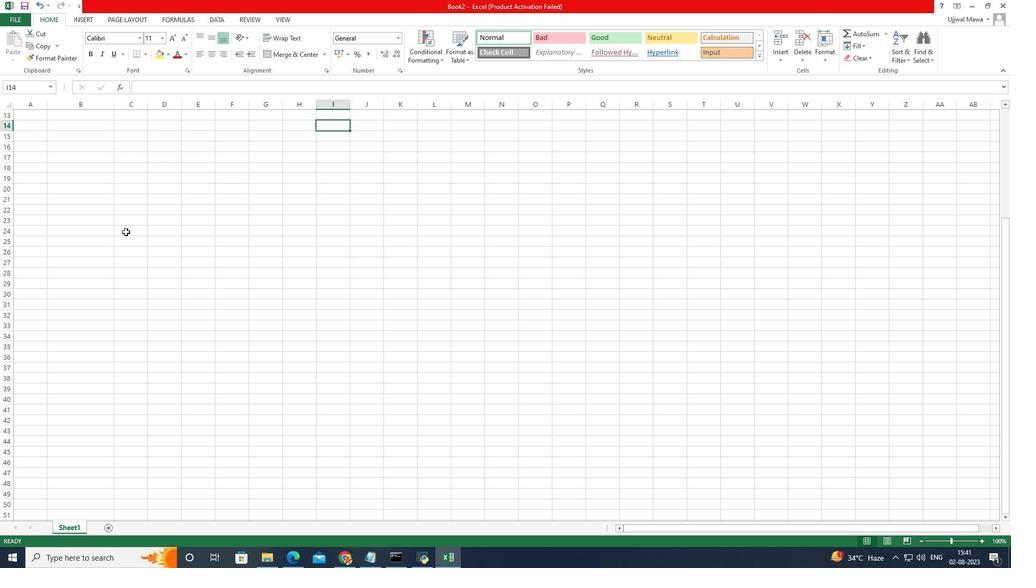 
Action: Mouse scrolled (235, 233) with delta (0, 0)
Screenshot: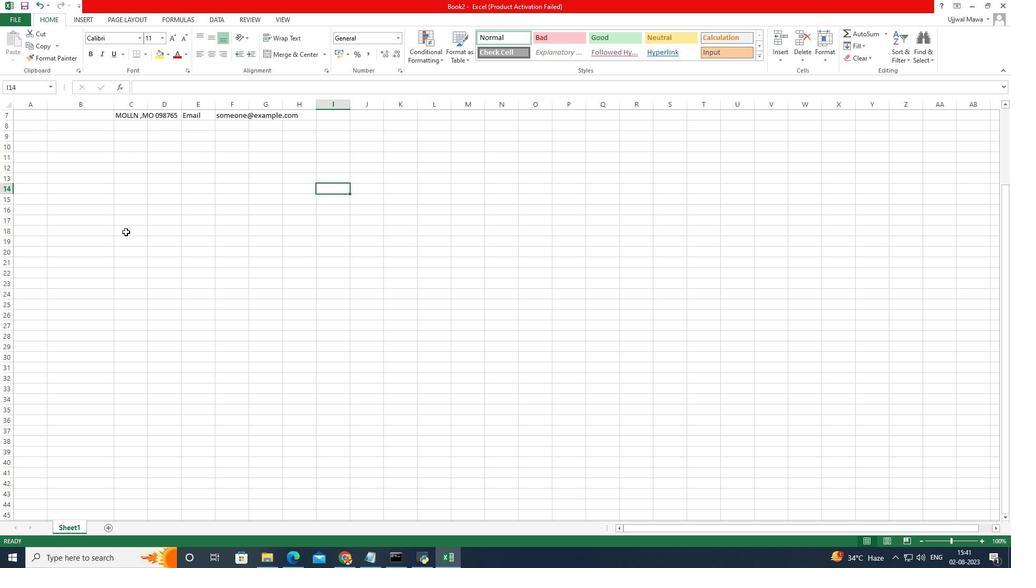 
Action: Mouse scrolled (235, 233) with delta (0, 0)
Screenshot: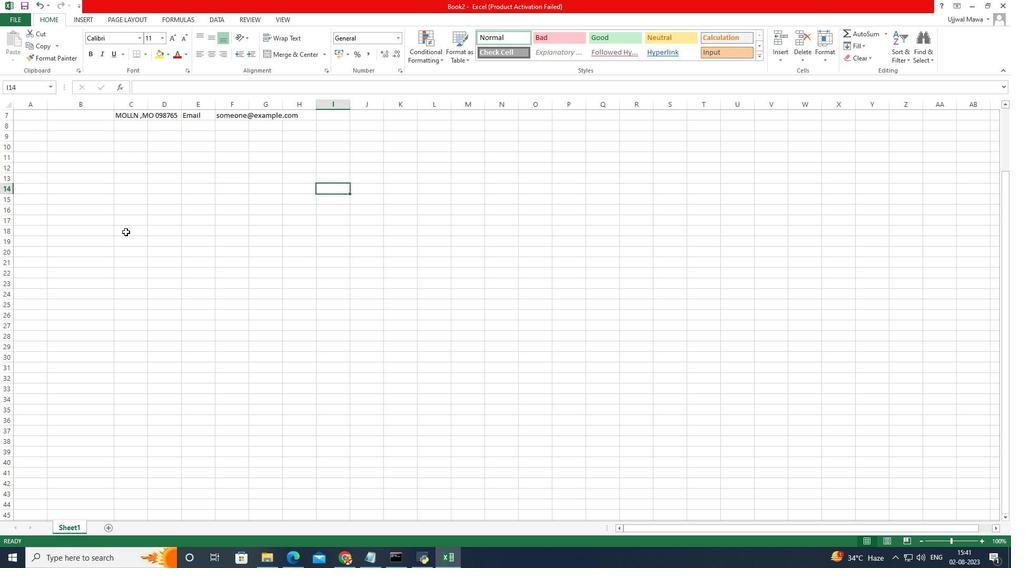 
Action: Mouse scrolled (235, 233) with delta (0, 0)
Screenshot: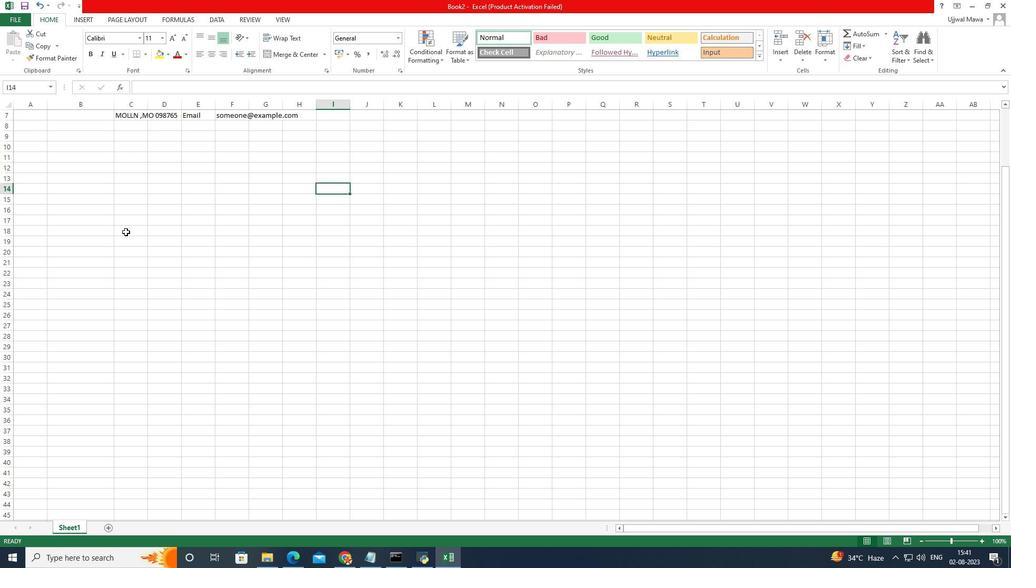 
Action: Mouse moved to (233, 193)
Screenshot: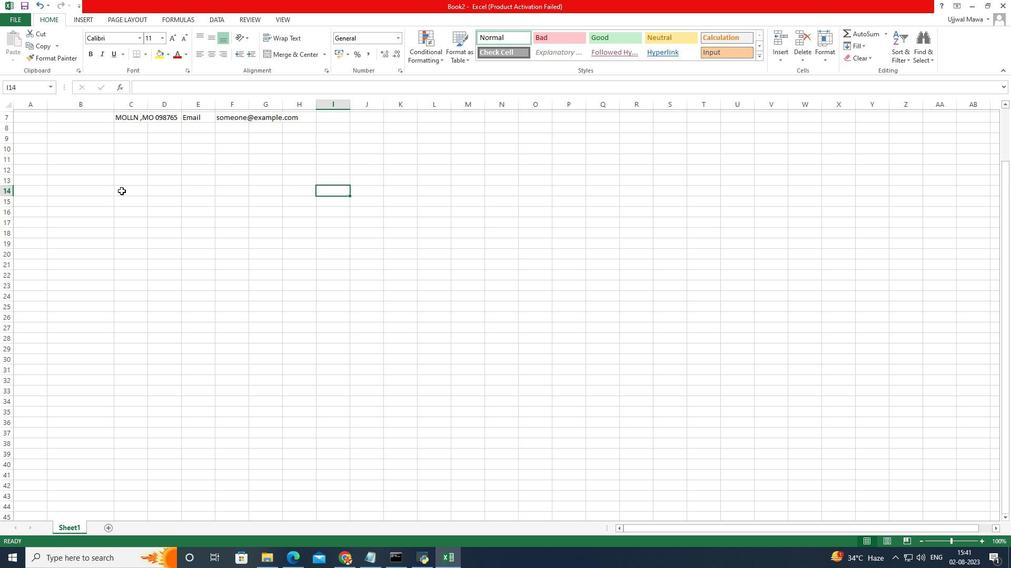 
Action: Mouse scrolled (233, 193) with delta (0, 0)
Screenshot: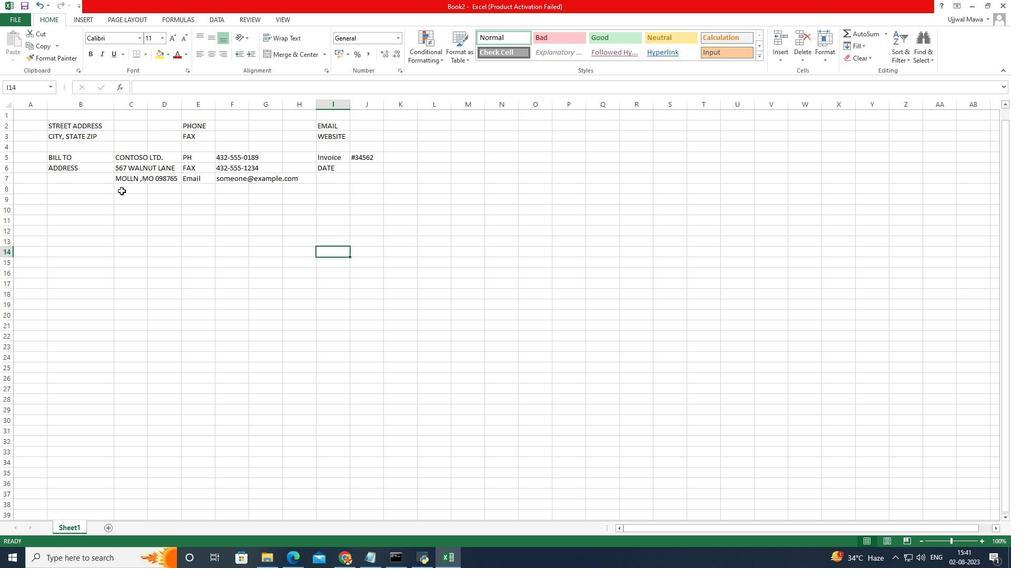 
Action: Mouse scrolled (233, 193) with delta (0, 0)
Screenshot: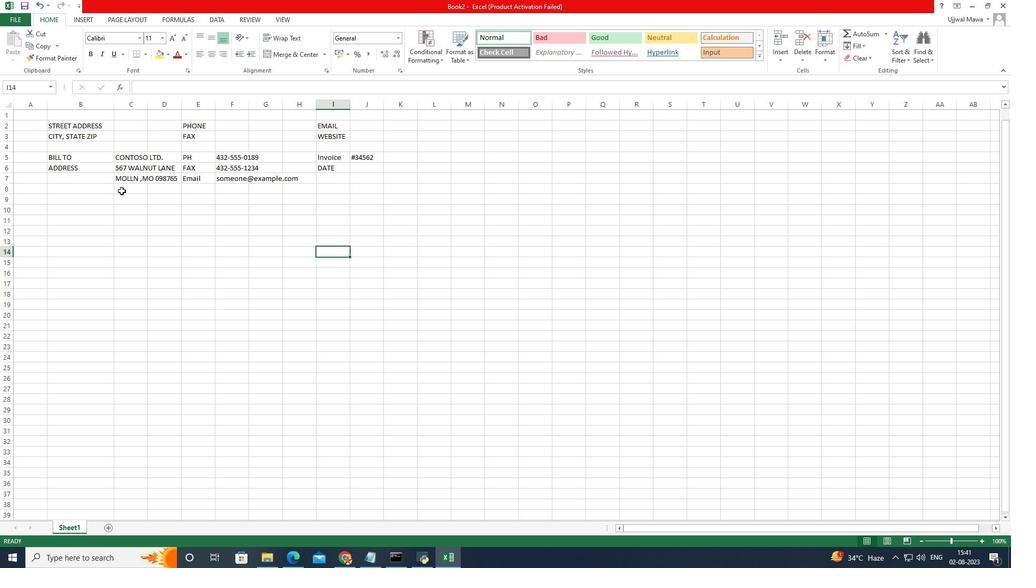 
Action: Mouse moved to (202, 204)
Screenshot: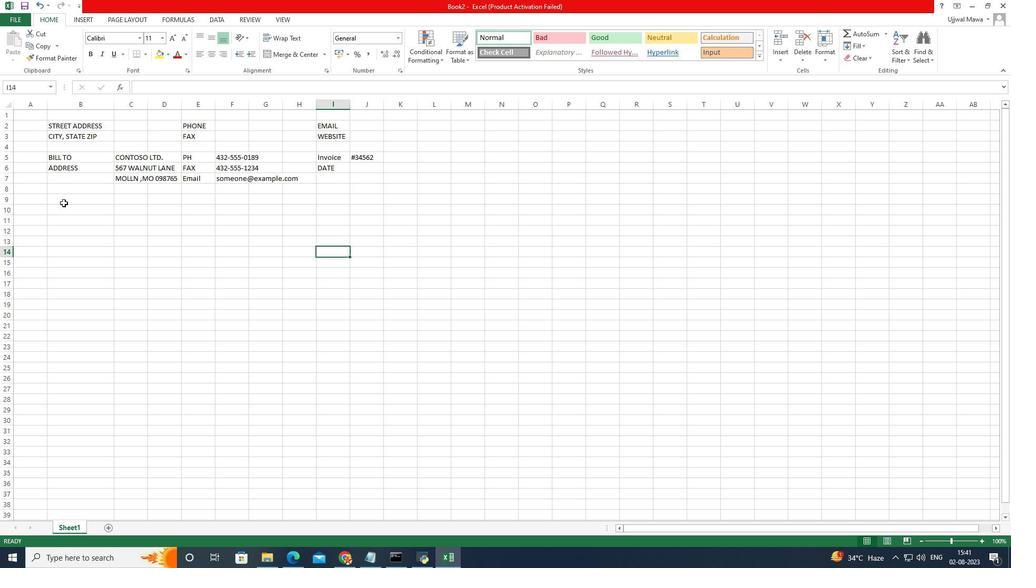 
Action: Mouse pressed left at (202, 204)
Screenshot: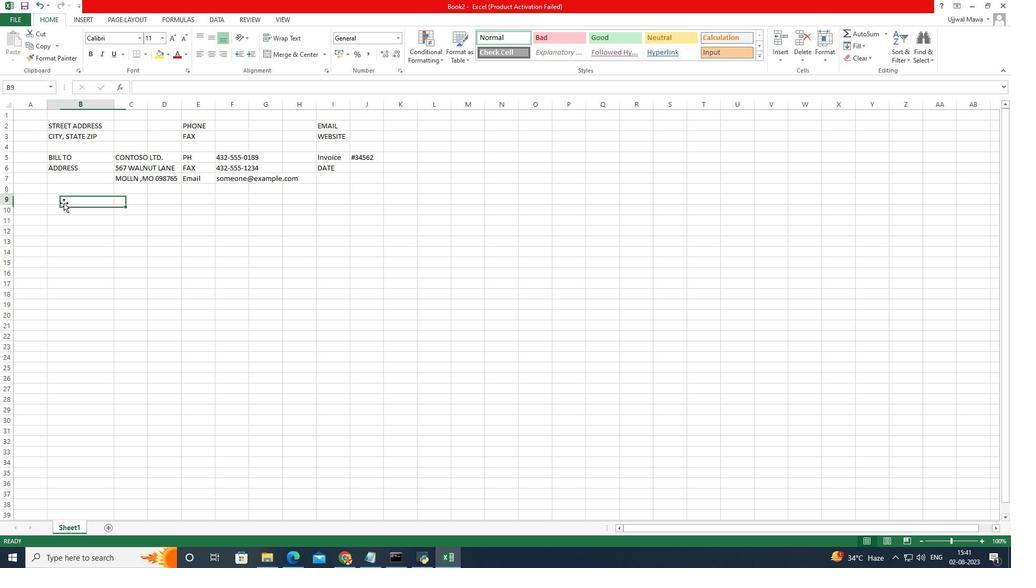 
Action: Mouse moved to (204, 202)
Screenshot: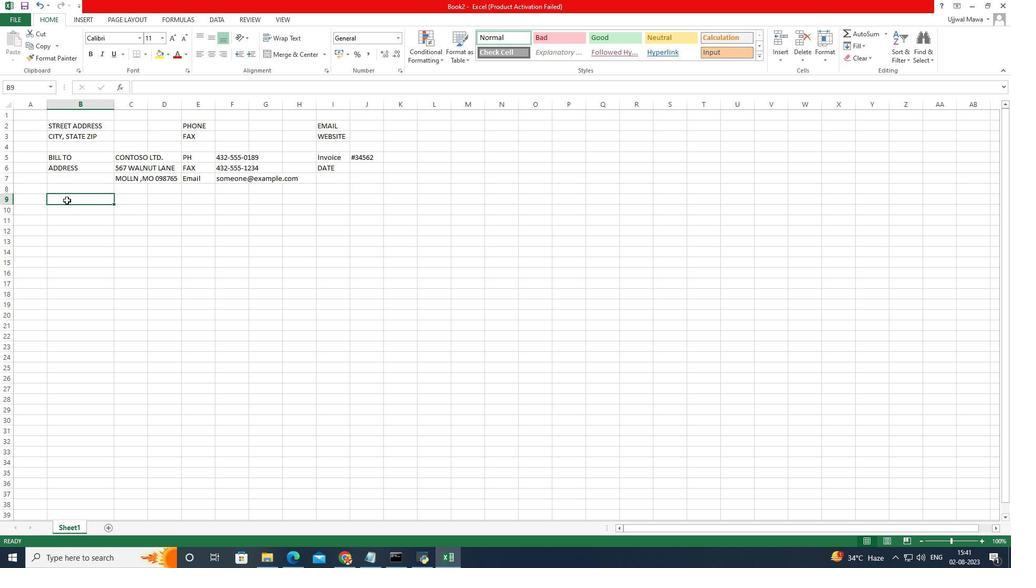 
Action: Mouse pressed left at (204, 202)
Screenshot: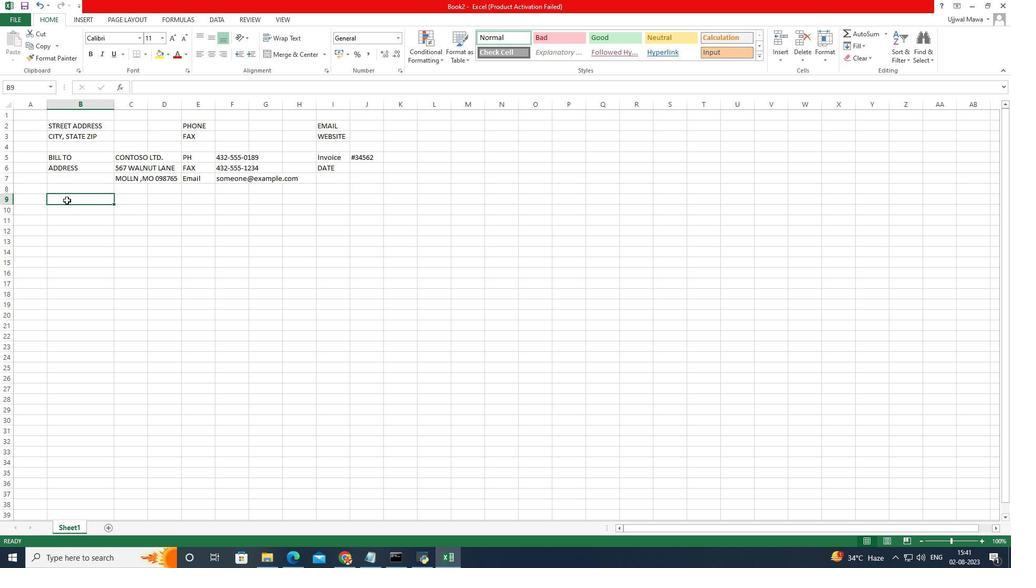 
Action: Mouse moved to (206, 199)
Screenshot: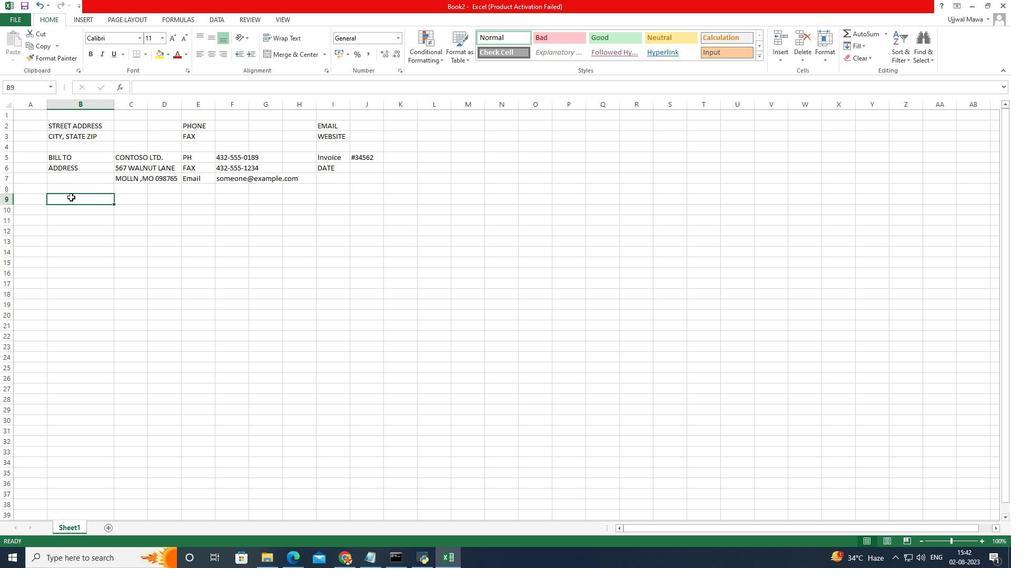 
Action: Mouse pressed left at (206, 199)
Screenshot: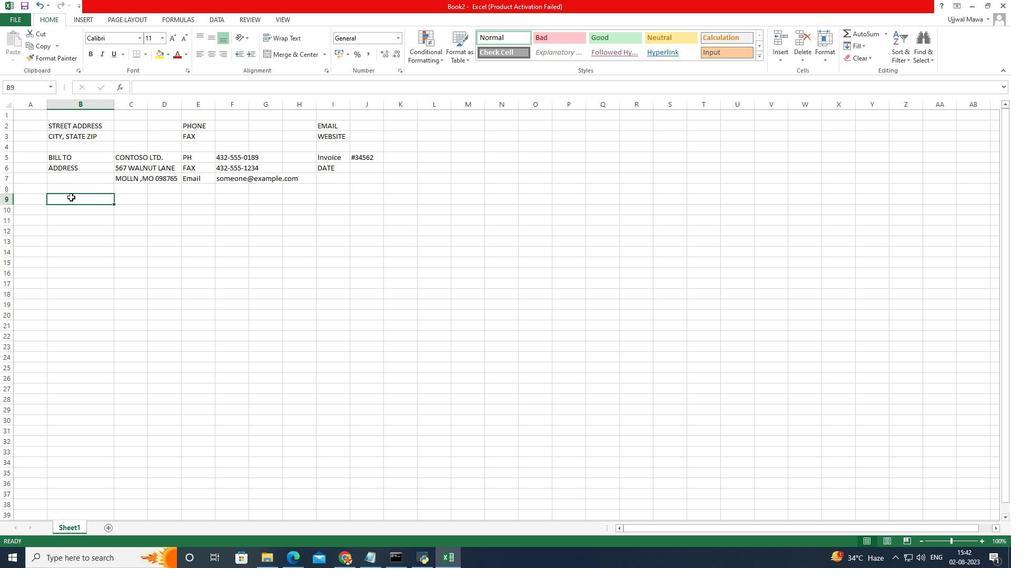 
Action: Mouse pressed left at (206, 199)
Screenshot: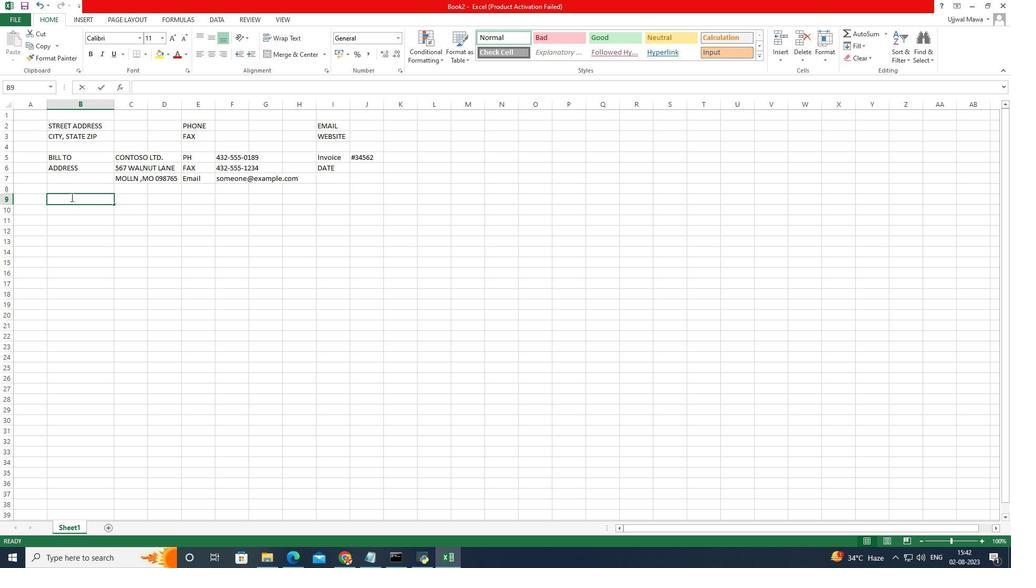 
Action: Mouse moved to (207, 198)
Screenshot: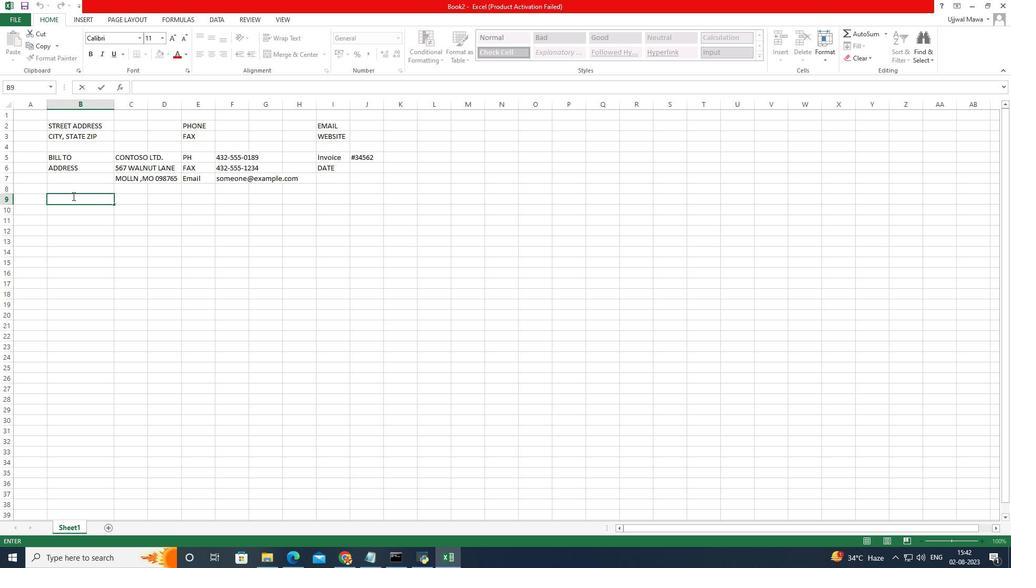 
Action: Key pressed invoice<Key.space>for<Key.space>project<Key.space>2<Key.enter>
Screenshot: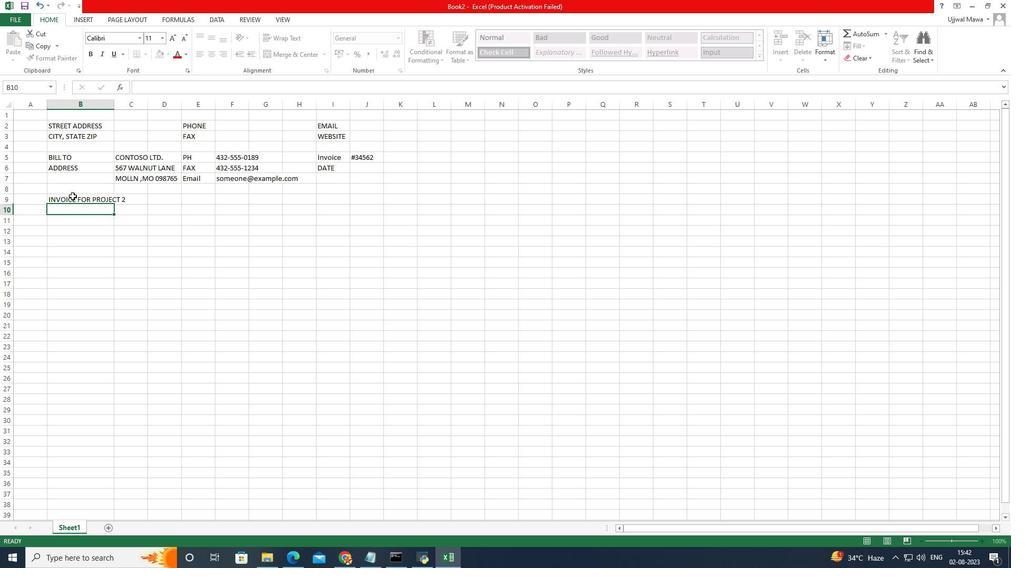 
Action: Mouse moved to (197, 211)
Screenshot: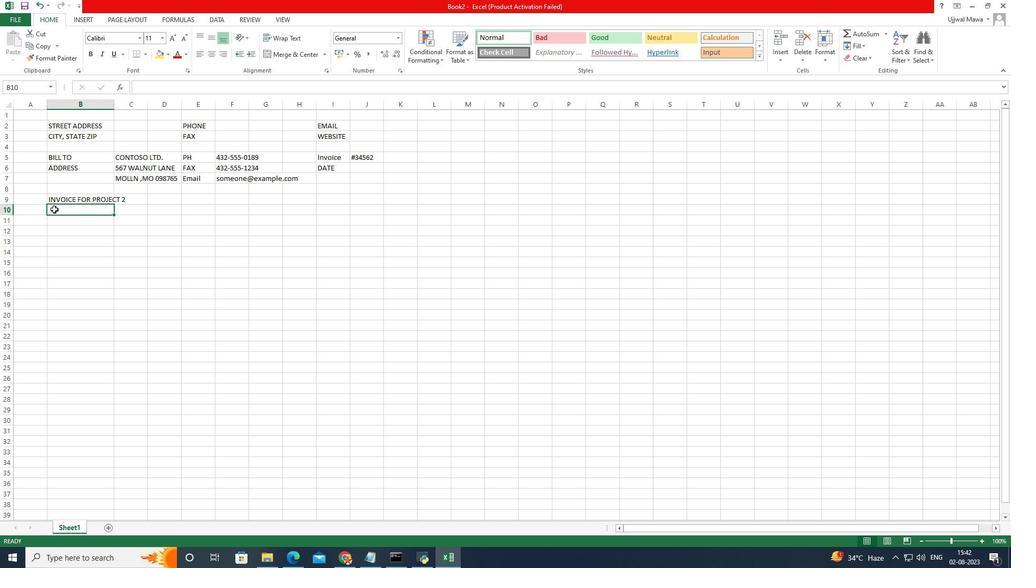 
Action: Key pressed item
Screenshot: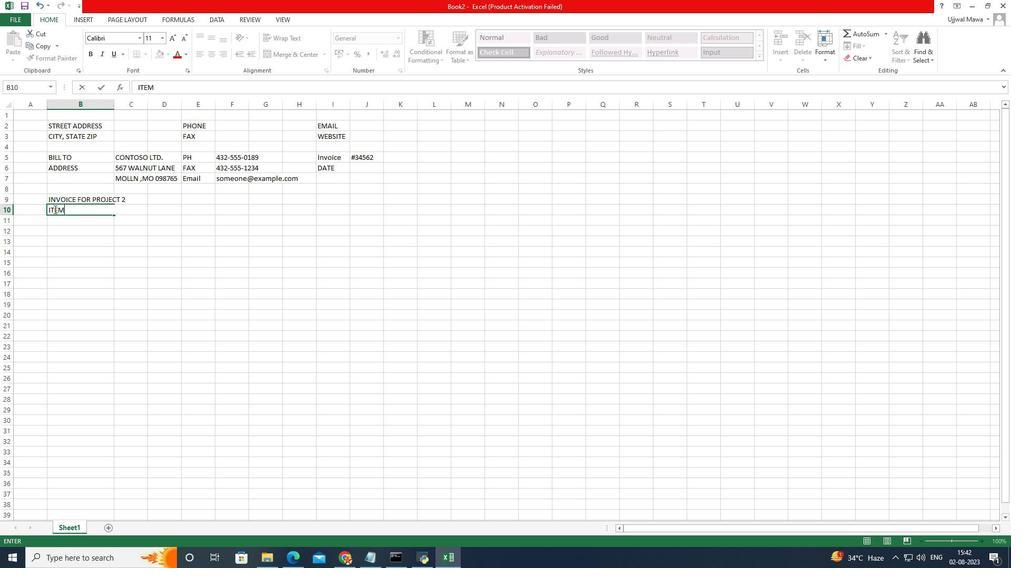 
Action: Mouse moved to (239, 214)
Screenshot: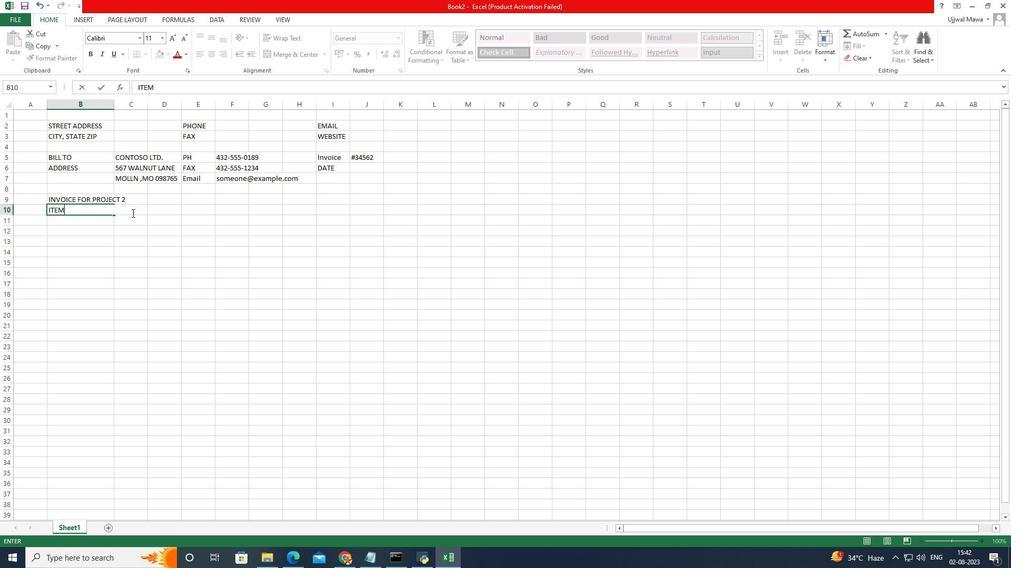 
Action: Mouse pressed left at (239, 214)
Screenshot: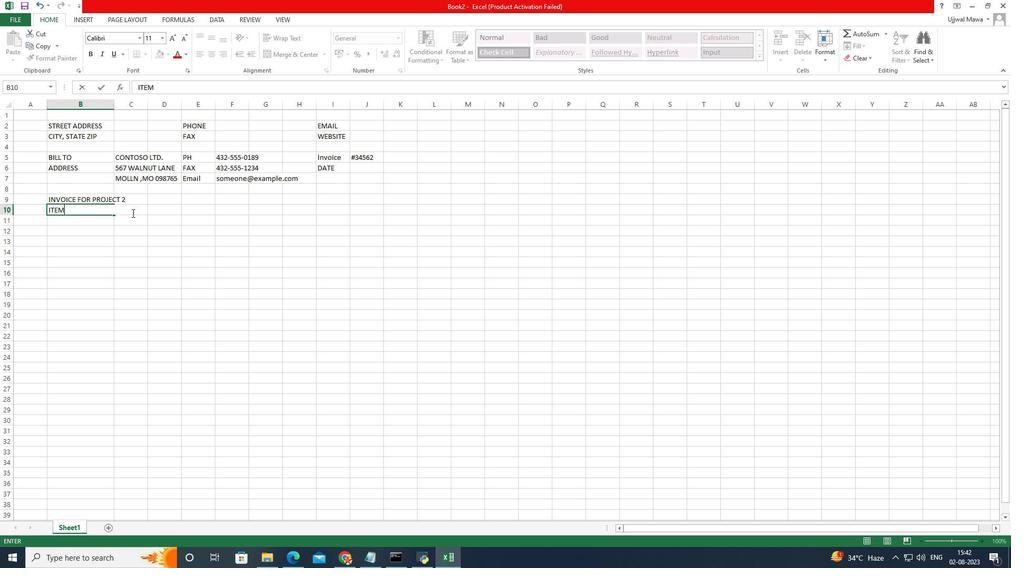
Action: Mouse moved to (240, 212)
Screenshot: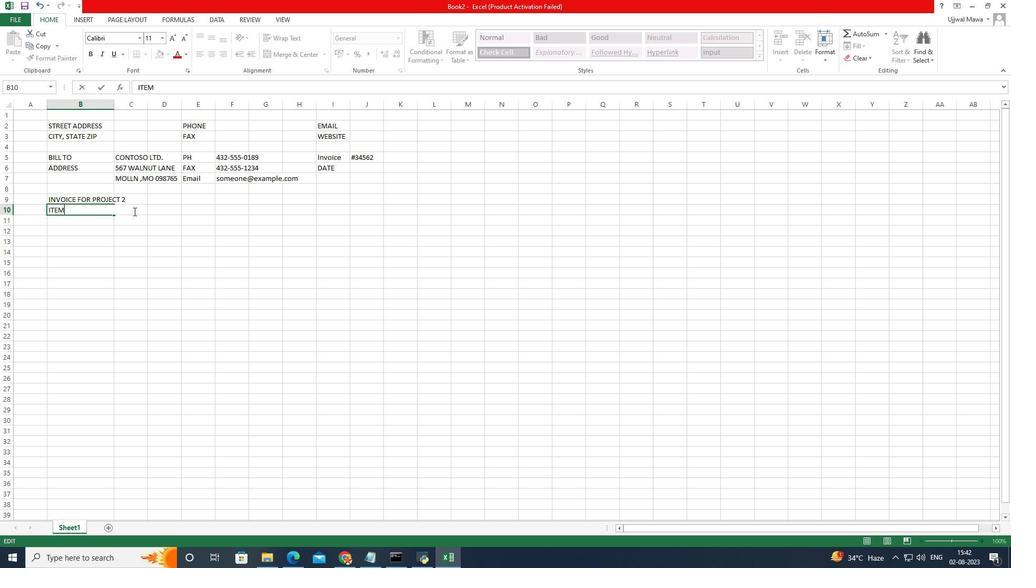 
Action: Mouse pressed left at (240, 212)
Screenshot: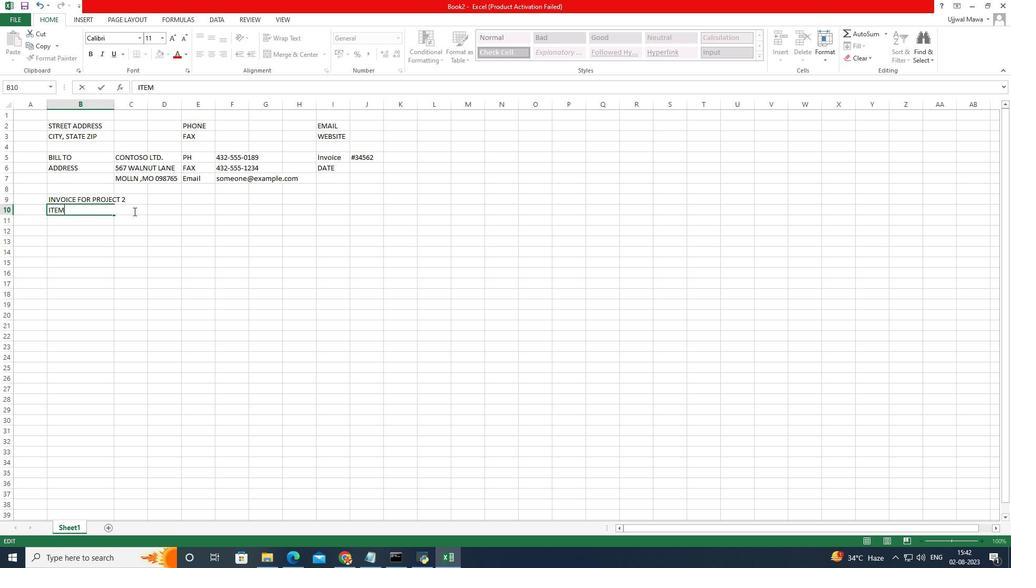 
Action: Mouse moved to (203, 258)
Screenshot: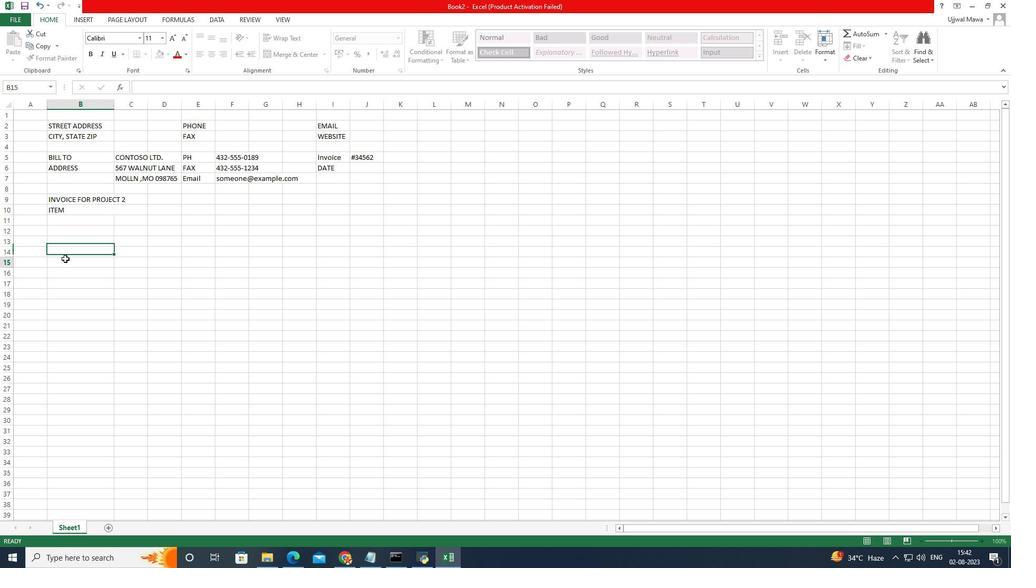 
Action: Mouse pressed left at (203, 258)
